 Task: Find connections with filter location Jūnāgadh with filter topic #Travellingwith filter profile language Spanish with filter current company Reliance Retail with filter school The Bhopal School of Social Sciences  with filter industry Digital Accessibility Services with filter service category Life Coaching with filter keywords title Music Producer
Action: Mouse moved to (215, 325)
Screenshot: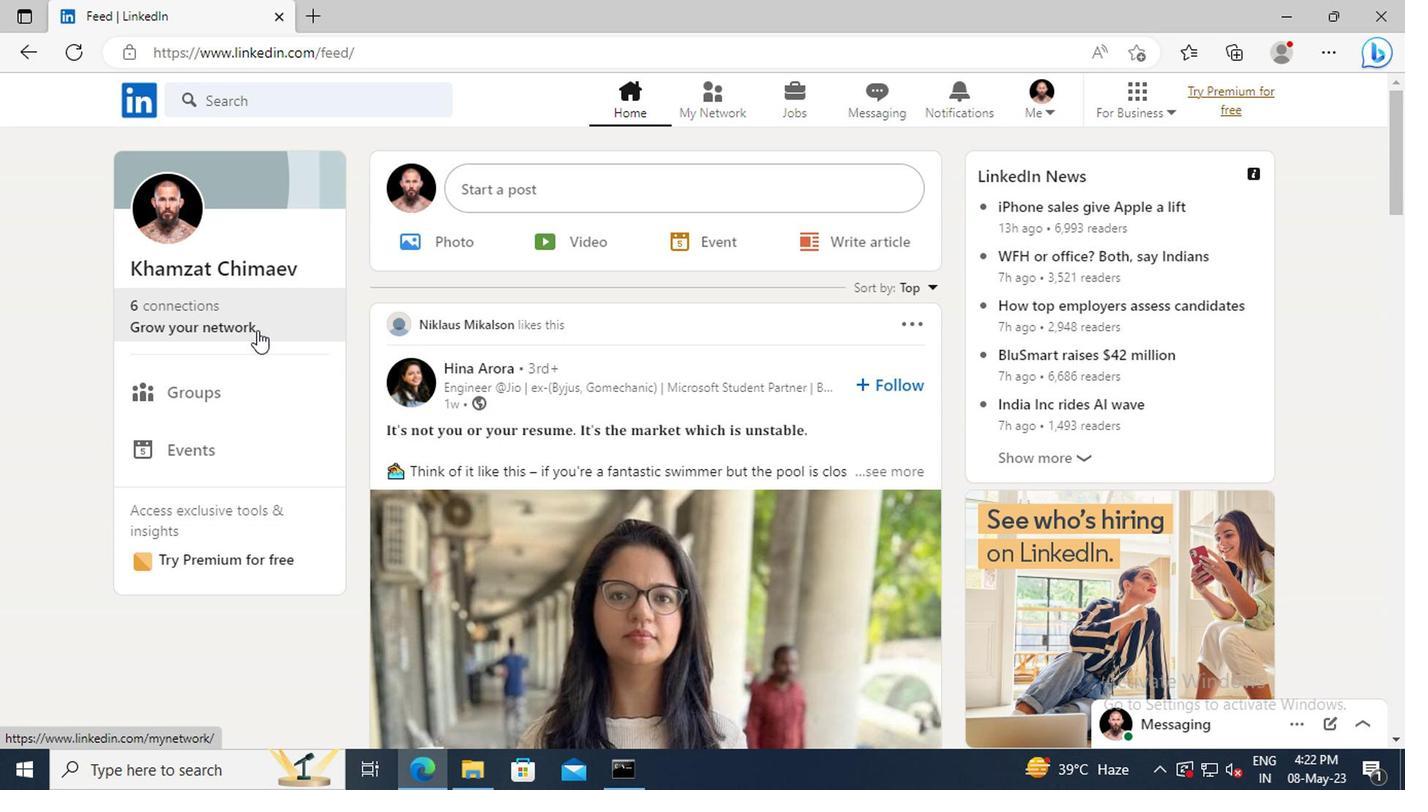 
Action: Mouse pressed left at (215, 325)
Screenshot: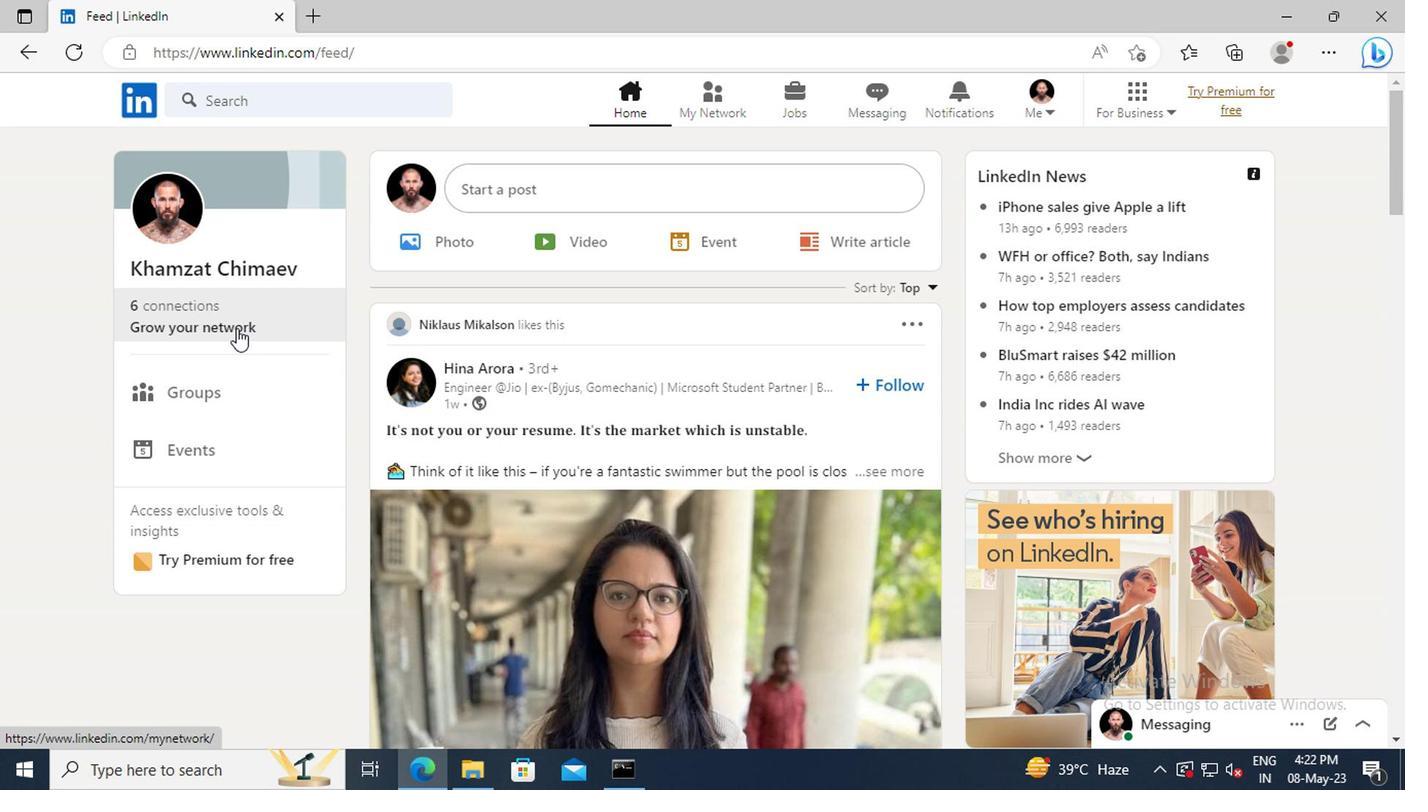 
Action: Mouse moved to (221, 219)
Screenshot: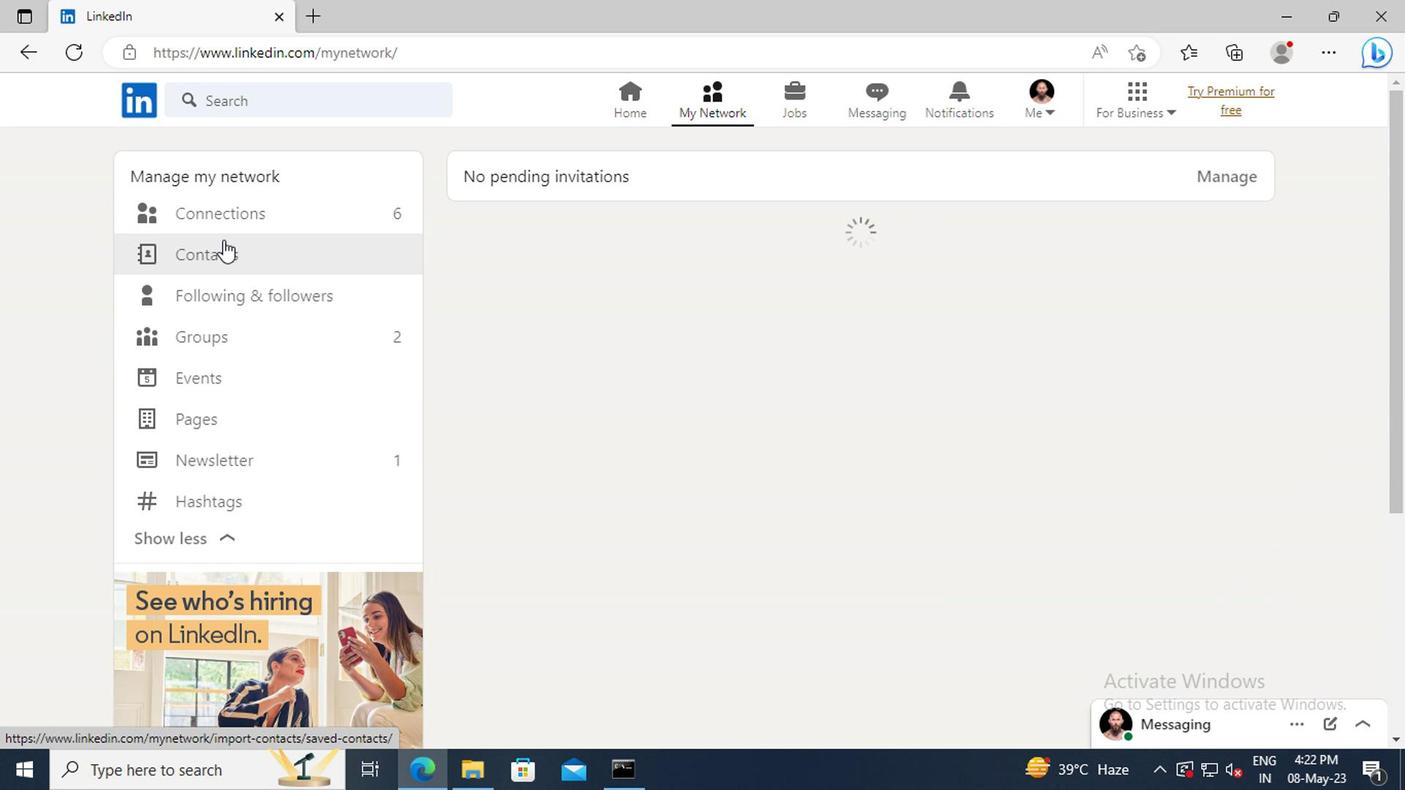 
Action: Mouse pressed left at (221, 219)
Screenshot: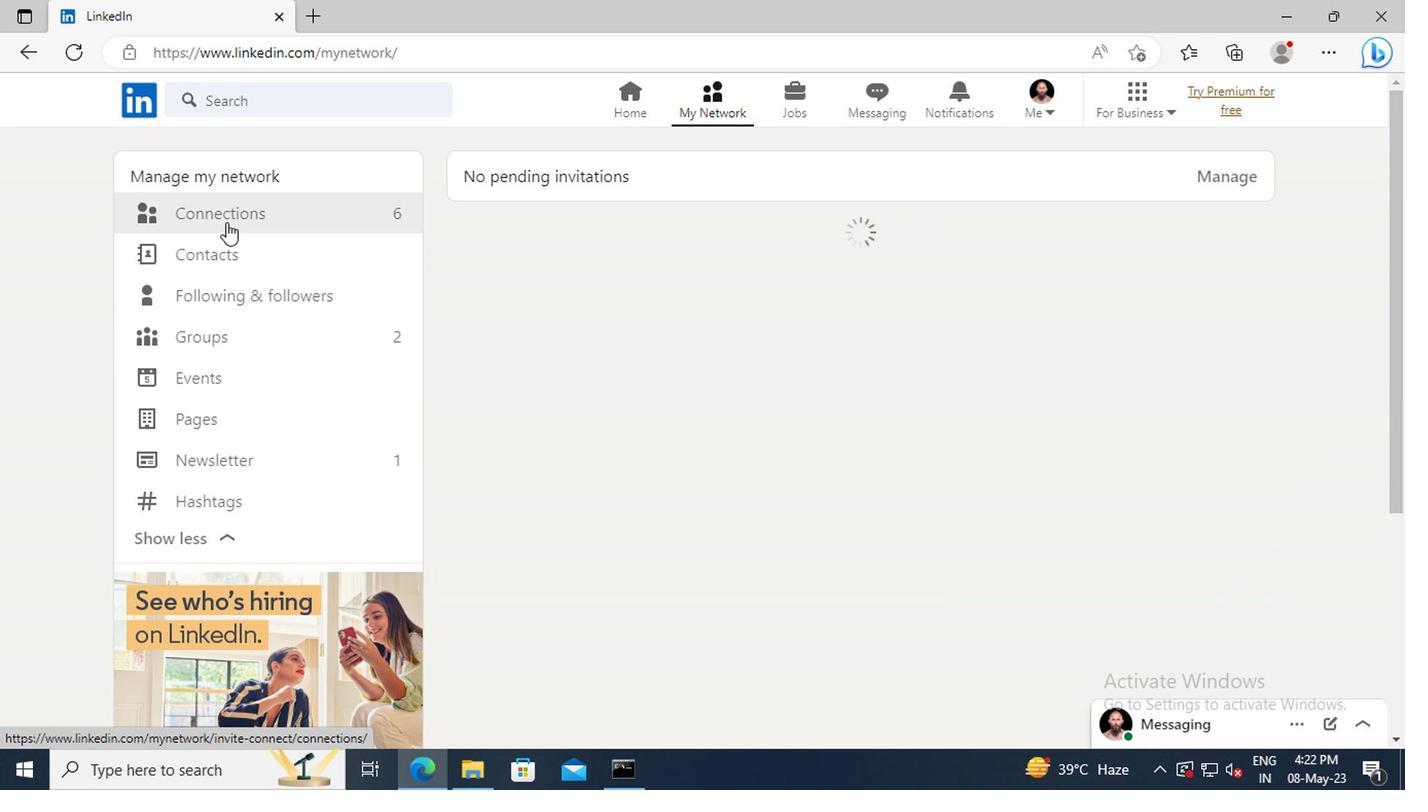 
Action: Mouse moved to (873, 220)
Screenshot: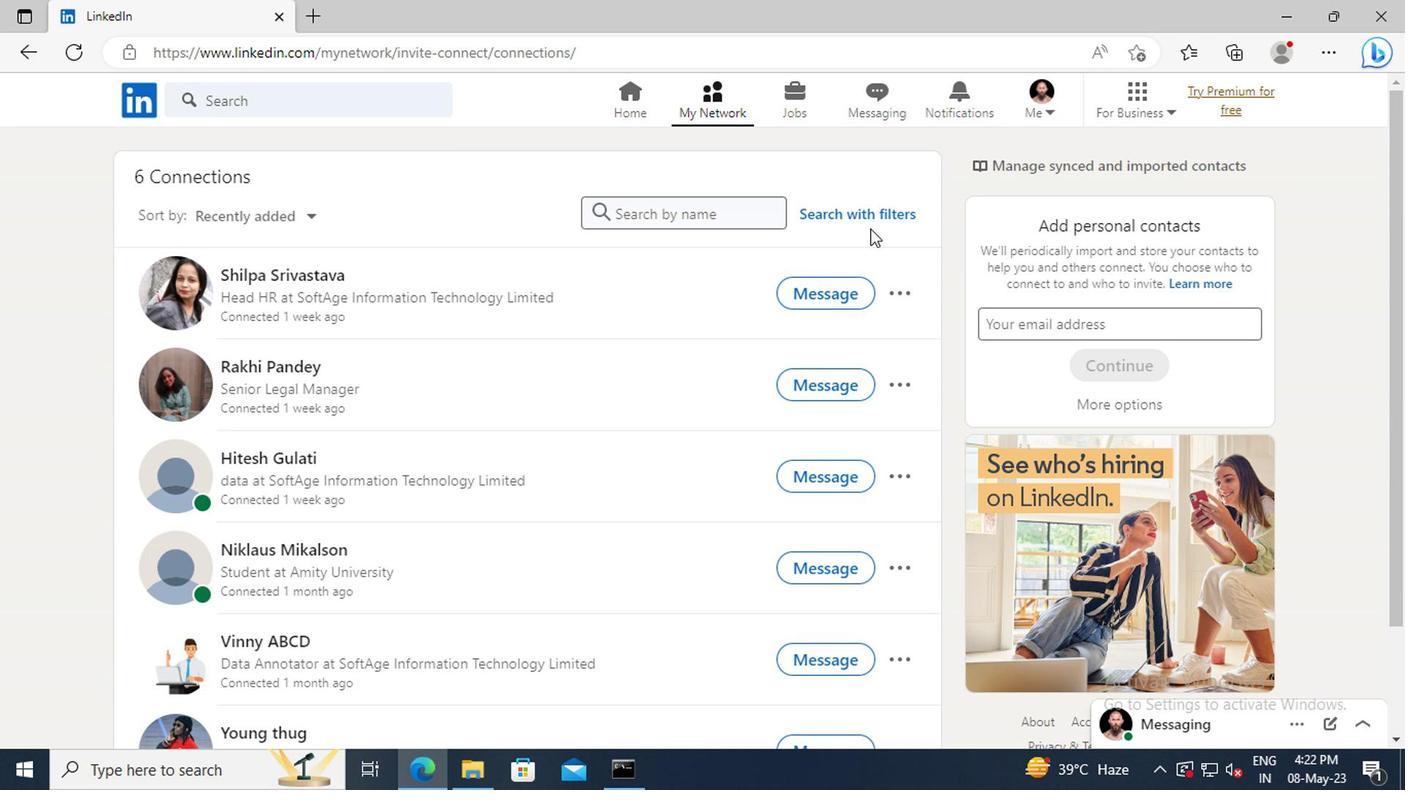 
Action: Mouse pressed left at (873, 220)
Screenshot: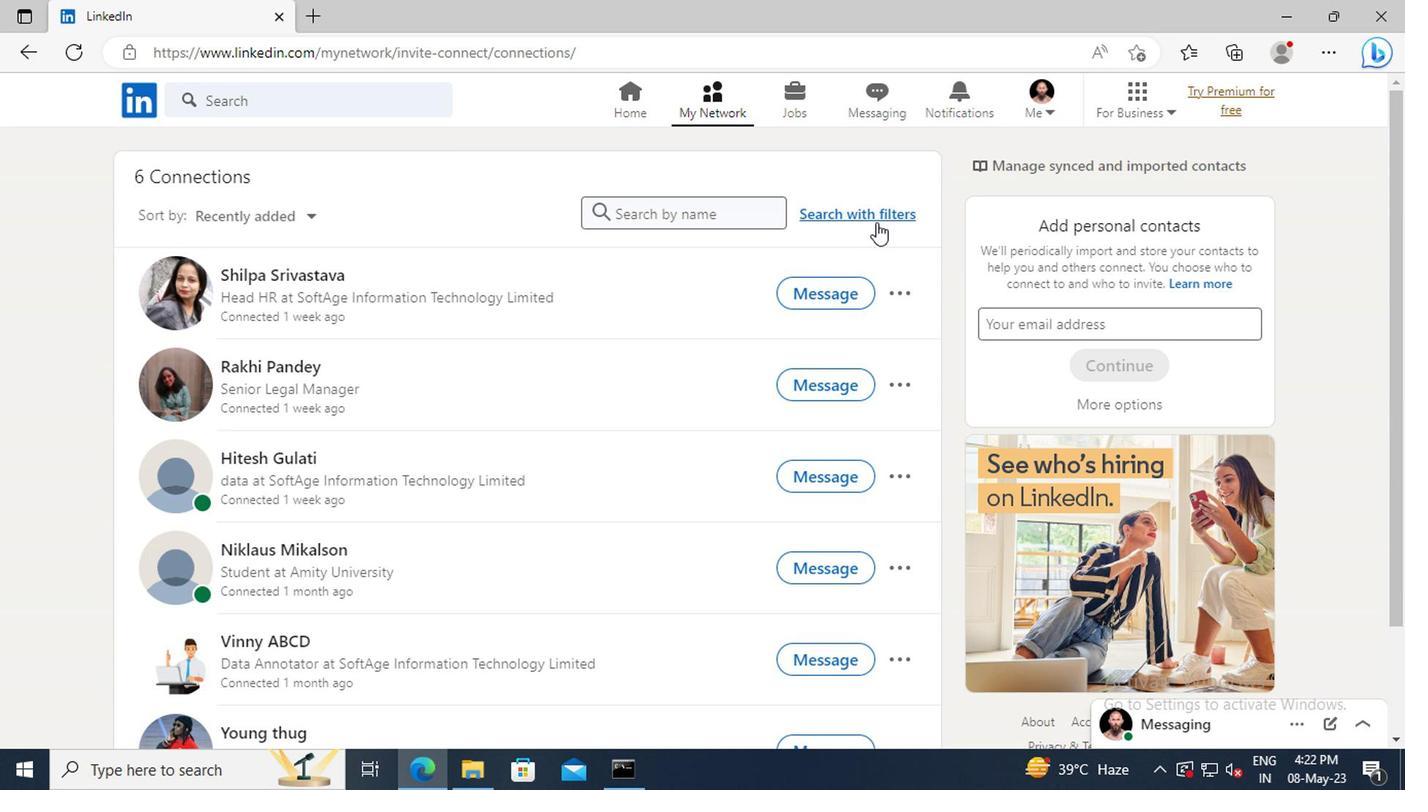
Action: Mouse moved to (773, 161)
Screenshot: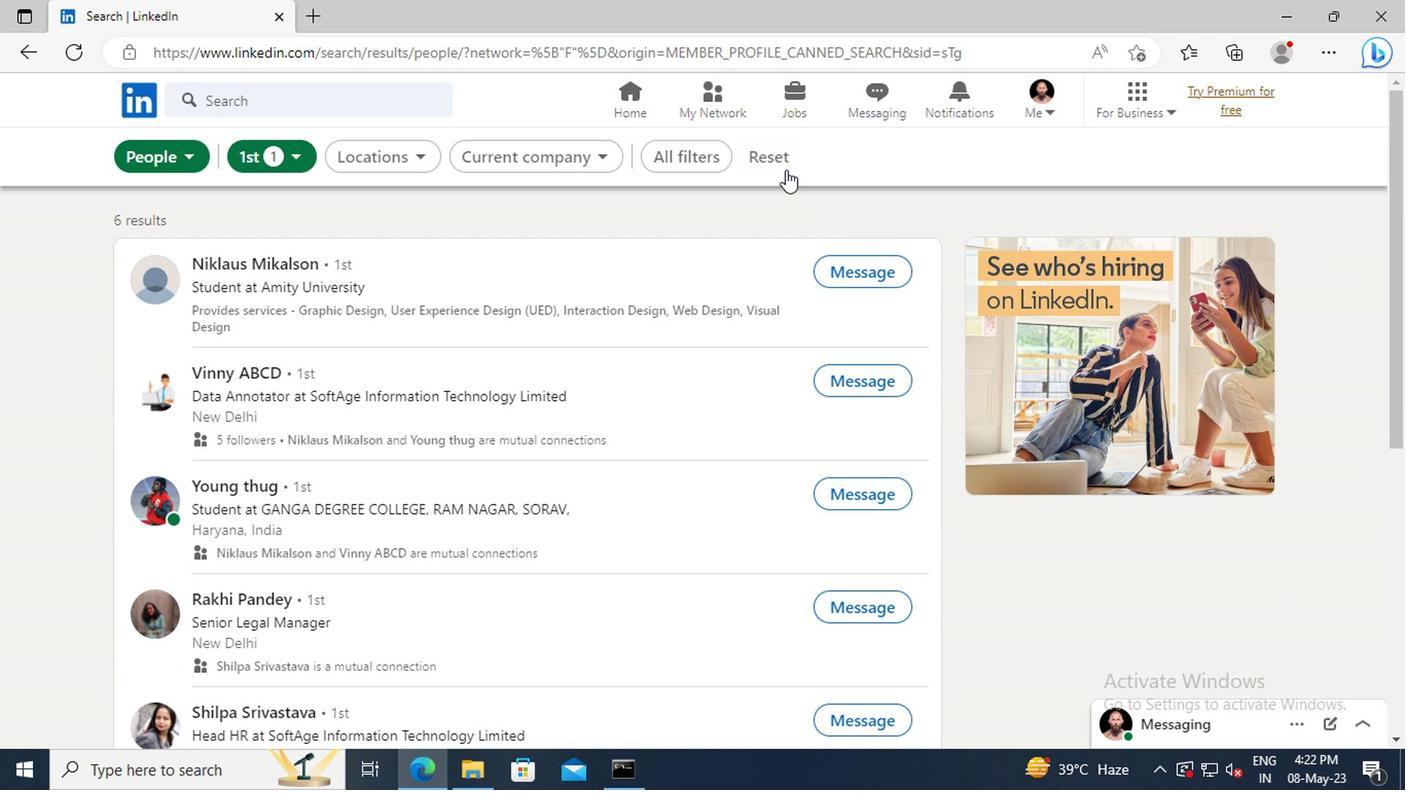 
Action: Mouse pressed left at (773, 161)
Screenshot: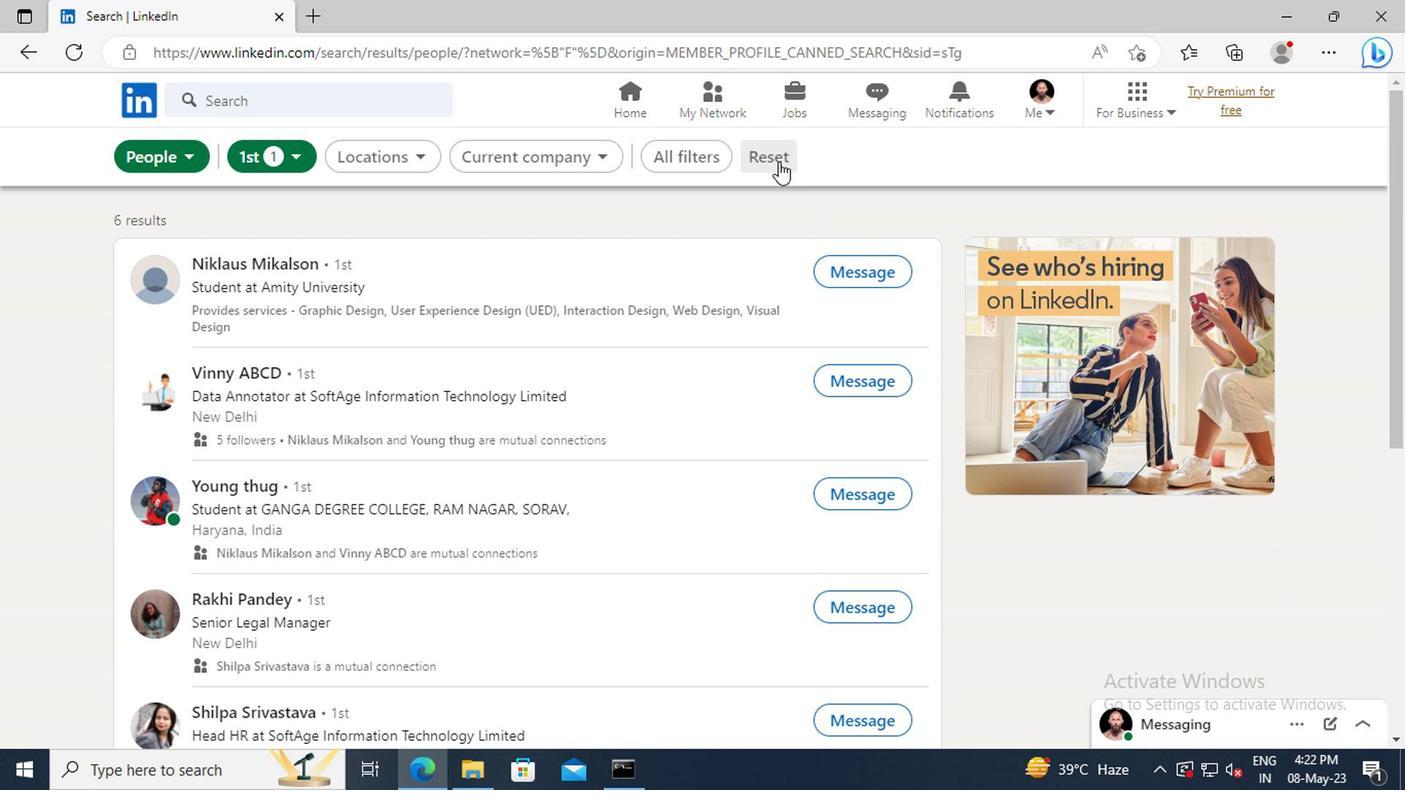 
Action: Mouse moved to (734, 161)
Screenshot: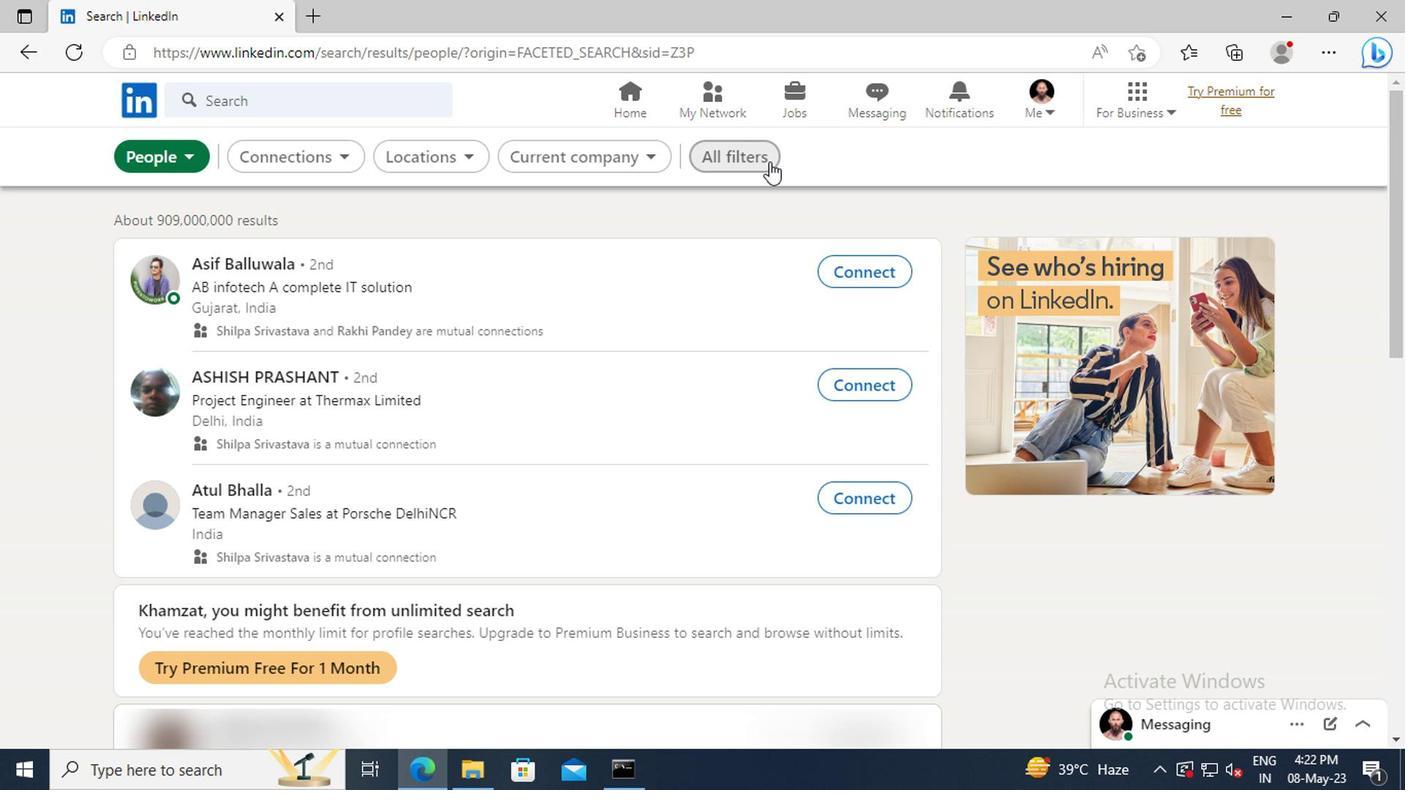 
Action: Mouse pressed left at (734, 161)
Screenshot: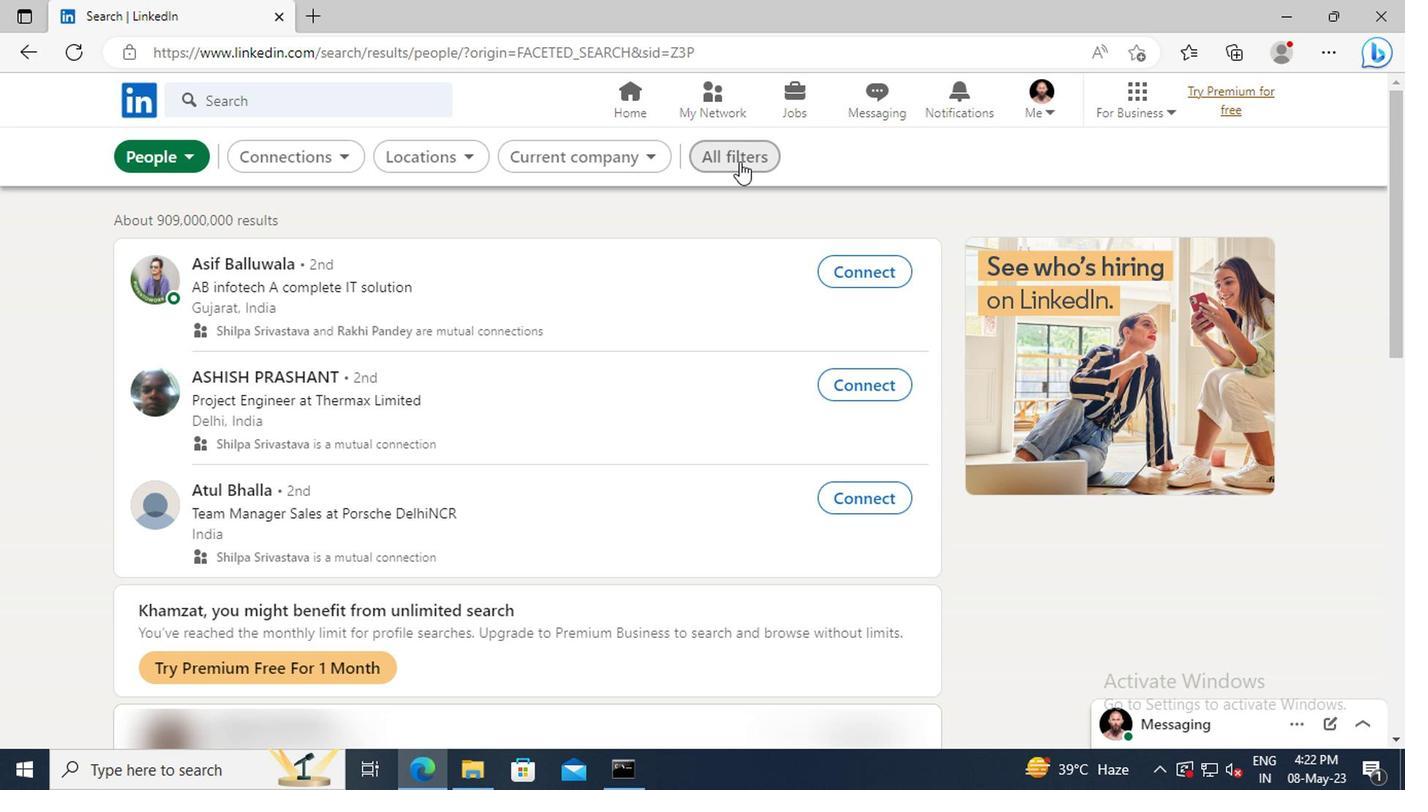 
Action: Mouse moved to (1189, 411)
Screenshot: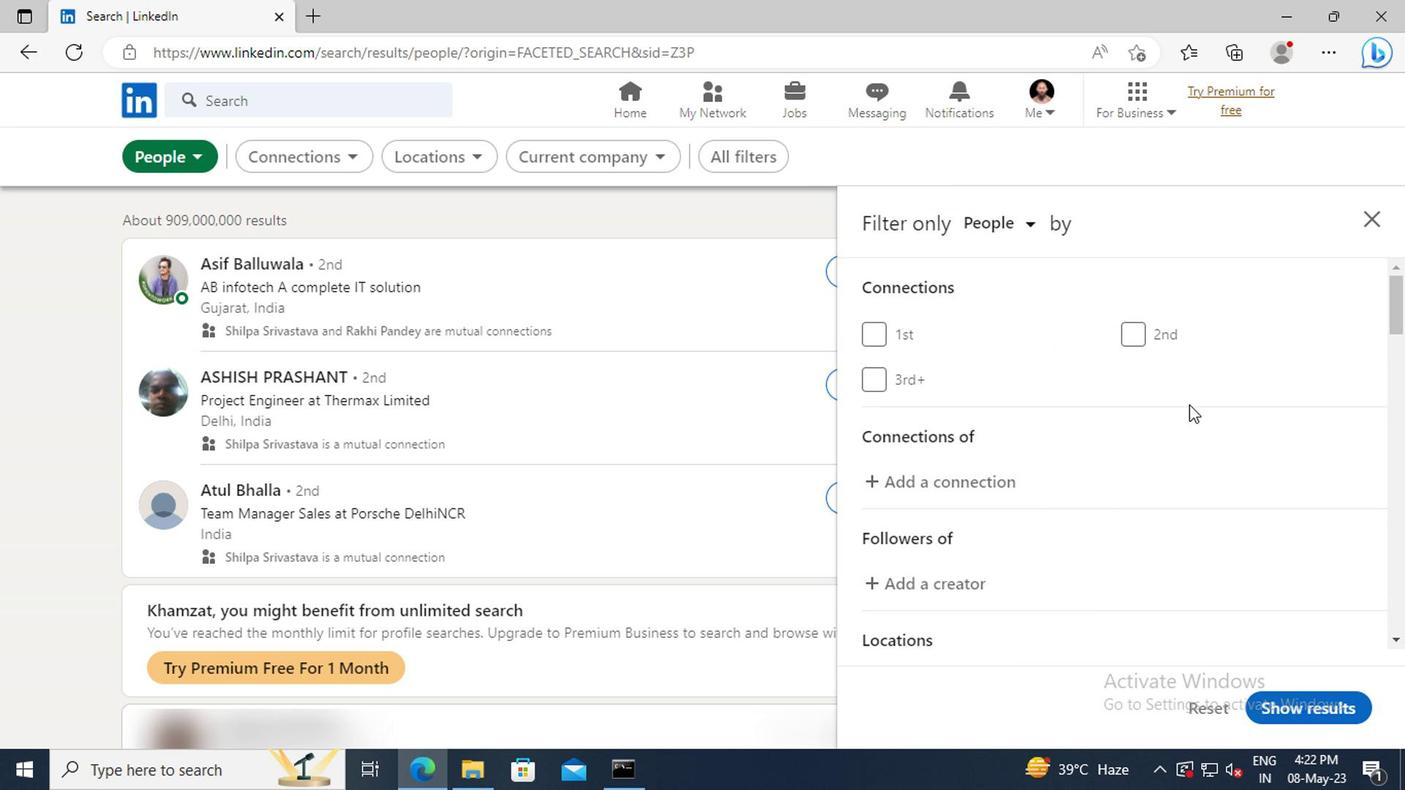 
Action: Mouse scrolled (1189, 409) with delta (0, -1)
Screenshot: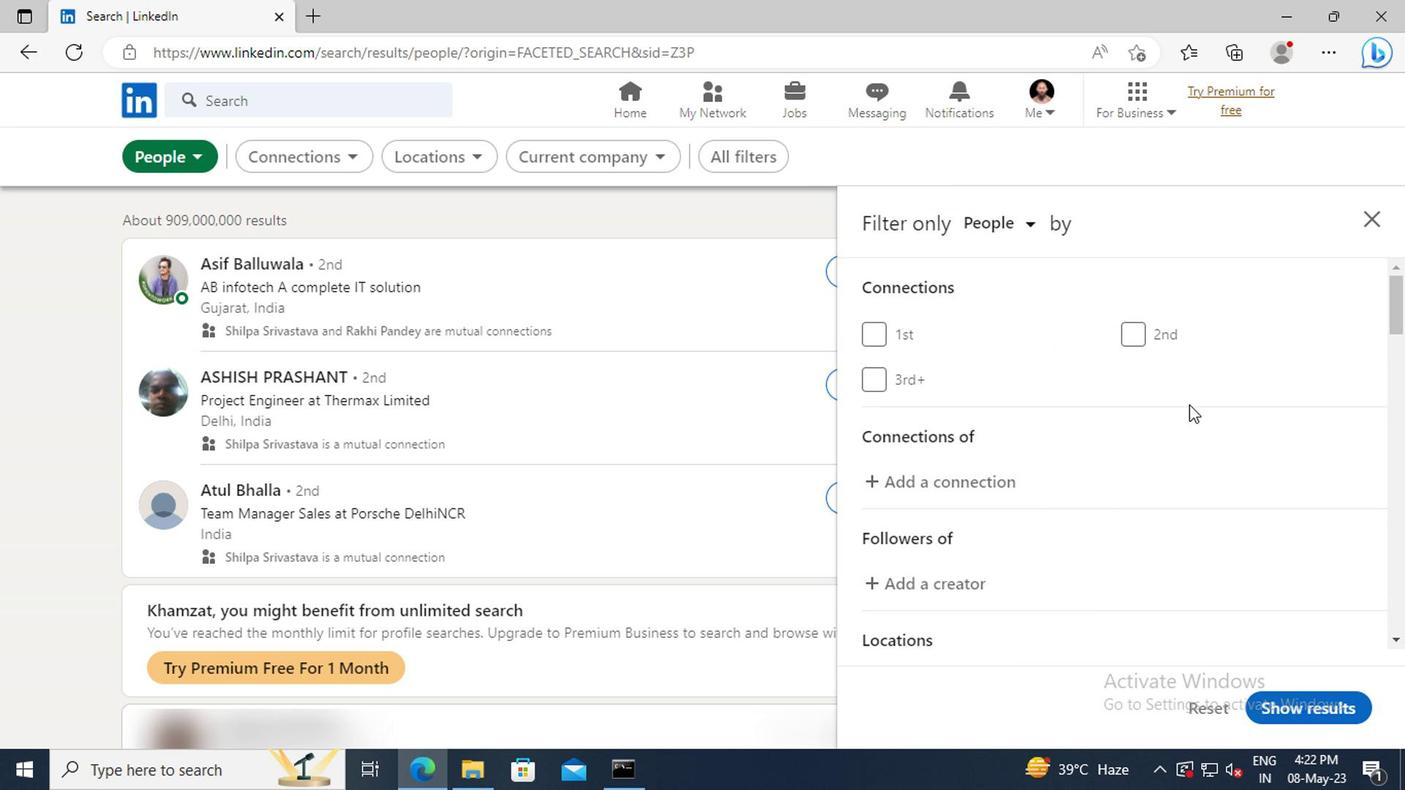 
Action: Mouse moved to (1190, 411)
Screenshot: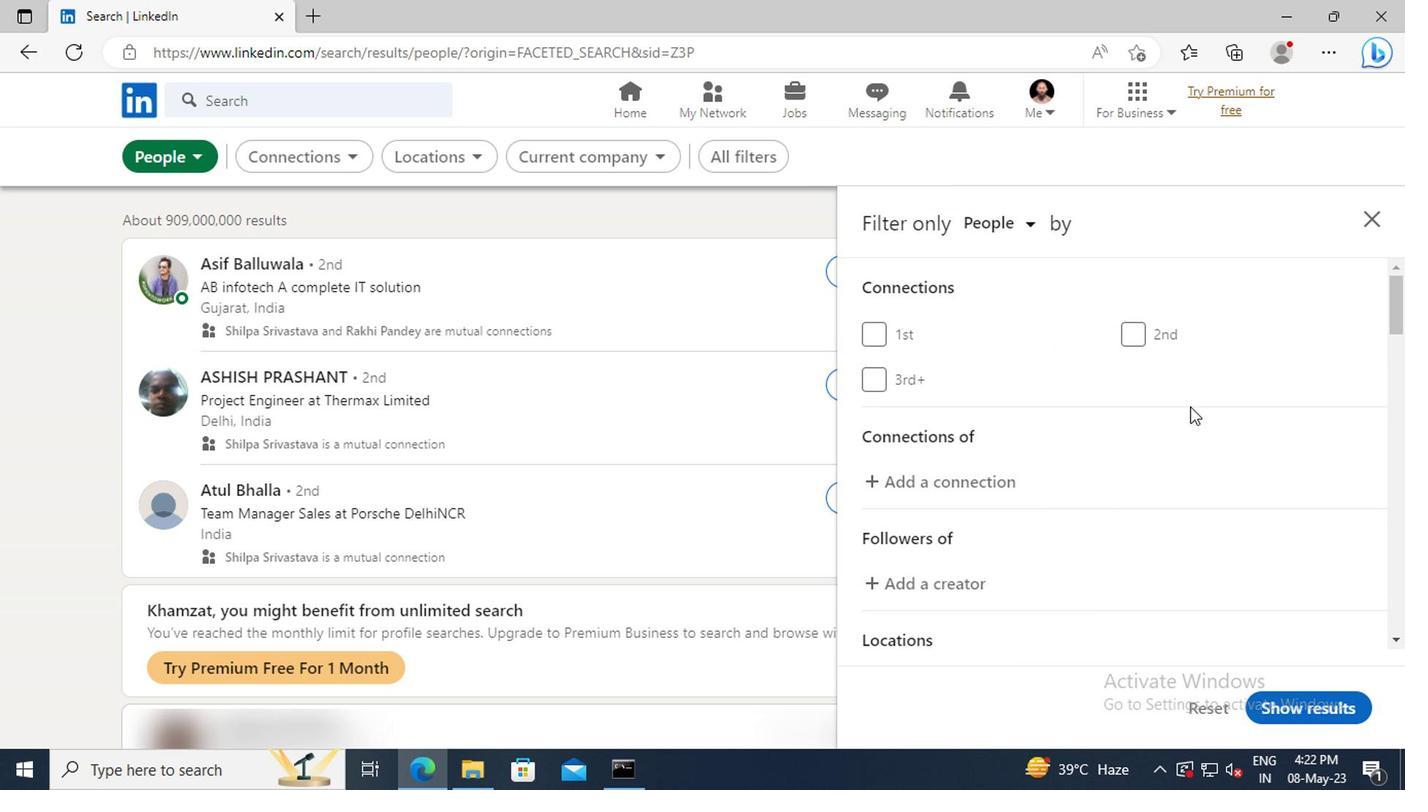 
Action: Mouse scrolled (1190, 409) with delta (0, -1)
Screenshot: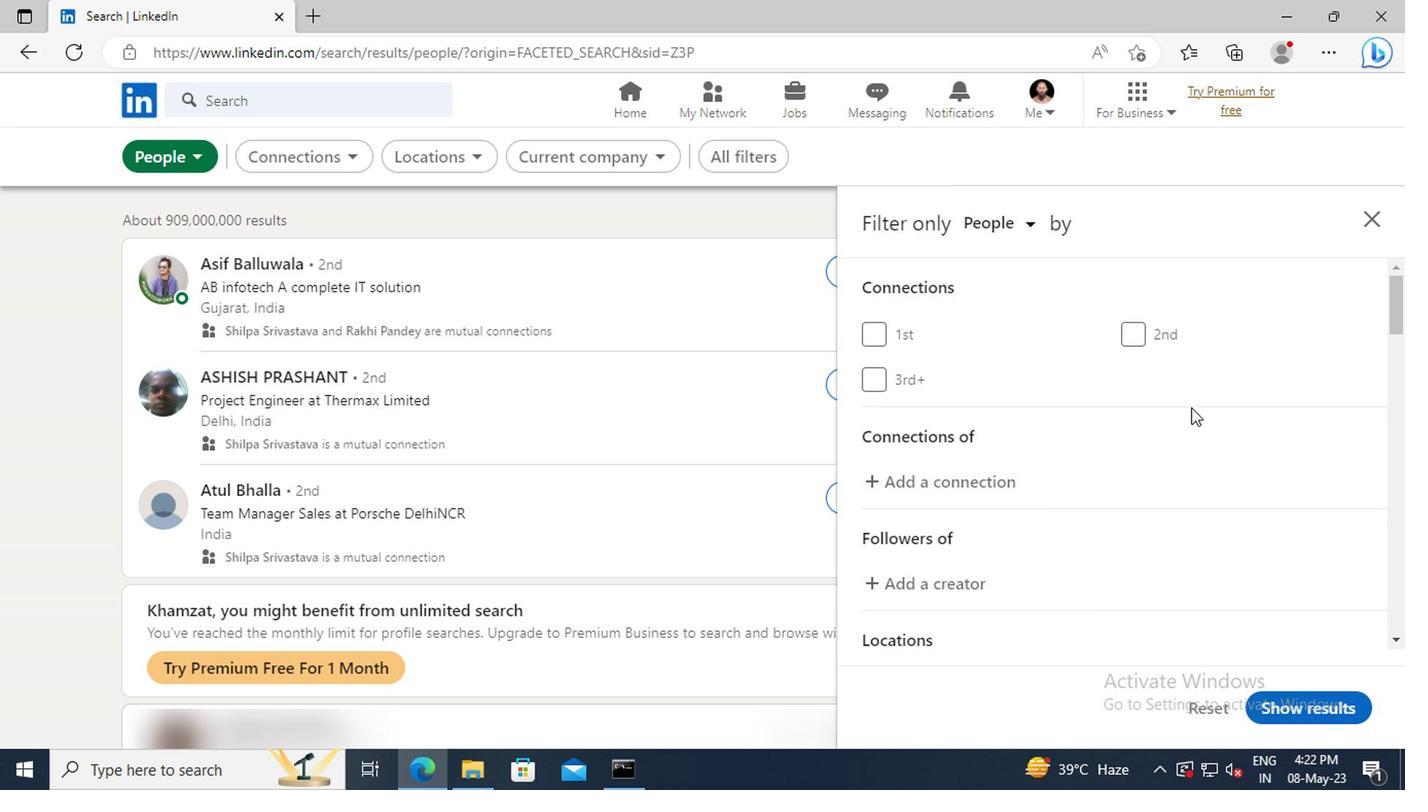 
Action: Mouse moved to (1191, 412)
Screenshot: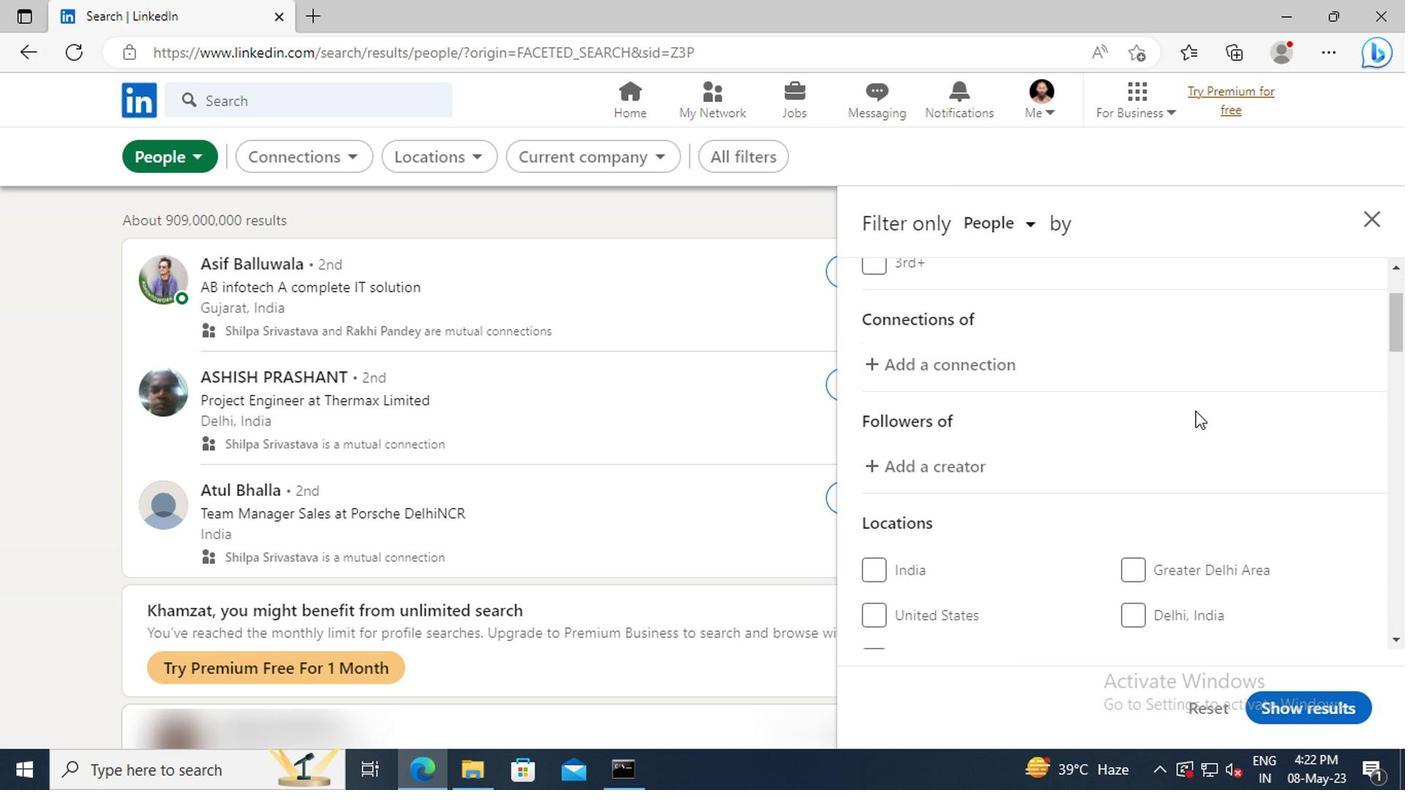 
Action: Mouse scrolled (1191, 411) with delta (0, 0)
Screenshot: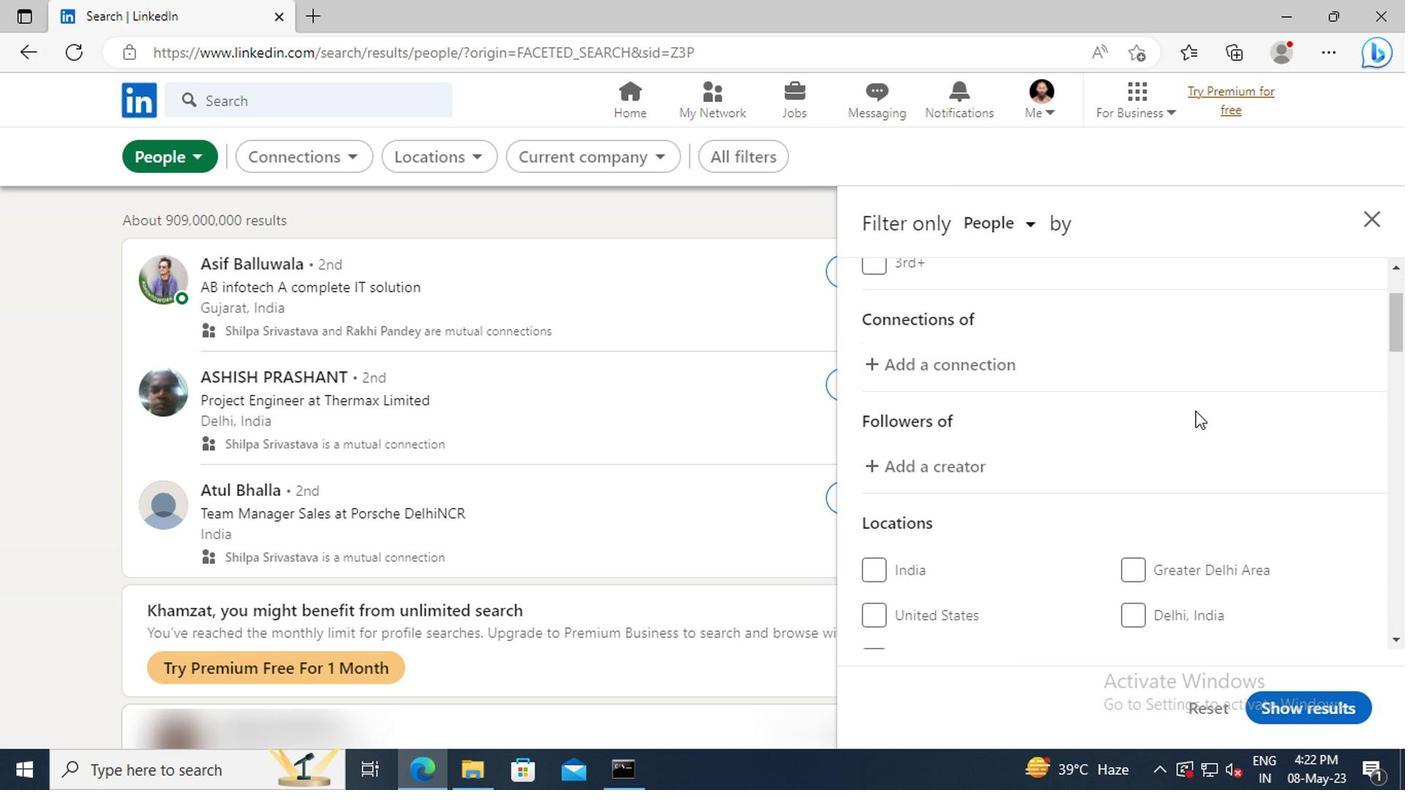 
Action: Mouse moved to (1192, 412)
Screenshot: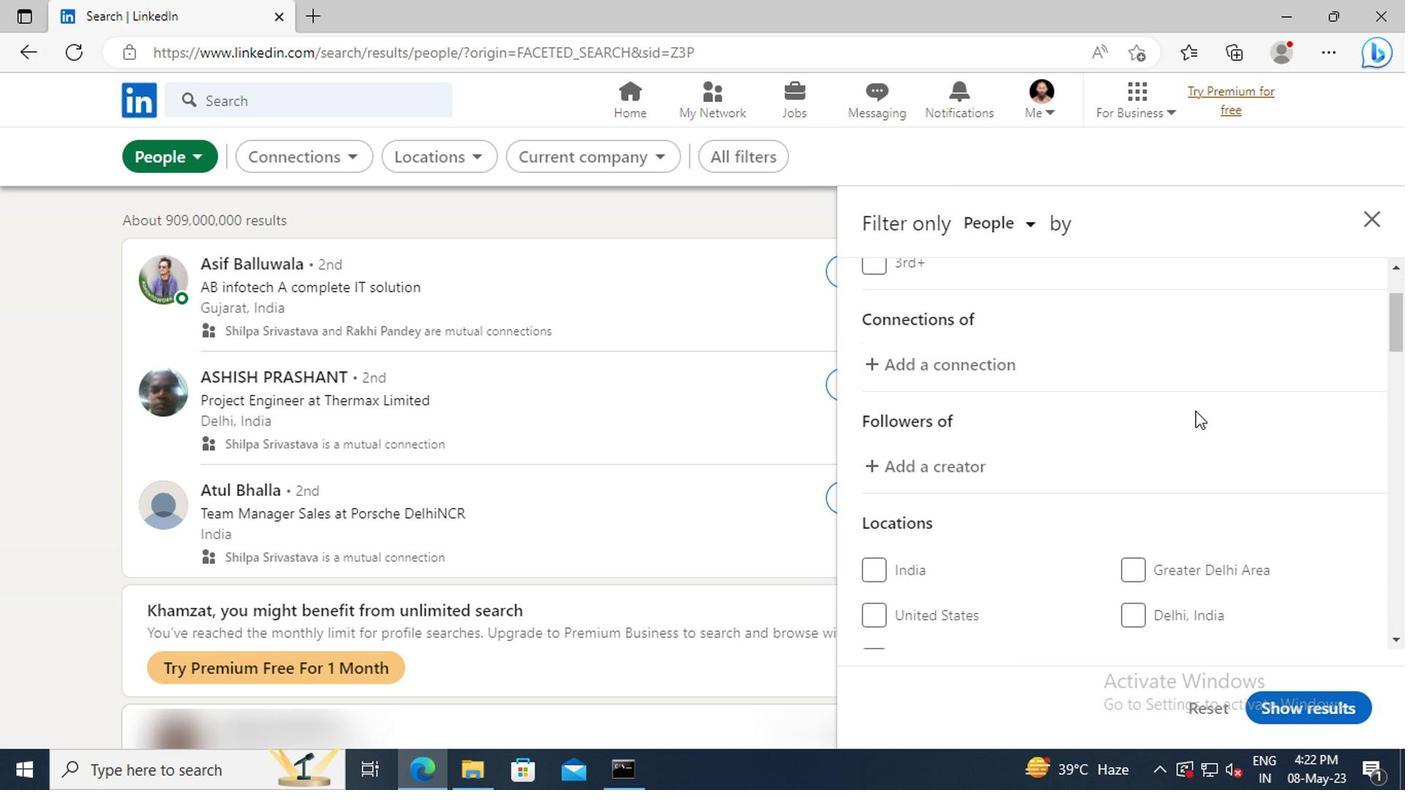 
Action: Mouse scrolled (1192, 411) with delta (0, 0)
Screenshot: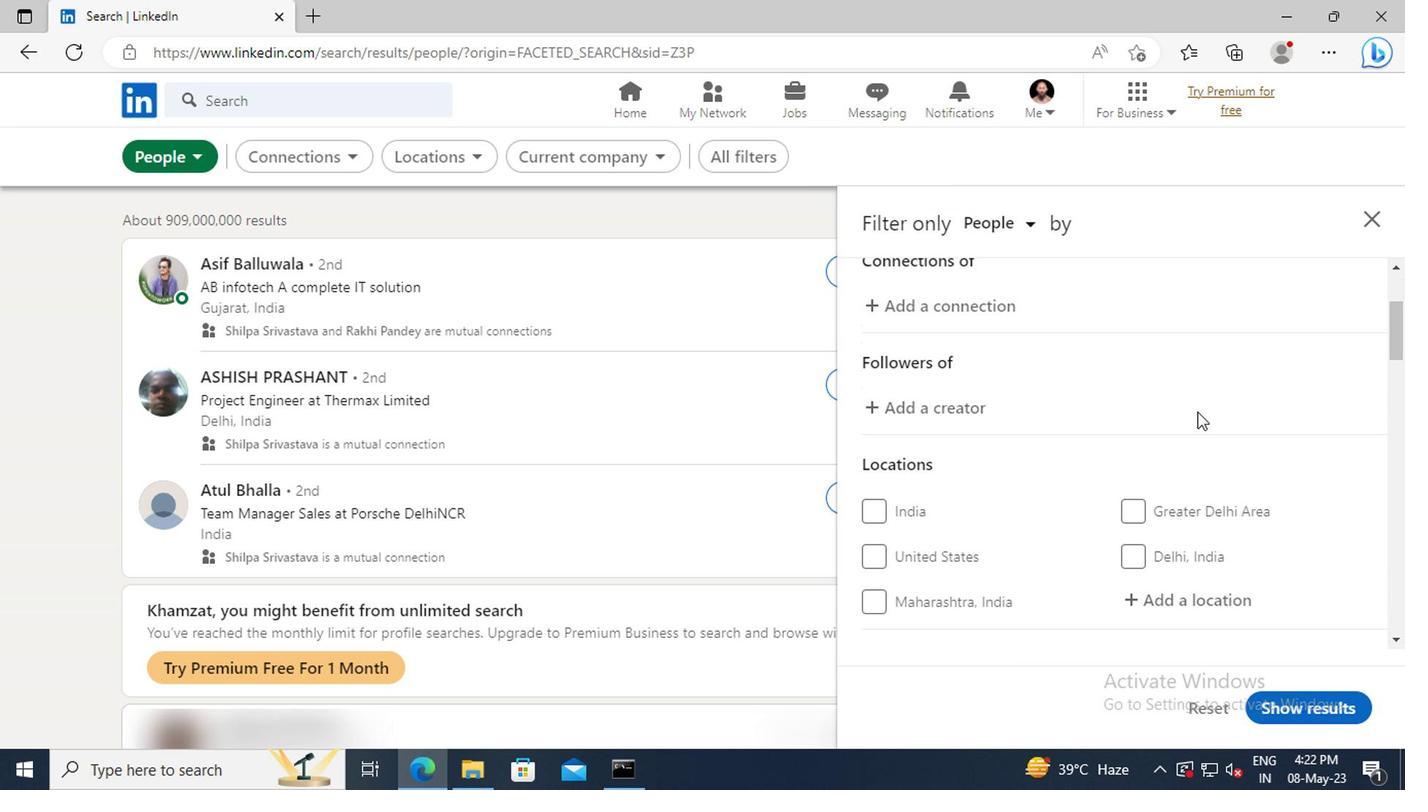 
Action: Mouse scrolled (1192, 411) with delta (0, 0)
Screenshot: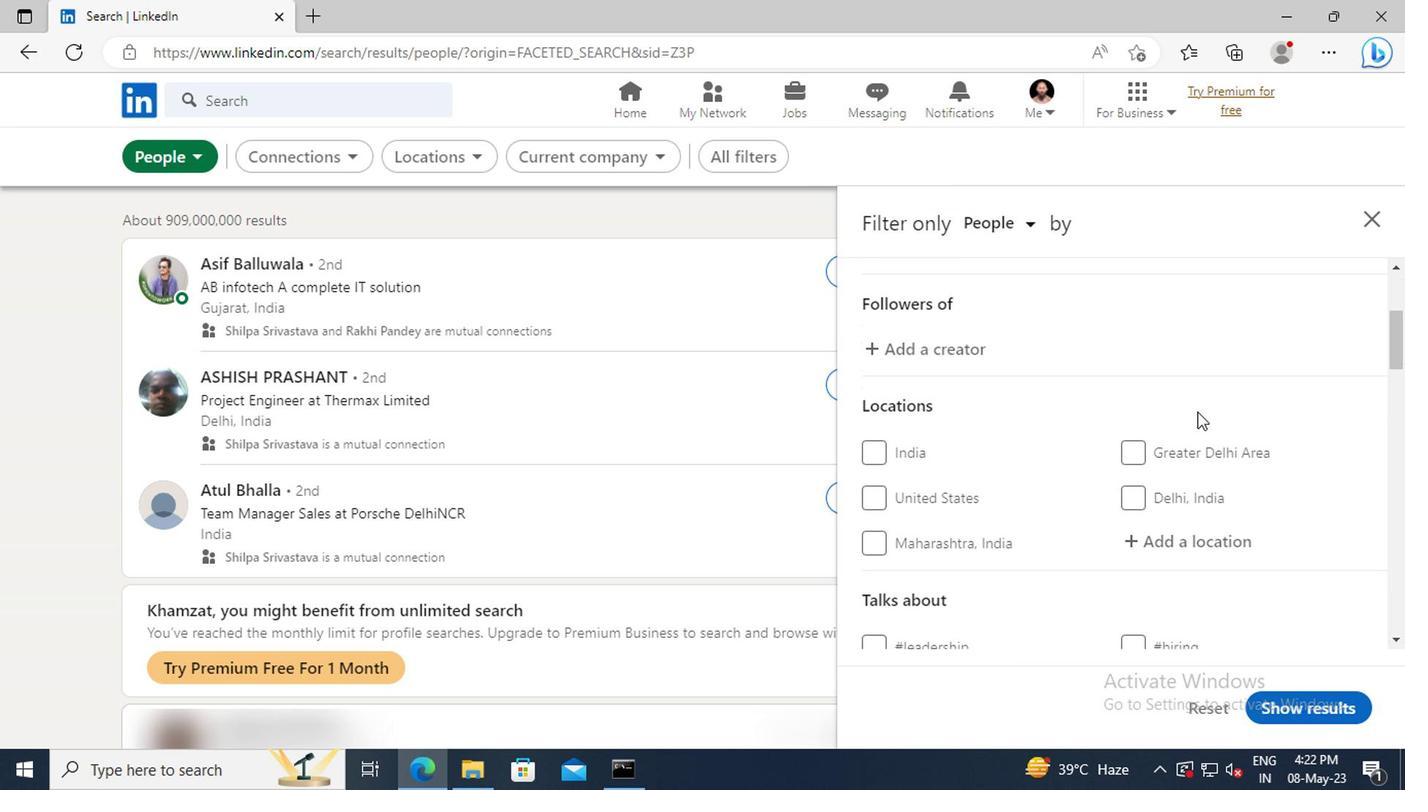 
Action: Mouse moved to (1193, 480)
Screenshot: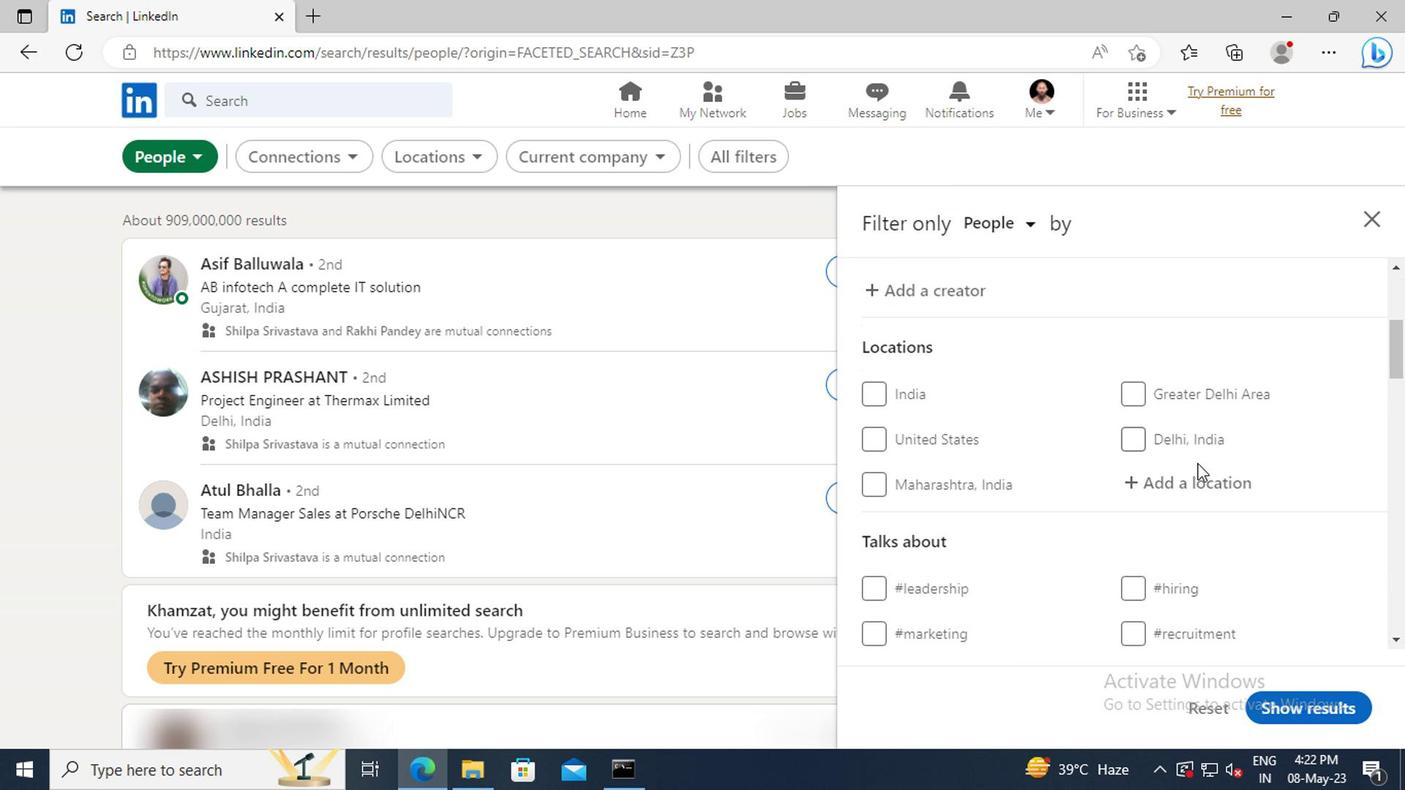
Action: Mouse pressed left at (1193, 480)
Screenshot: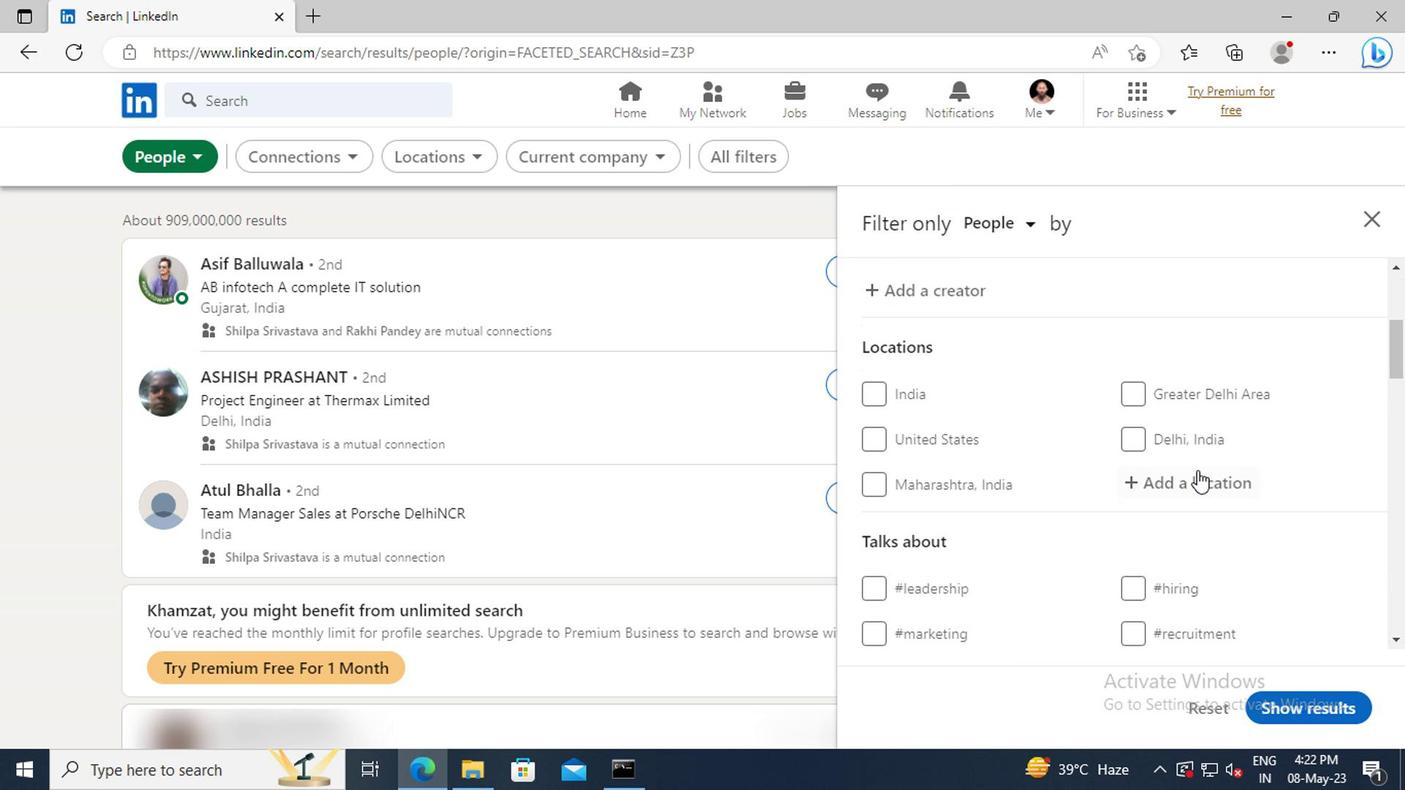 
Action: Mouse moved to (1115, 461)
Screenshot: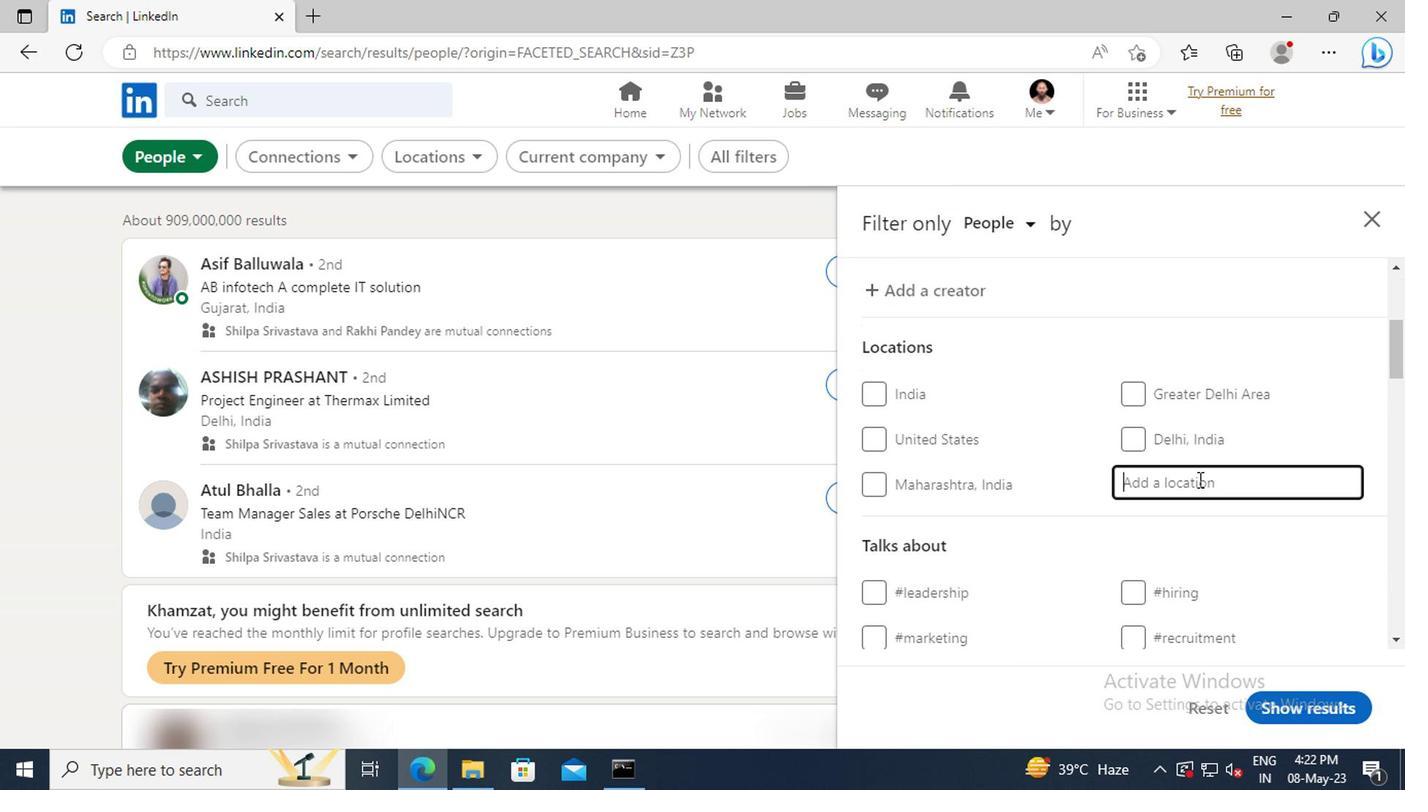 
Action: Key pressed <Key.shift>JUNAGADH
Screenshot: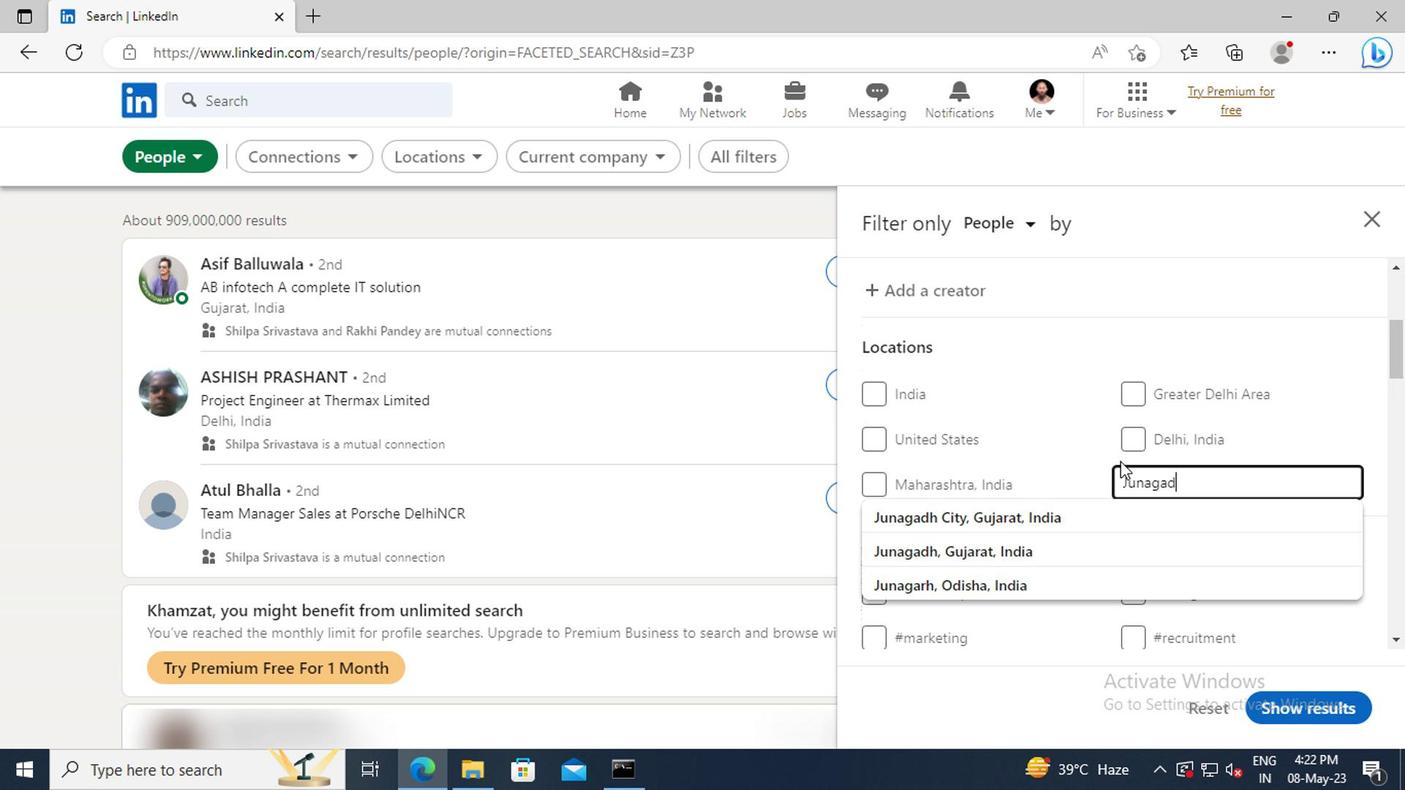 
Action: Mouse moved to (1114, 537)
Screenshot: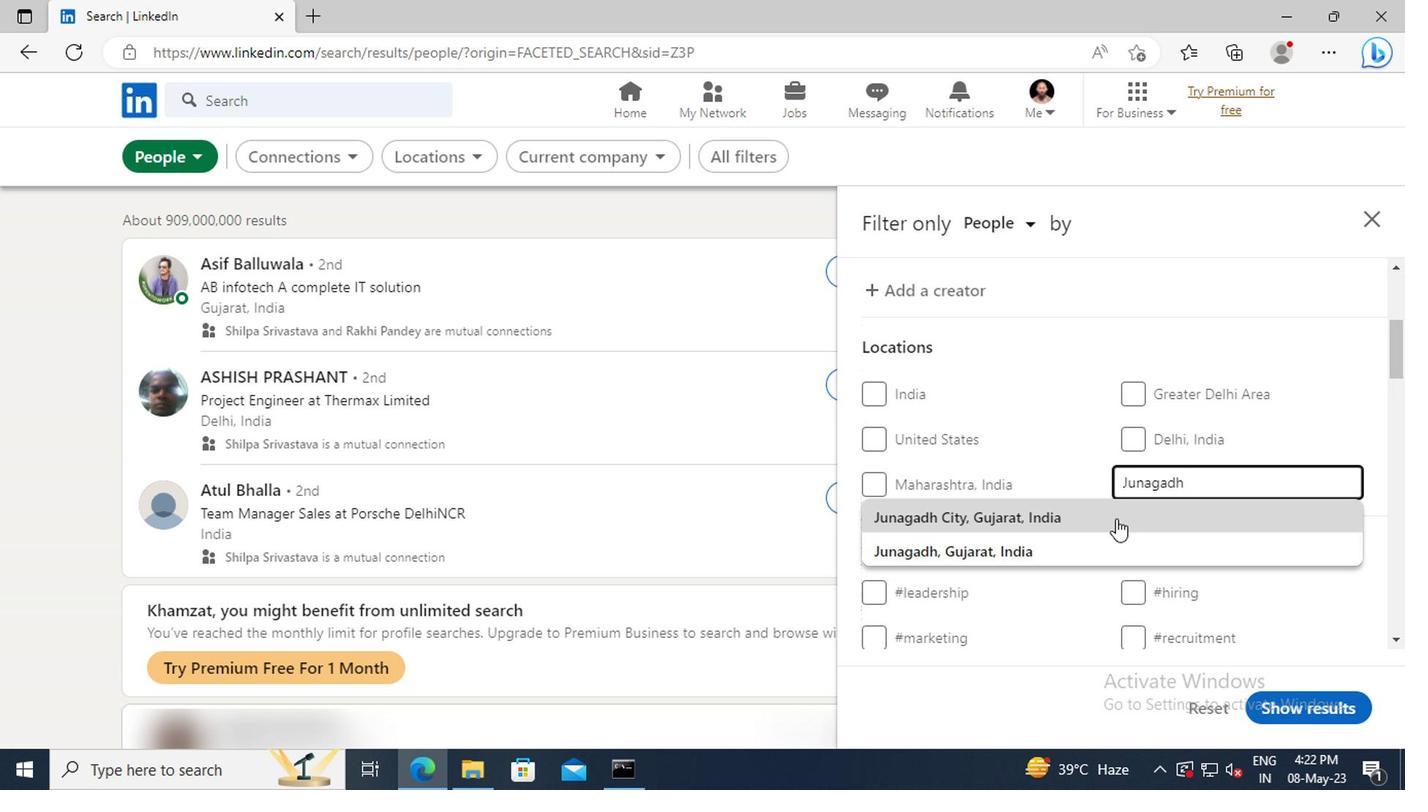
Action: Mouse pressed left at (1114, 537)
Screenshot: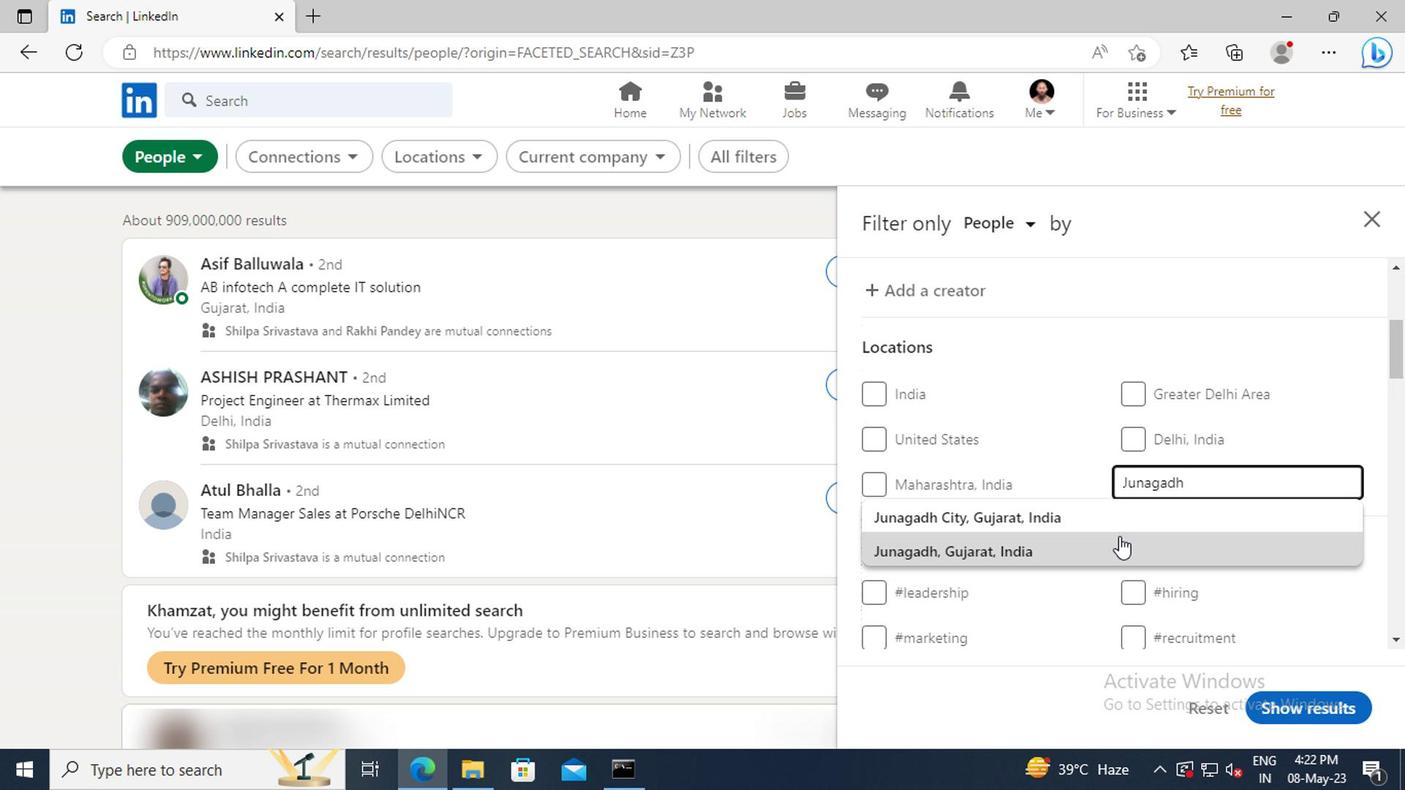 
Action: Mouse scrolled (1114, 535) with delta (0, -1)
Screenshot: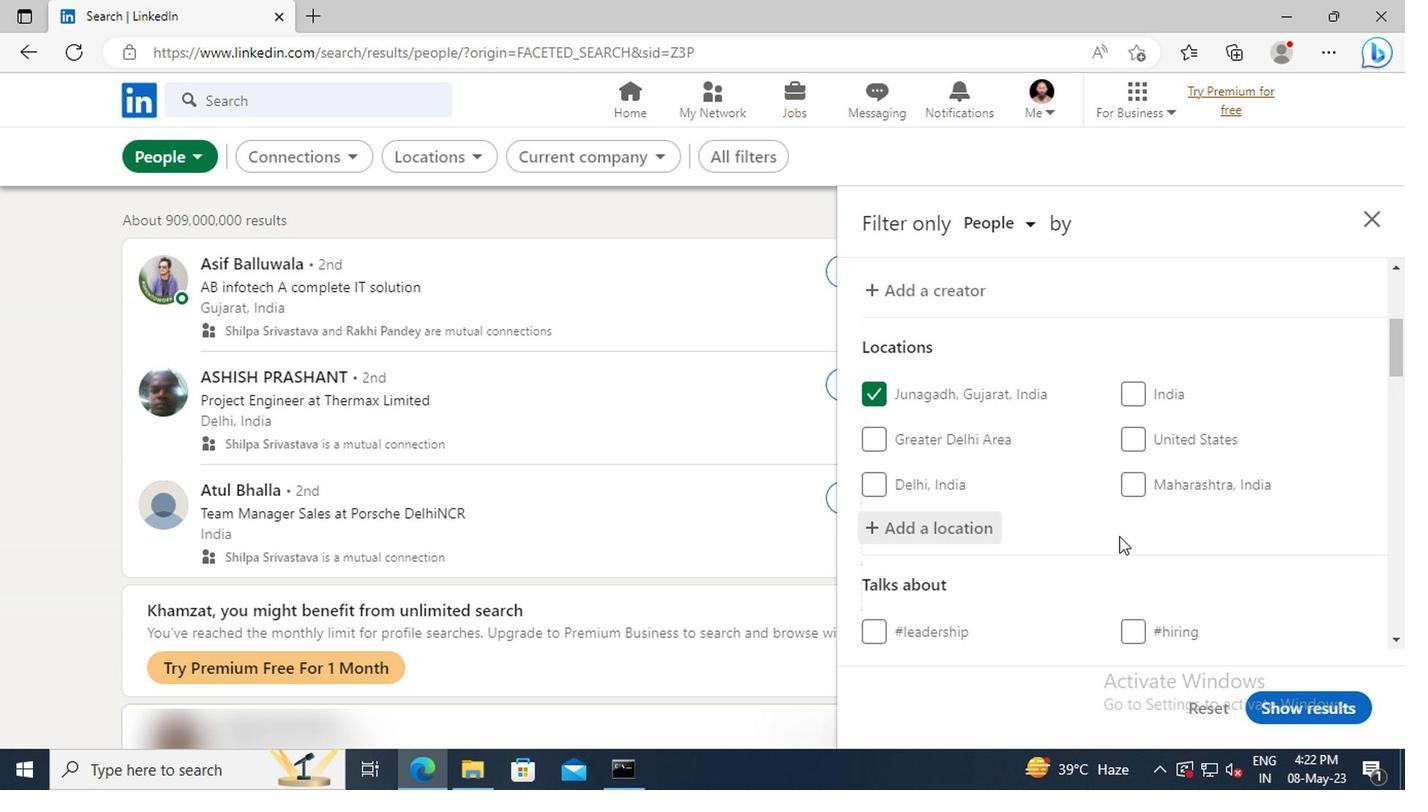 
Action: Mouse moved to (1114, 535)
Screenshot: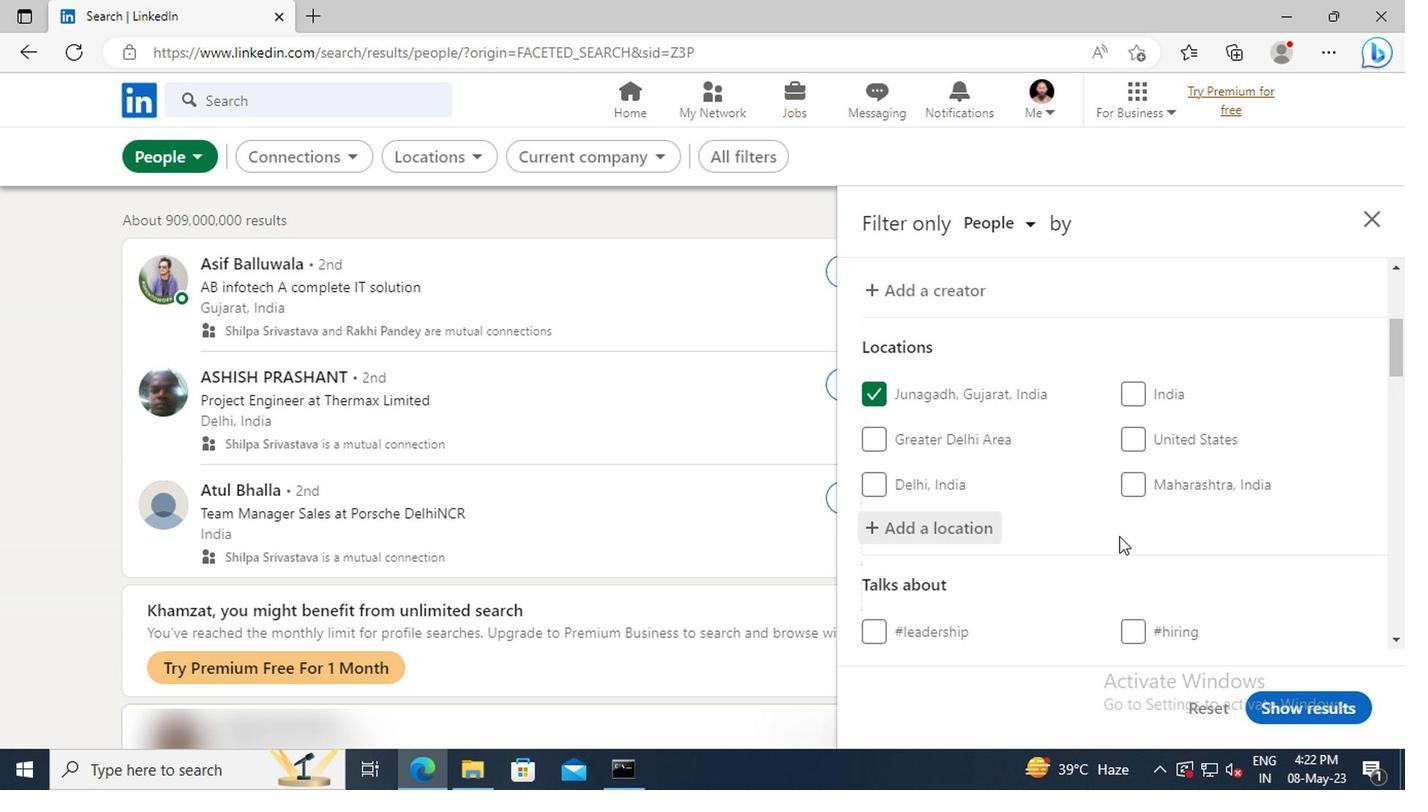 
Action: Mouse scrolled (1114, 535) with delta (0, 0)
Screenshot: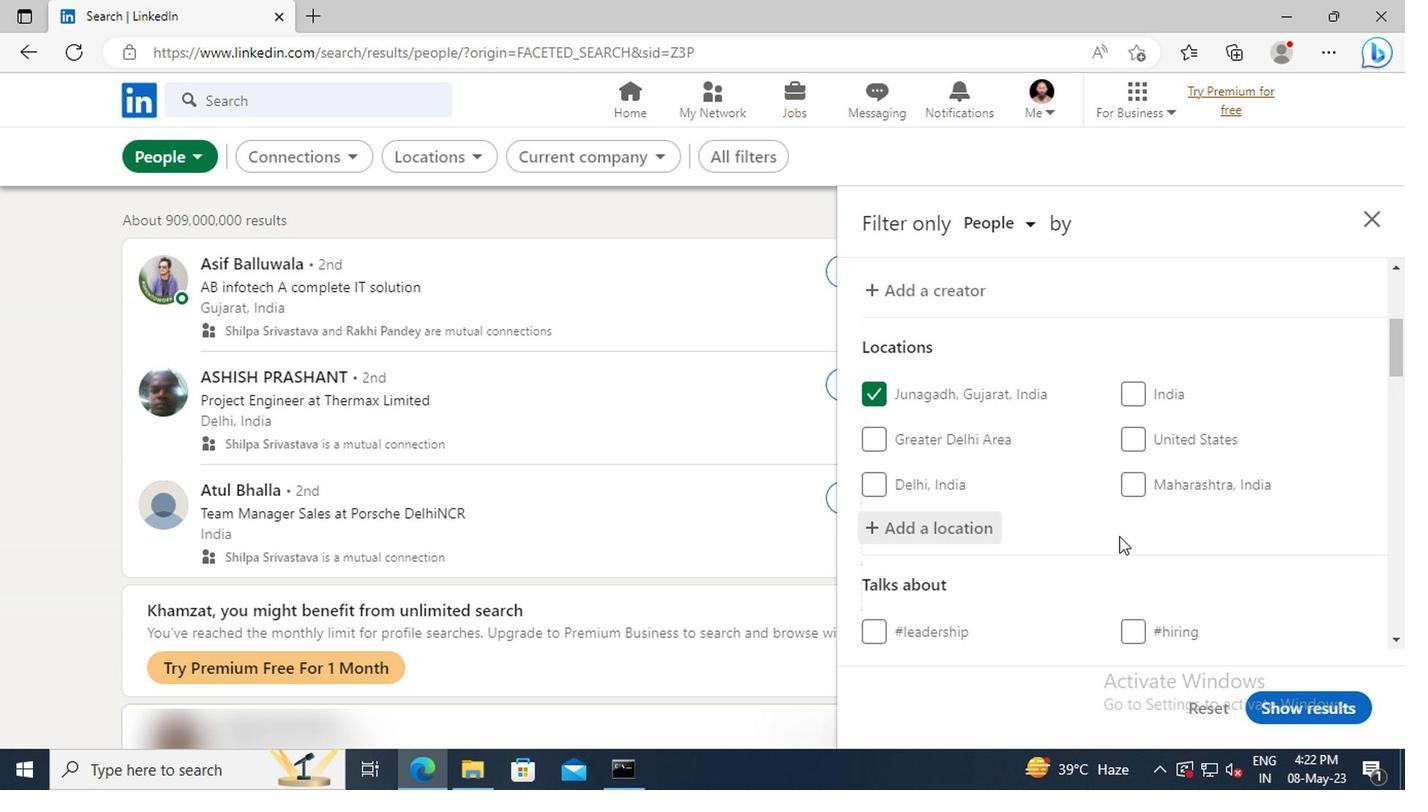 
Action: Mouse moved to (1114, 529)
Screenshot: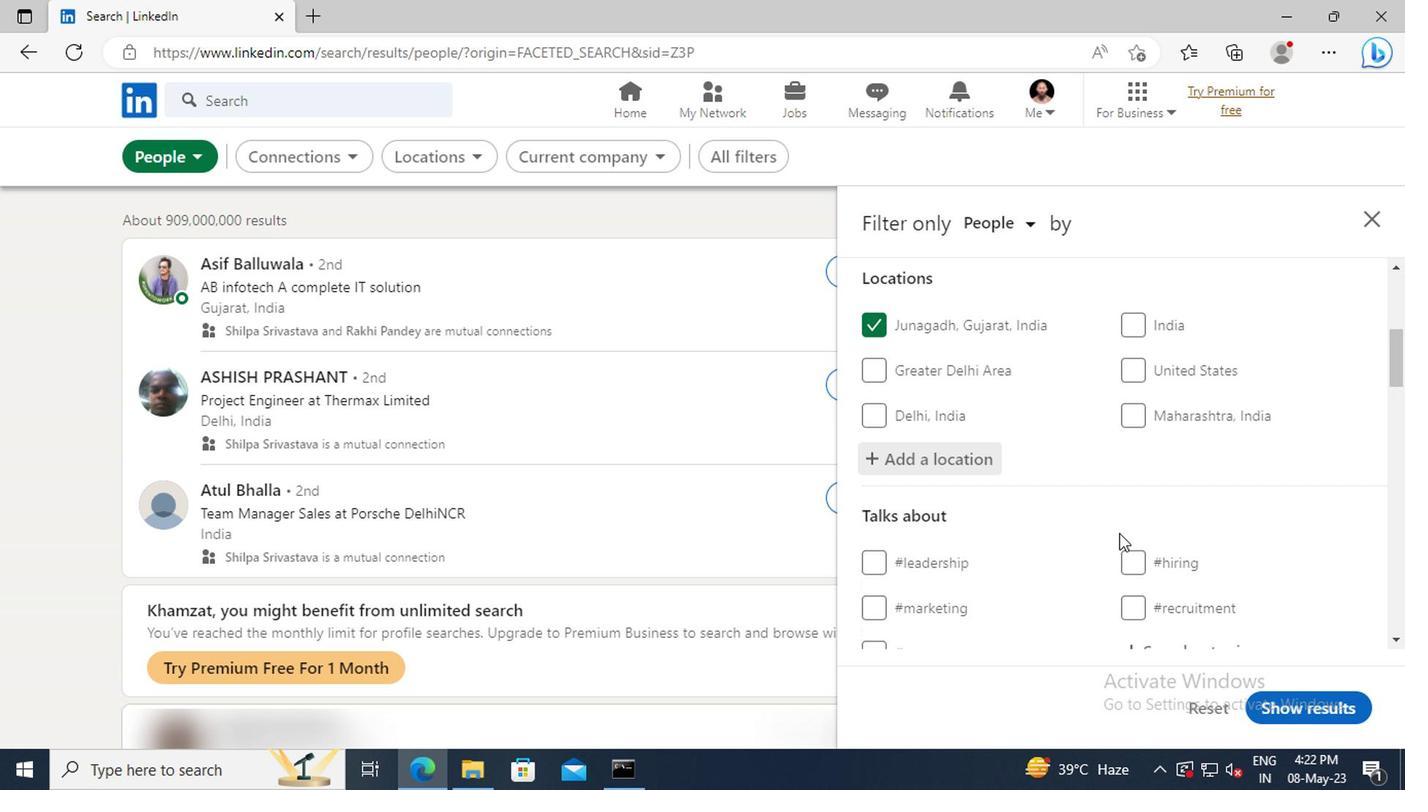 
Action: Mouse scrolled (1114, 528) with delta (0, -1)
Screenshot: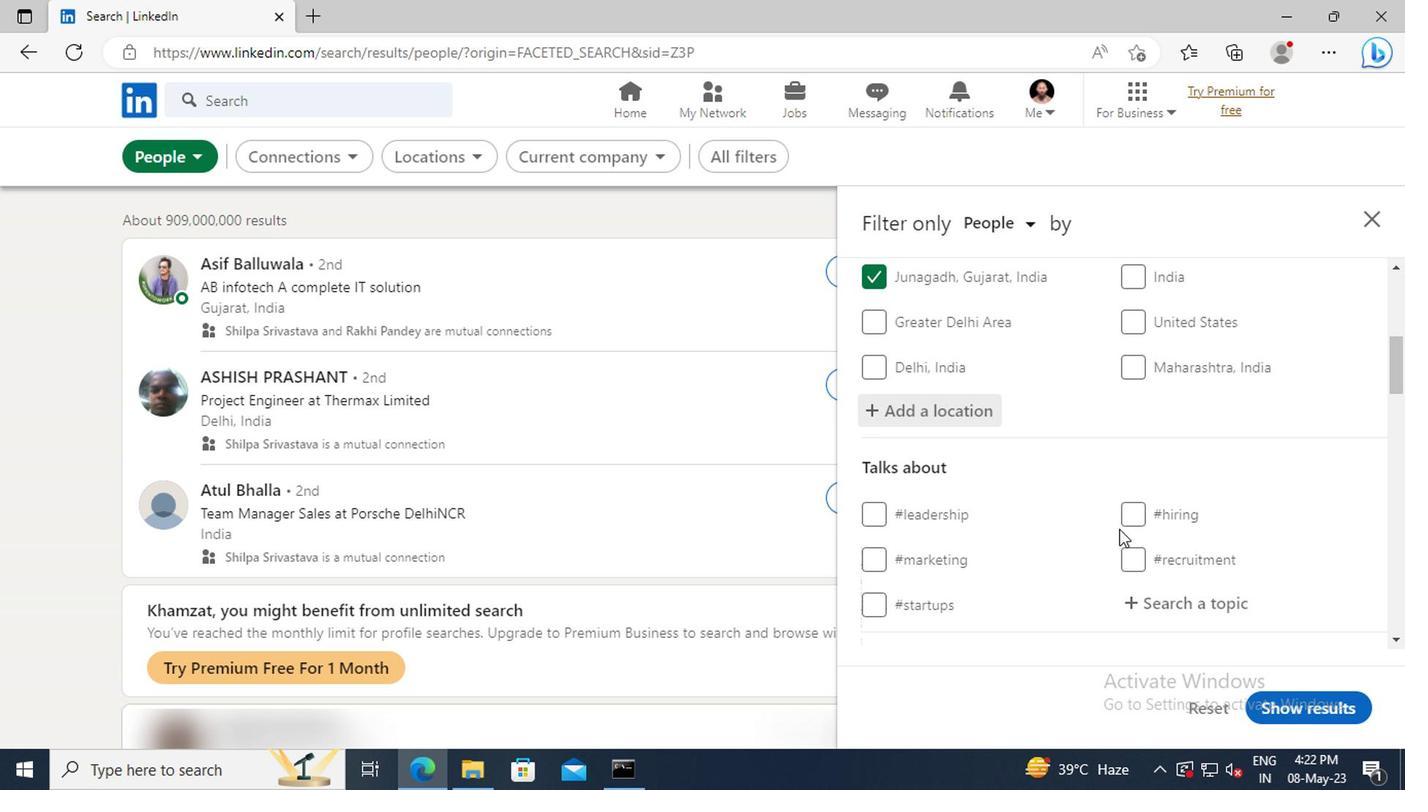
Action: Mouse moved to (1125, 535)
Screenshot: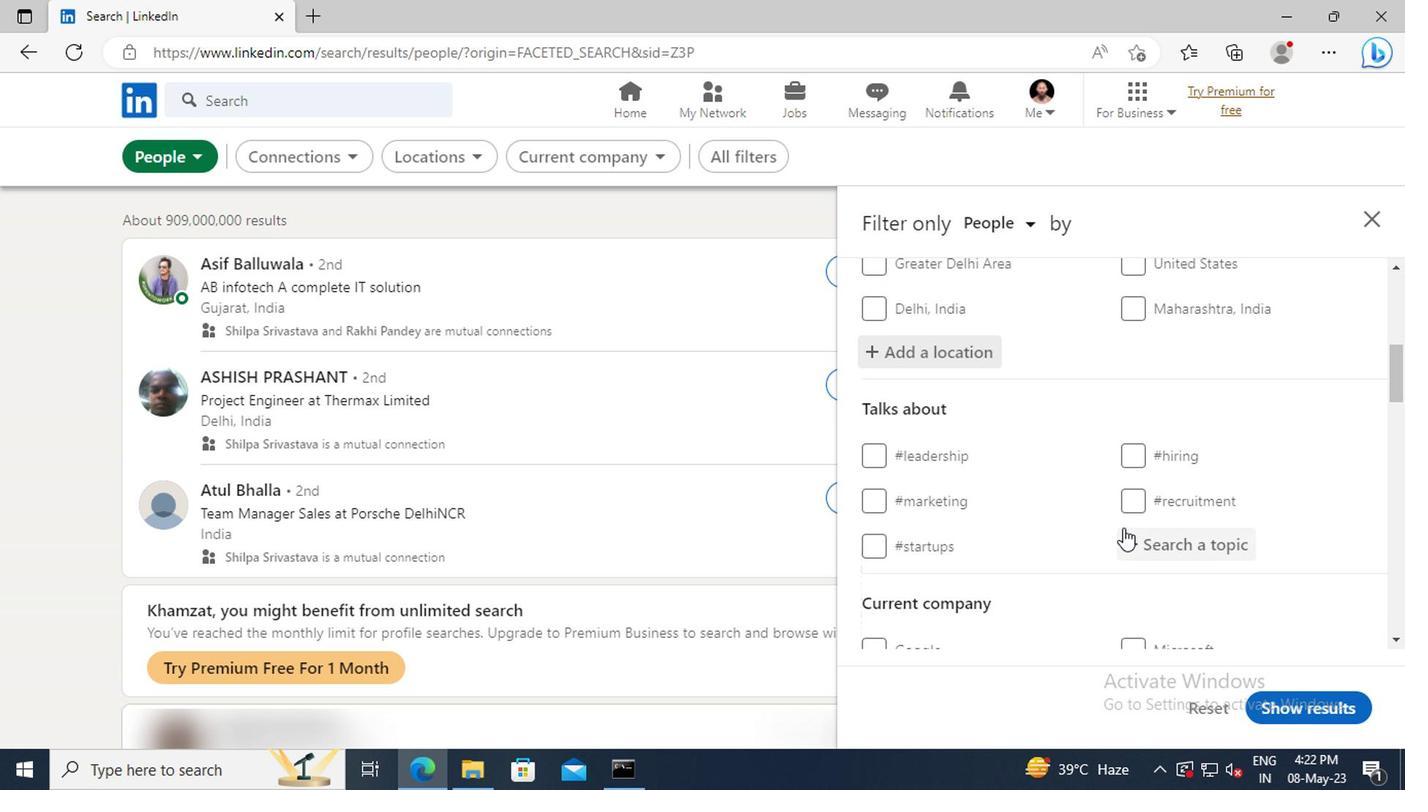 
Action: Mouse pressed left at (1125, 535)
Screenshot: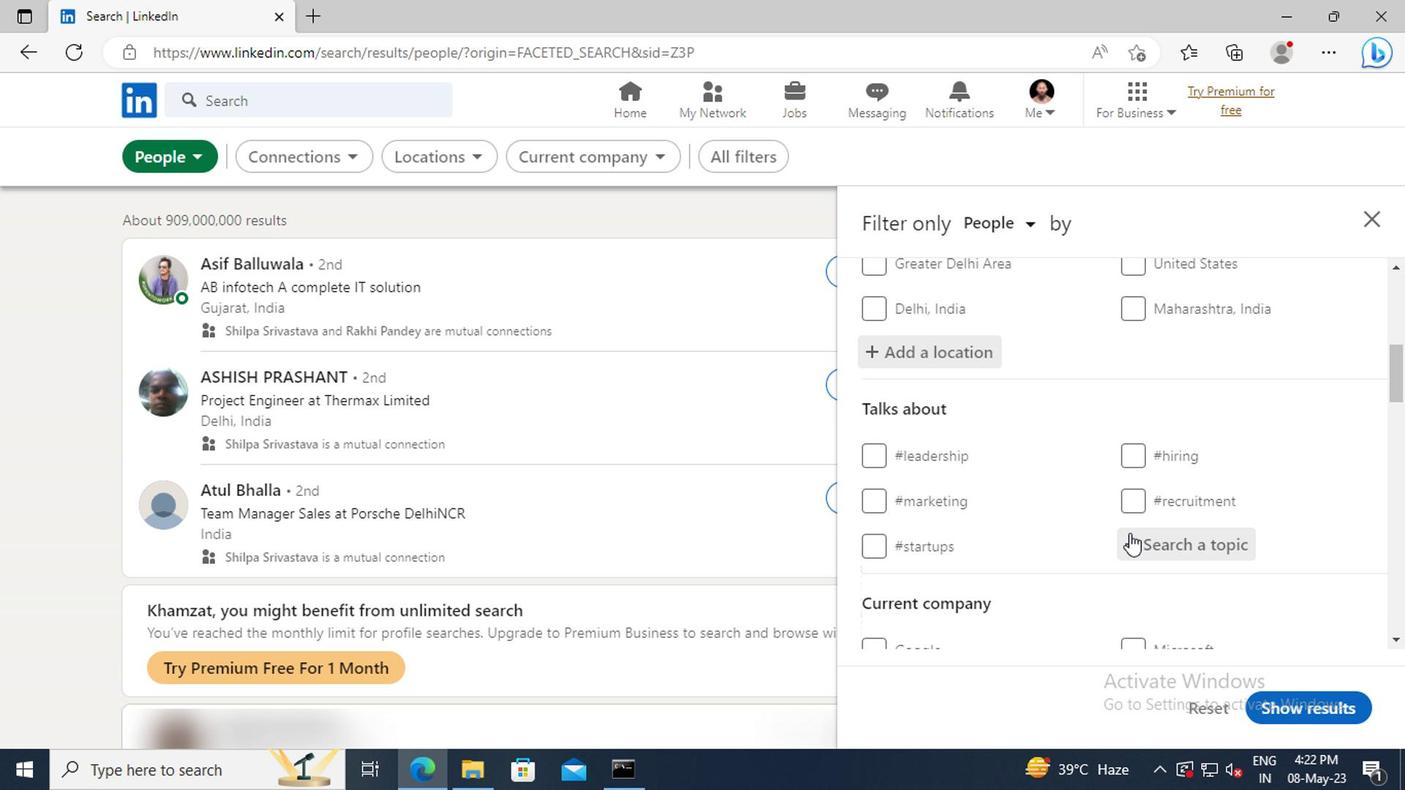 
Action: Key pressed <Key.shift>TRAVELL
Screenshot: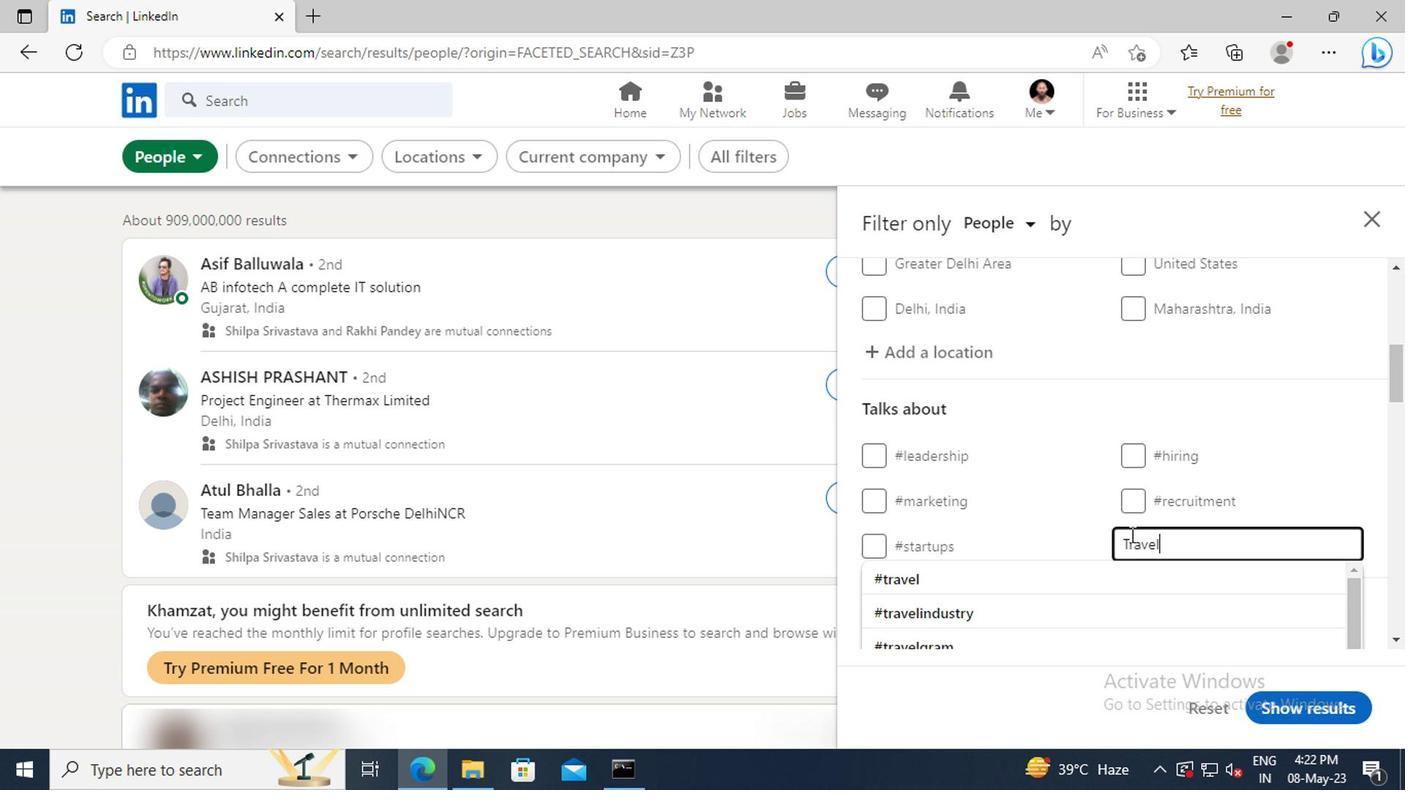 
Action: Mouse moved to (1135, 570)
Screenshot: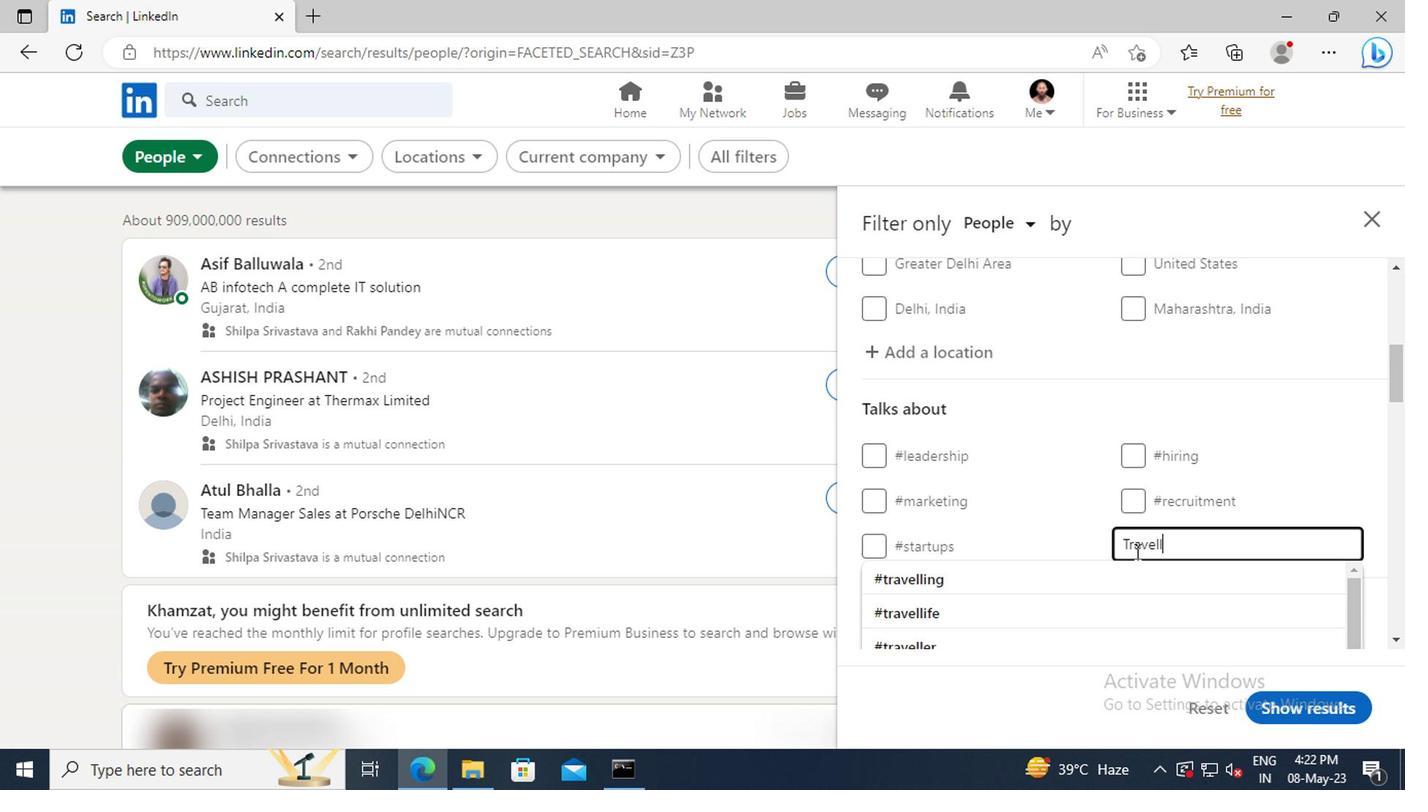 
Action: Mouse pressed left at (1135, 570)
Screenshot: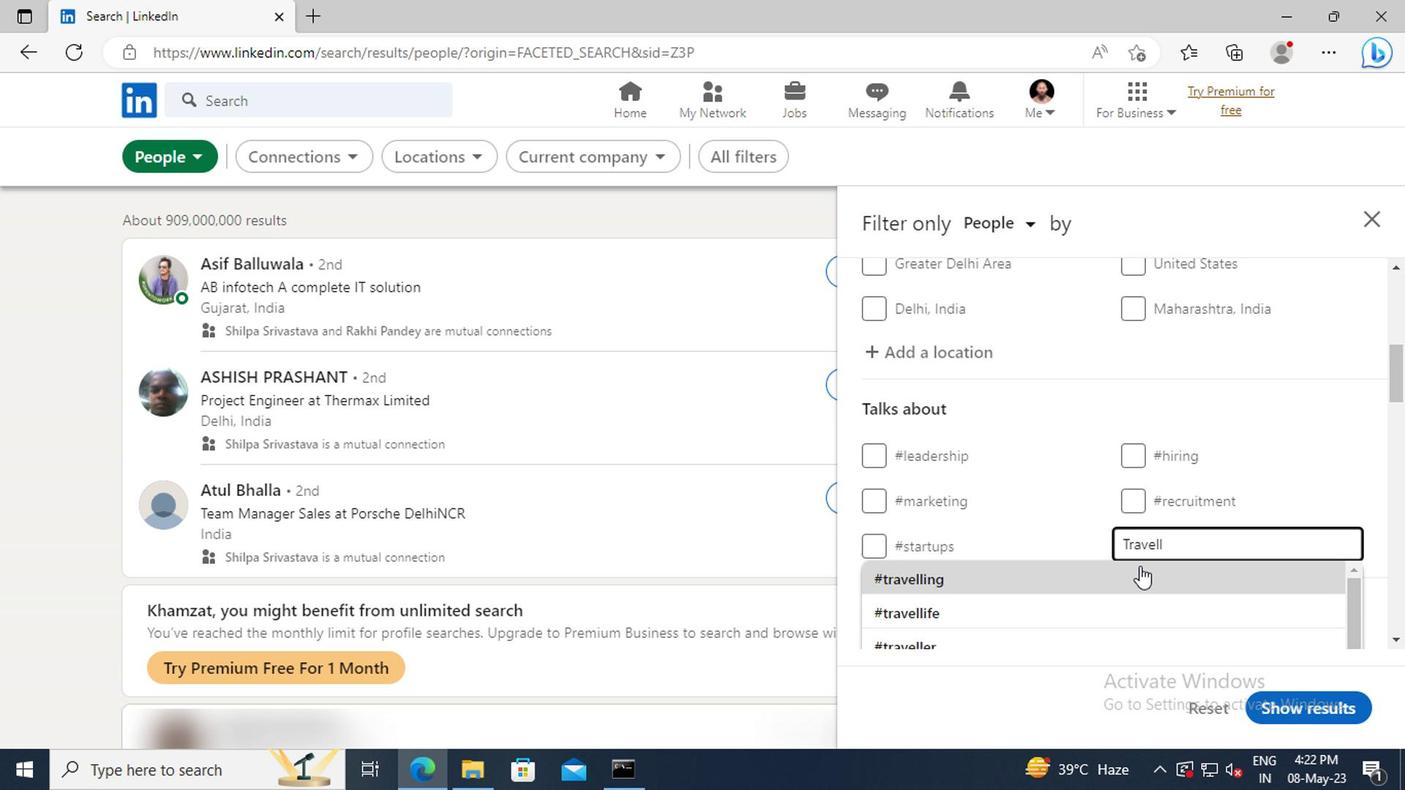 
Action: Mouse scrolled (1135, 568) with delta (0, -1)
Screenshot: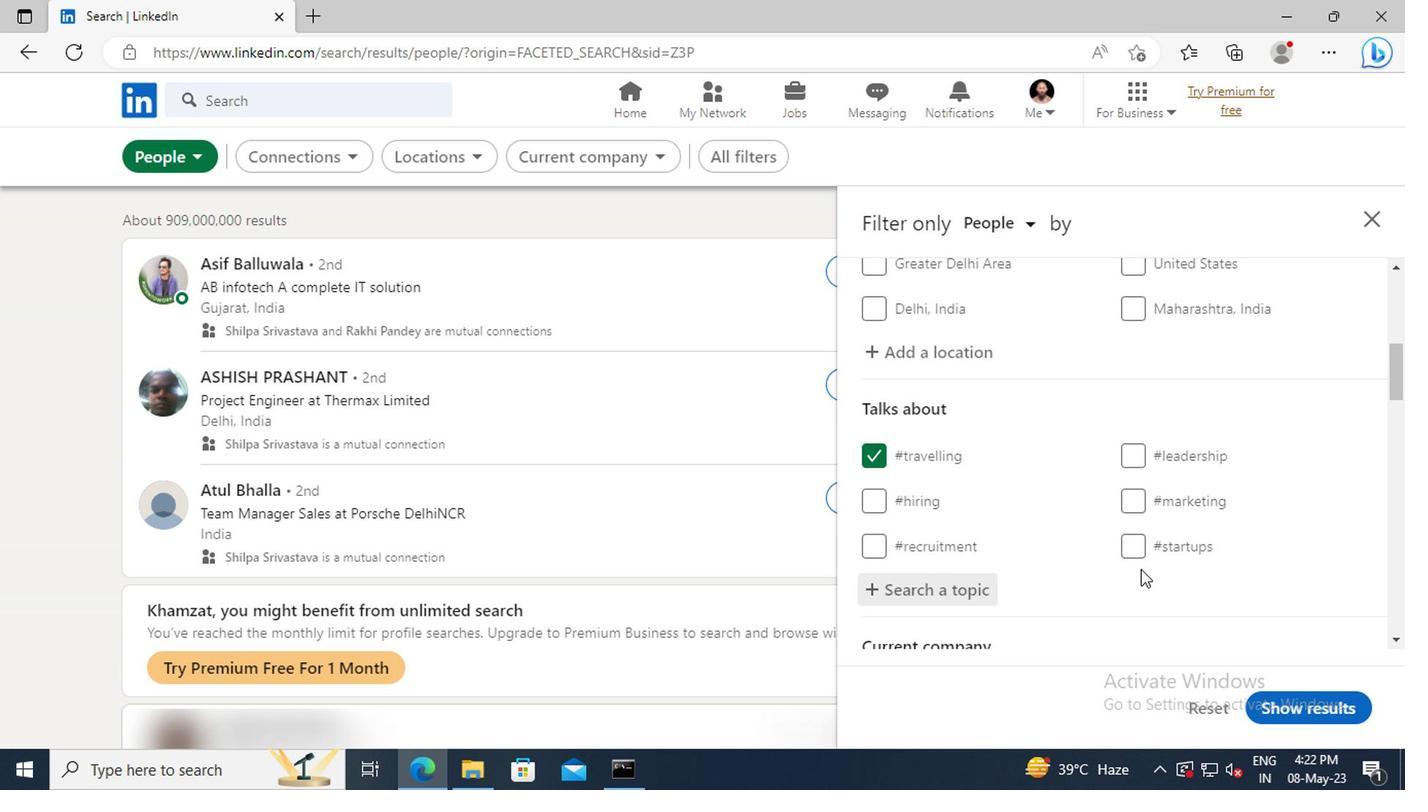 
Action: Mouse moved to (1136, 566)
Screenshot: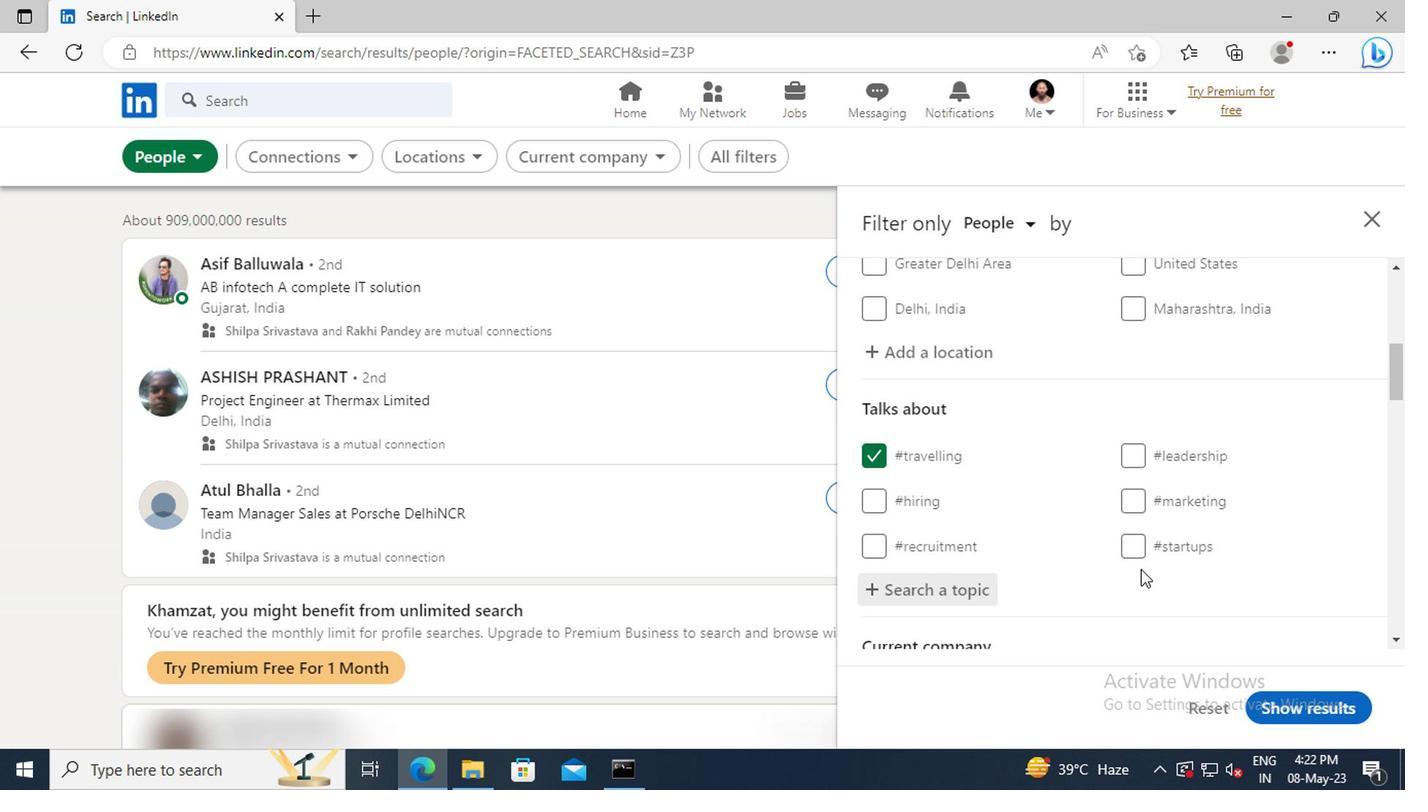 
Action: Mouse scrolled (1136, 565) with delta (0, 0)
Screenshot: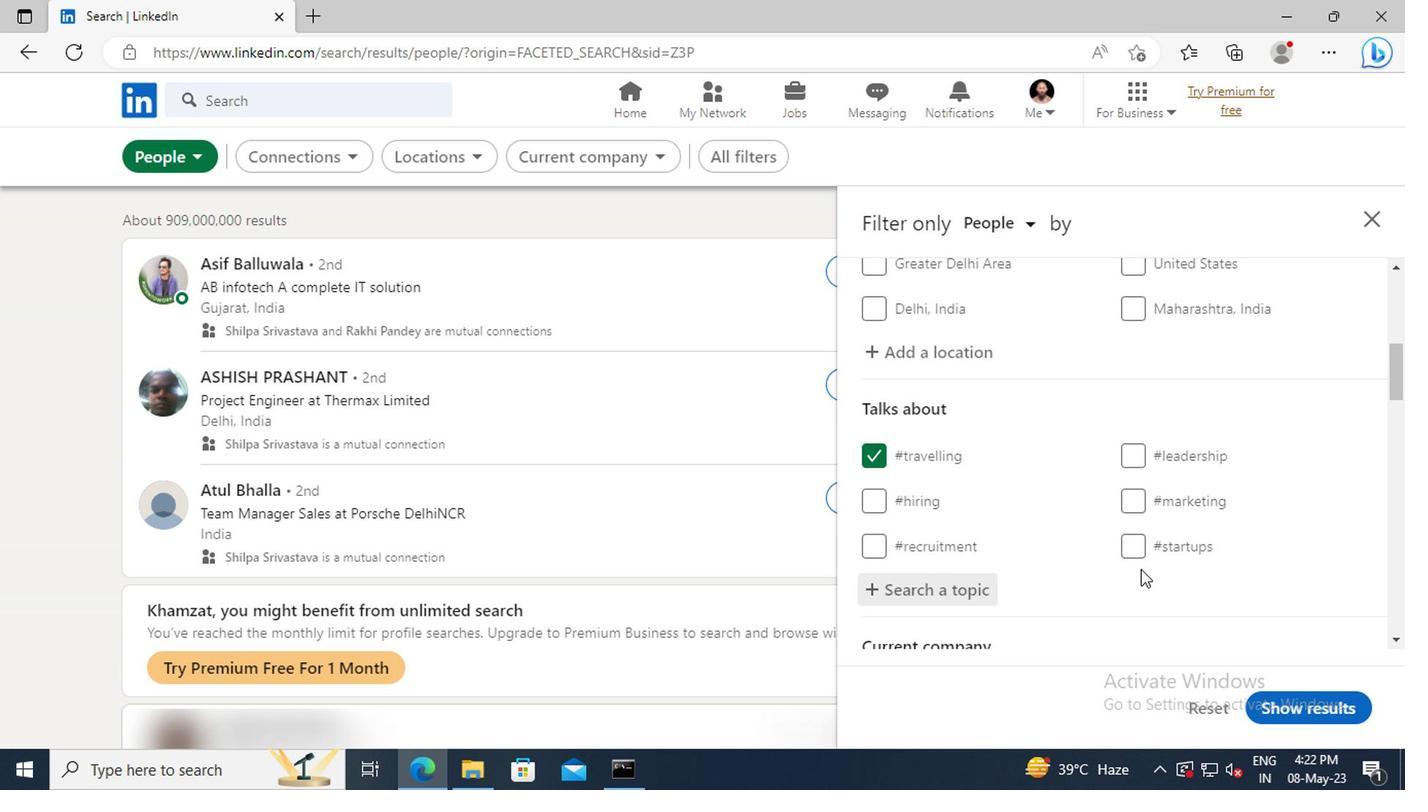 
Action: Mouse moved to (1136, 566)
Screenshot: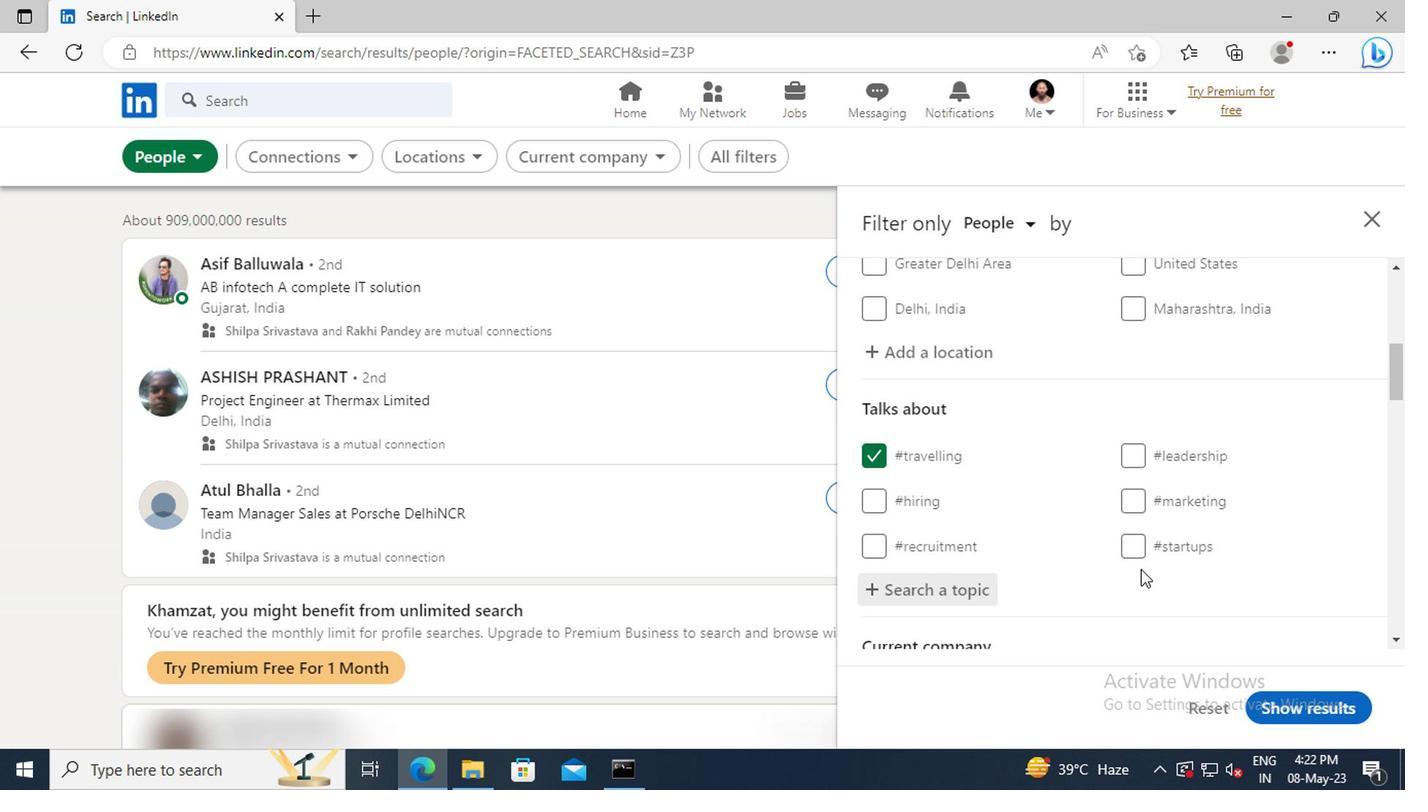 
Action: Mouse scrolled (1136, 565) with delta (0, 0)
Screenshot: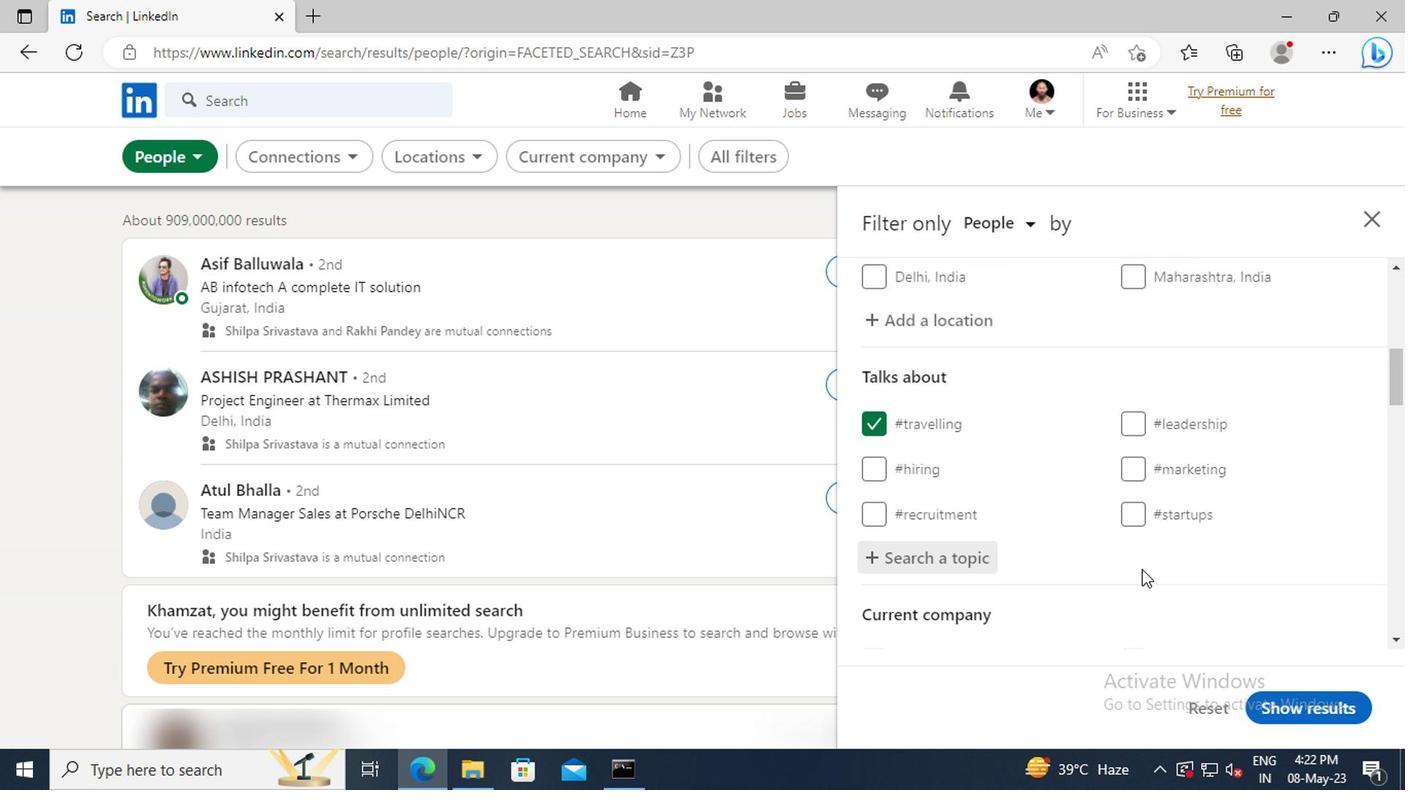 
Action: Mouse moved to (1134, 518)
Screenshot: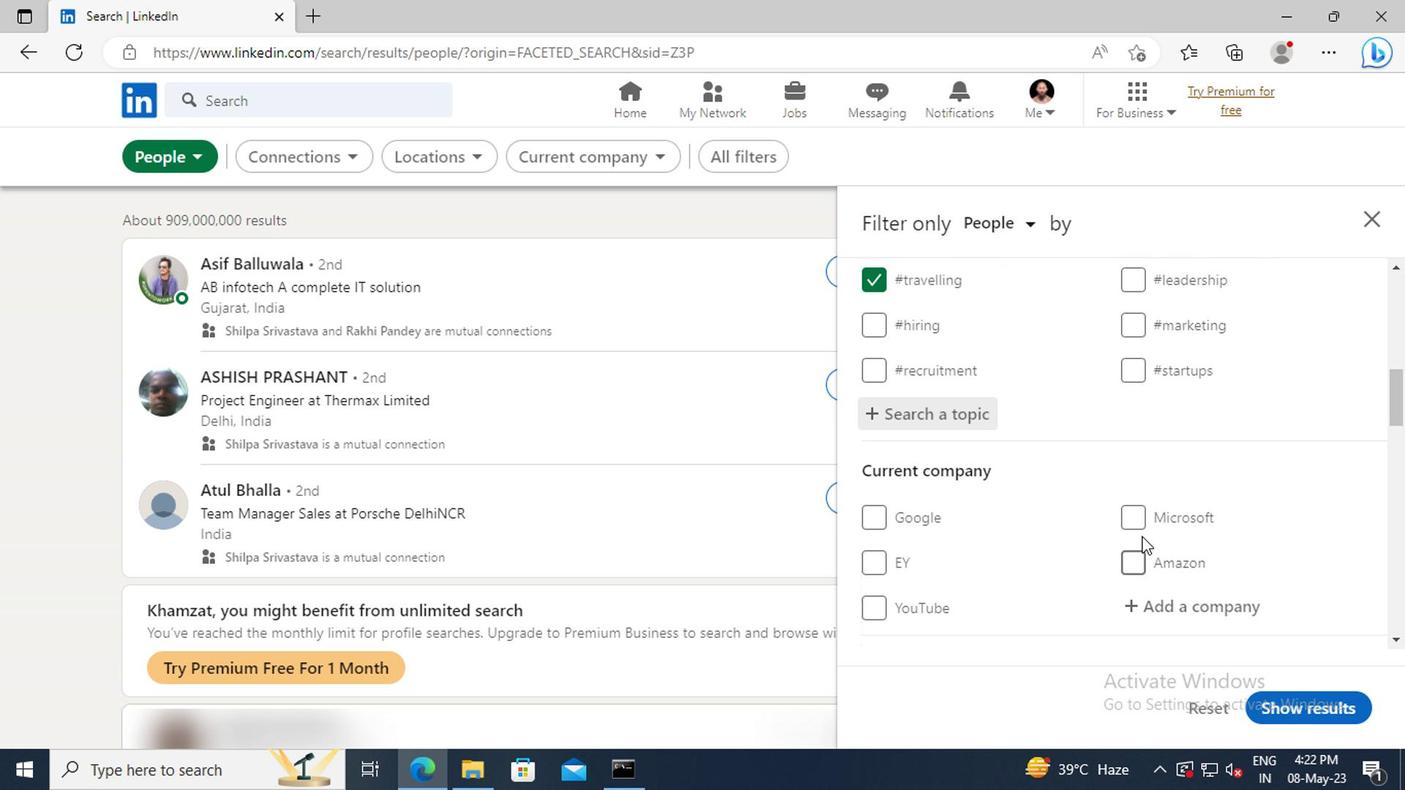 
Action: Mouse scrolled (1134, 517) with delta (0, 0)
Screenshot: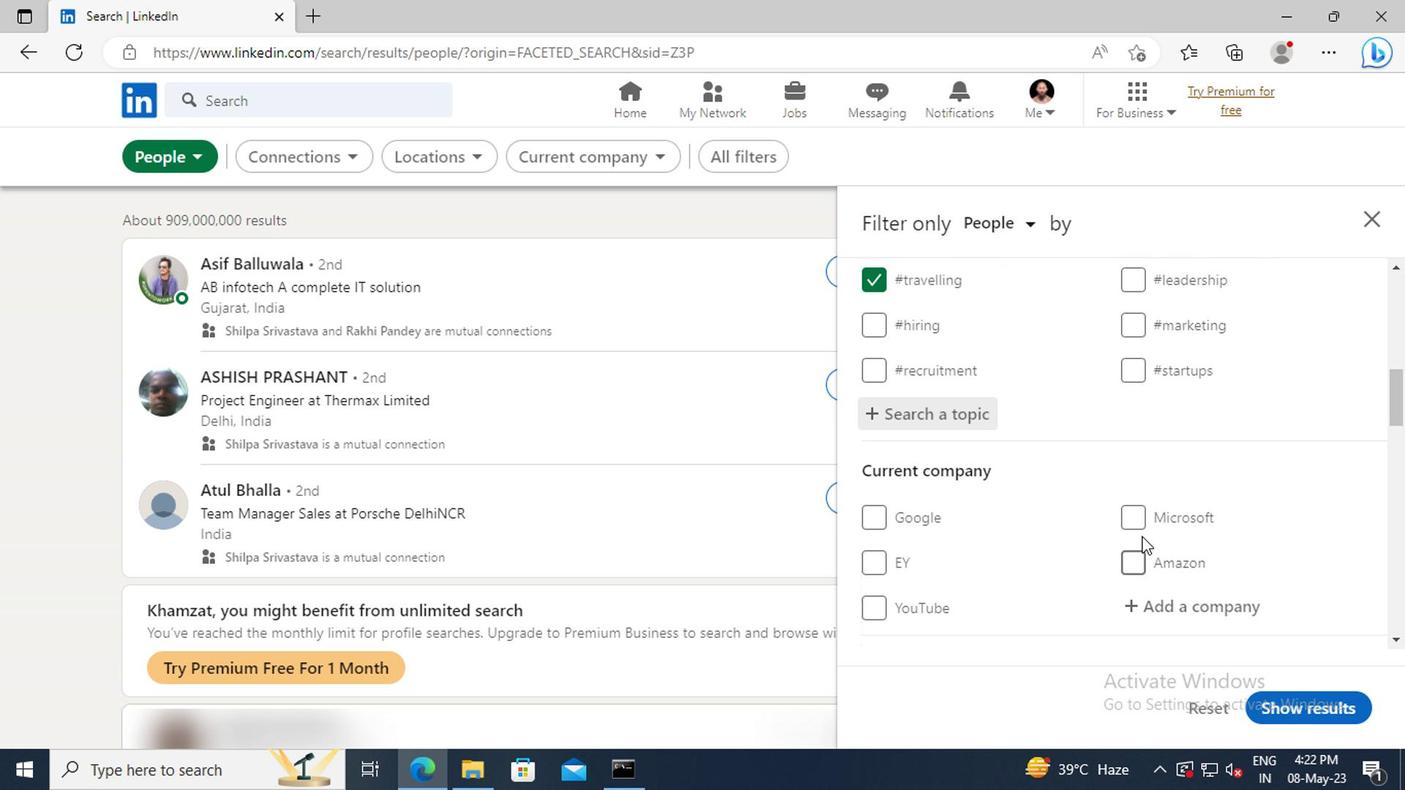 
Action: Mouse moved to (1133, 515)
Screenshot: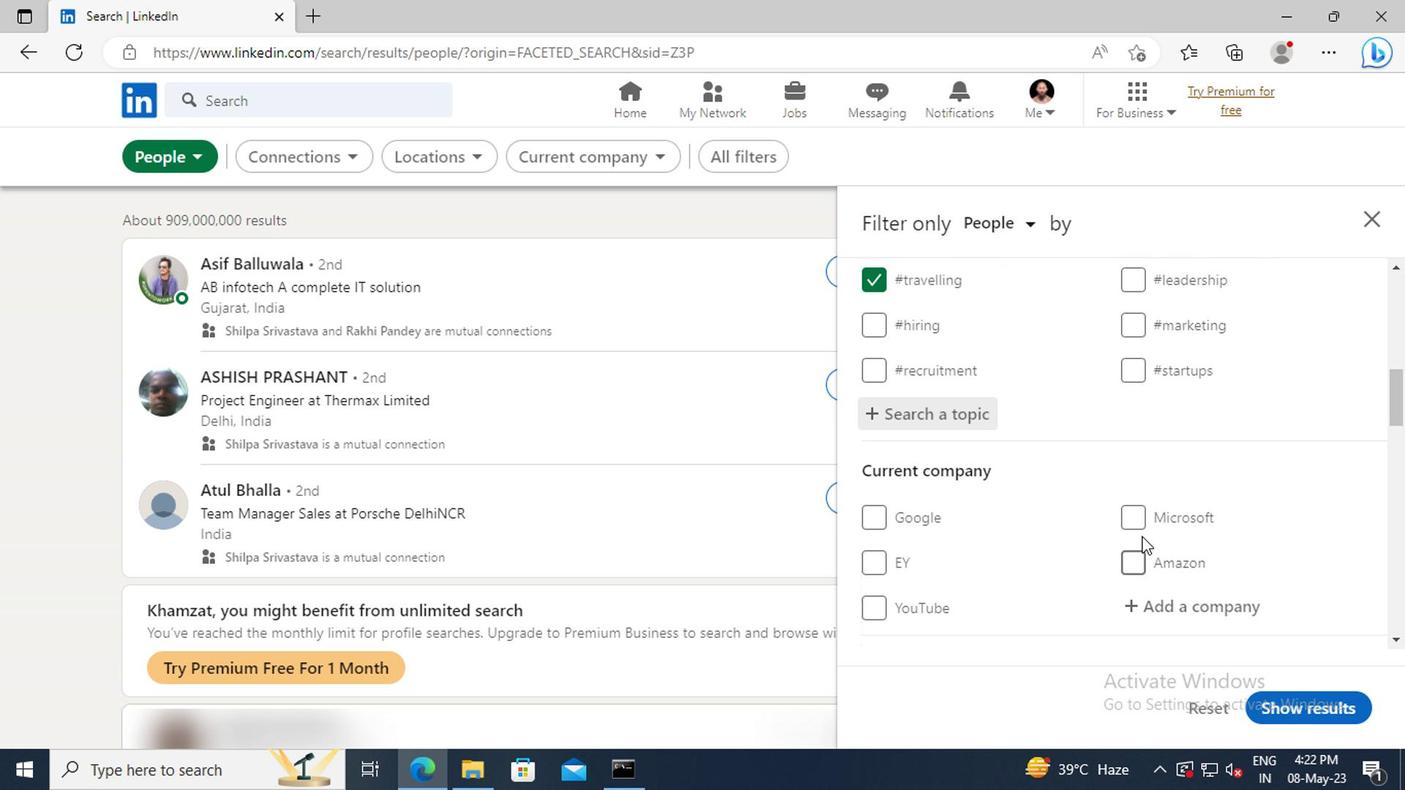 
Action: Mouse scrolled (1133, 514) with delta (0, 0)
Screenshot: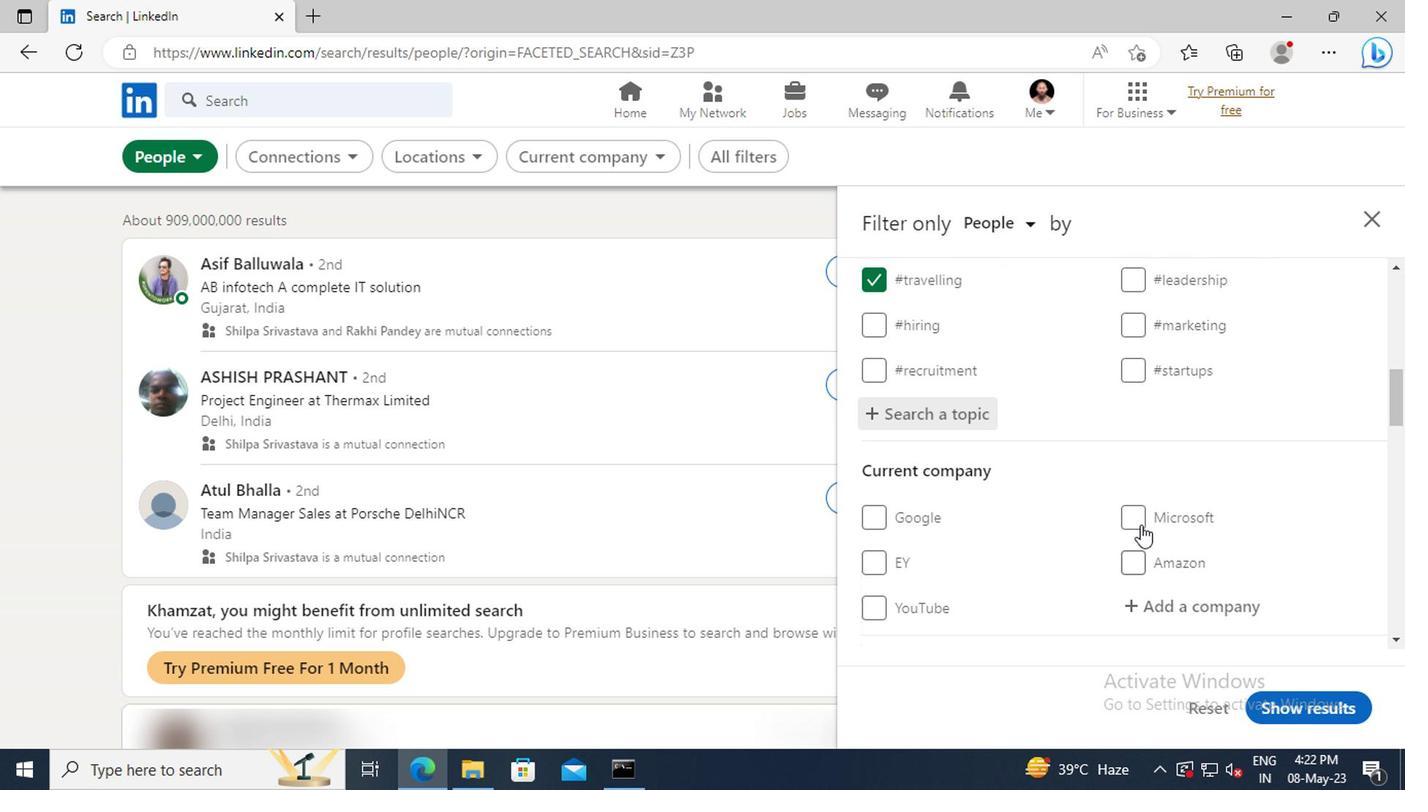 
Action: Mouse moved to (1133, 515)
Screenshot: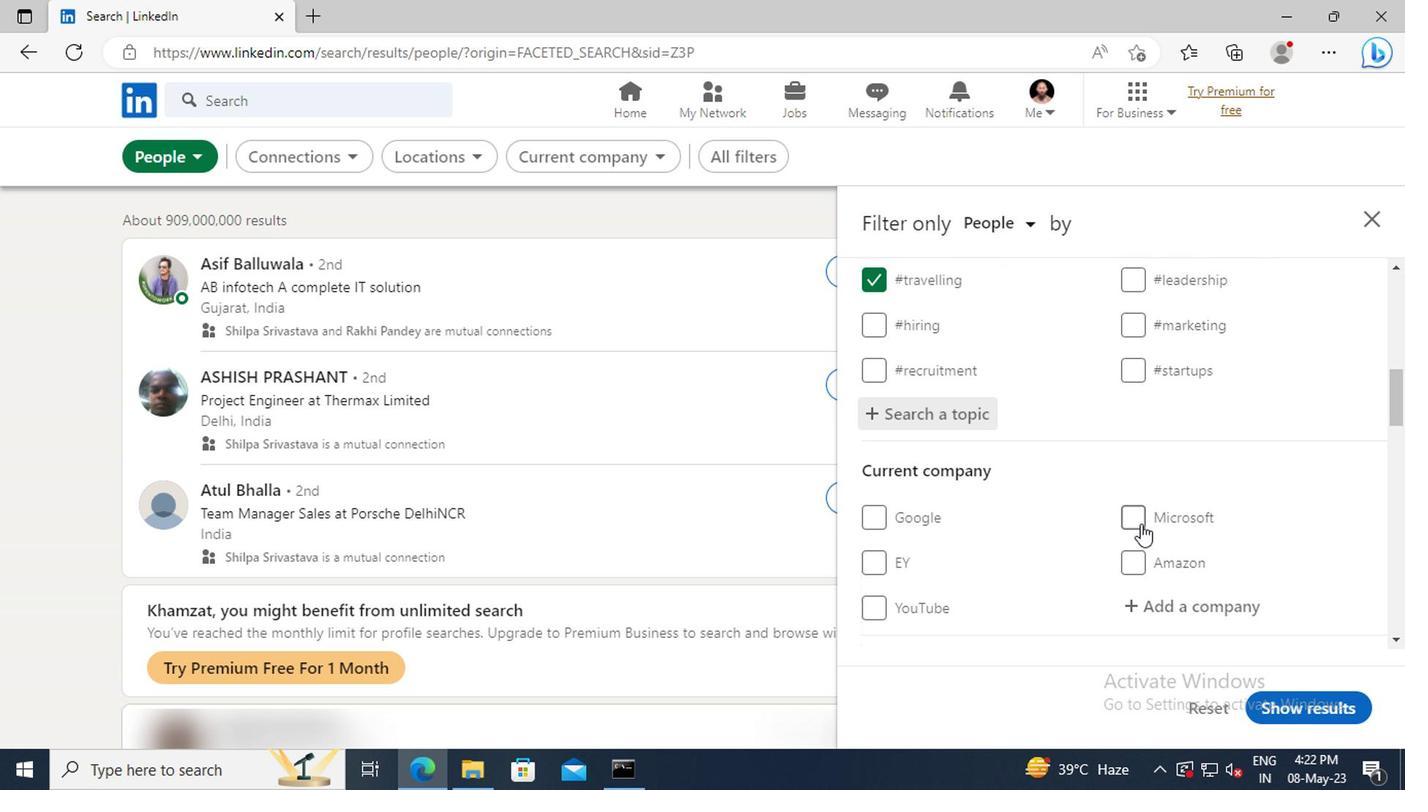 
Action: Mouse scrolled (1133, 514) with delta (0, 0)
Screenshot: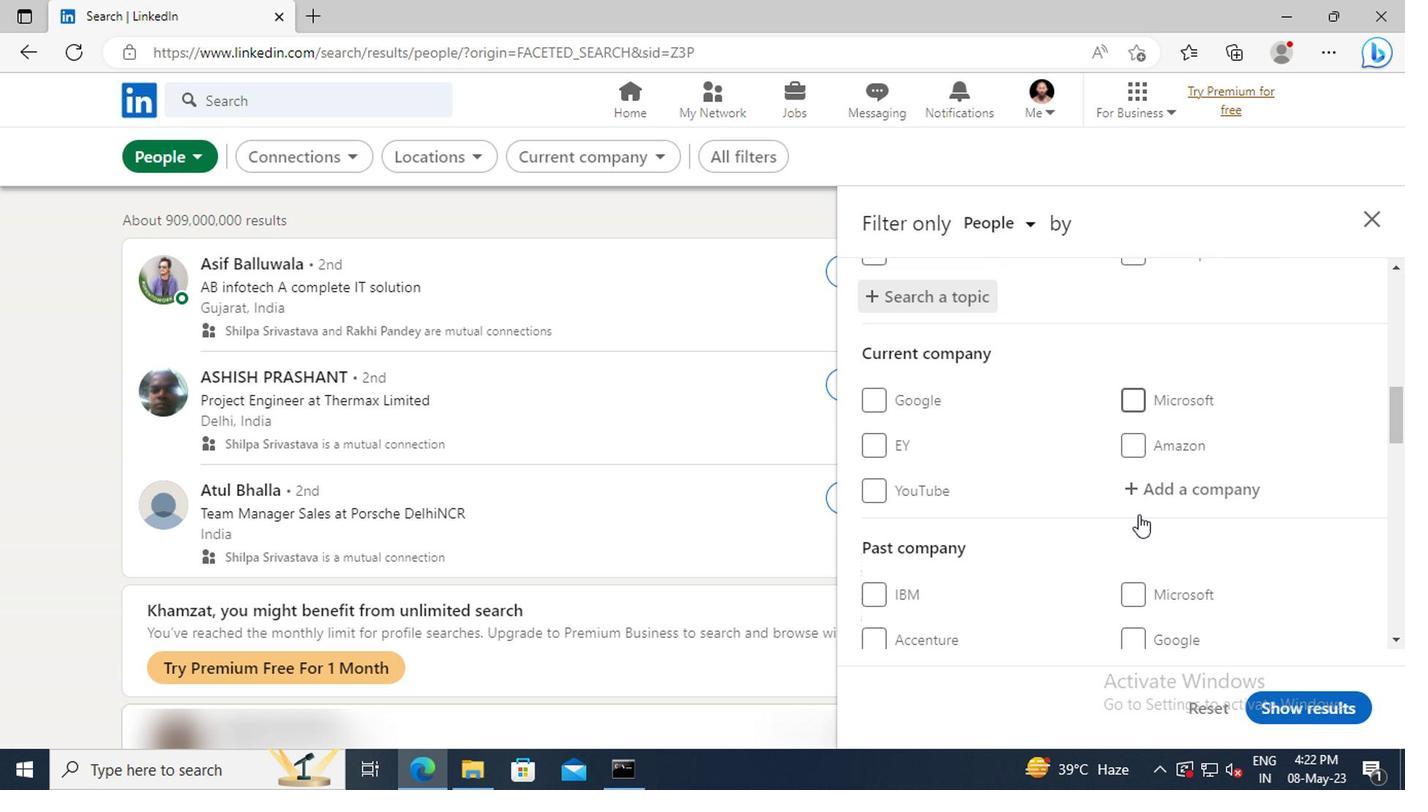 
Action: Mouse moved to (1133, 513)
Screenshot: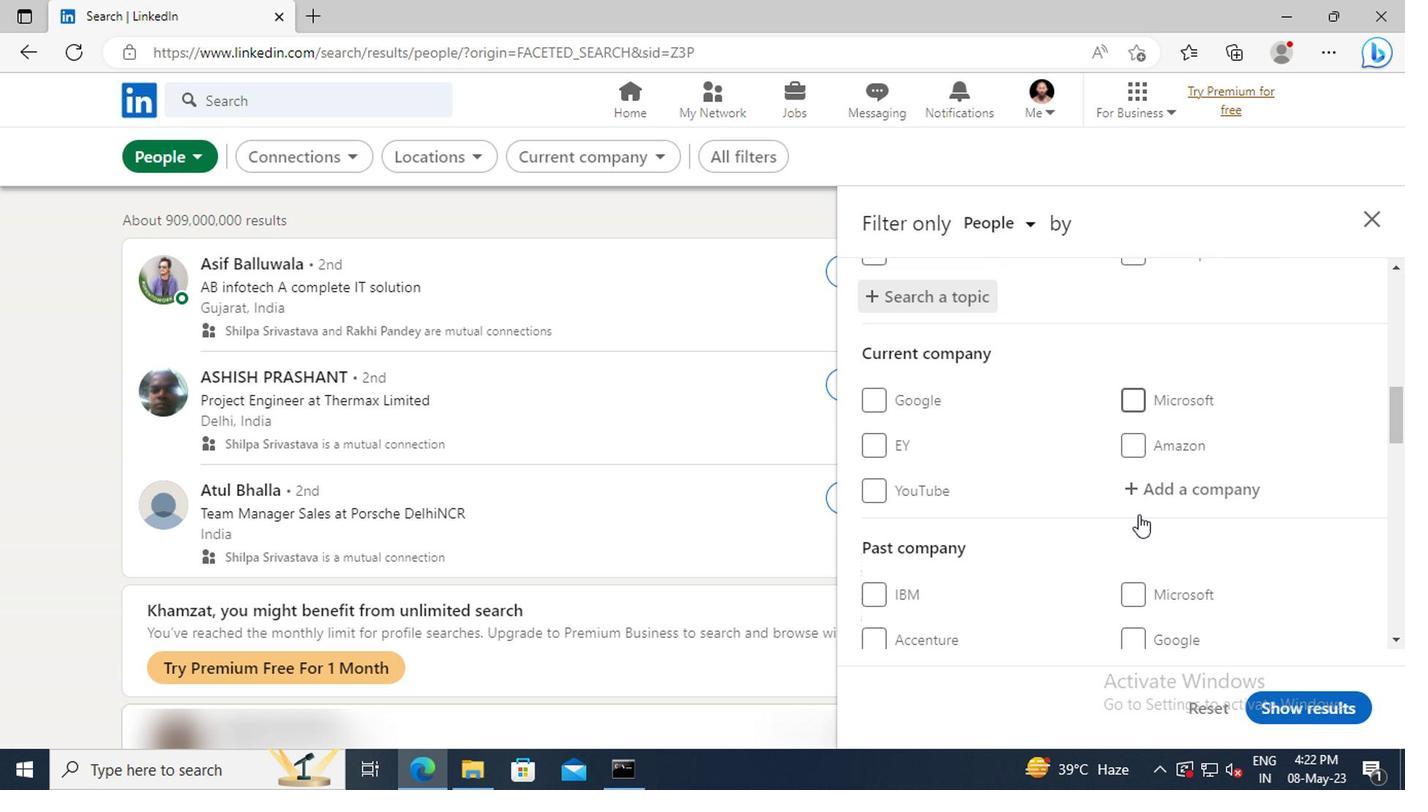 
Action: Mouse scrolled (1133, 512) with delta (0, 0)
Screenshot: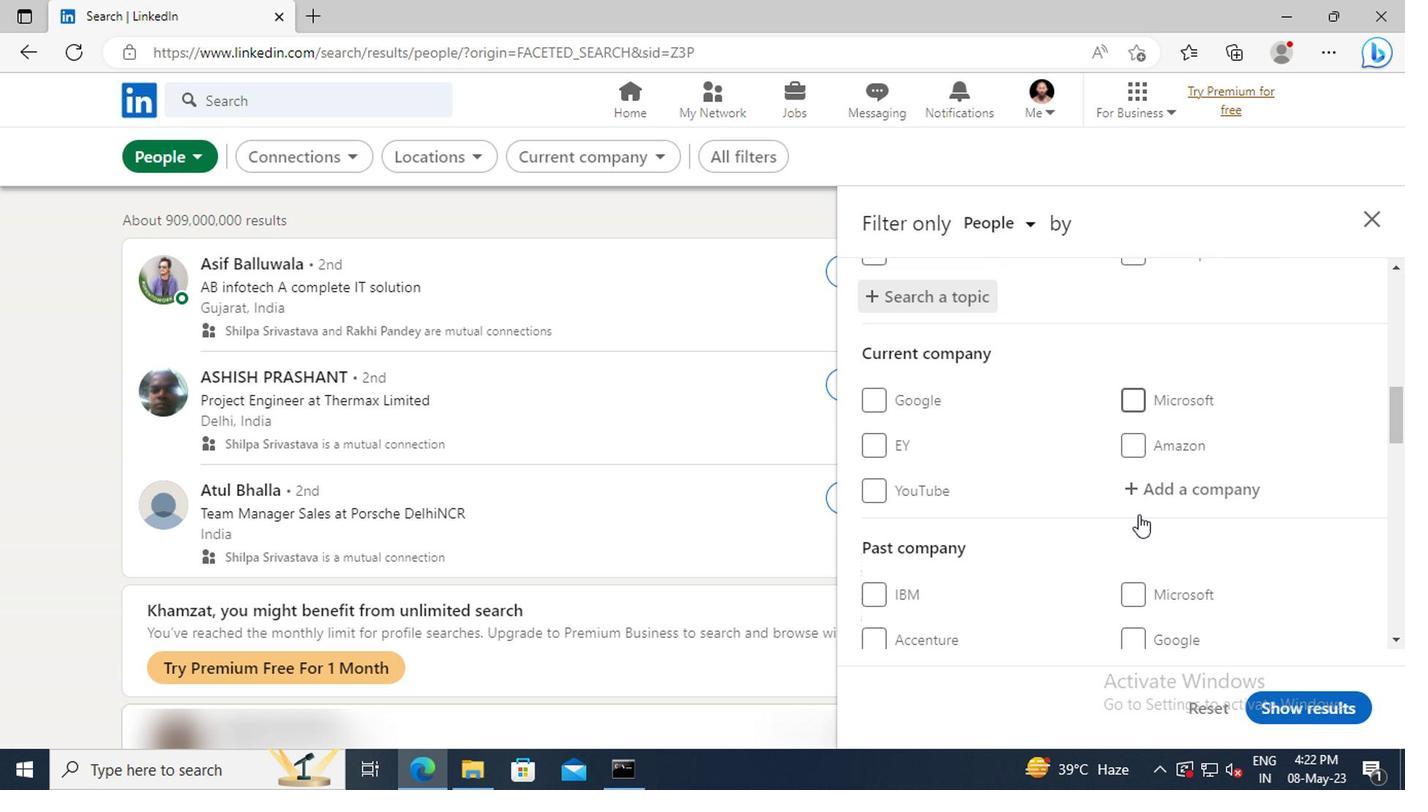 
Action: Mouse moved to (1135, 509)
Screenshot: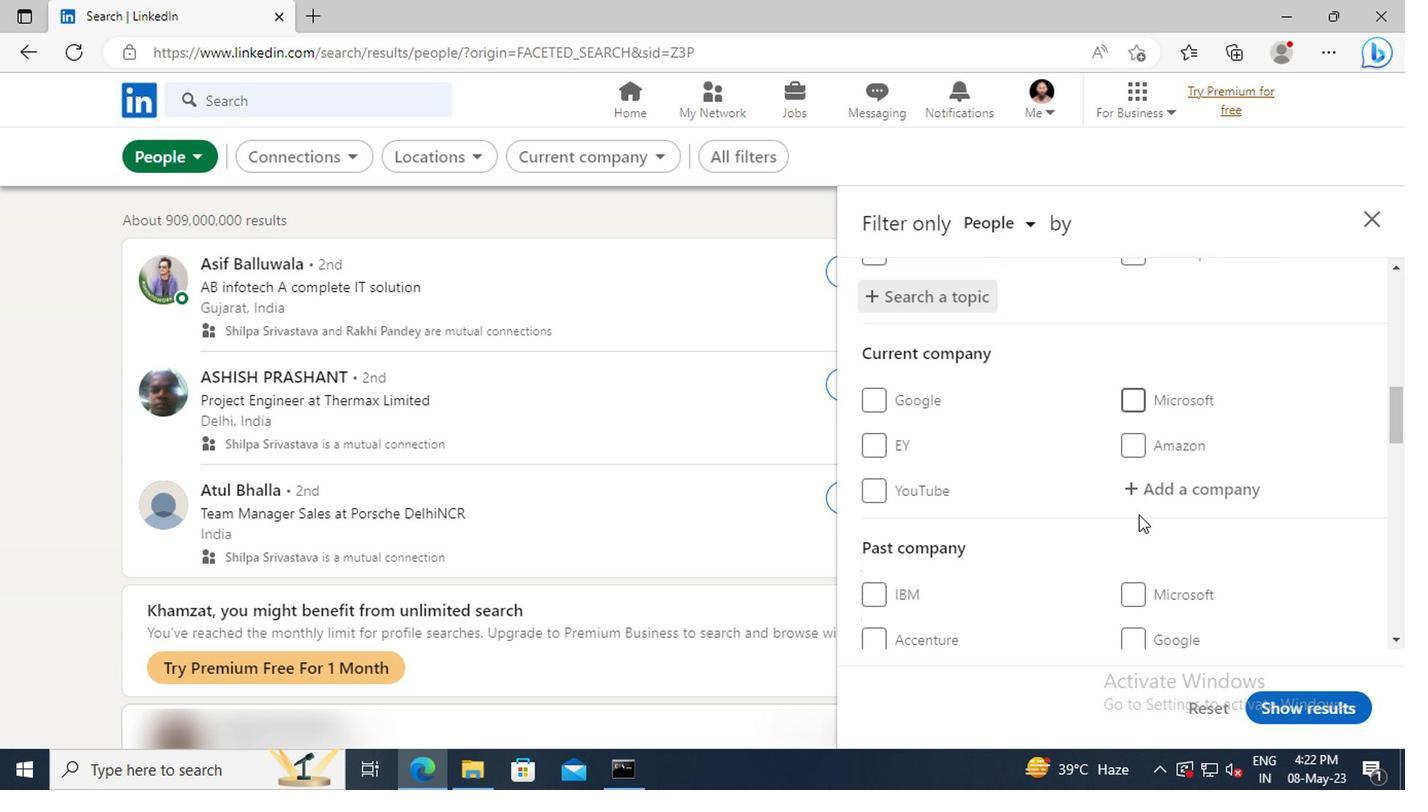 
Action: Mouse scrolled (1135, 507) with delta (0, -1)
Screenshot: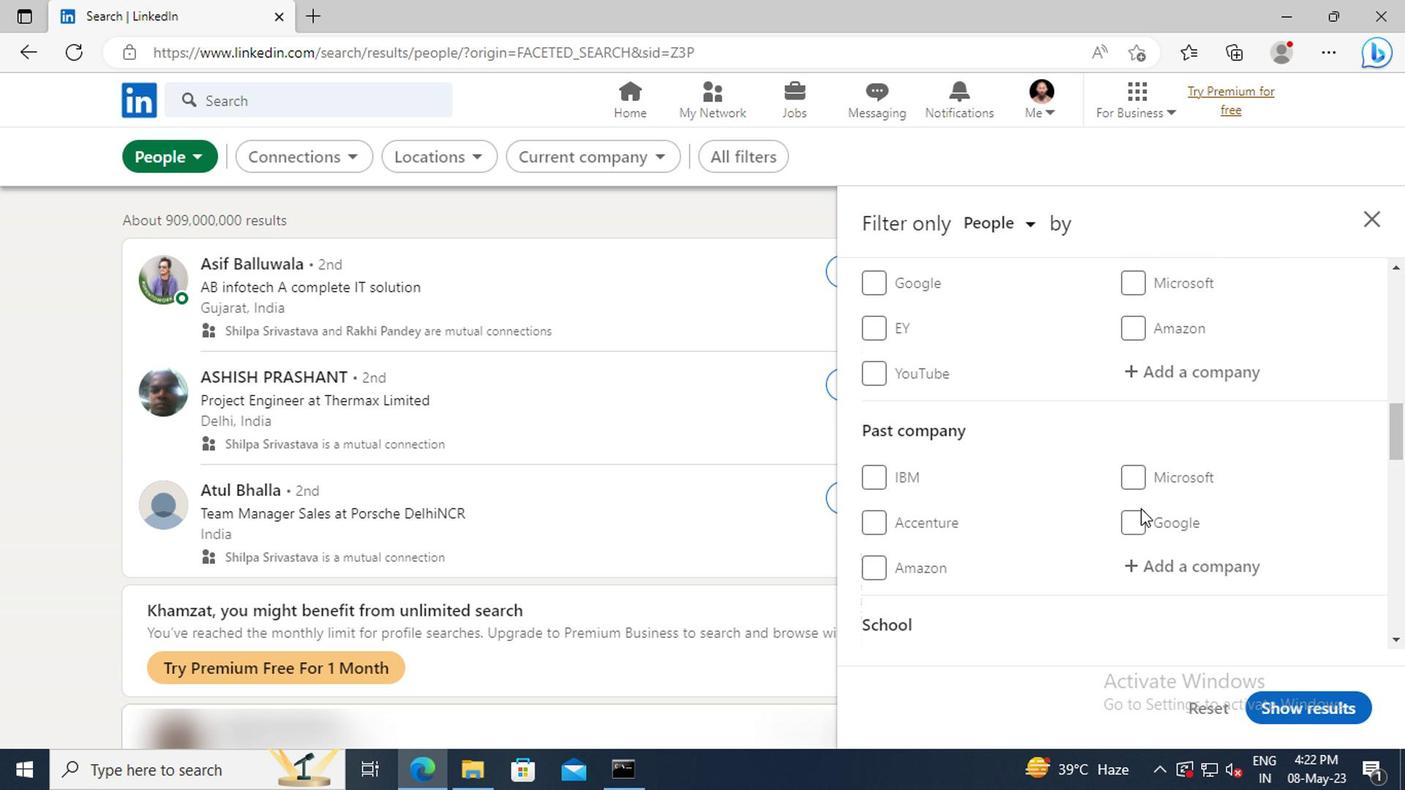 
Action: Mouse scrolled (1135, 507) with delta (0, -1)
Screenshot: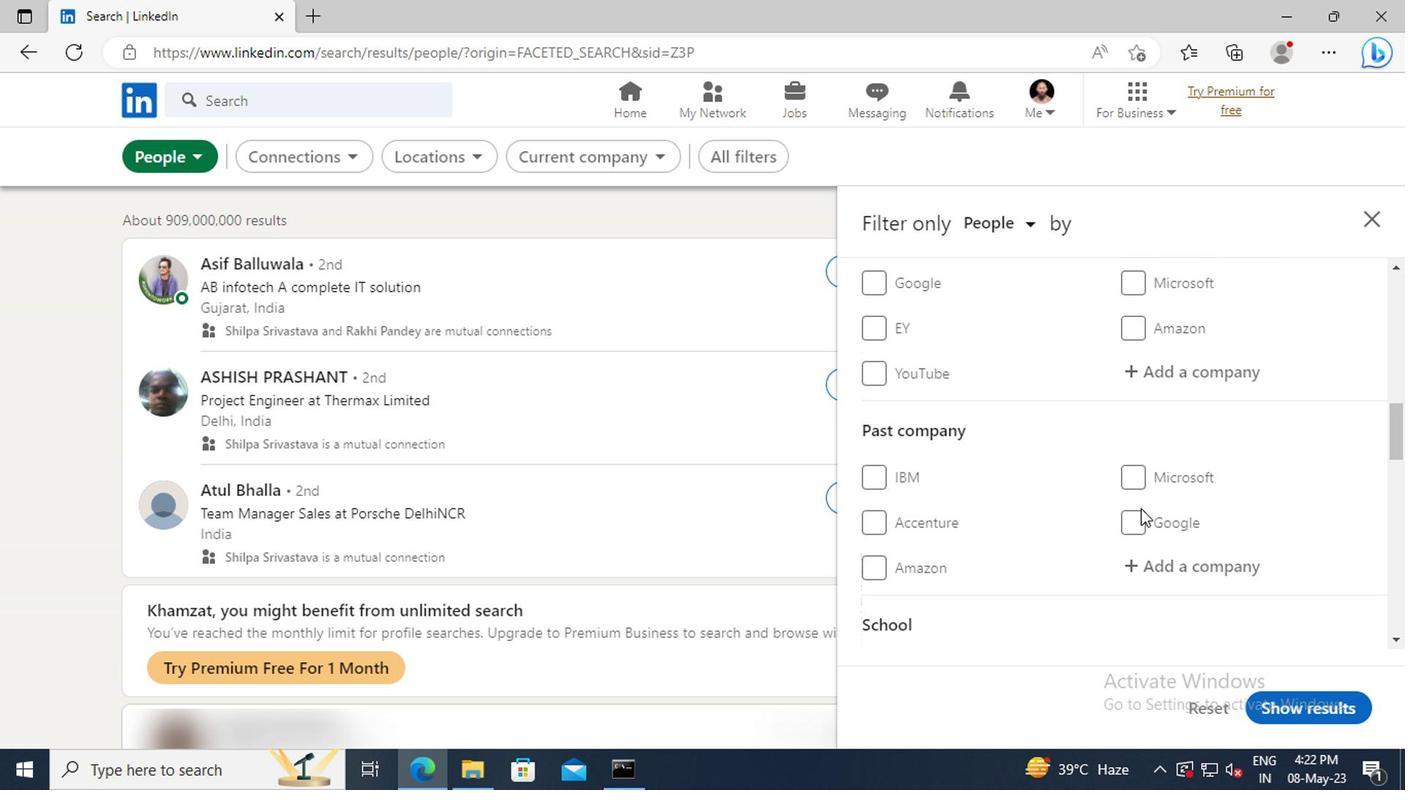 
Action: Mouse moved to (1136, 509)
Screenshot: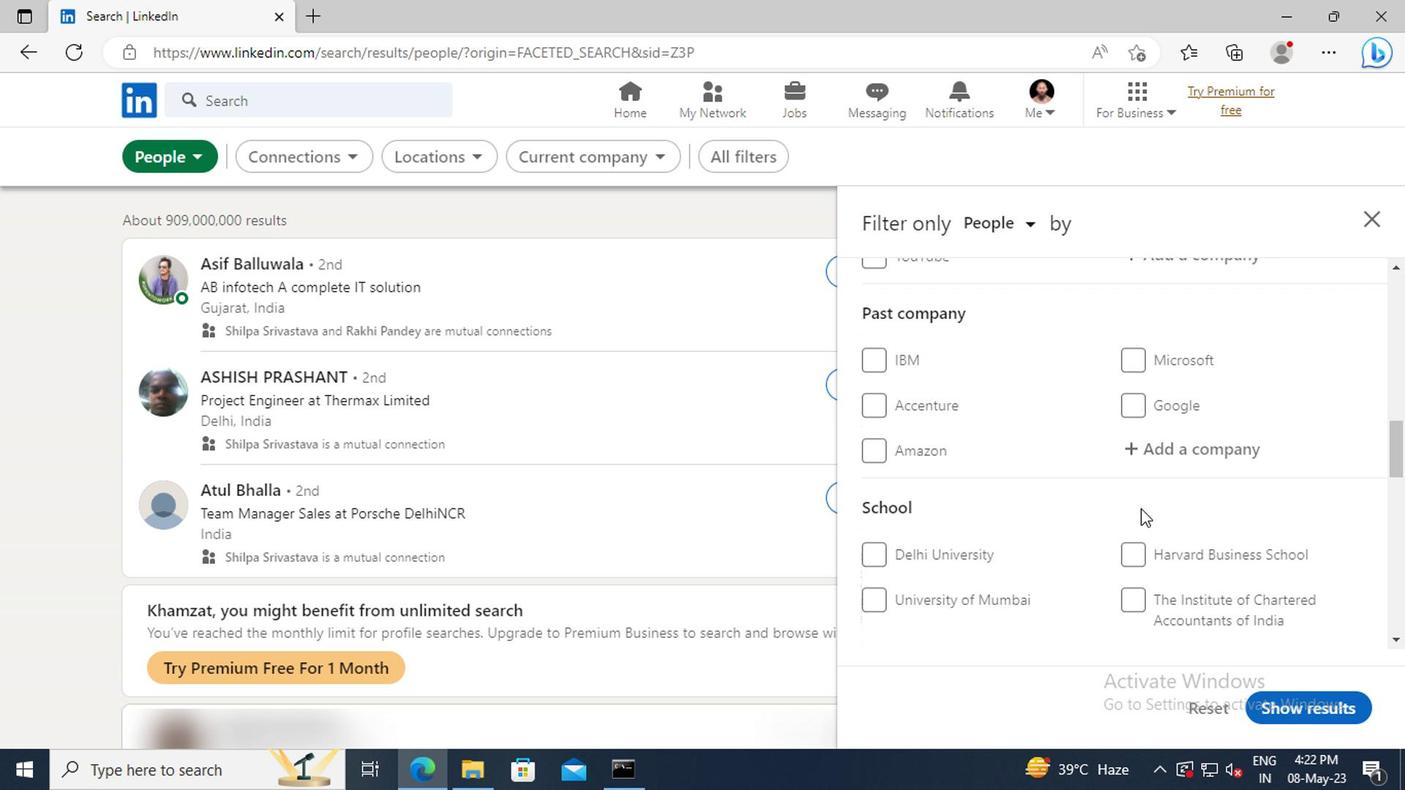 
Action: Mouse scrolled (1136, 507) with delta (0, -1)
Screenshot: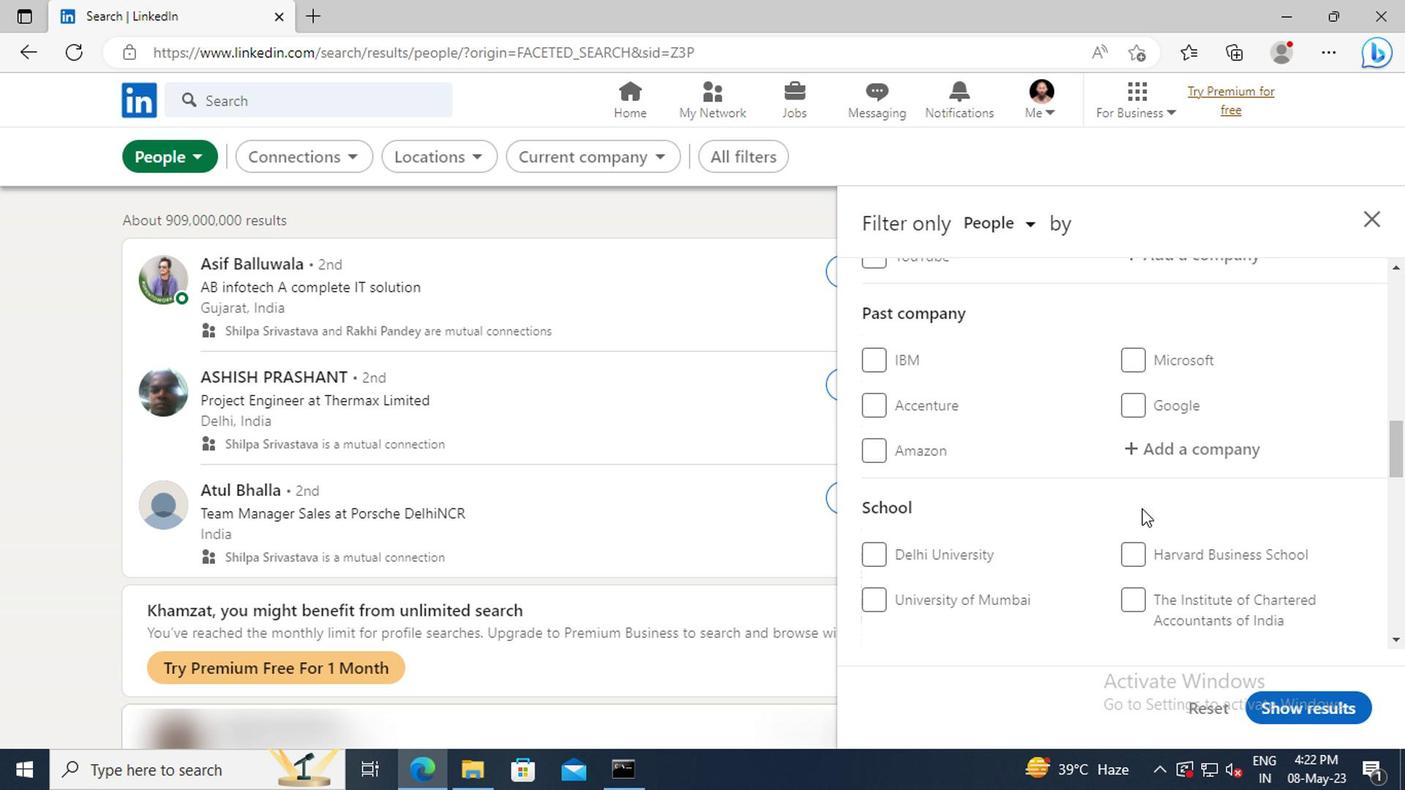 
Action: Mouse scrolled (1136, 507) with delta (0, -1)
Screenshot: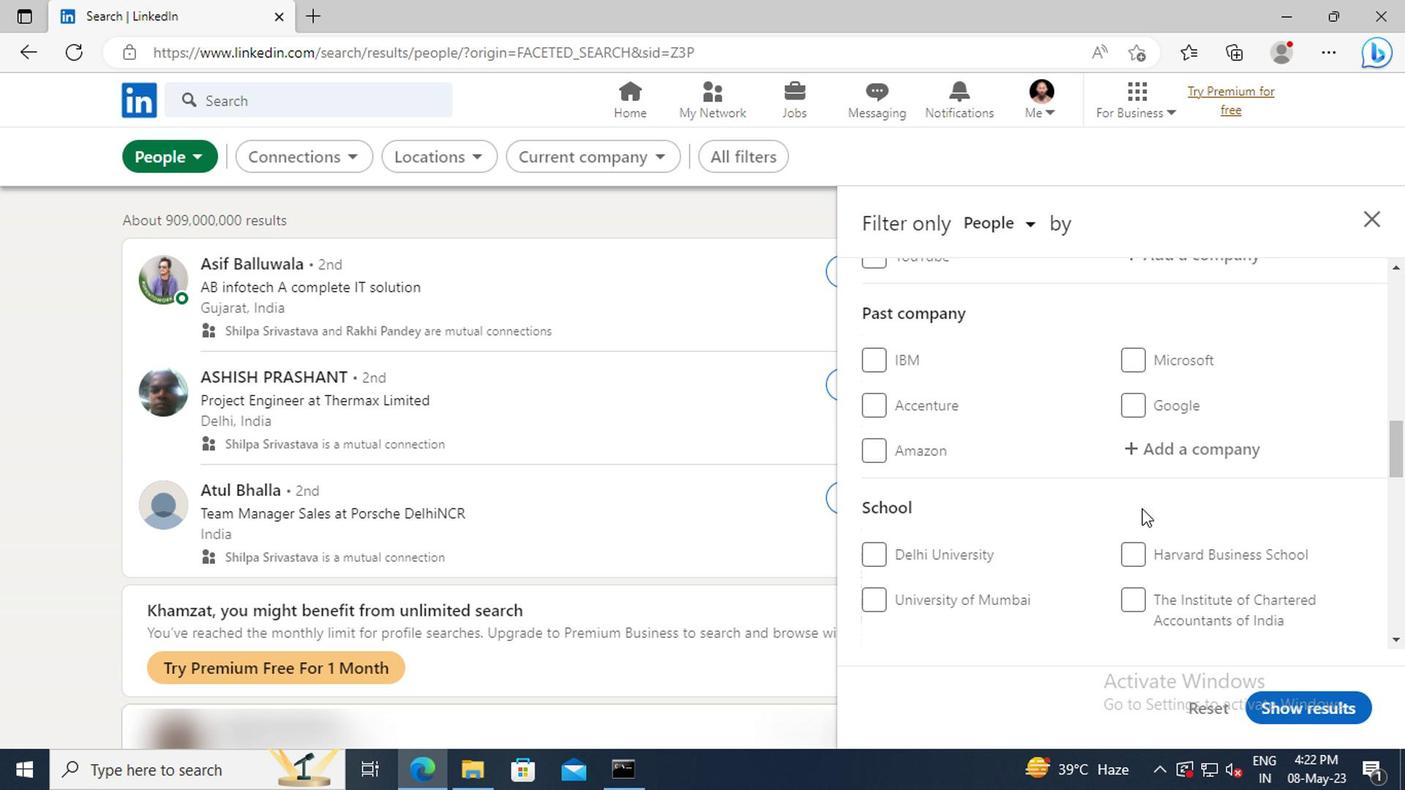 
Action: Mouse moved to (1138, 507)
Screenshot: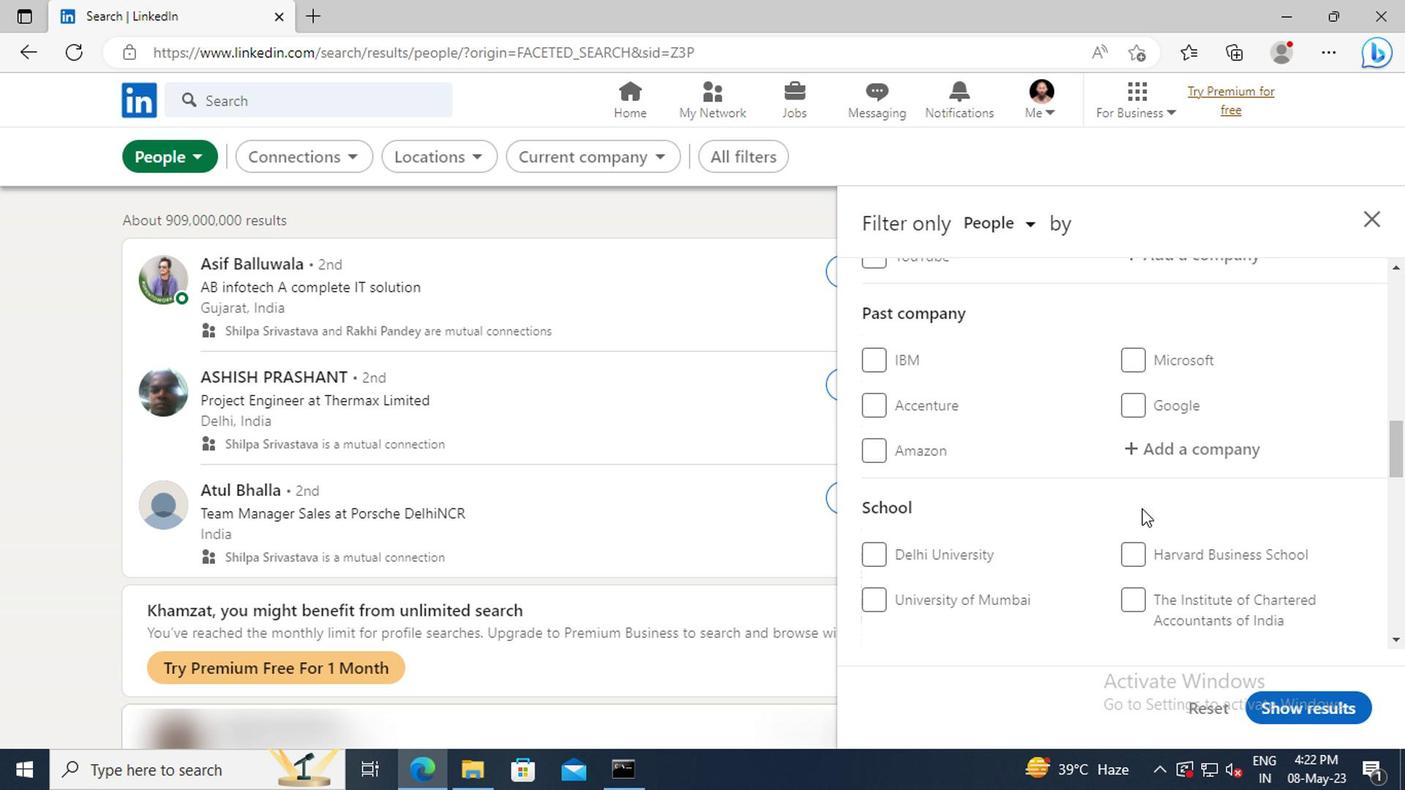 
Action: Mouse scrolled (1138, 507) with delta (0, 0)
Screenshot: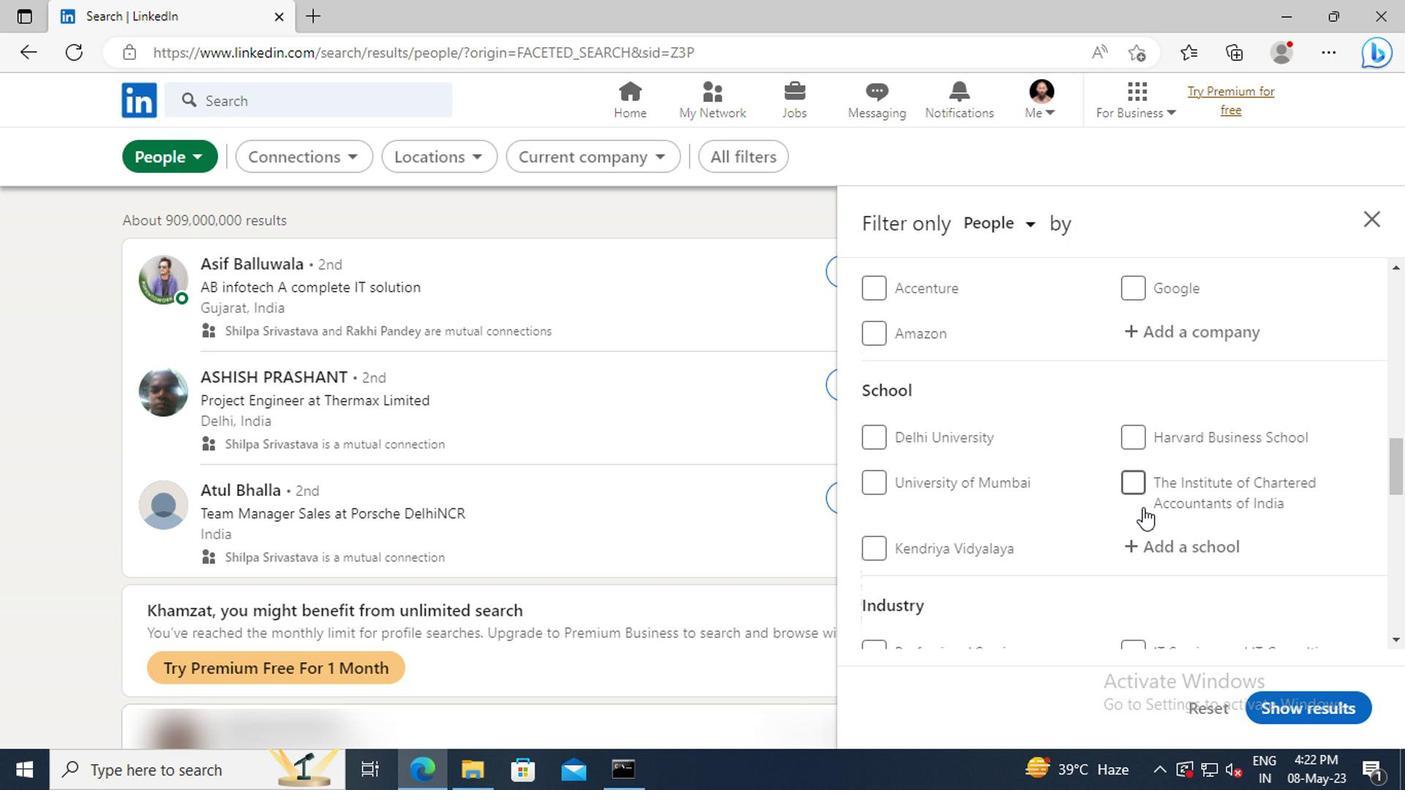 
Action: Mouse scrolled (1138, 507) with delta (0, 0)
Screenshot: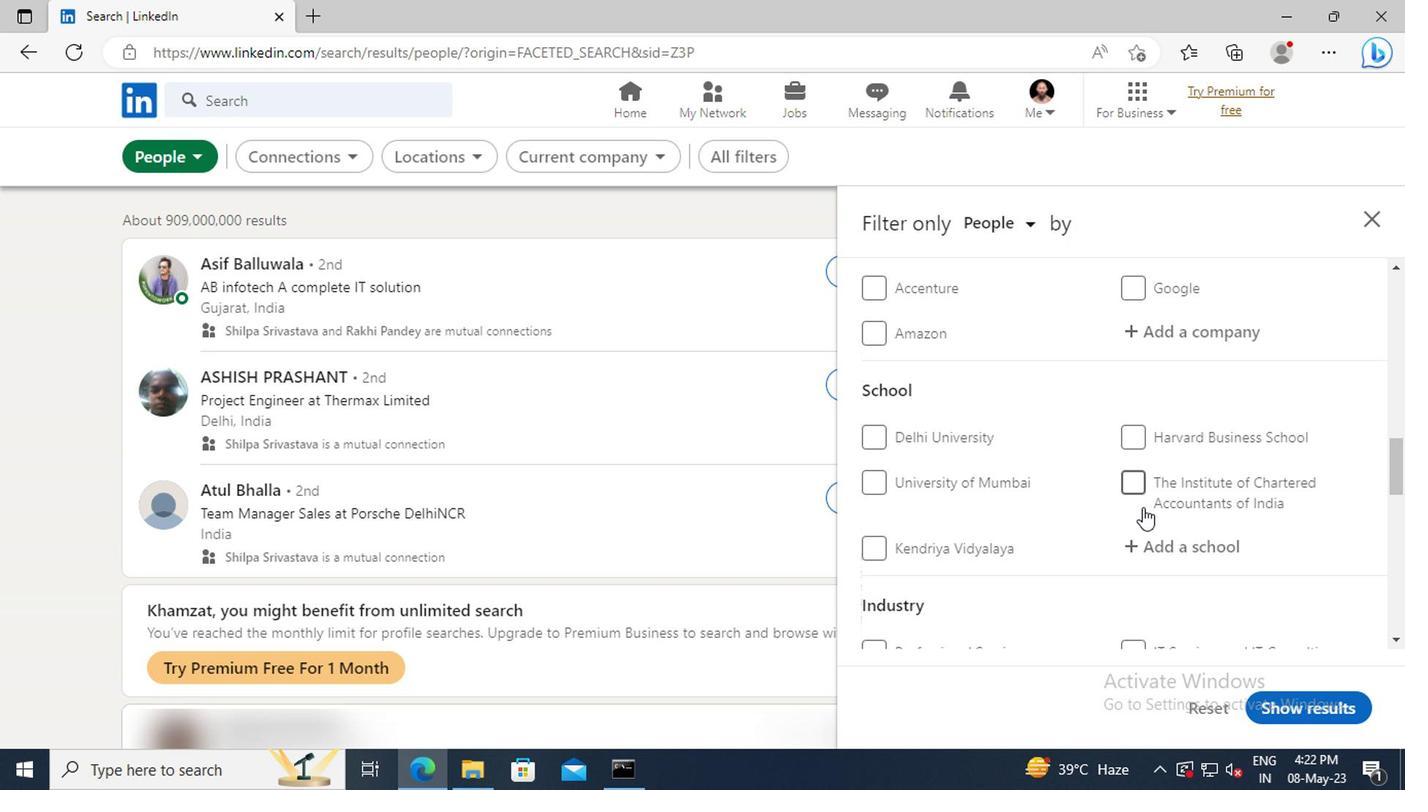 
Action: Mouse scrolled (1138, 507) with delta (0, 0)
Screenshot: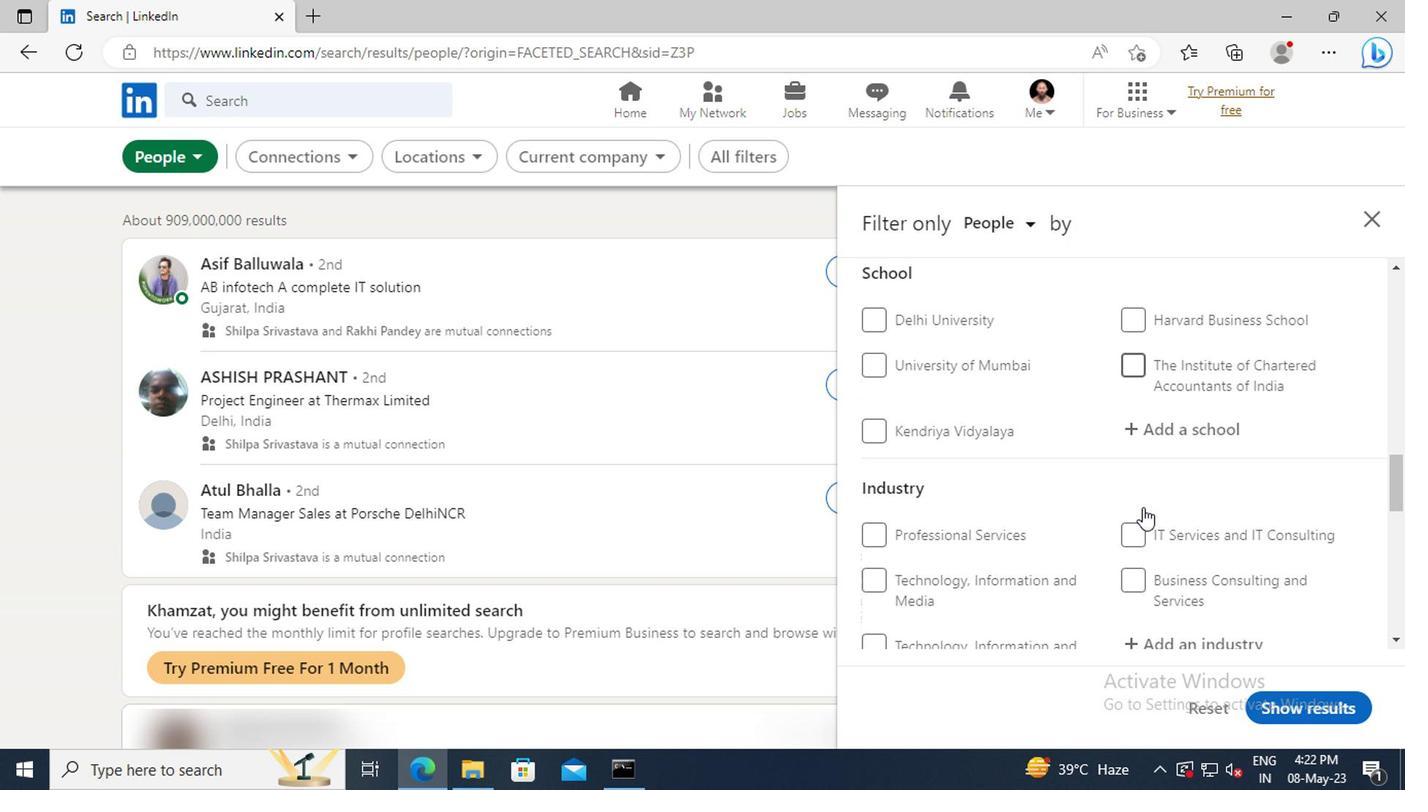 
Action: Mouse scrolled (1138, 507) with delta (0, 0)
Screenshot: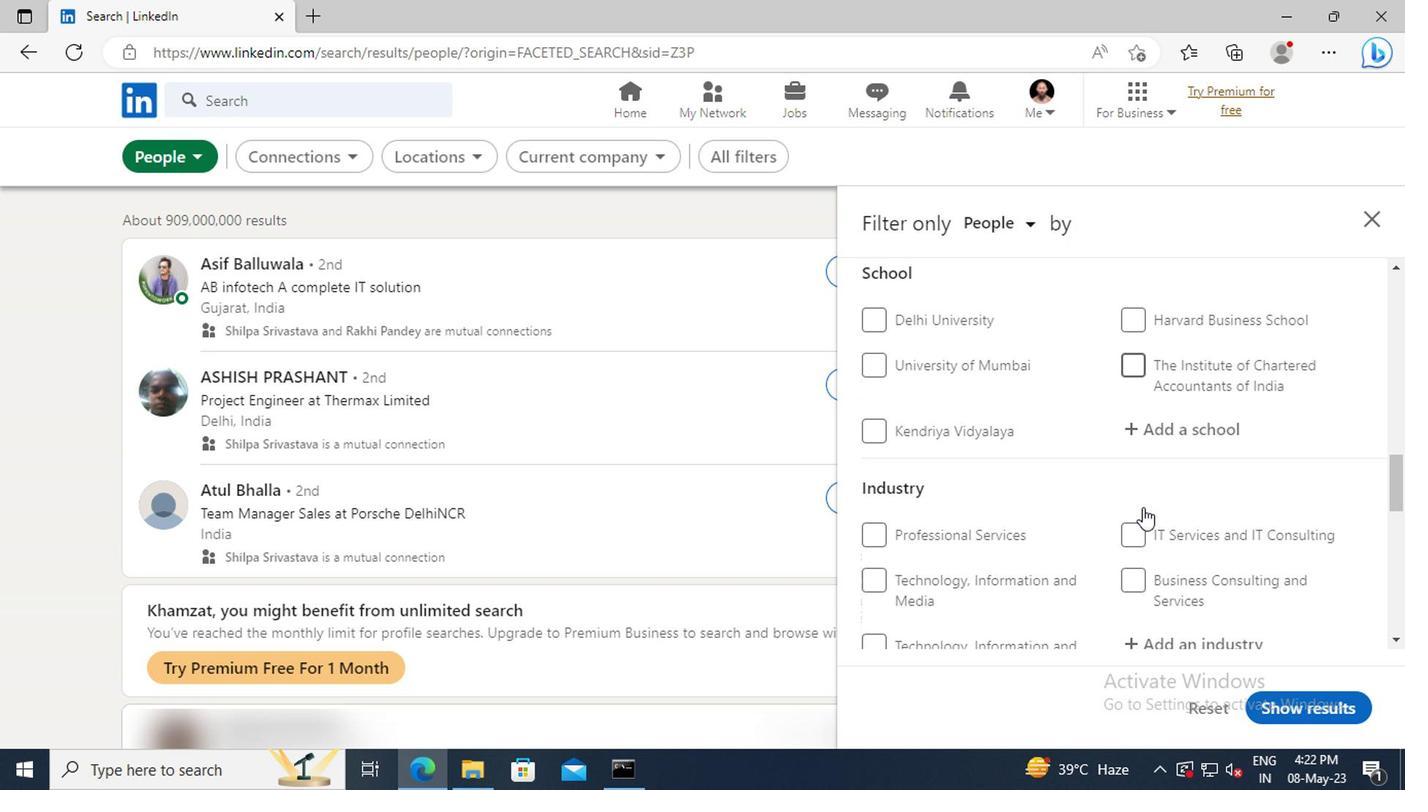 
Action: Mouse scrolled (1138, 507) with delta (0, 0)
Screenshot: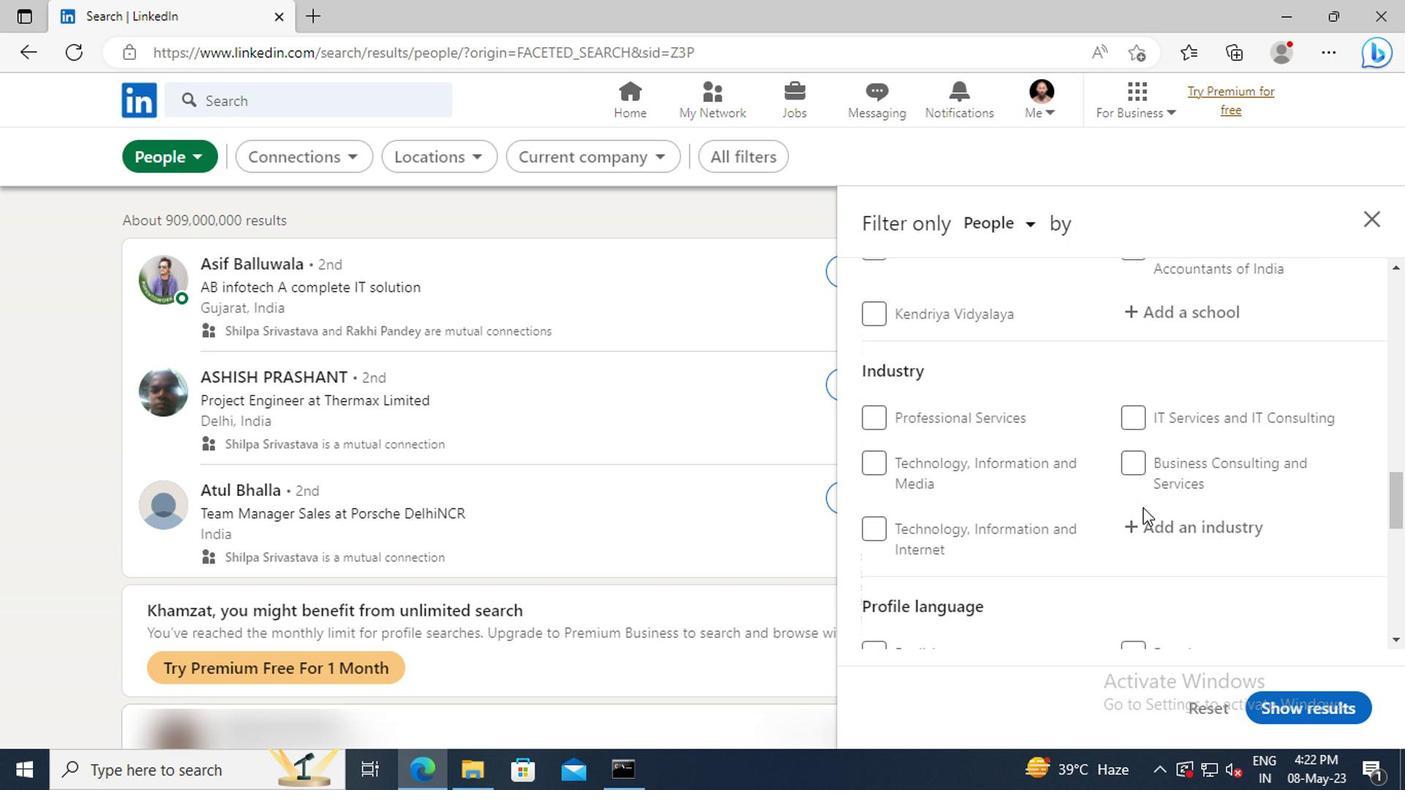 
Action: Mouse scrolled (1138, 507) with delta (0, 0)
Screenshot: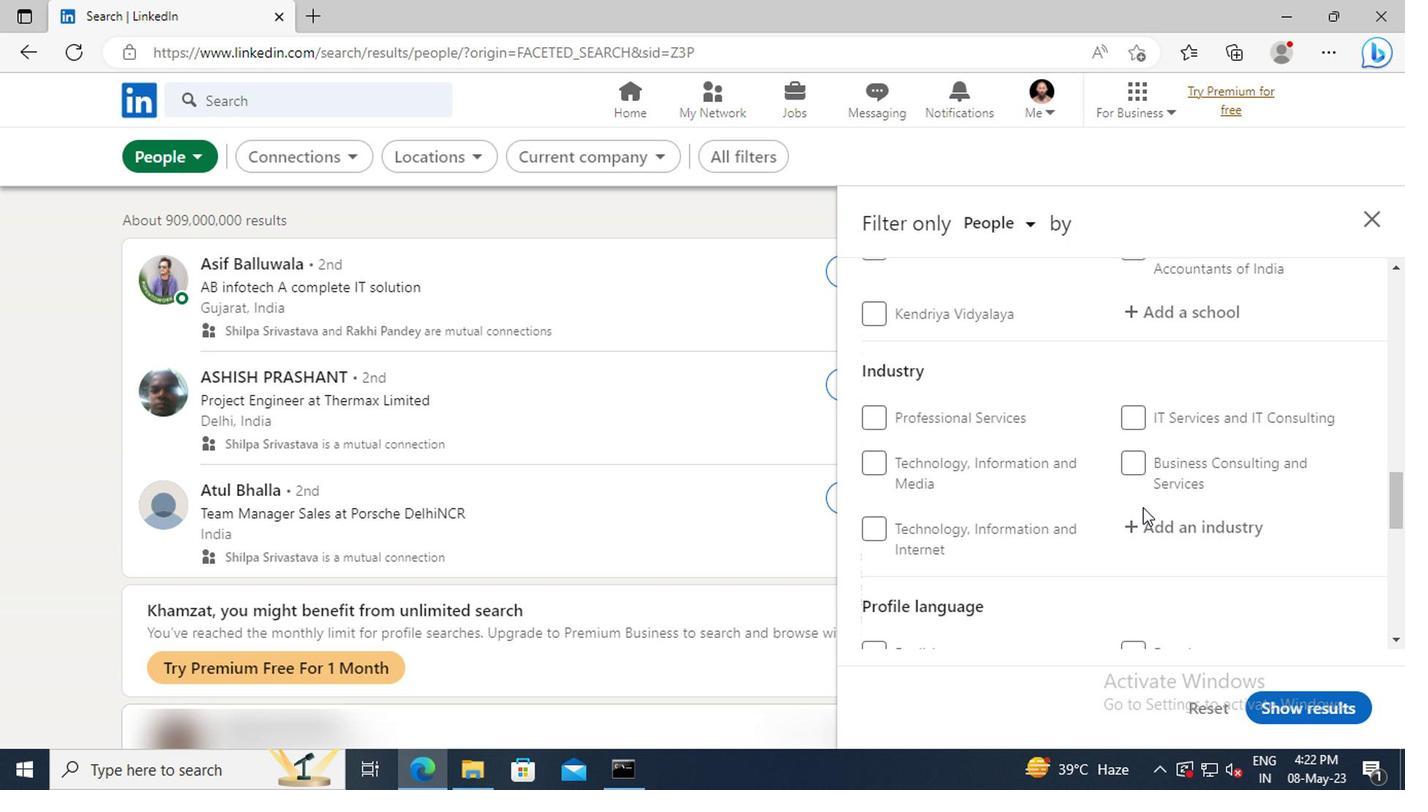 
Action: Mouse scrolled (1138, 507) with delta (0, 0)
Screenshot: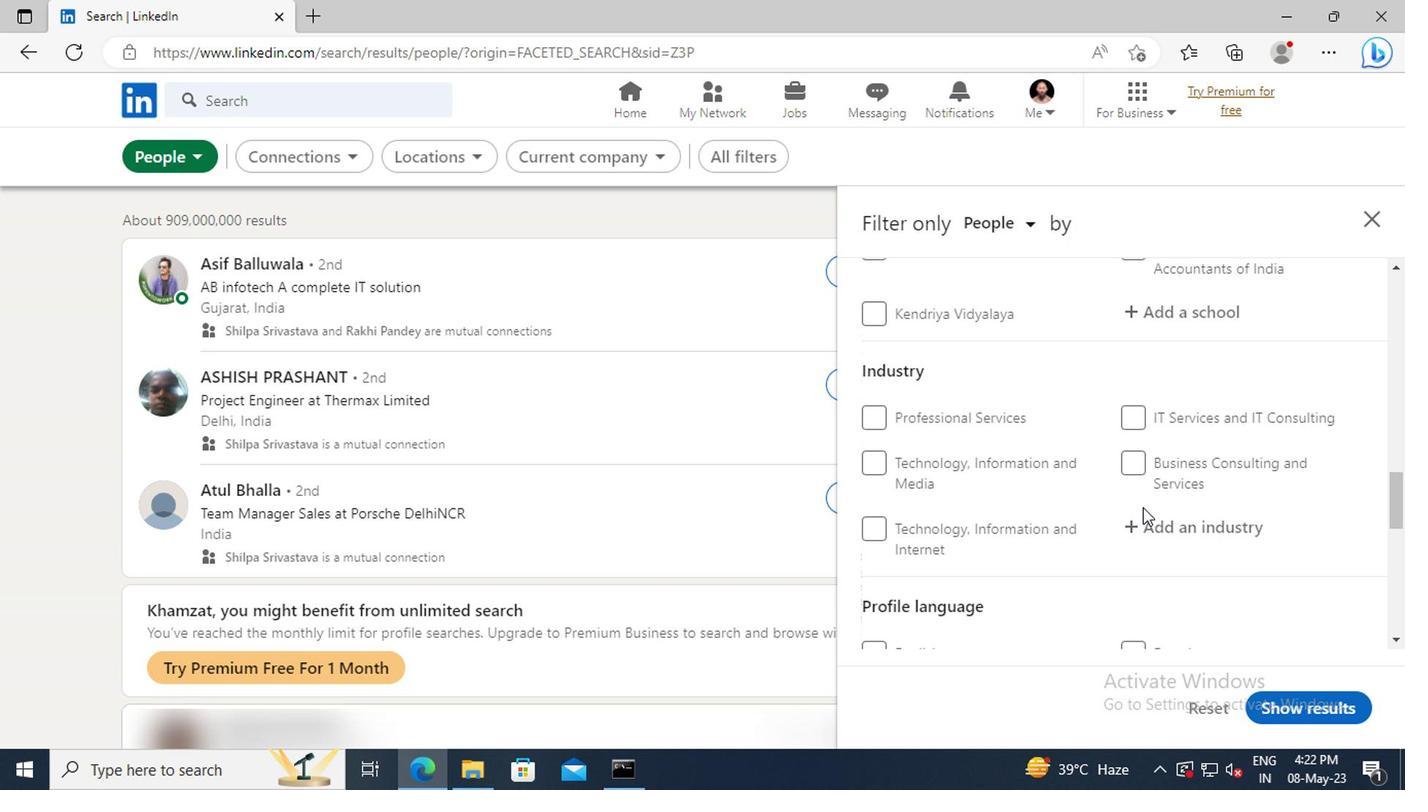 
Action: Mouse moved to (872, 525)
Screenshot: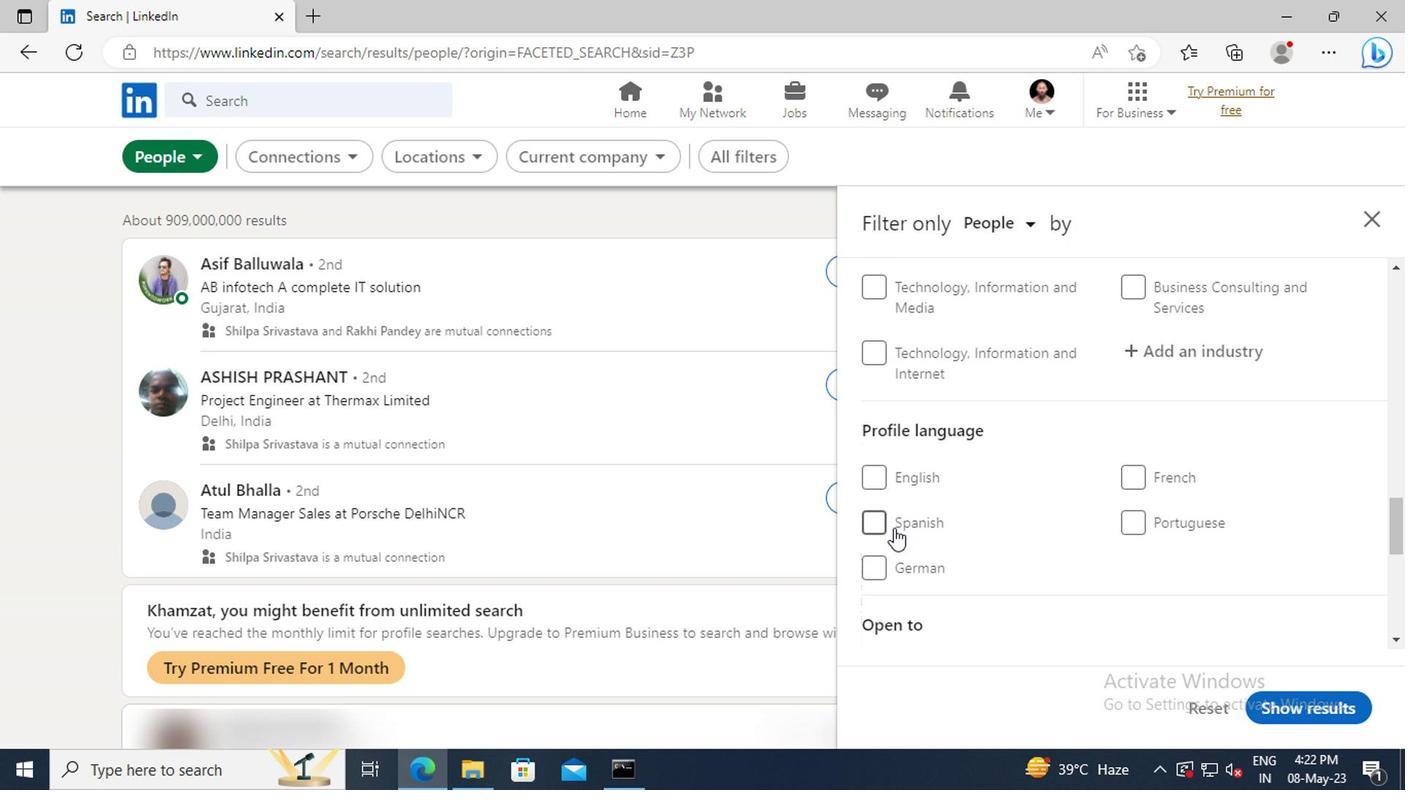 
Action: Mouse pressed left at (872, 525)
Screenshot: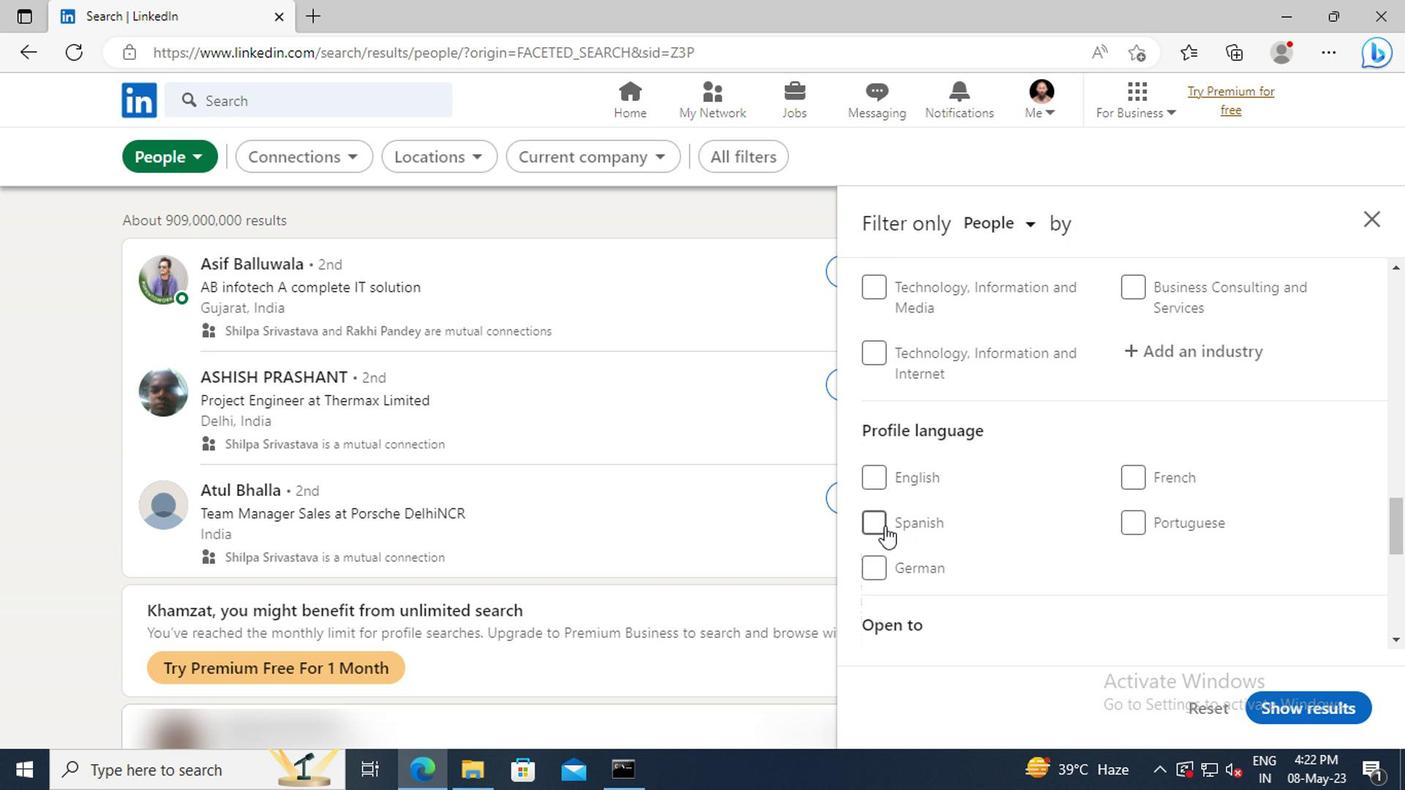 
Action: Mouse moved to (1149, 490)
Screenshot: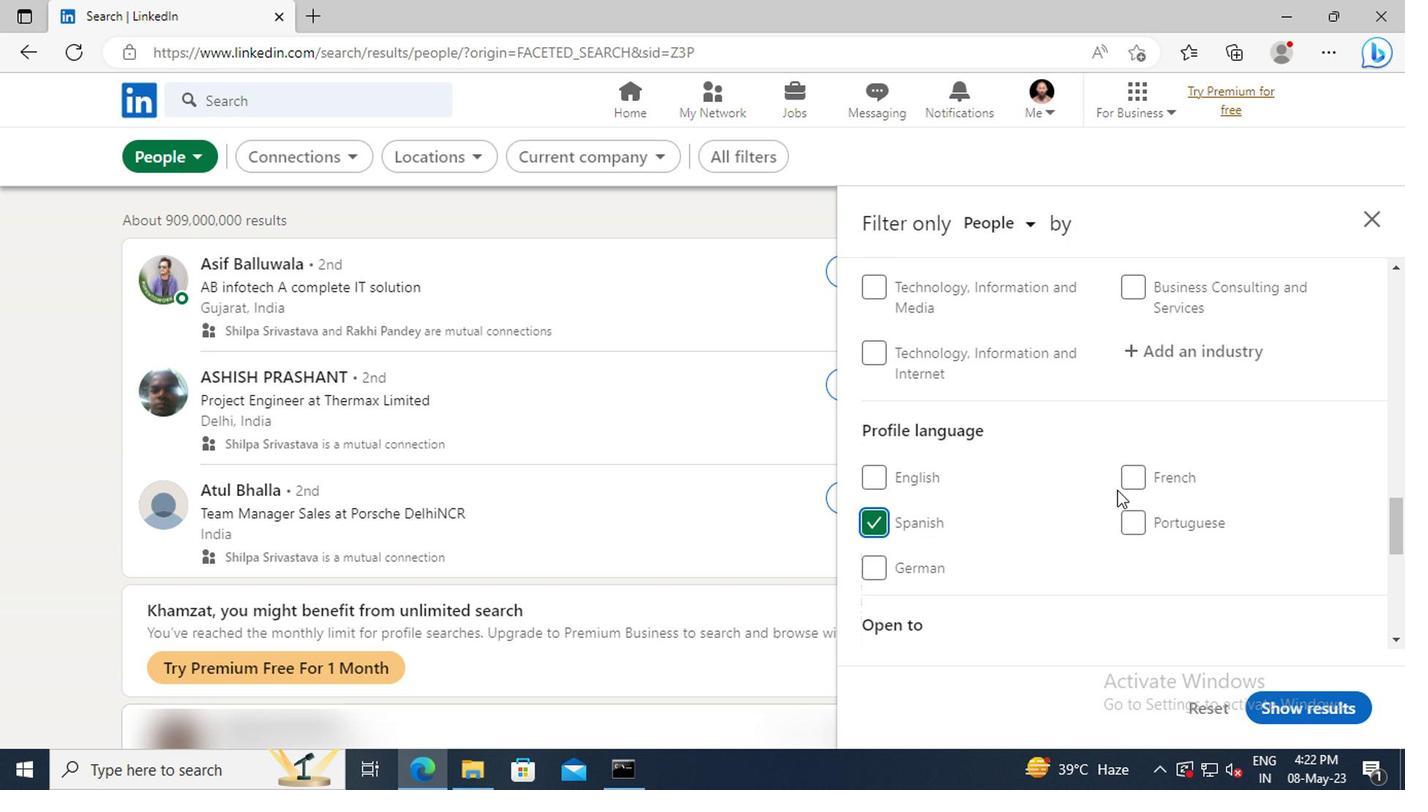 
Action: Mouse scrolled (1149, 491) with delta (0, 1)
Screenshot: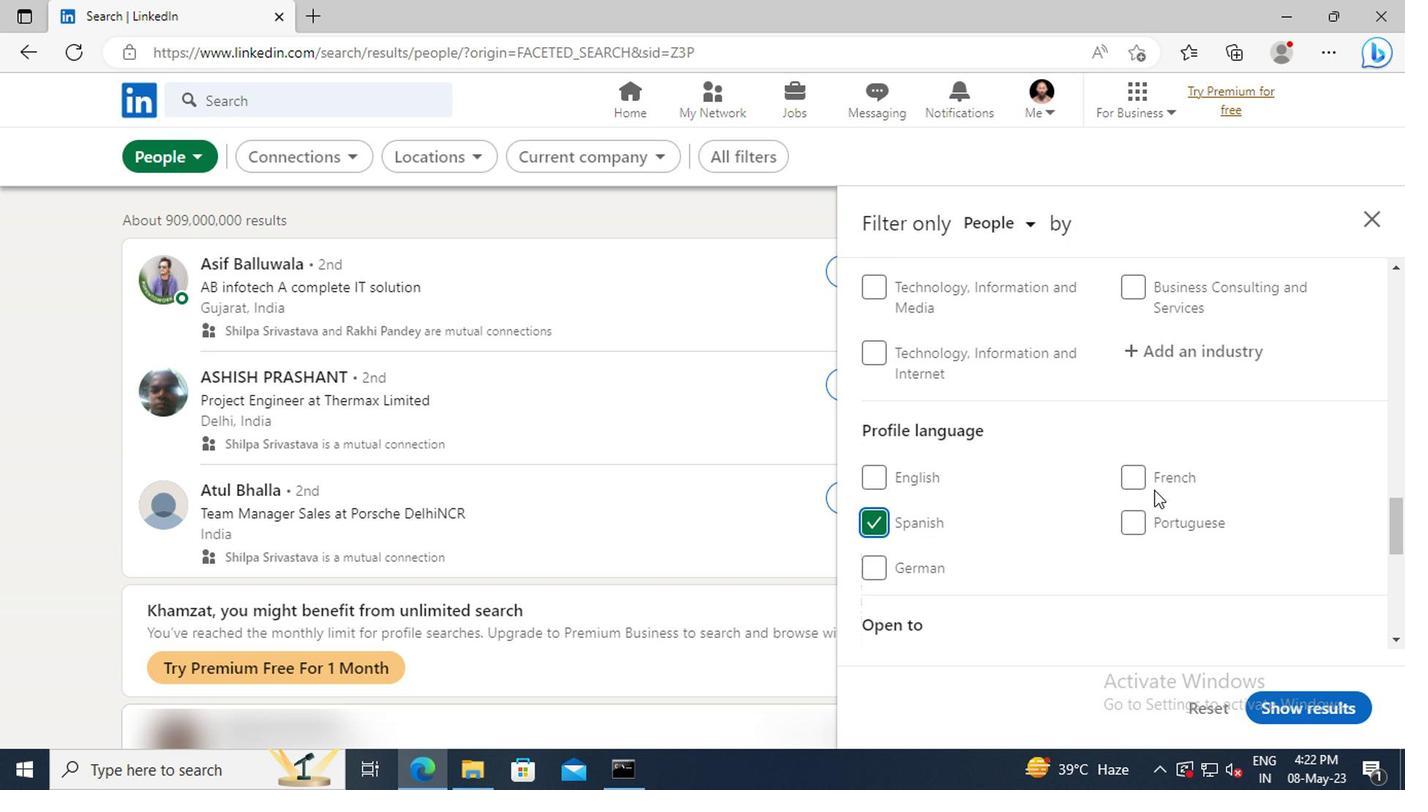 
Action: Mouse scrolled (1149, 491) with delta (0, 1)
Screenshot: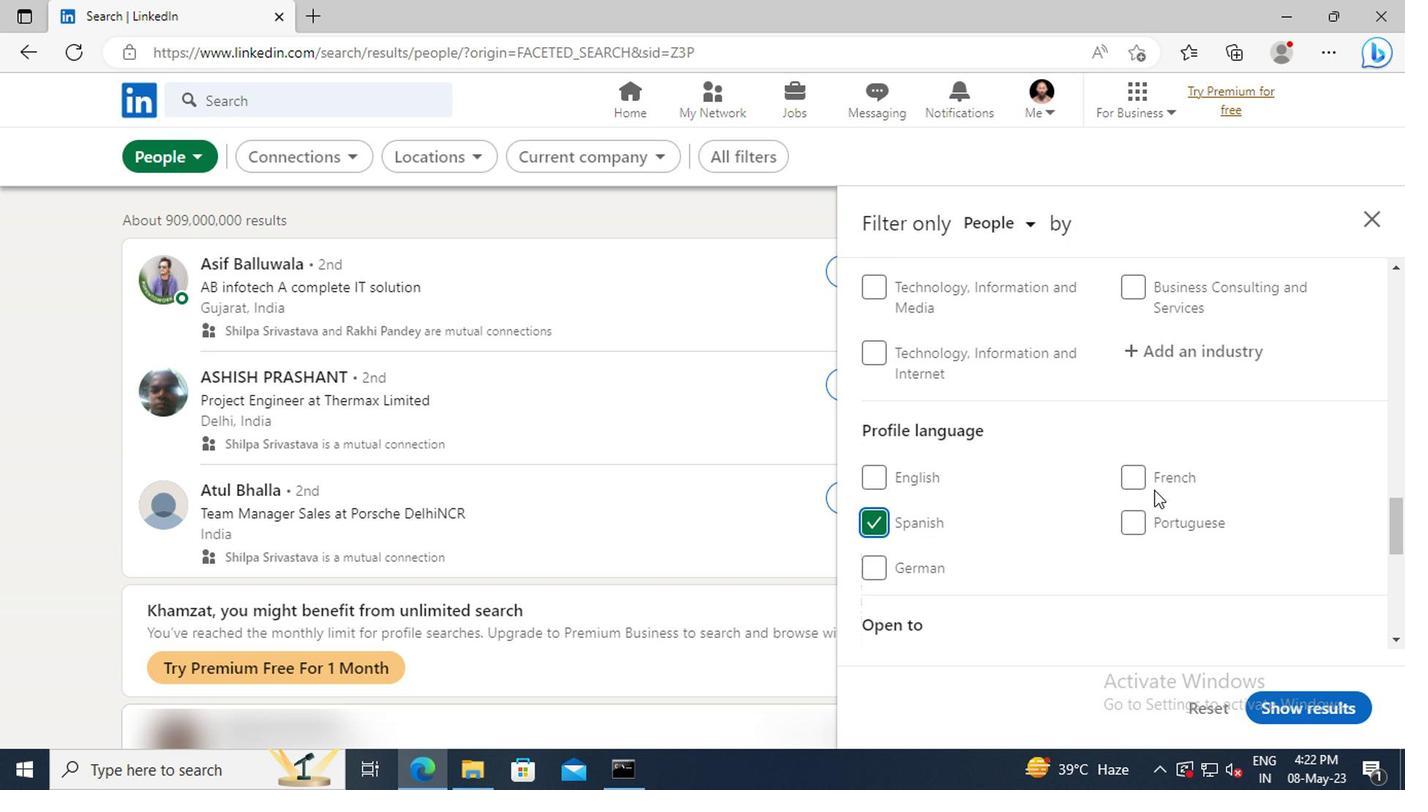
Action: Mouse scrolled (1149, 491) with delta (0, 1)
Screenshot: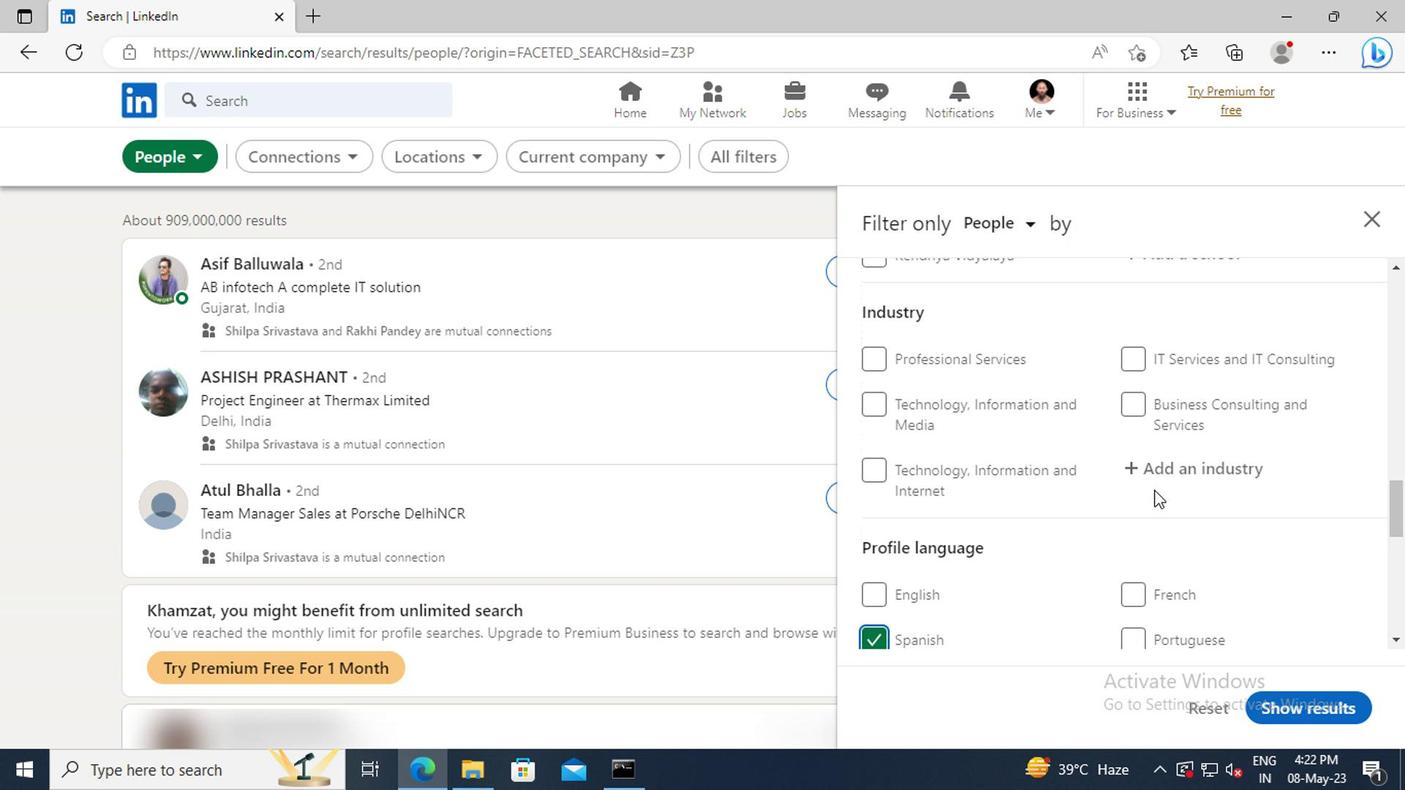 
Action: Mouse scrolled (1149, 491) with delta (0, 1)
Screenshot: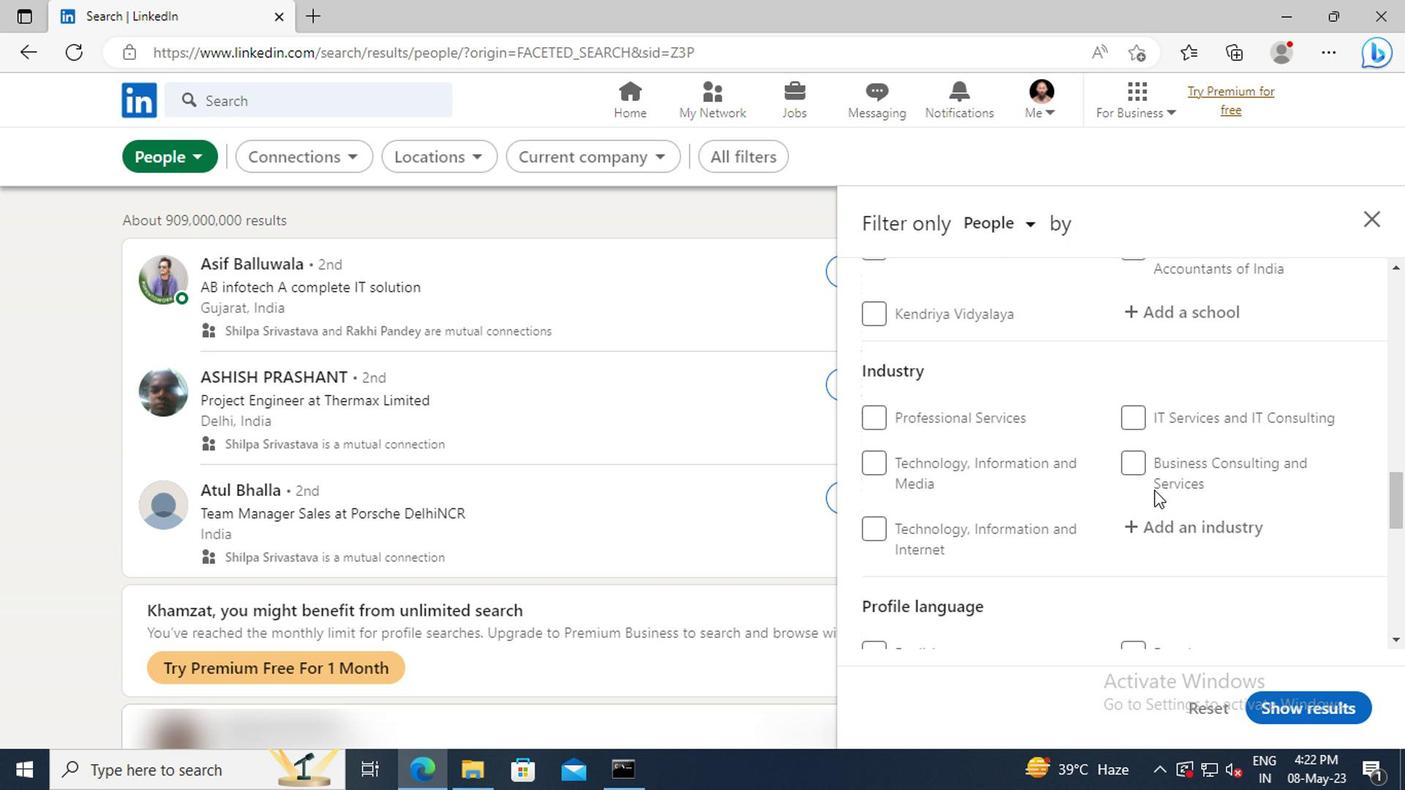 
Action: Mouse scrolled (1149, 491) with delta (0, 1)
Screenshot: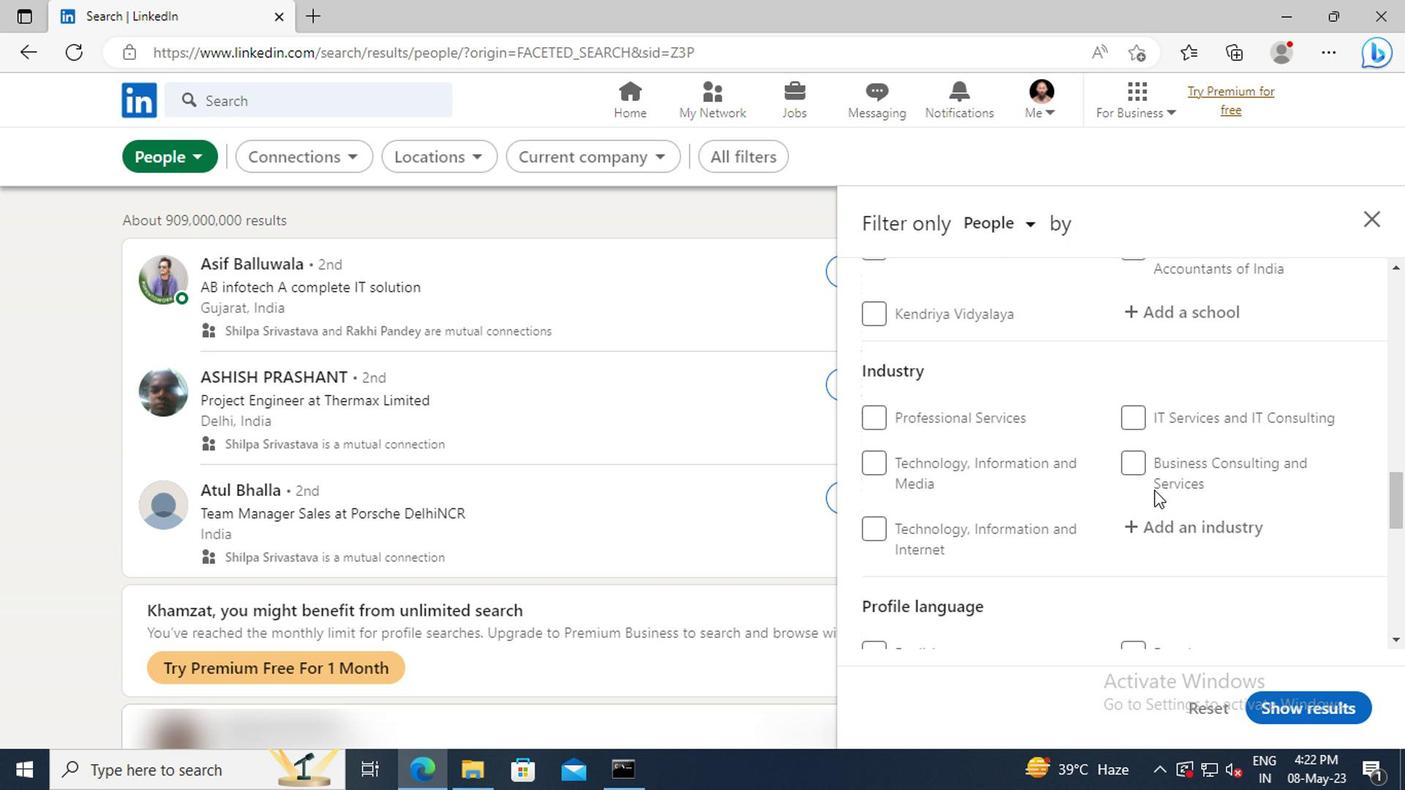 
Action: Mouse scrolled (1149, 491) with delta (0, 1)
Screenshot: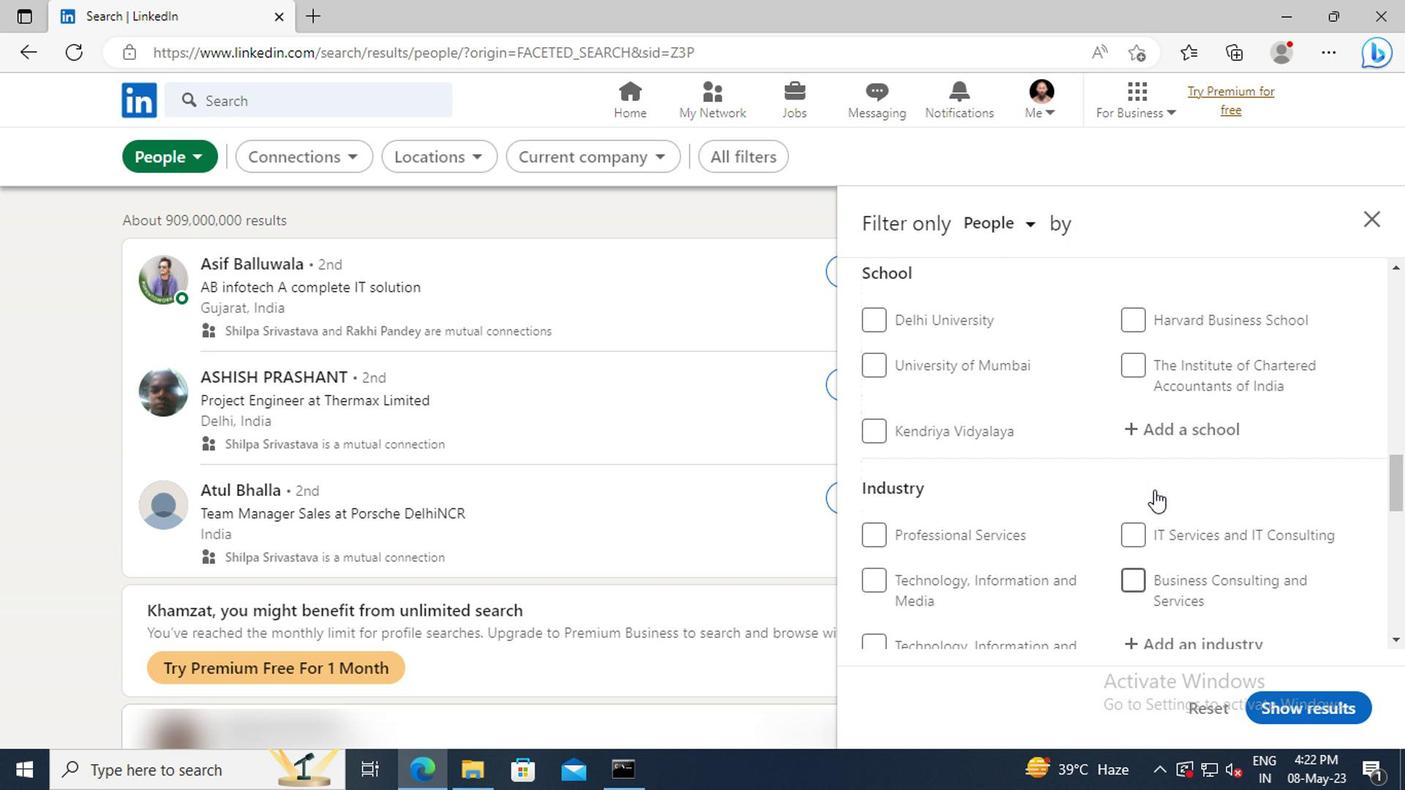 
Action: Mouse scrolled (1149, 491) with delta (0, 1)
Screenshot: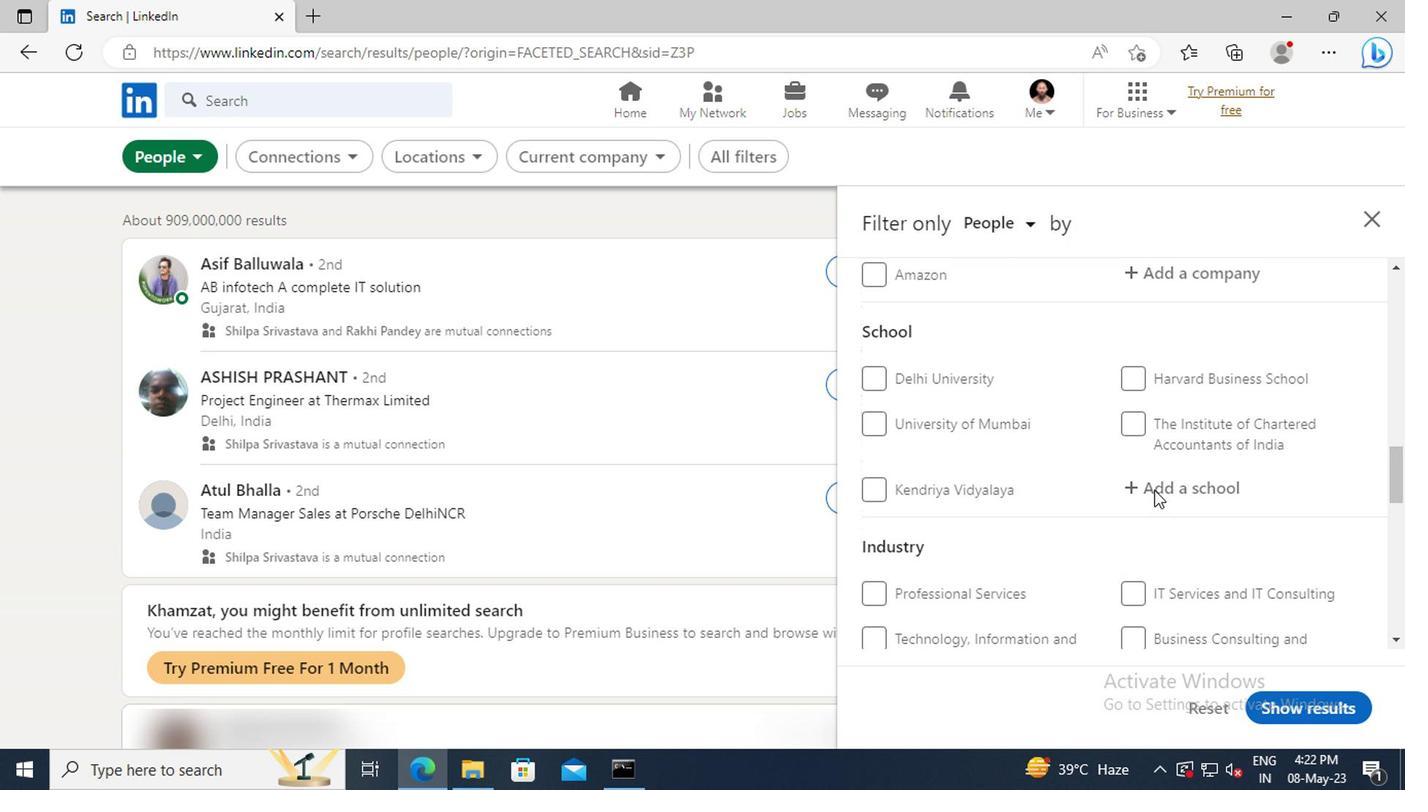 
Action: Mouse scrolled (1149, 491) with delta (0, 1)
Screenshot: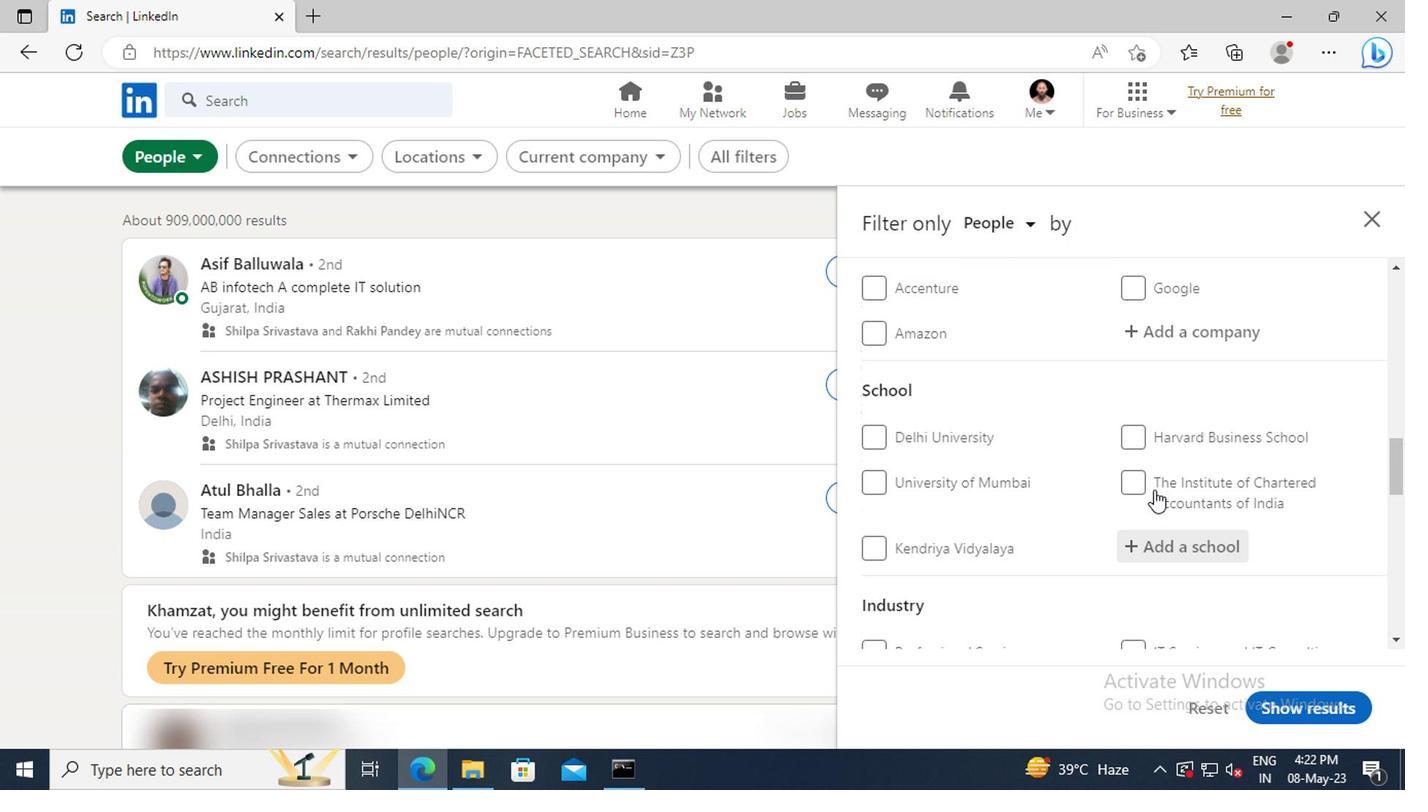 
Action: Mouse scrolled (1149, 491) with delta (0, 1)
Screenshot: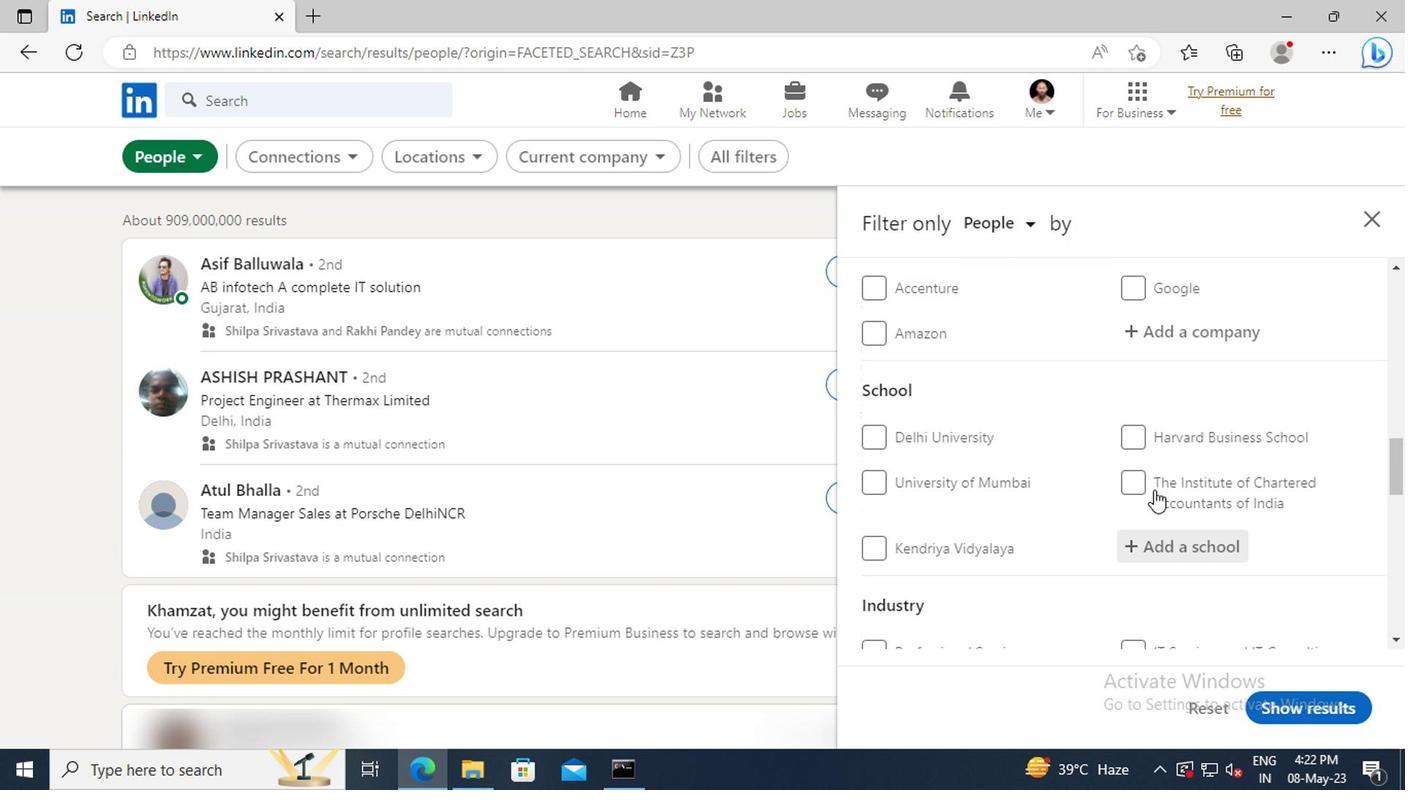 
Action: Mouse scrolled (1149, 491) with delta (0, 1)
Screenshot: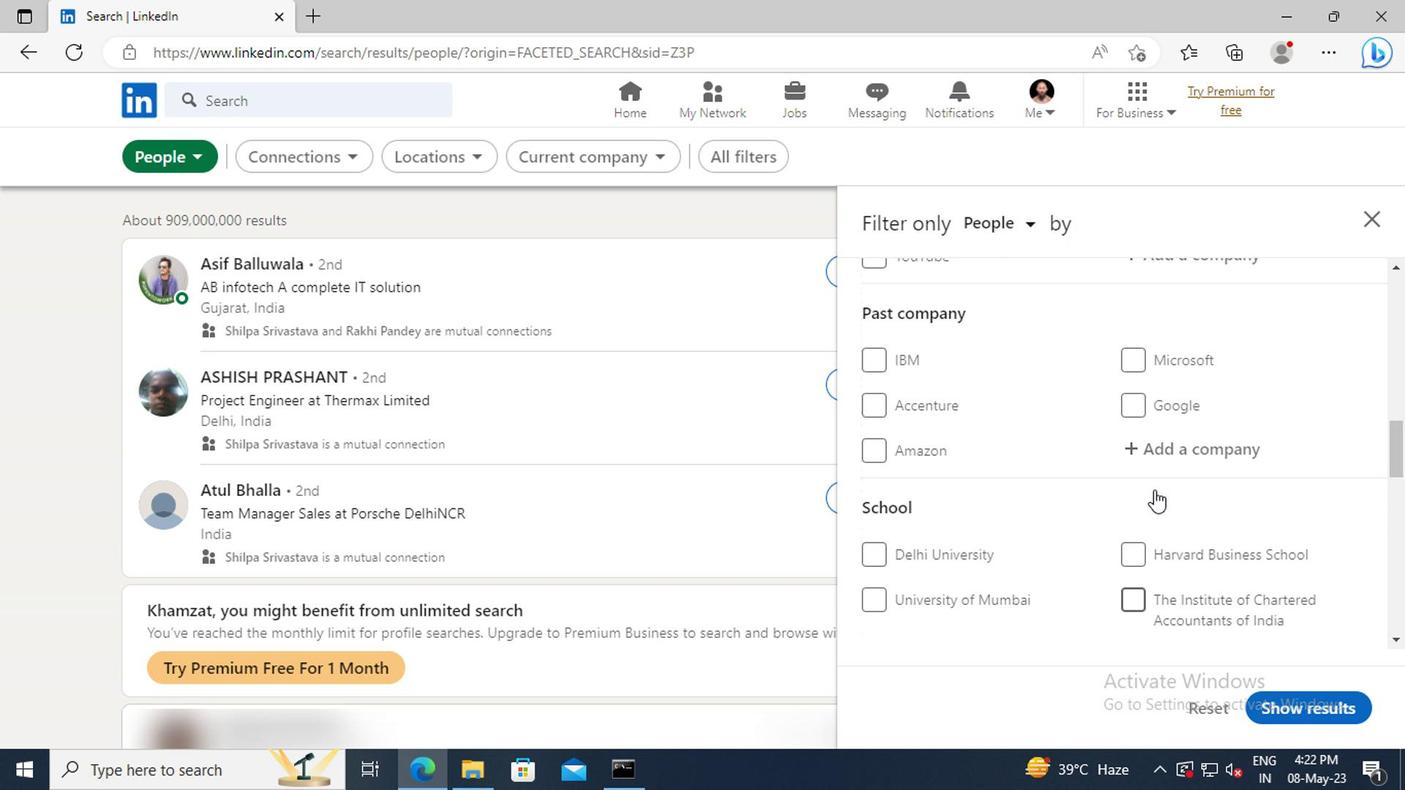 
Action: Mouse scrolled (1149, 491) with delta (0, 1)
Screenshot: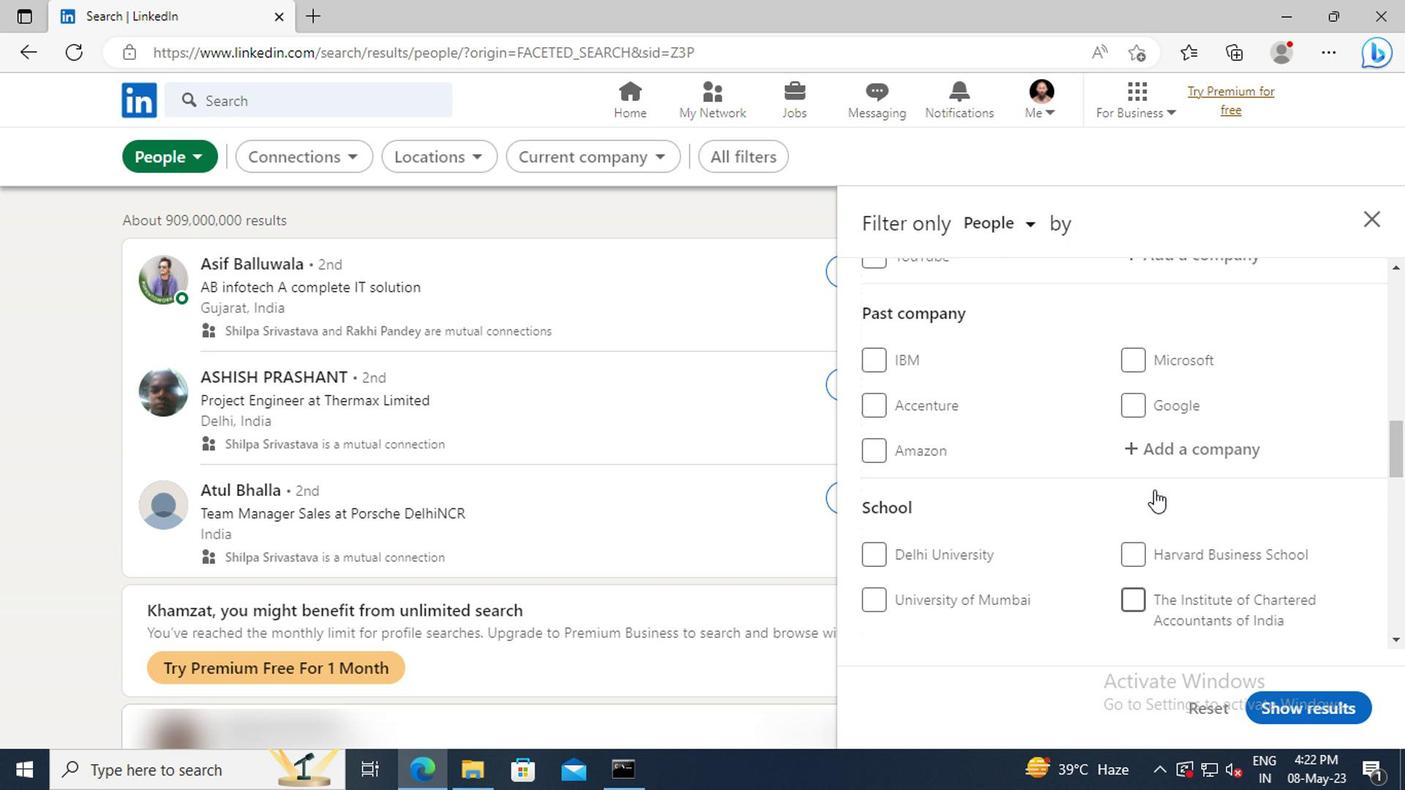 
Action: Mouse scrolled (1149, 491) with delta (0, 1)
Screenshot: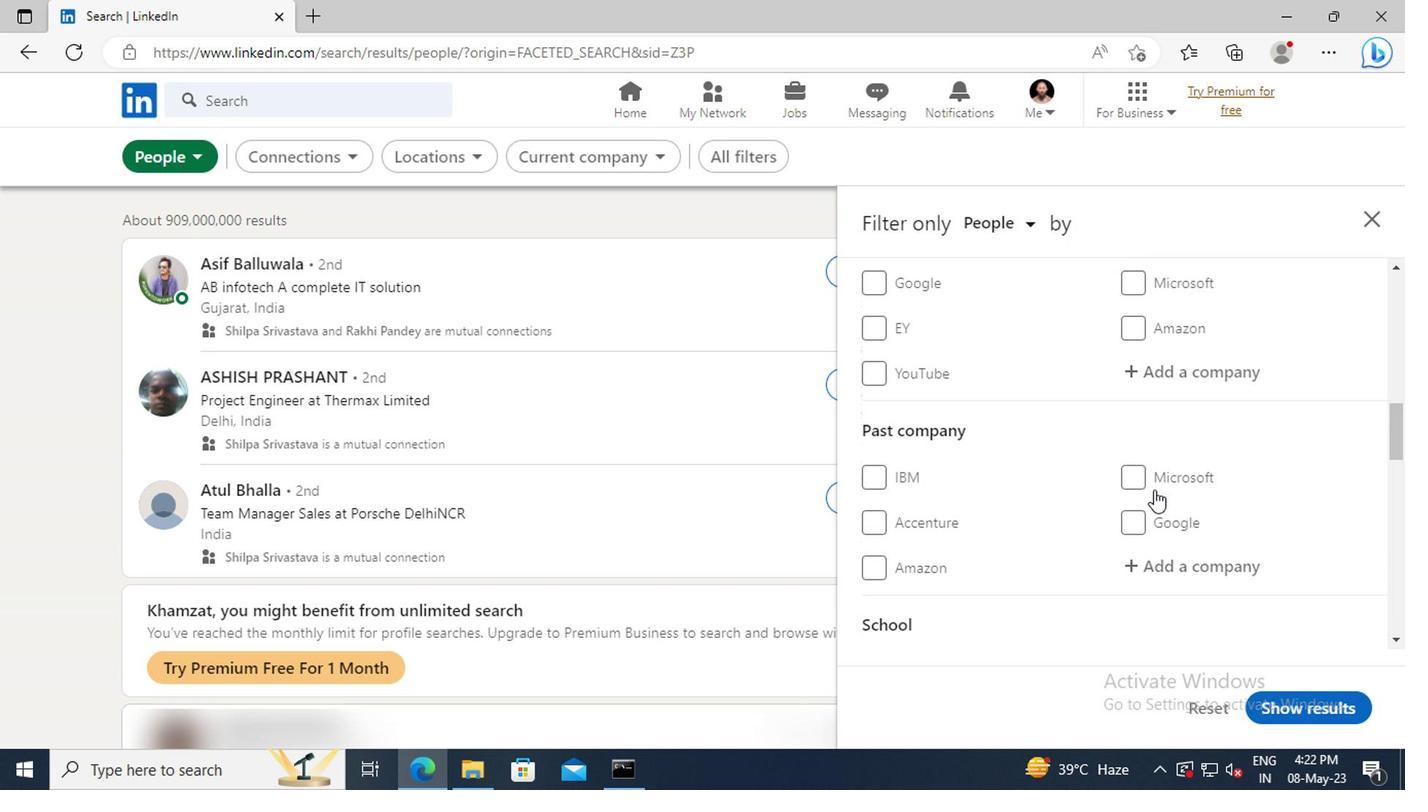 
Action: Mouse moved to (1138, 439)
Screenshot: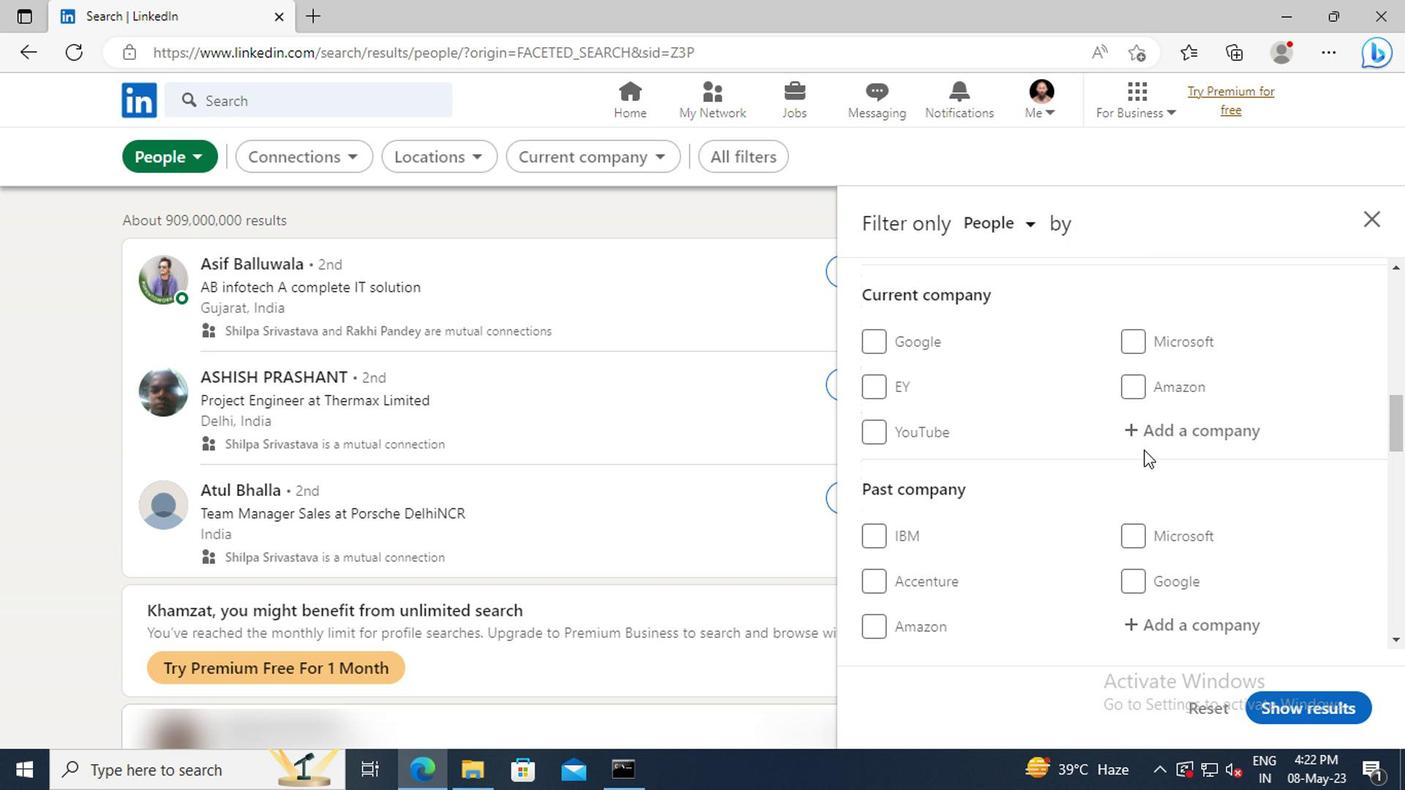 
Action: Mouse pressed left at (1138, 439)
Screenshot: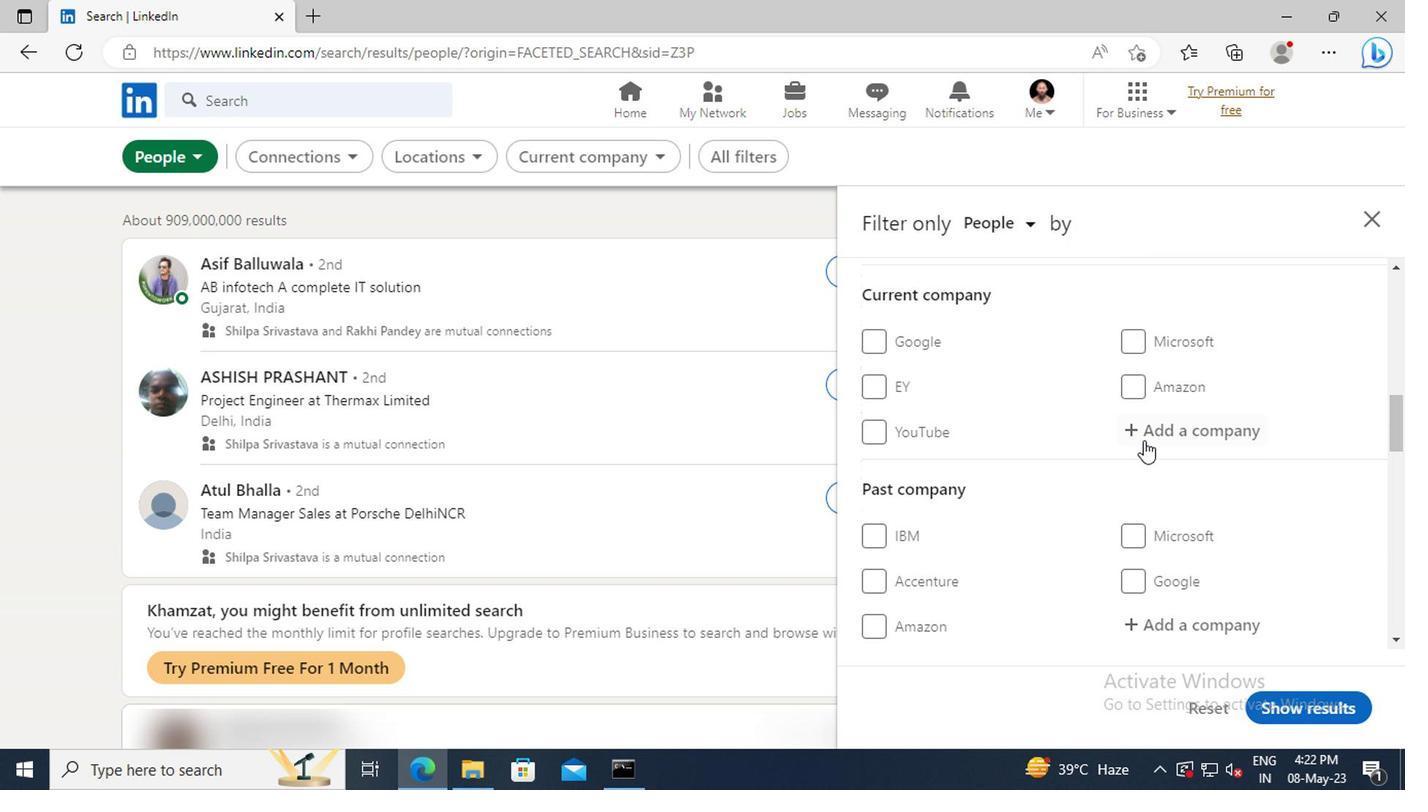
Action: Key pressed <Key.shift>
Screenshot: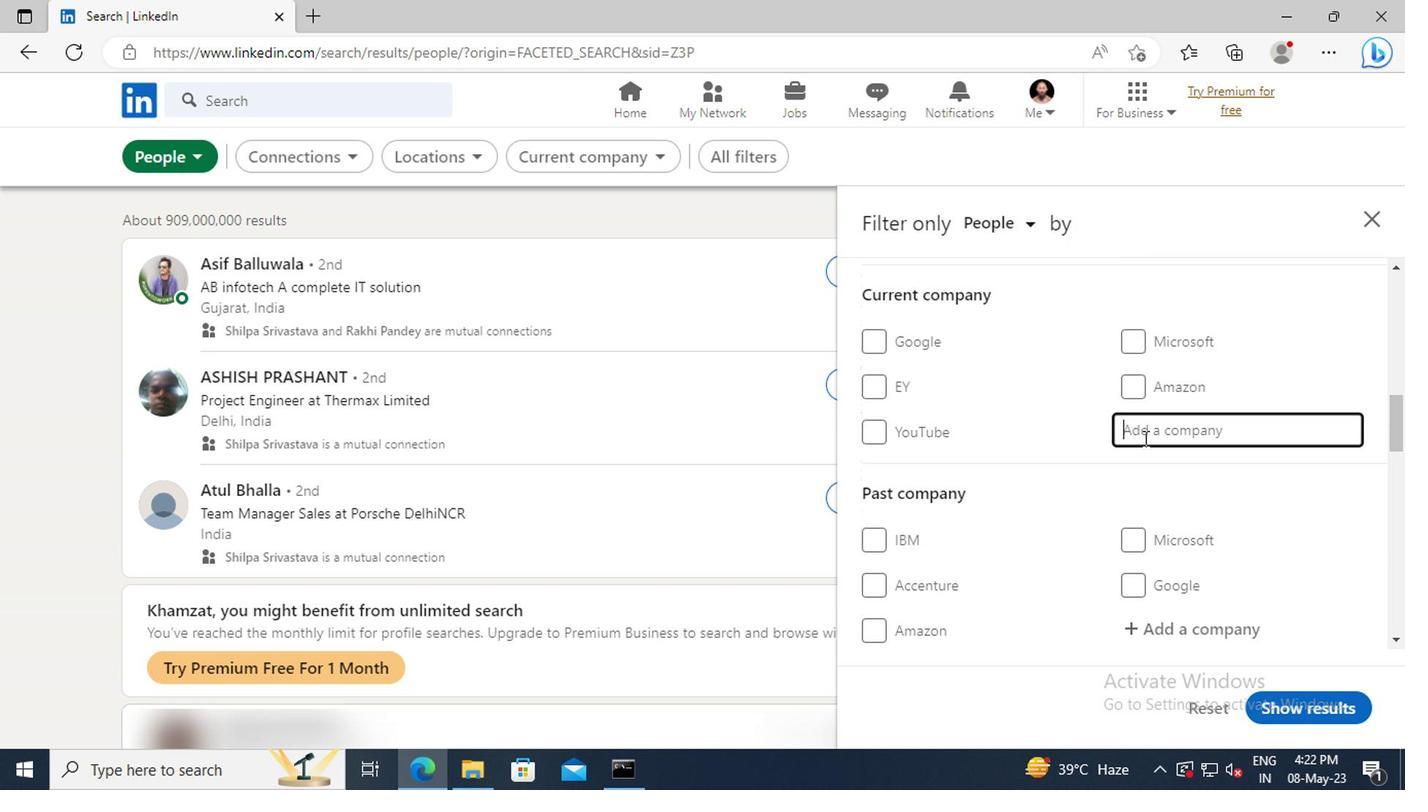 
Action: Mouse moved to (1138, 437)
Screenshot: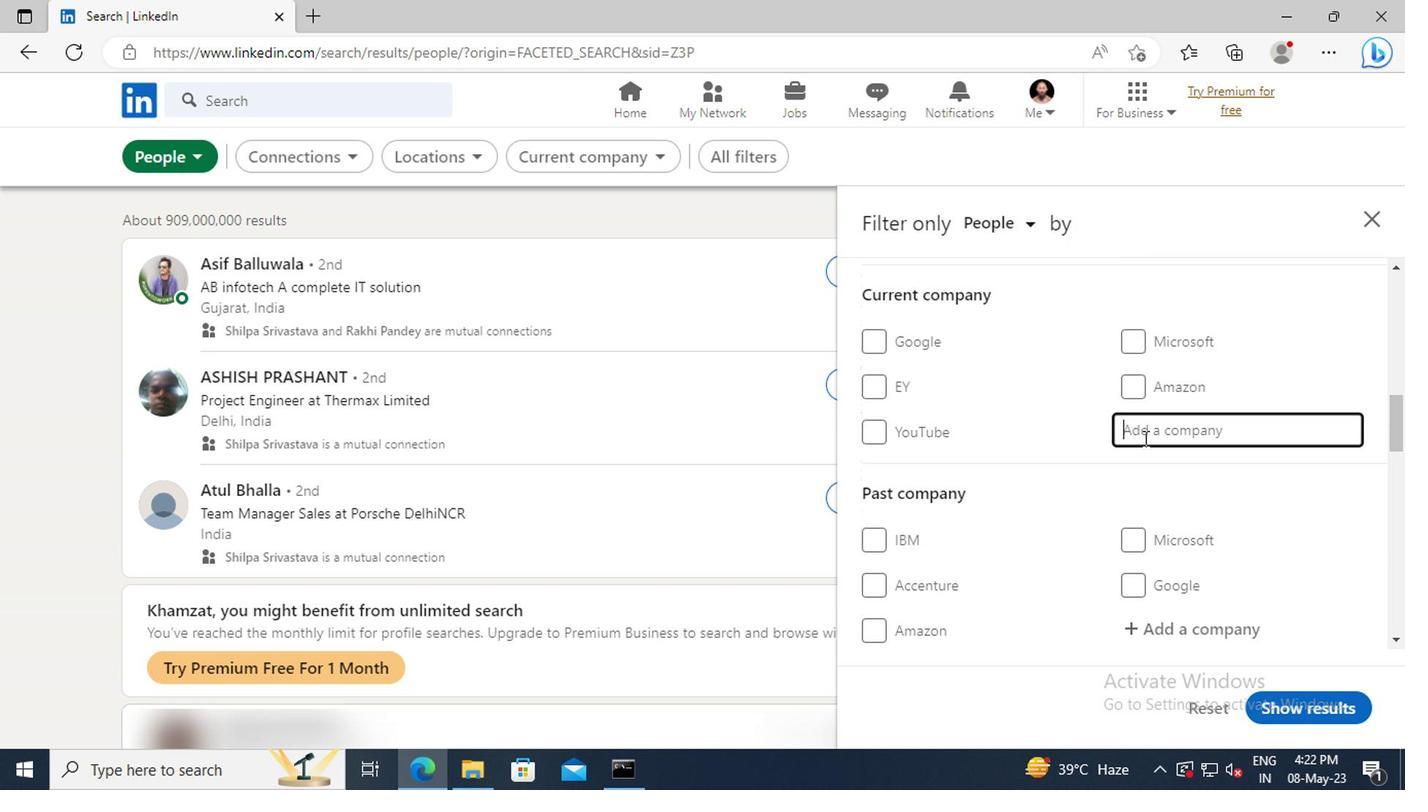 
Action: Key pressed RELIANCE<Key.space><Key.shift>RE
Screenshot: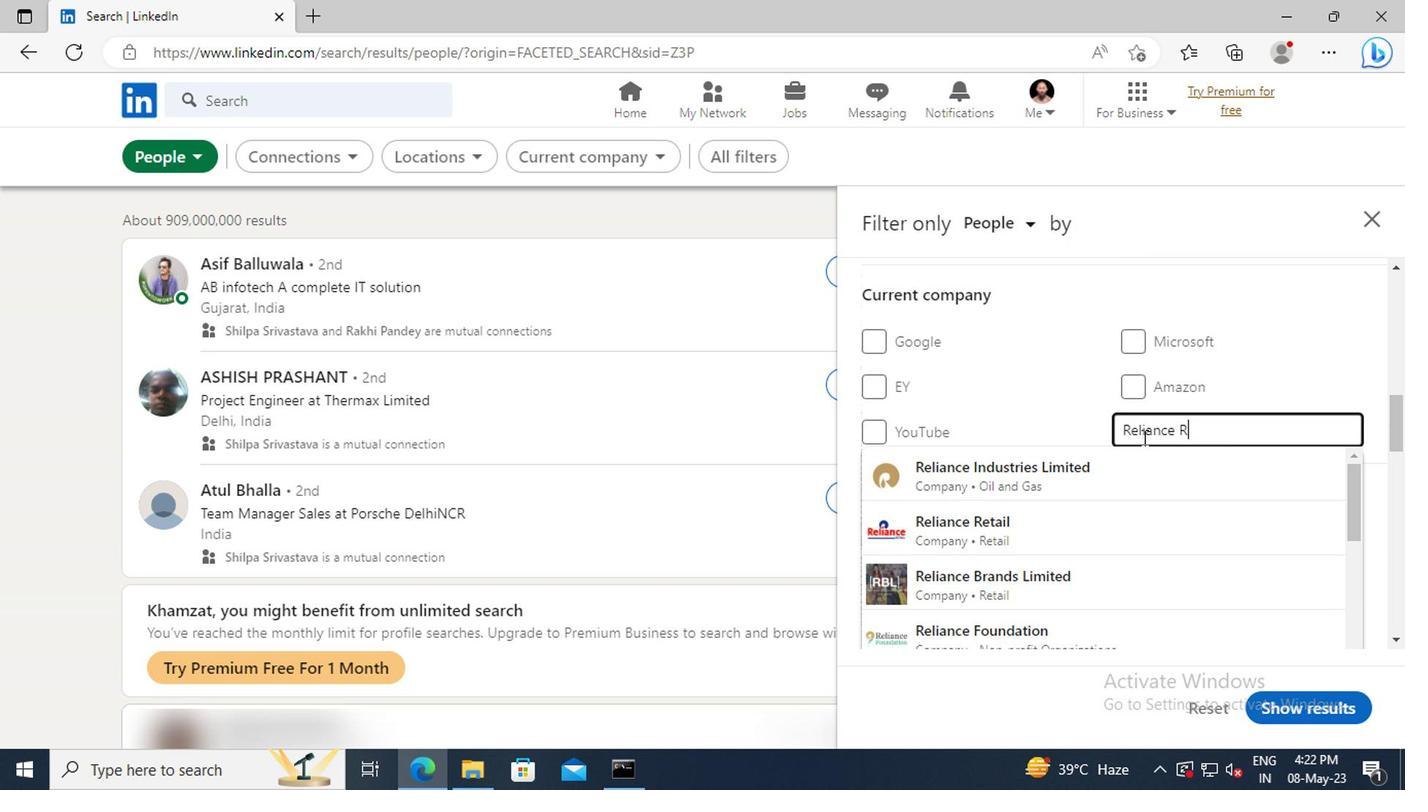 
Action: Mouse moved to (1162, 512)
Screenshot: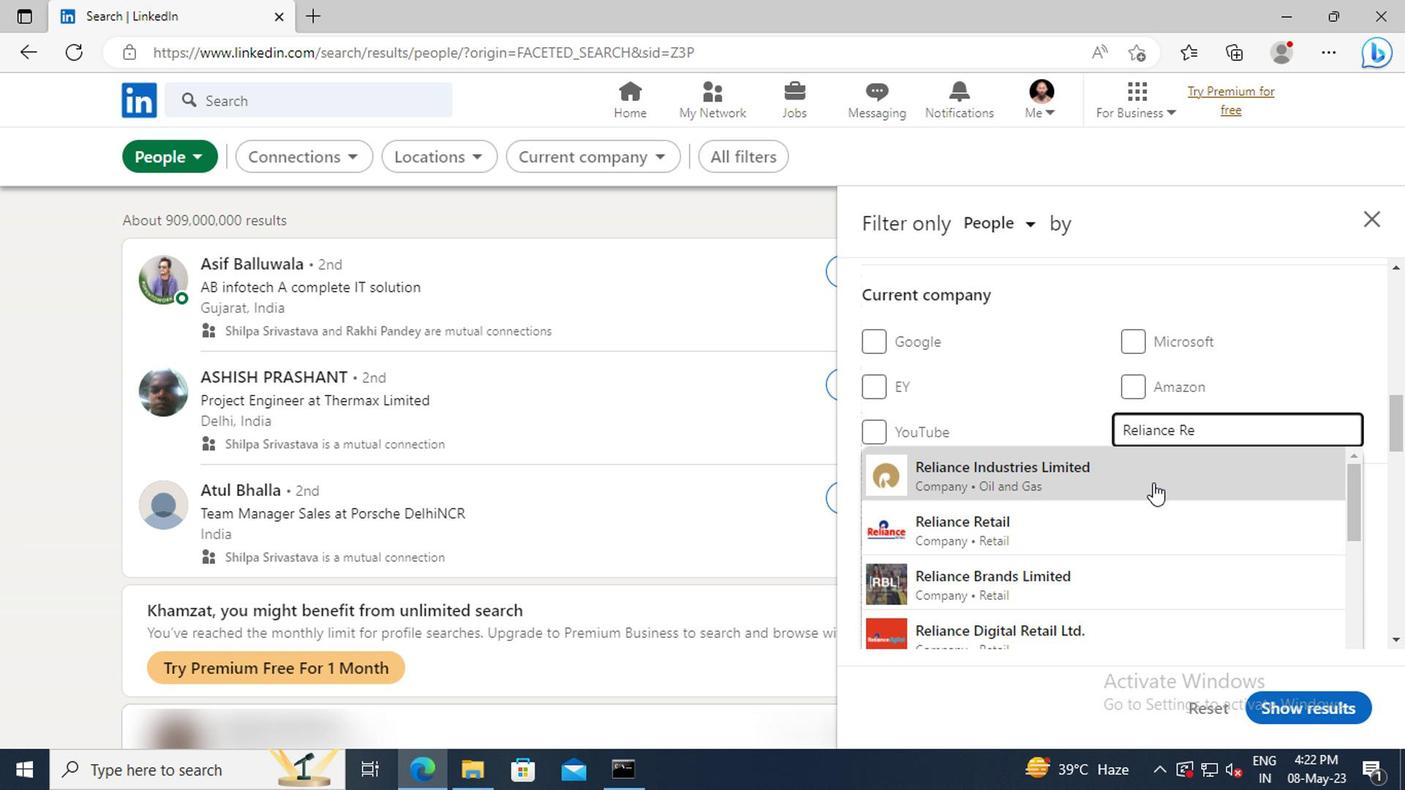 
Action: Mouse pressed left at (1162, 512)
Screenshot: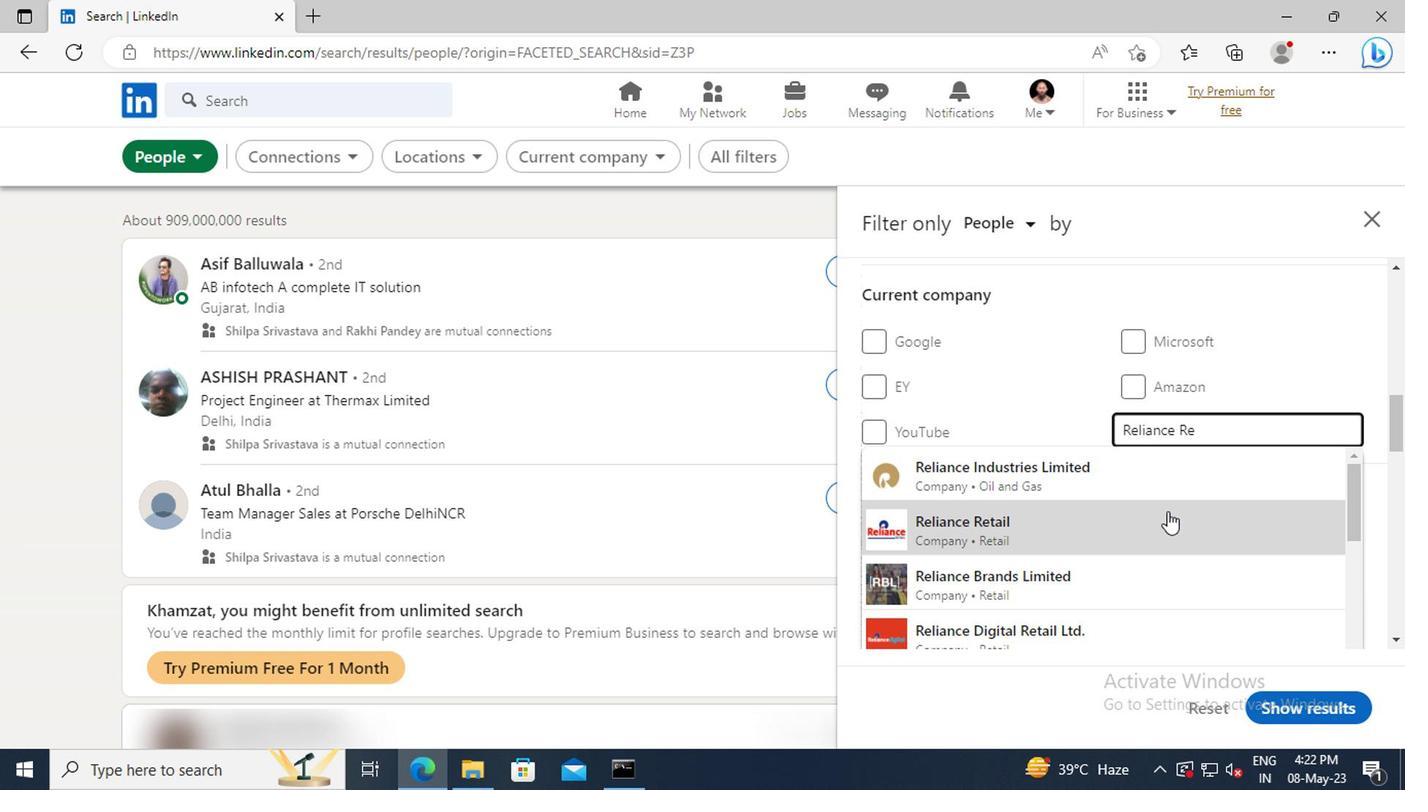 
Action: Mouse moved to (1159, 510)
Screenshot: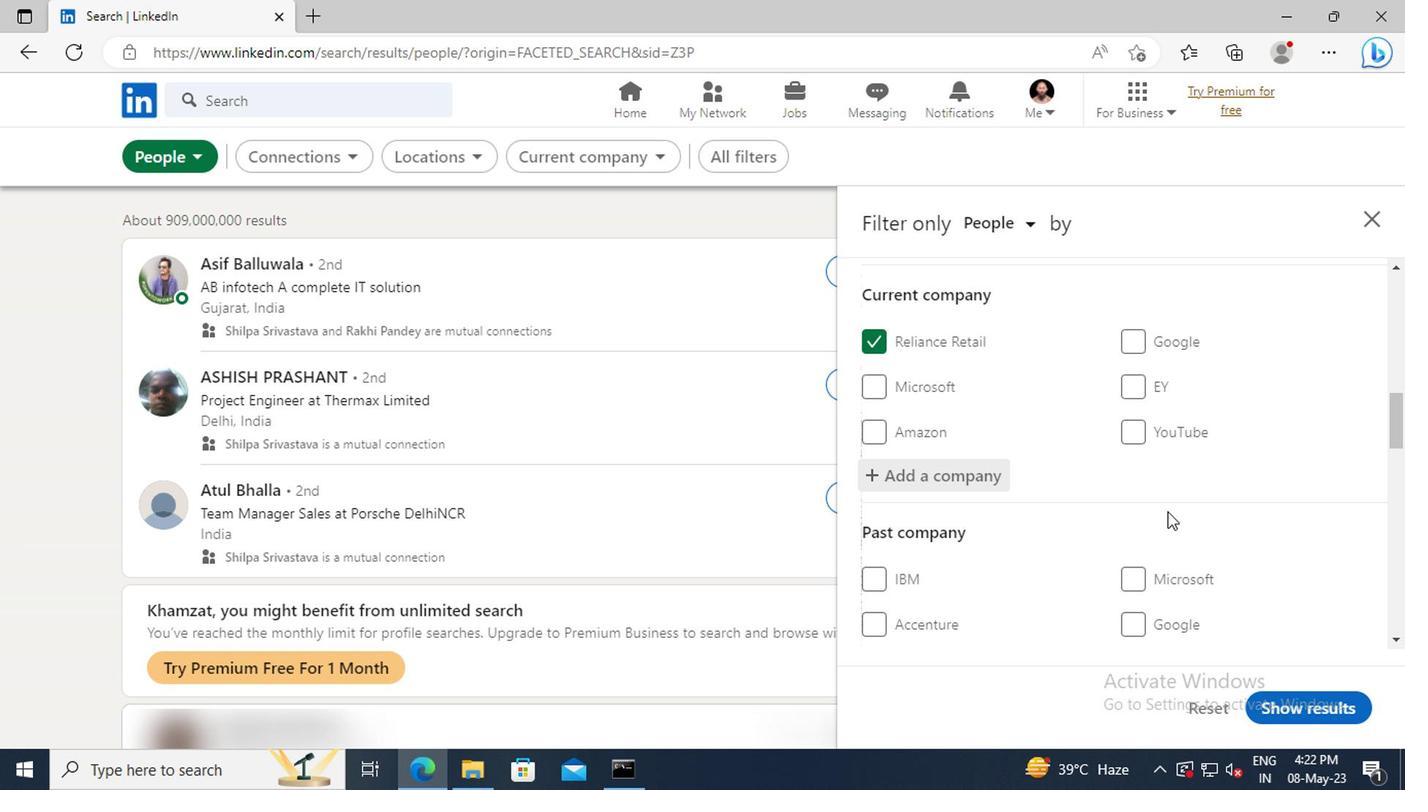 
Action: Mouse scrolled (1159, 510) with delta (0, 0)
Screenshot: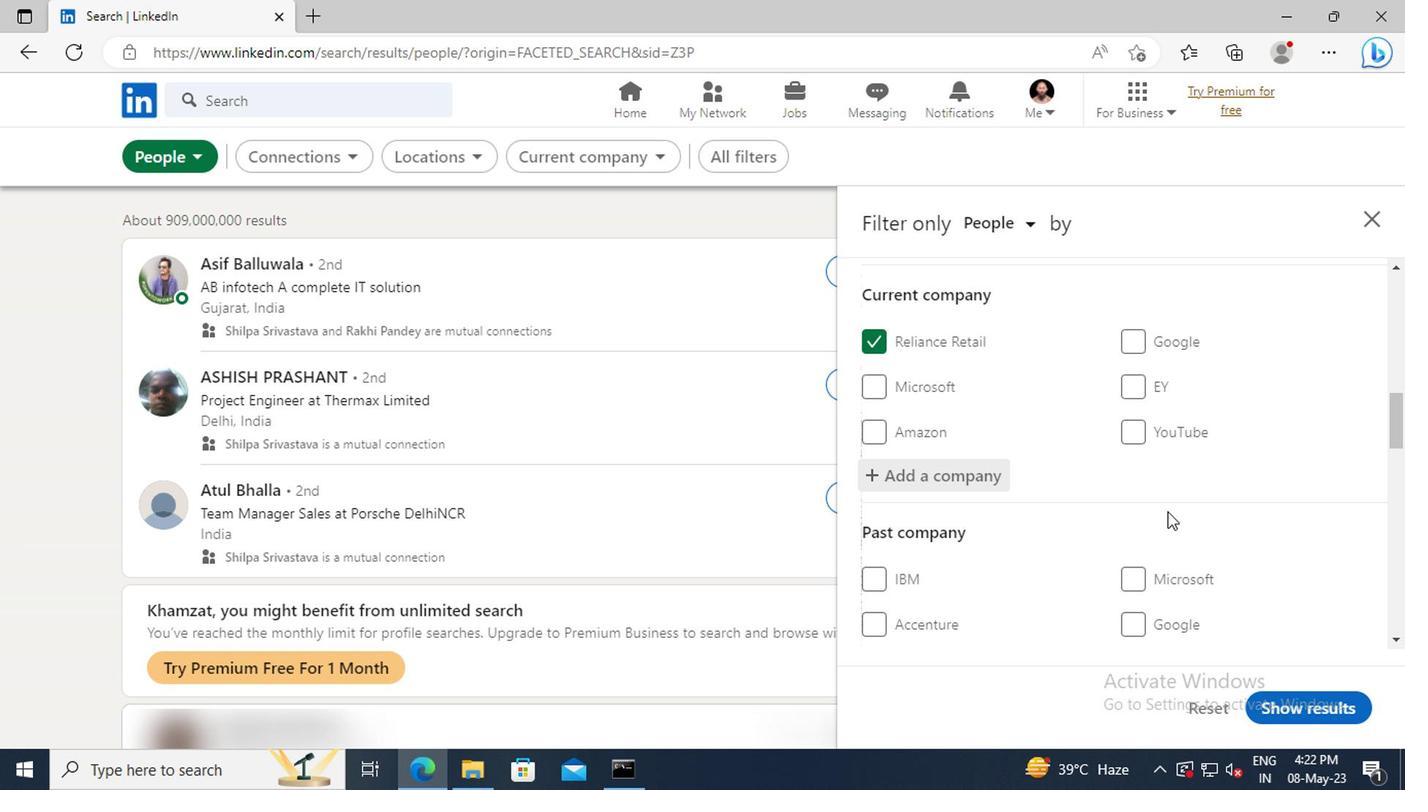 
Action: Mouse moved to (1156, 502)
Screenshot: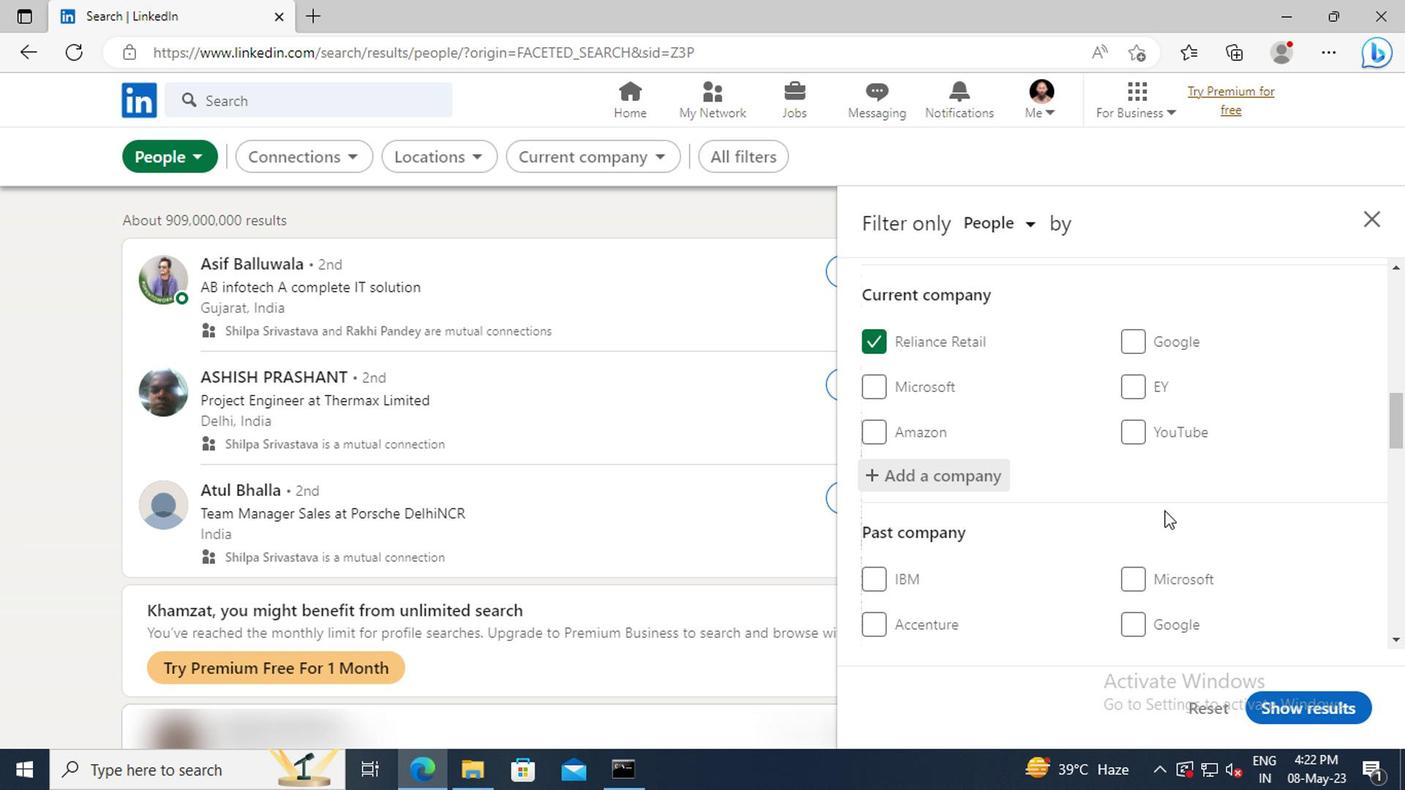 
Action: Mouse scrolled (1156, 502) with delta (0, 0)
Screenshot: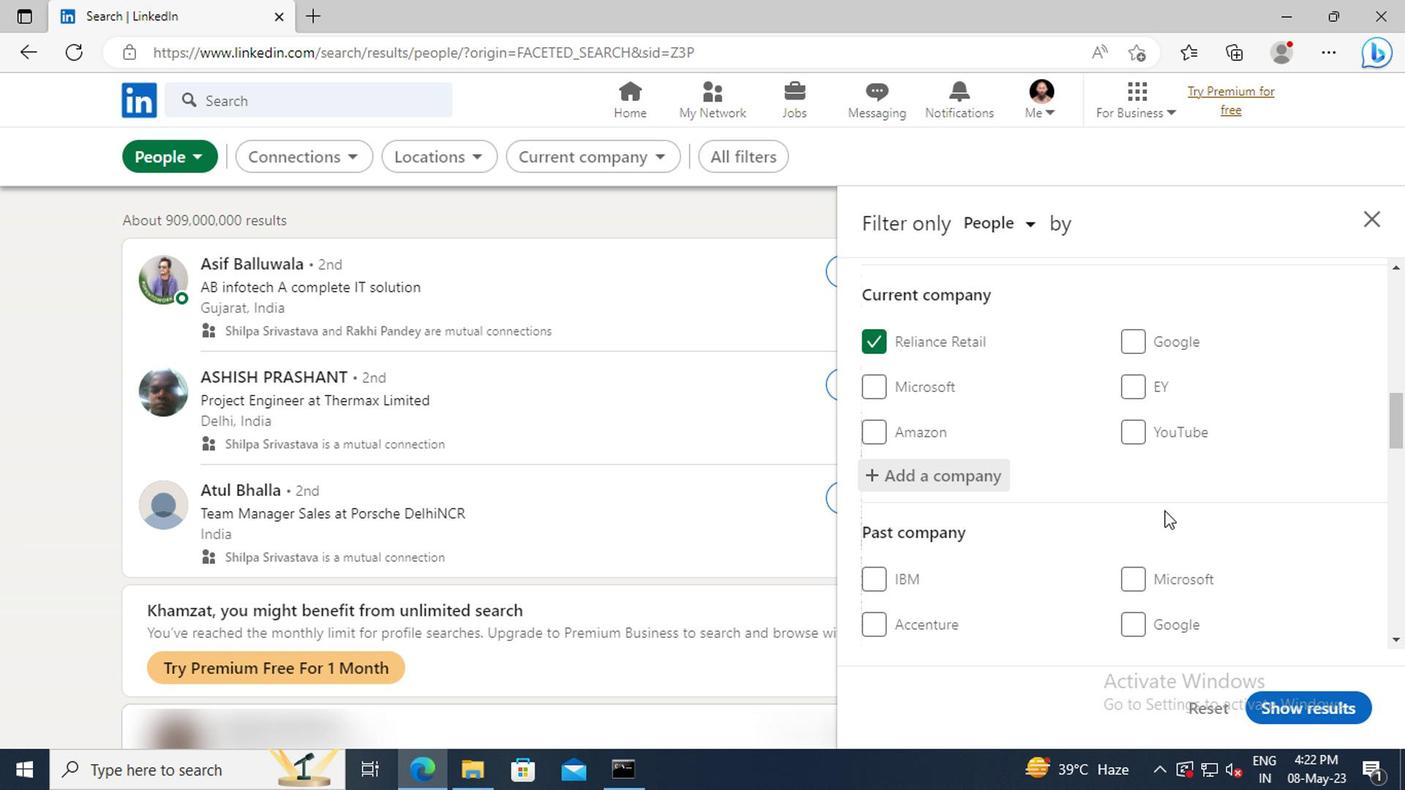 
Action: Mouse moved to (1152, 480)
Screenshot: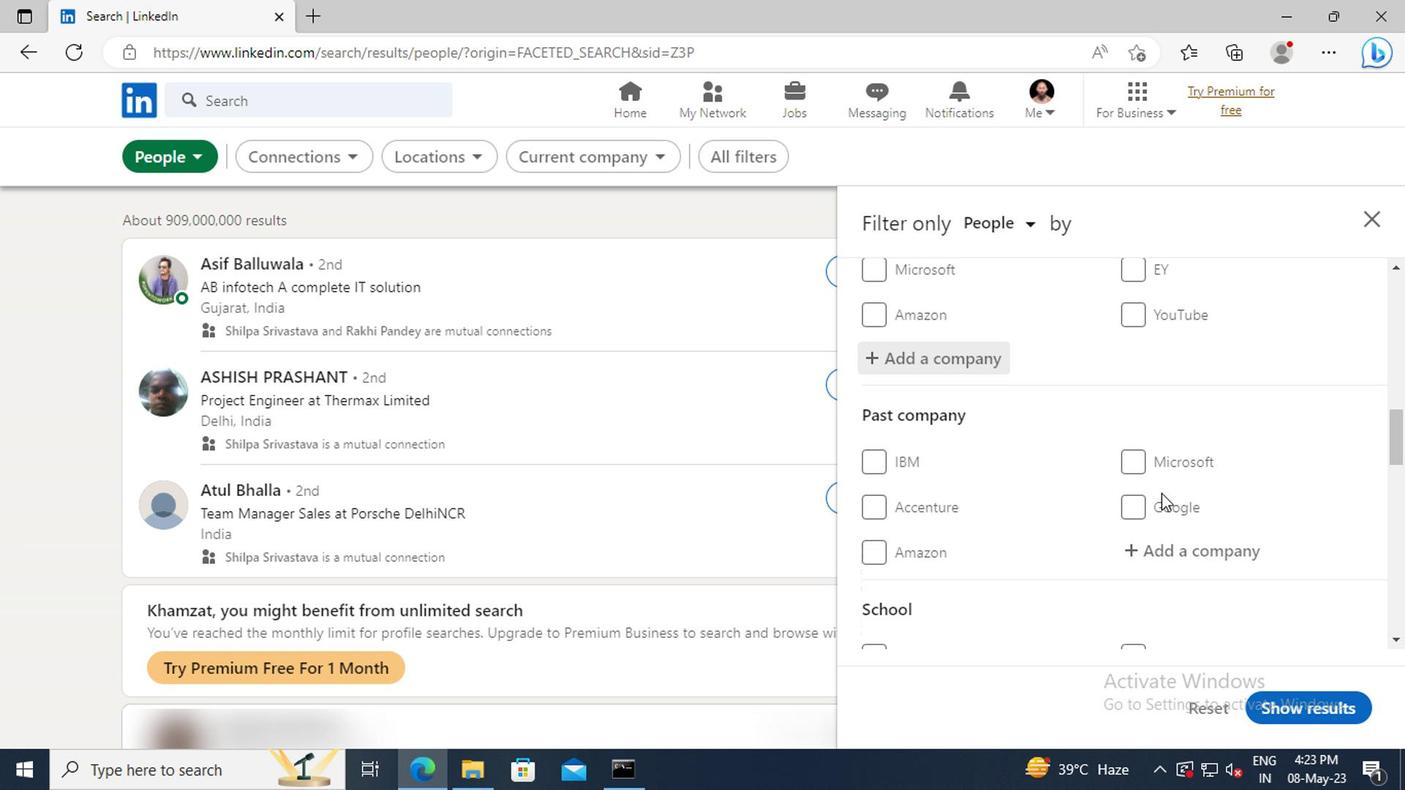 
Action: Mouse scrolled (1152, 480) with delta (0, 0)
Screenshot: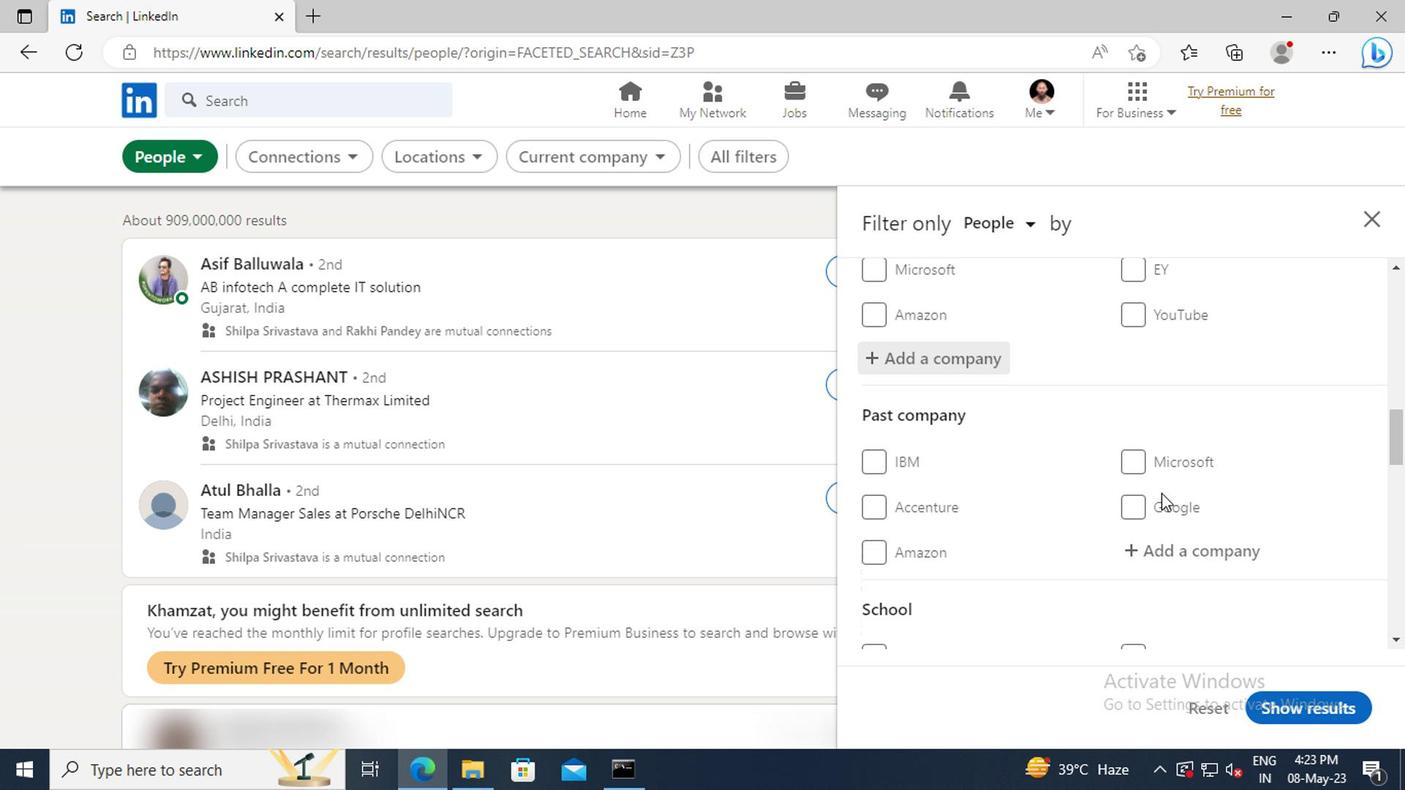 
Action: Mouse moved to (1149, 475)
Screenshot: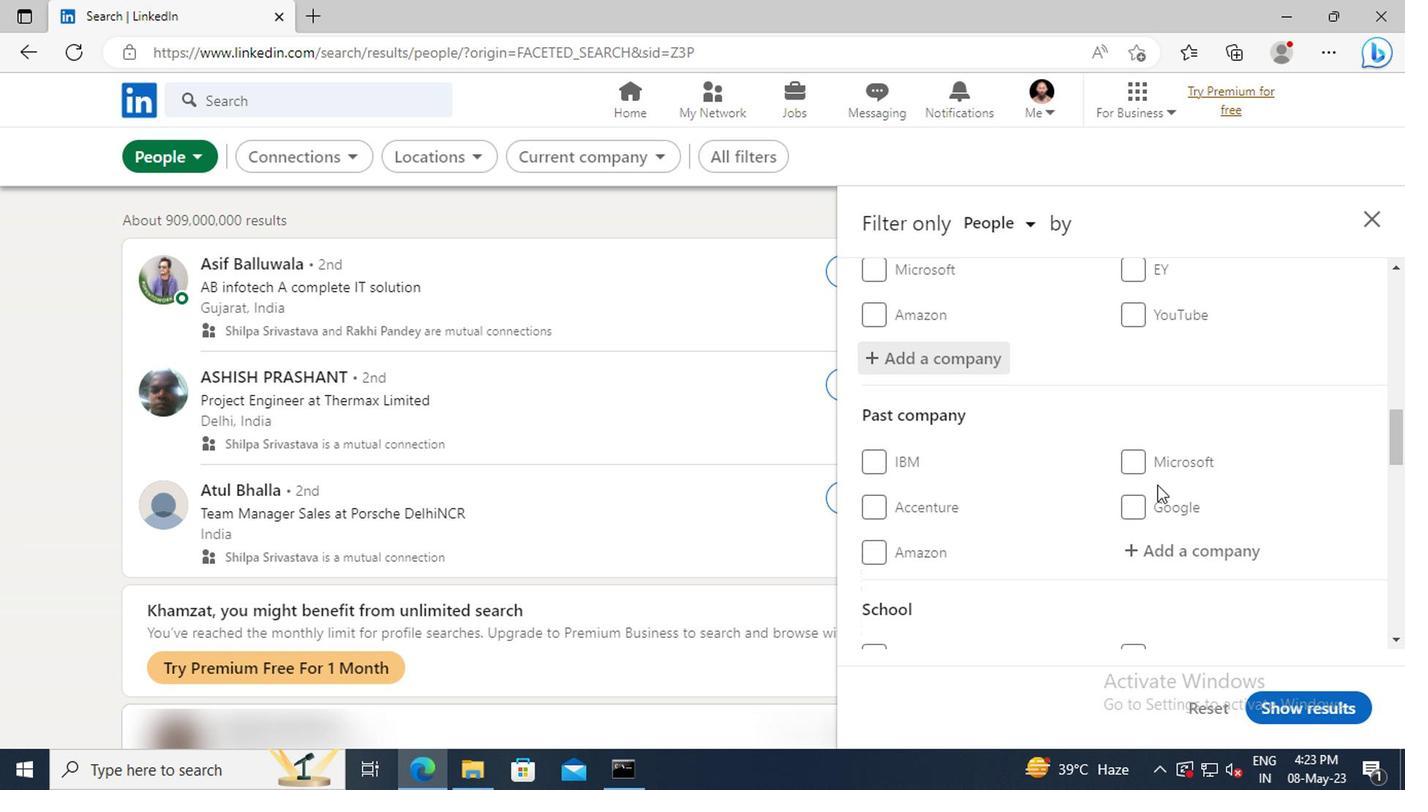 
Action: Mouse scrolled (1149, 474) with delta (0, 0)
Screenshot: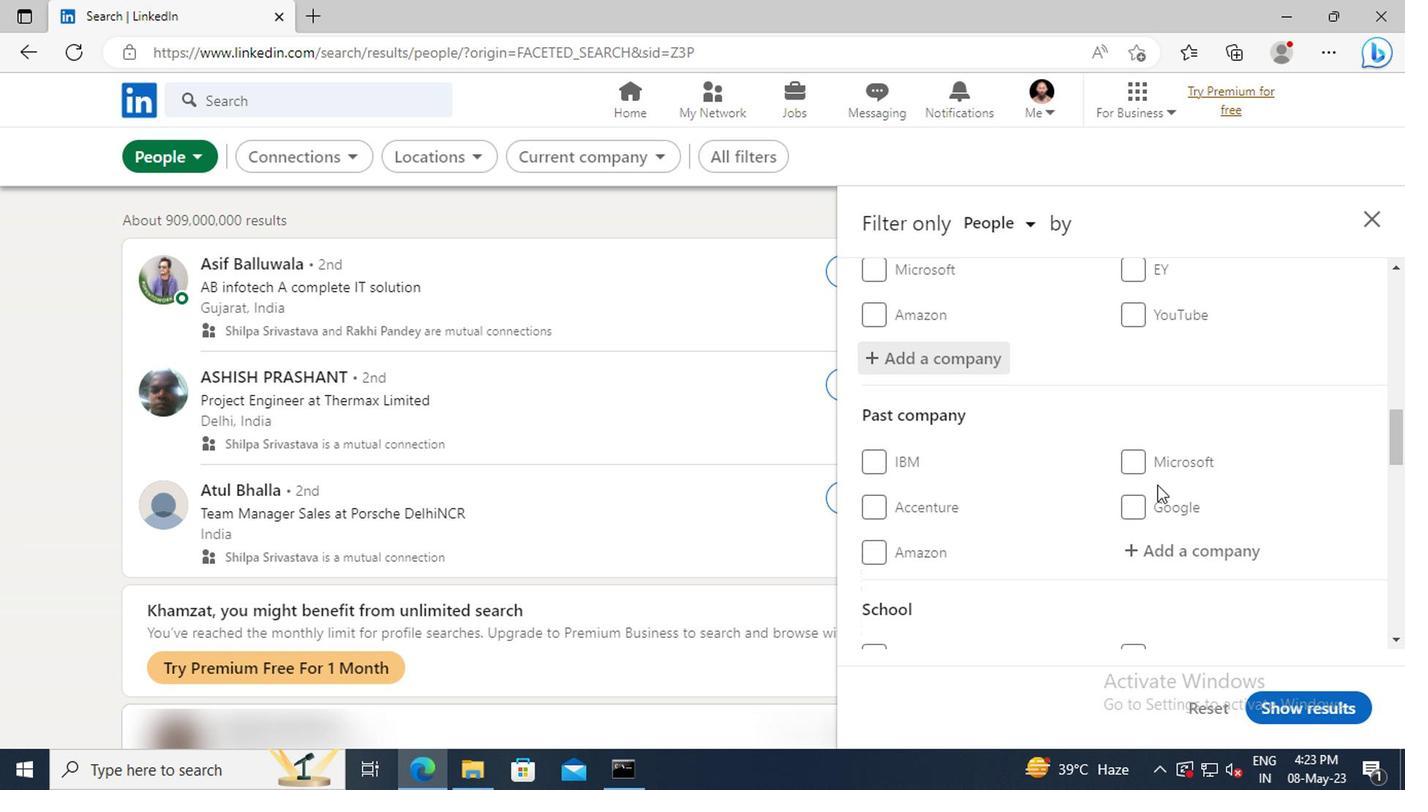 
Action: Mouse moved to (1149, 470)
Screenshot: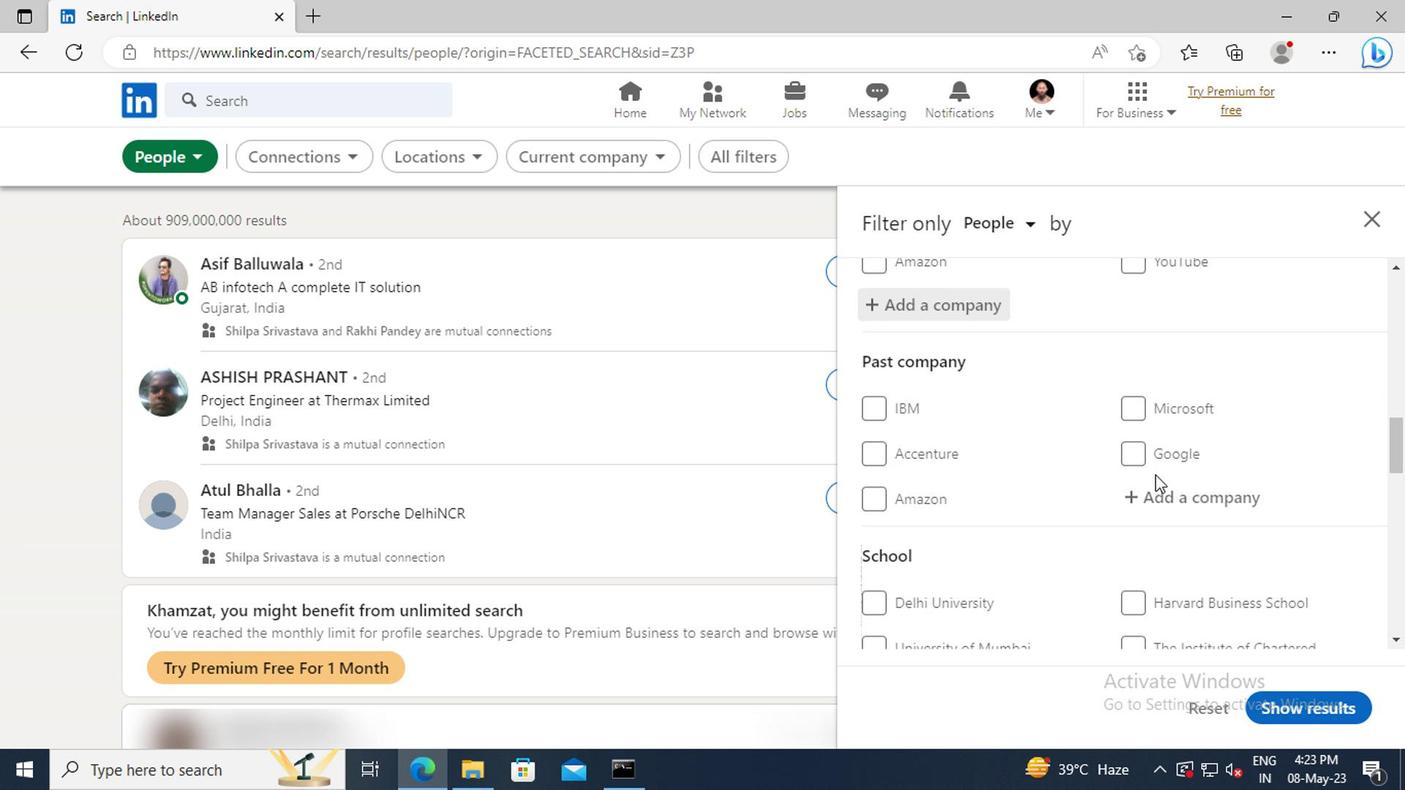
Action: Mouse scrolled (1149, 469) with delta (0, 0)
Screenshot: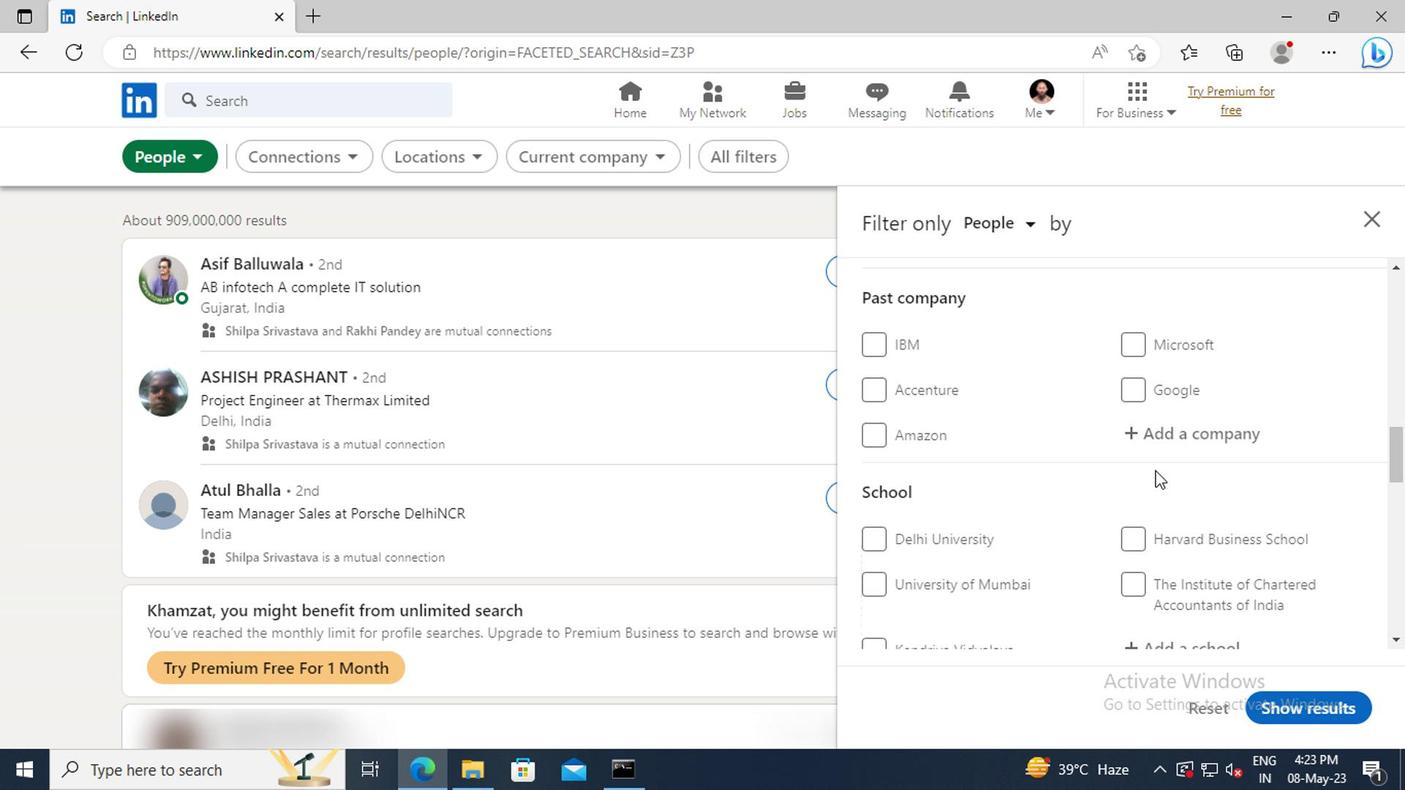 
Action: Mouse scrolled (1149, 469) with delta (0, 0)
Screenshot: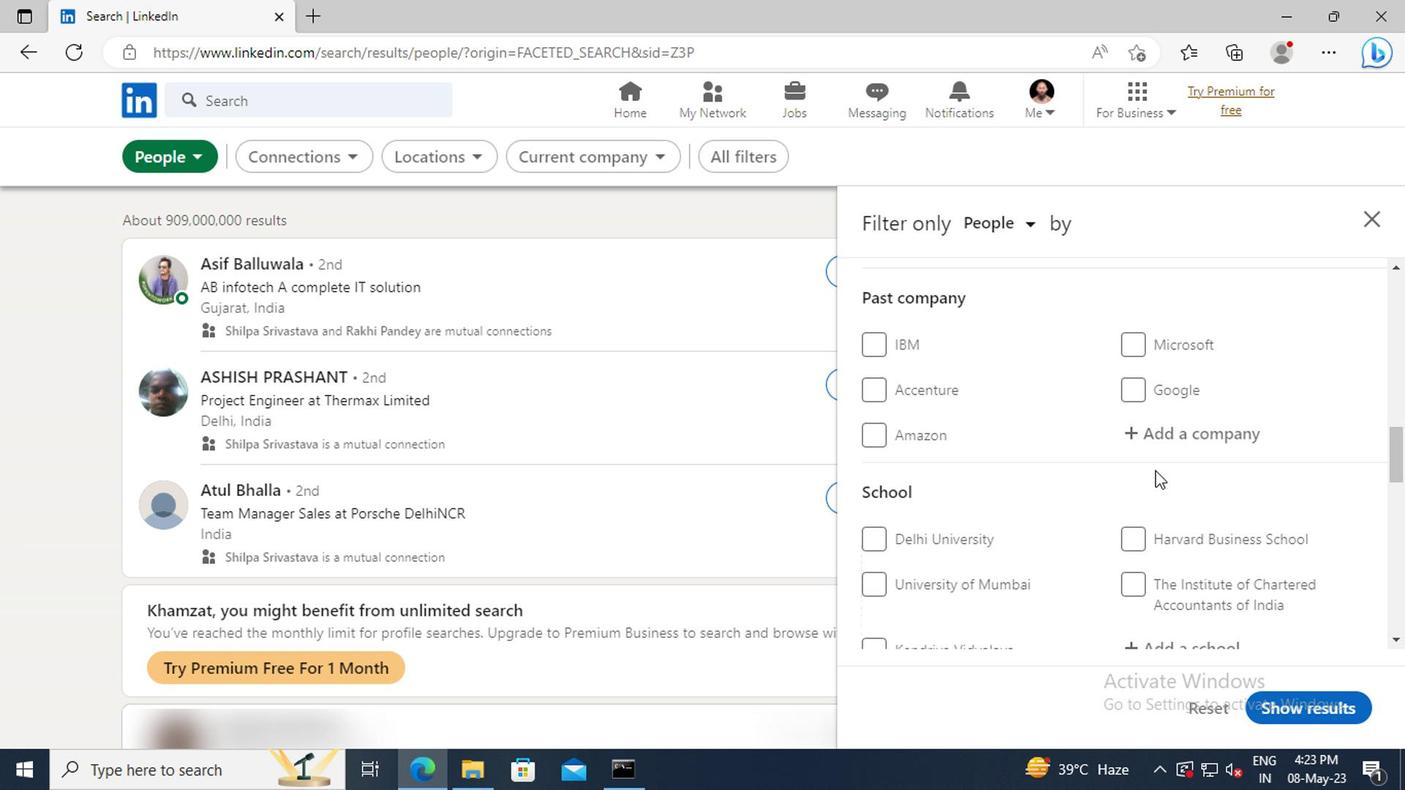 
Action: Mouse scrolled (1149, 469) with delta (0, 0)
Screenshot: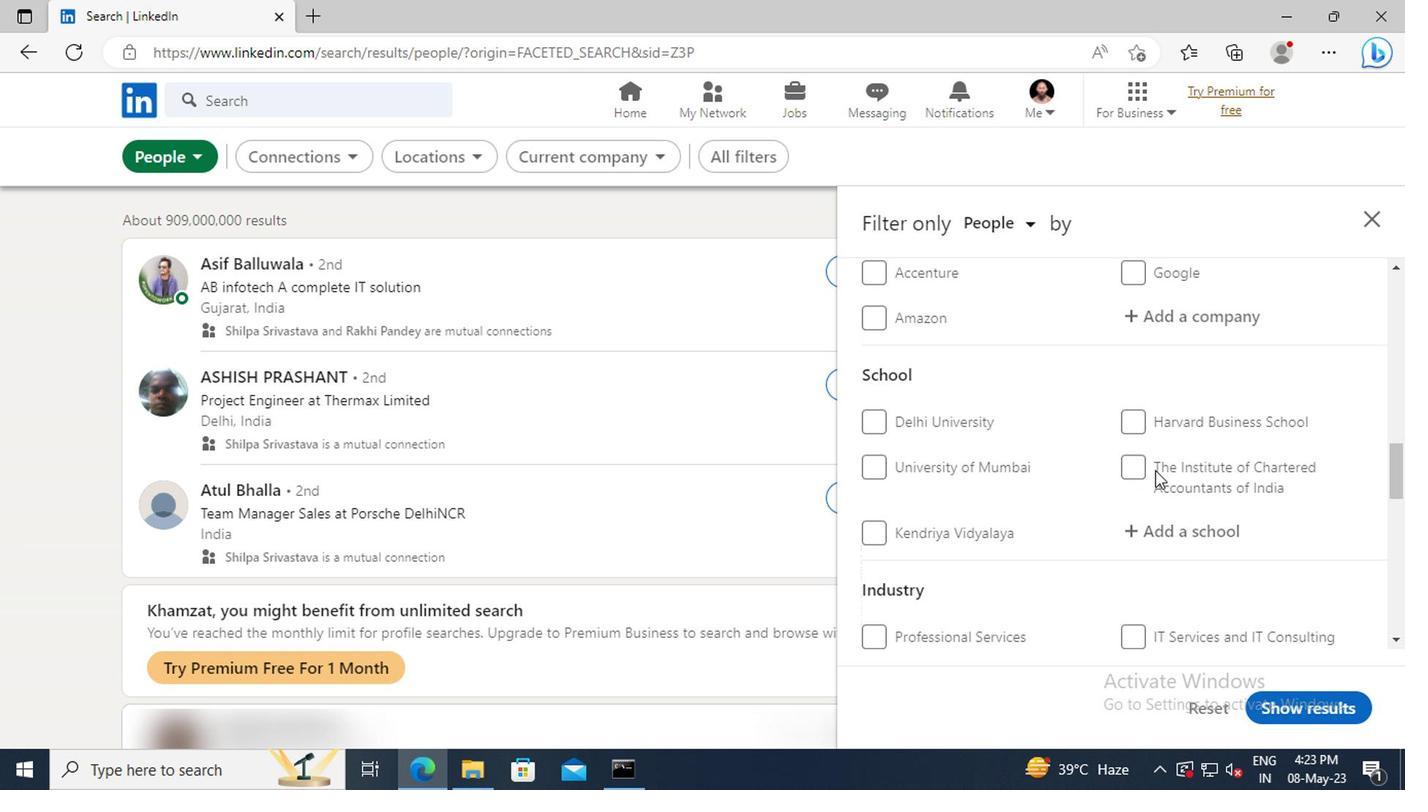 
Action: Mouse moved to (1149, 477)
Screenshot: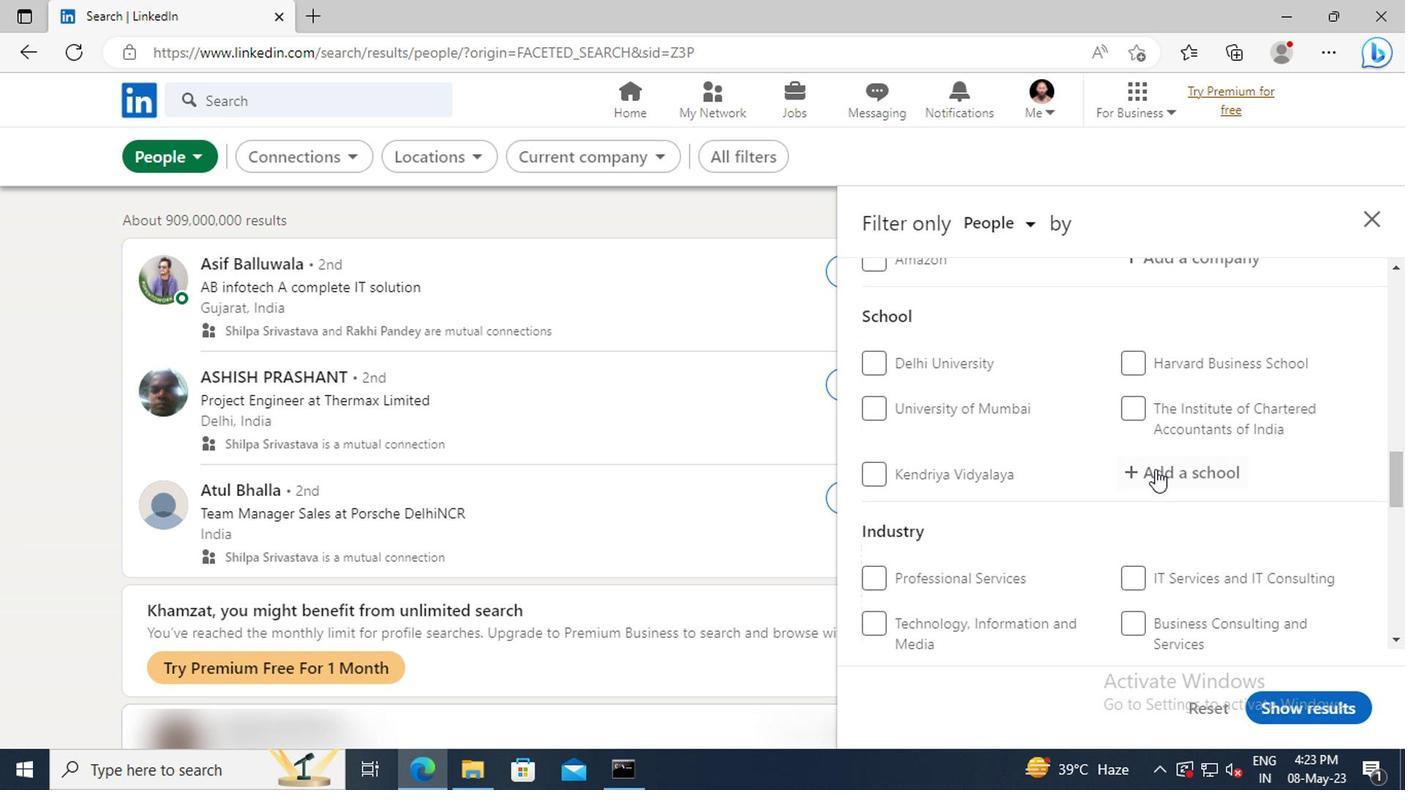 
Action: Mouse pressed left at (1149, 477)
Screenshot: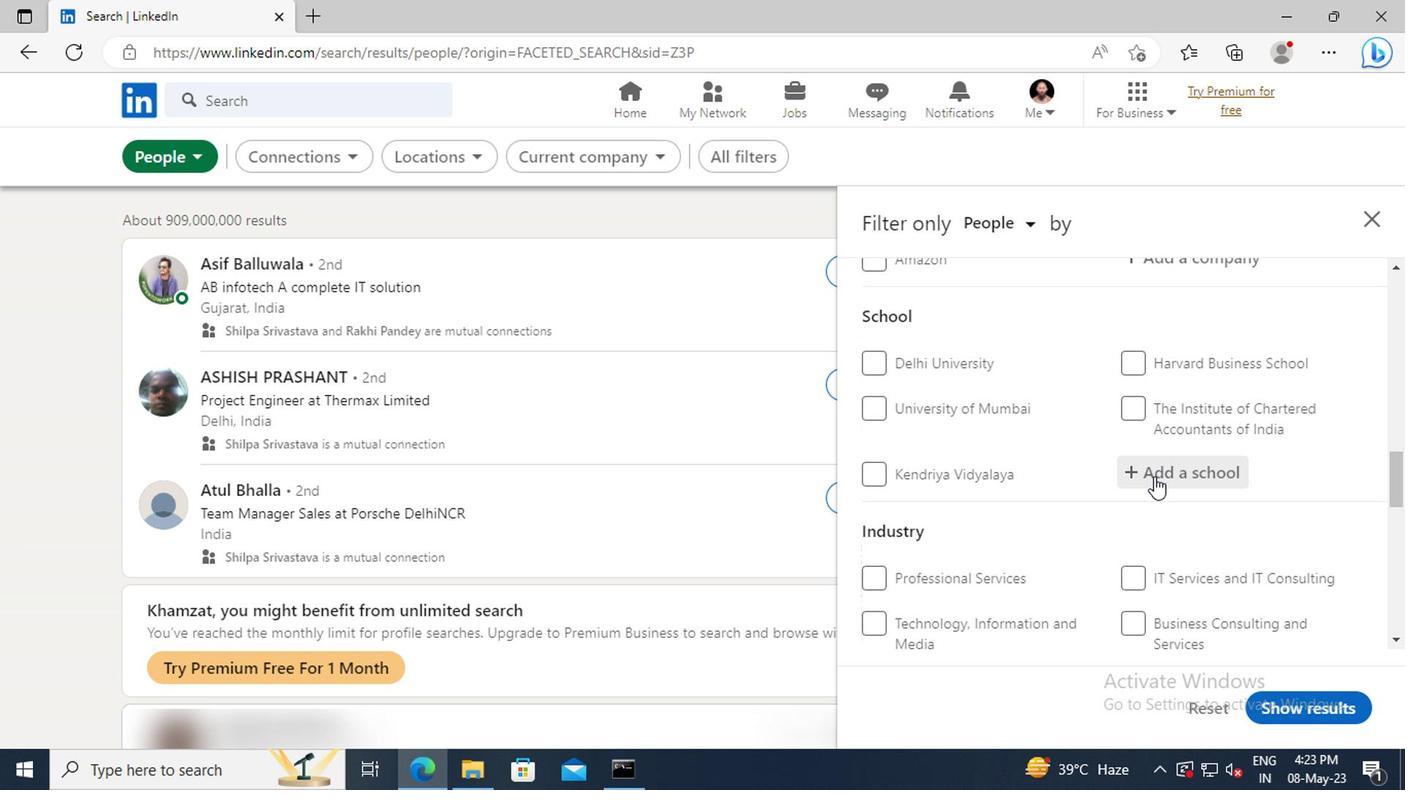 
Action: Mouse moved to (1157, 480)
Screenshot: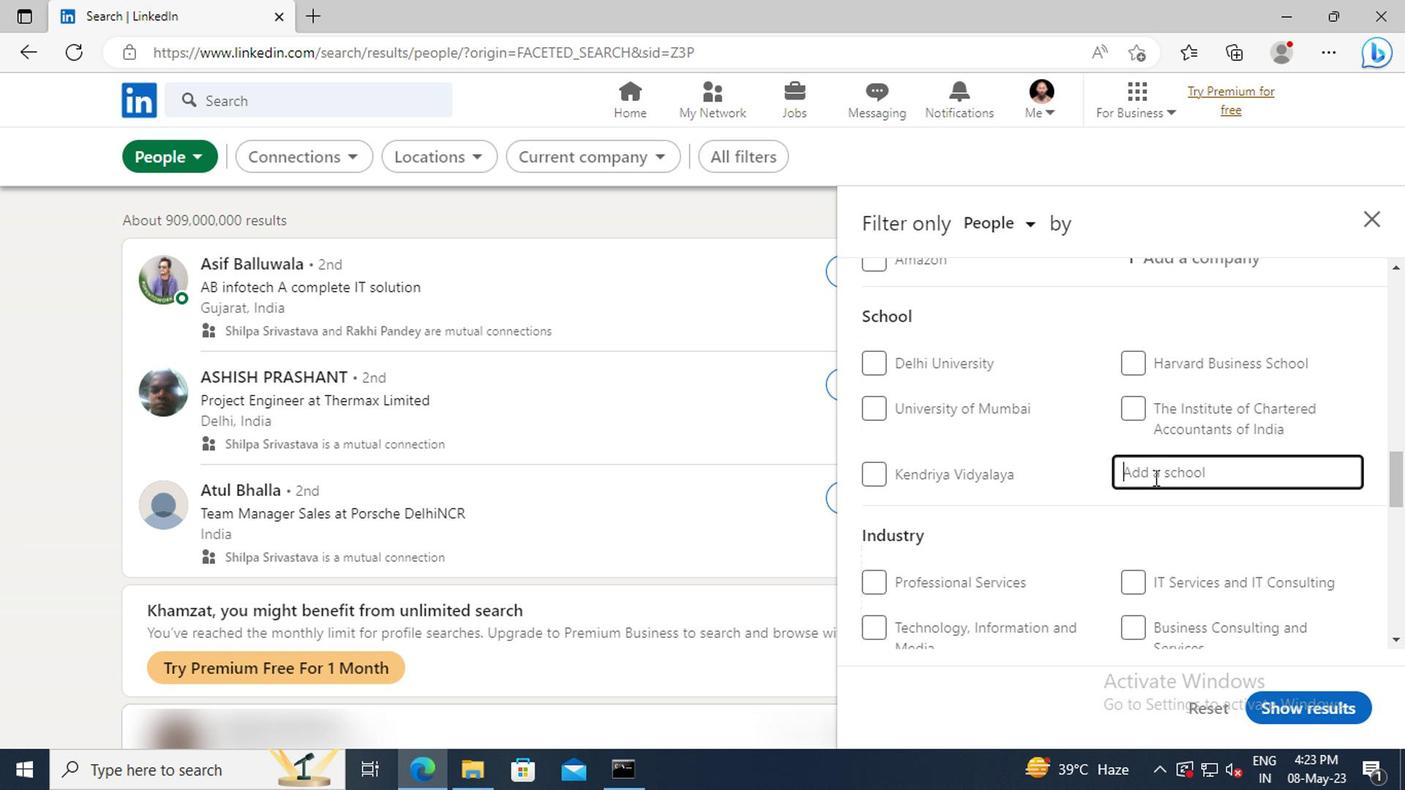 
Action: Key pressed <Key.shift>TE<Key.backspace>HE<Key.space><Key.shift>BHOPAL<Key.space>
Screenshot: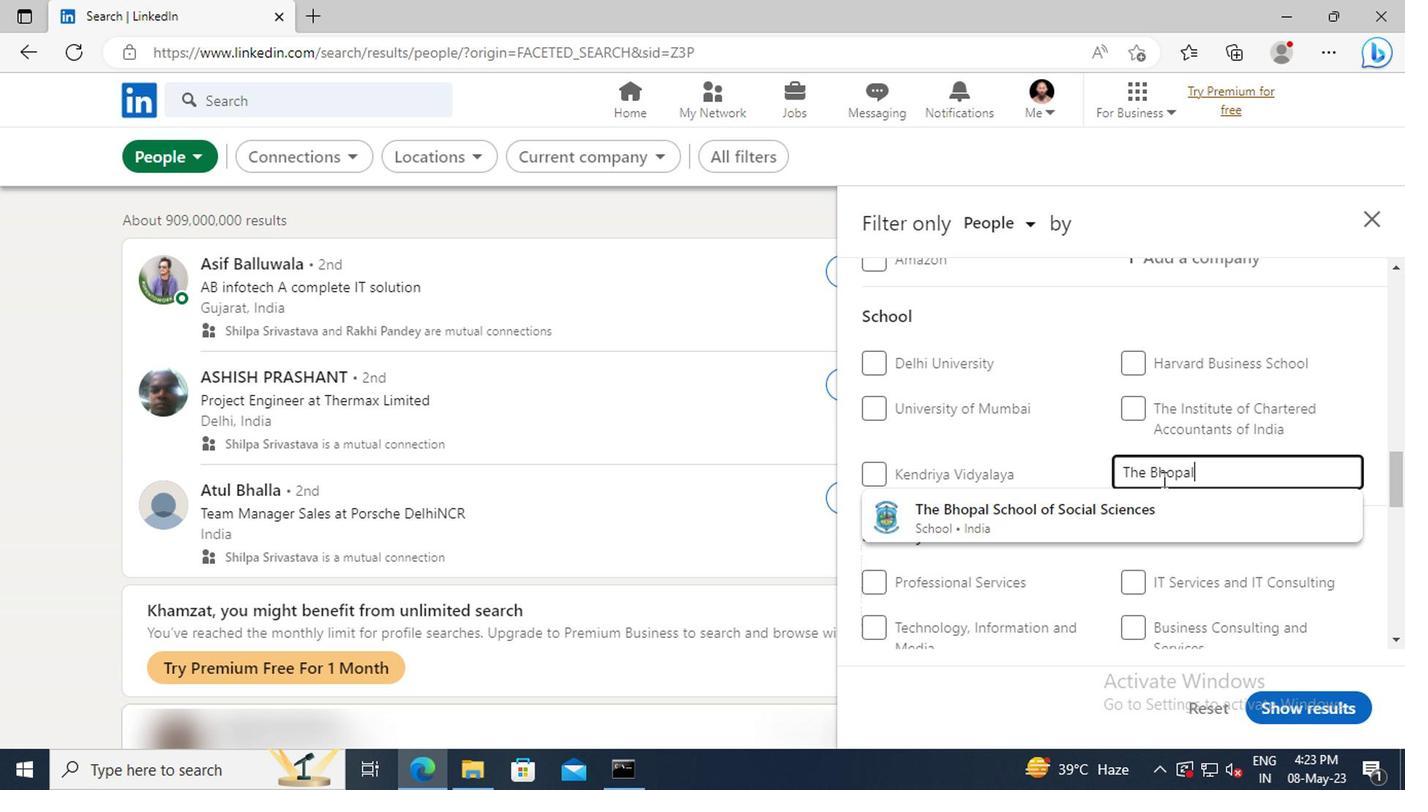 
Action: Mouse moved to (1159, 505)
Screenshot: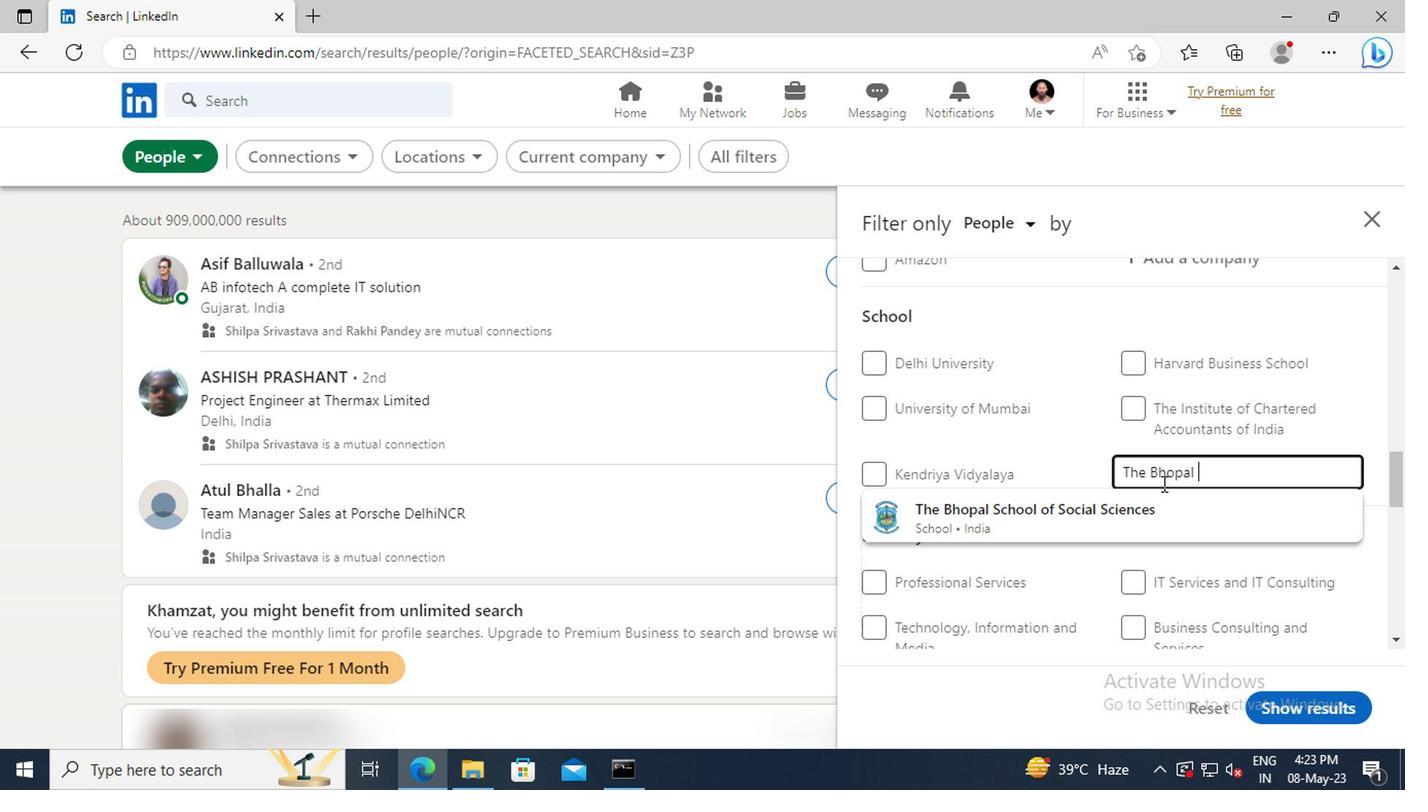 
Action: Mouse pressed left at (1159, 505)
Screenshot: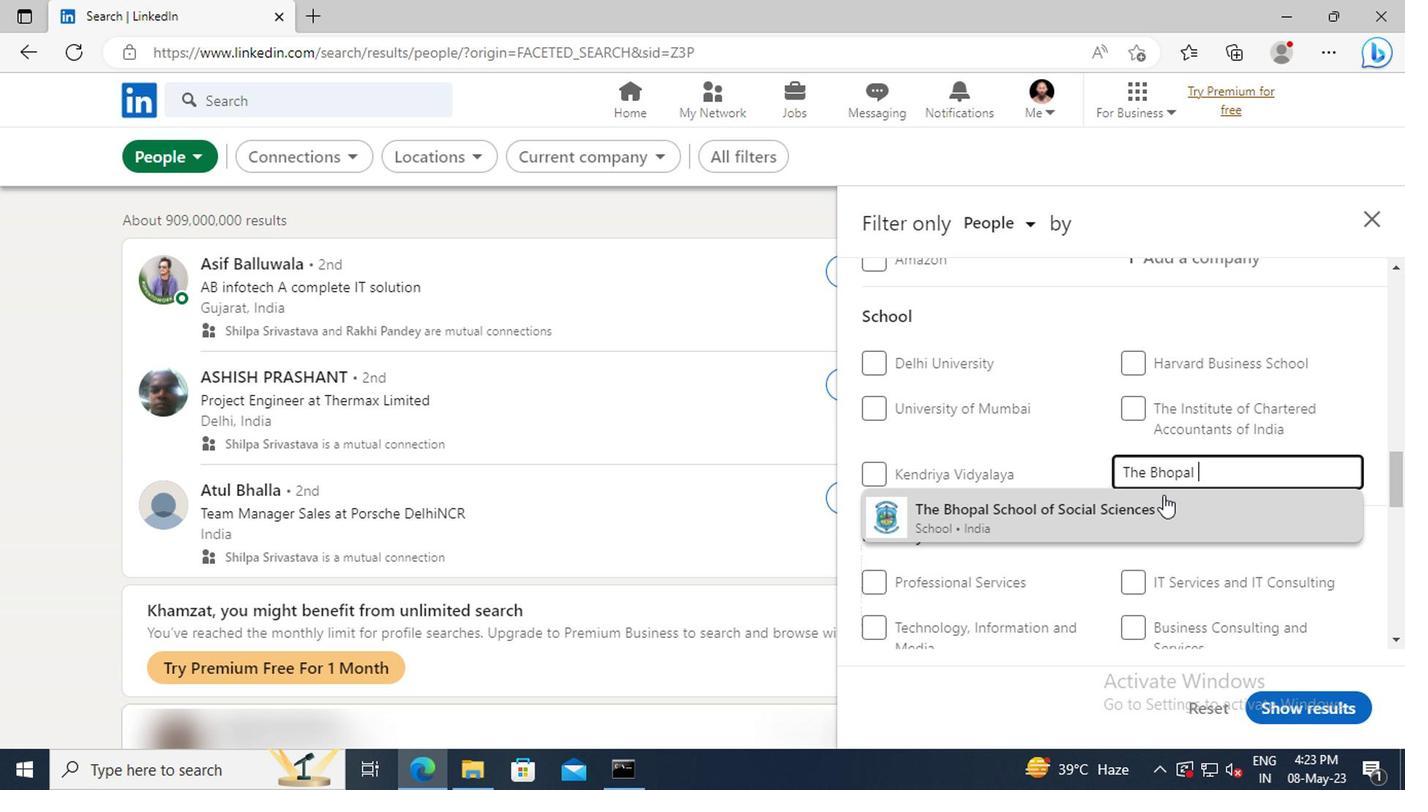 
Action: Mouse moved to (1160, 505)
Screenshot: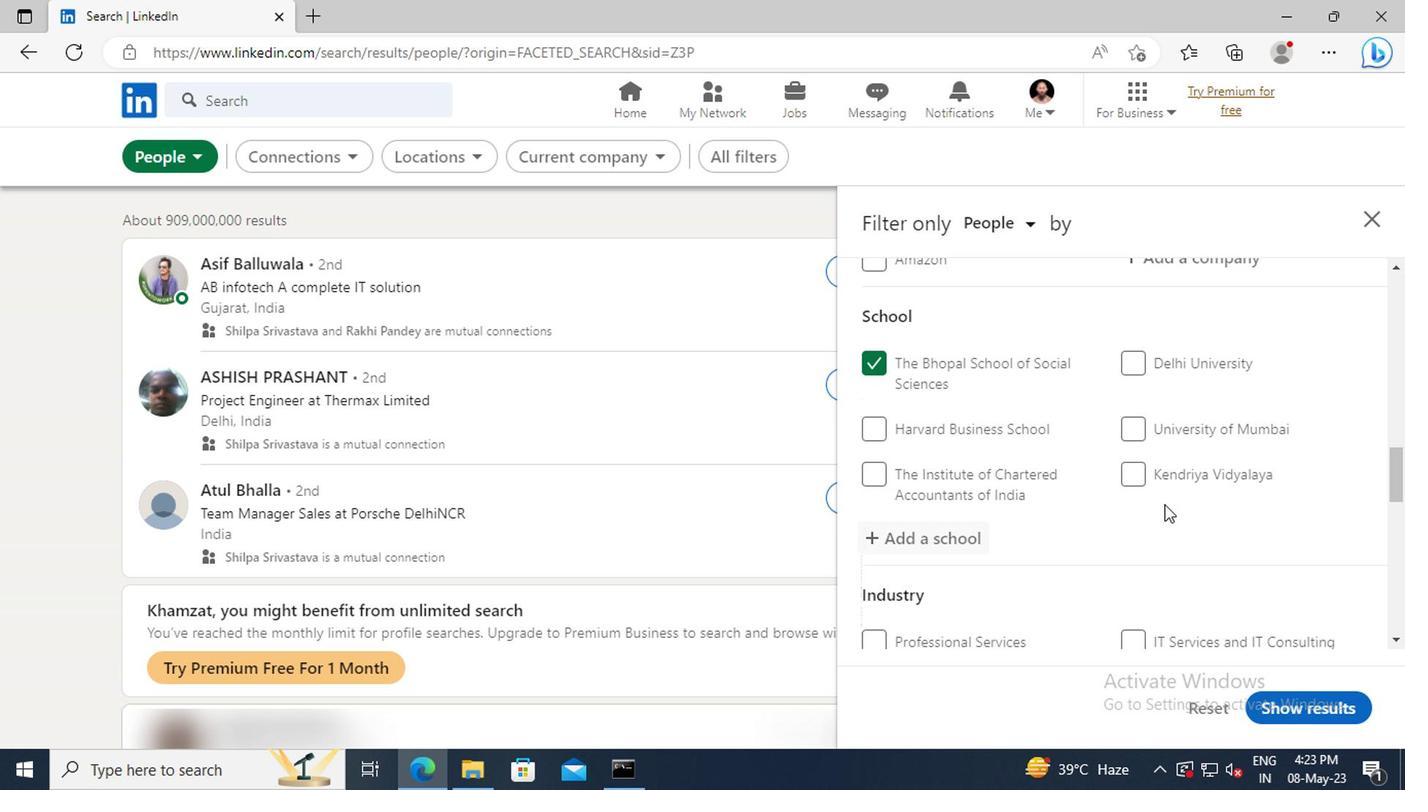 
Action: Mouse scrolled (1160, 505) with delta (0, 0)
Screenshot: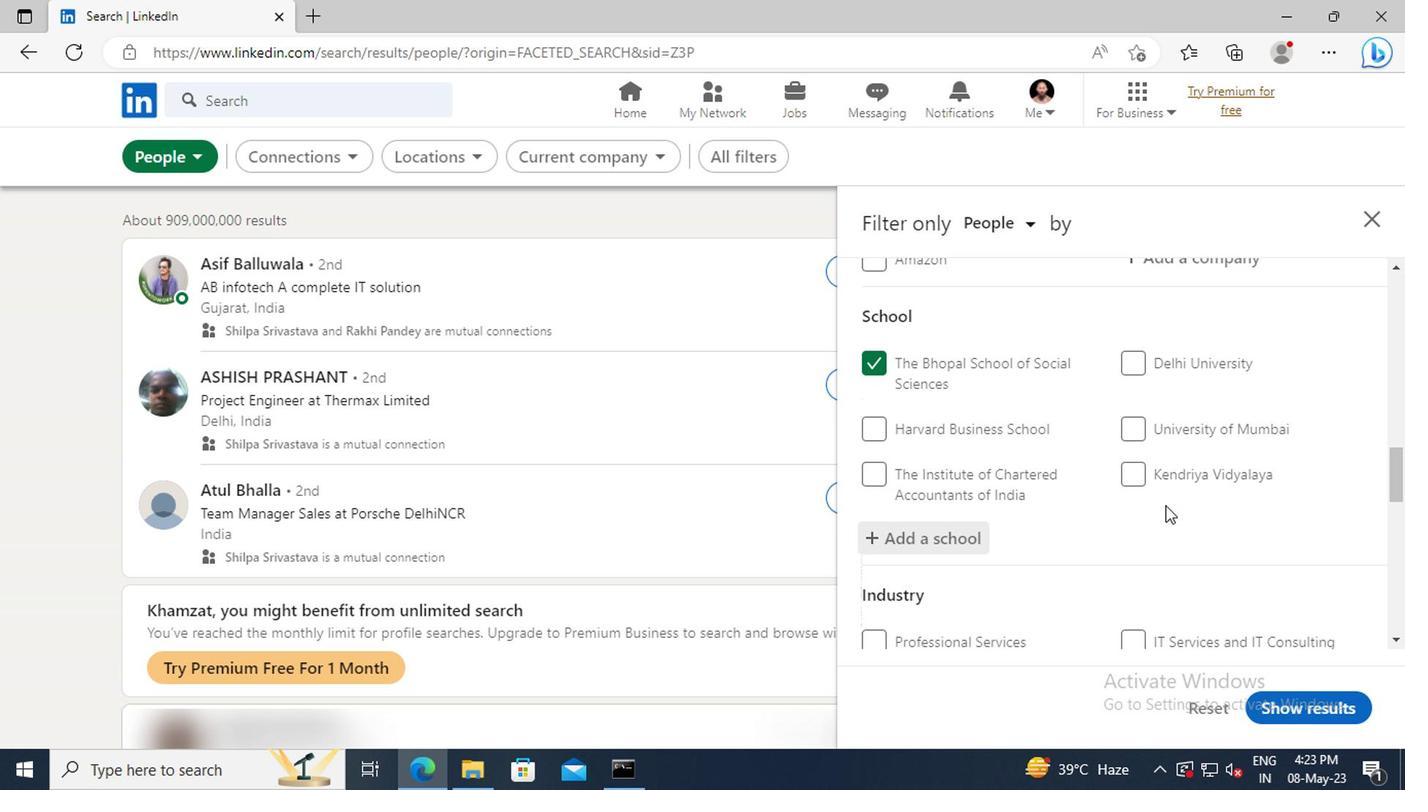 
Action: Mouse moved to (1160, 503)
Screenshot: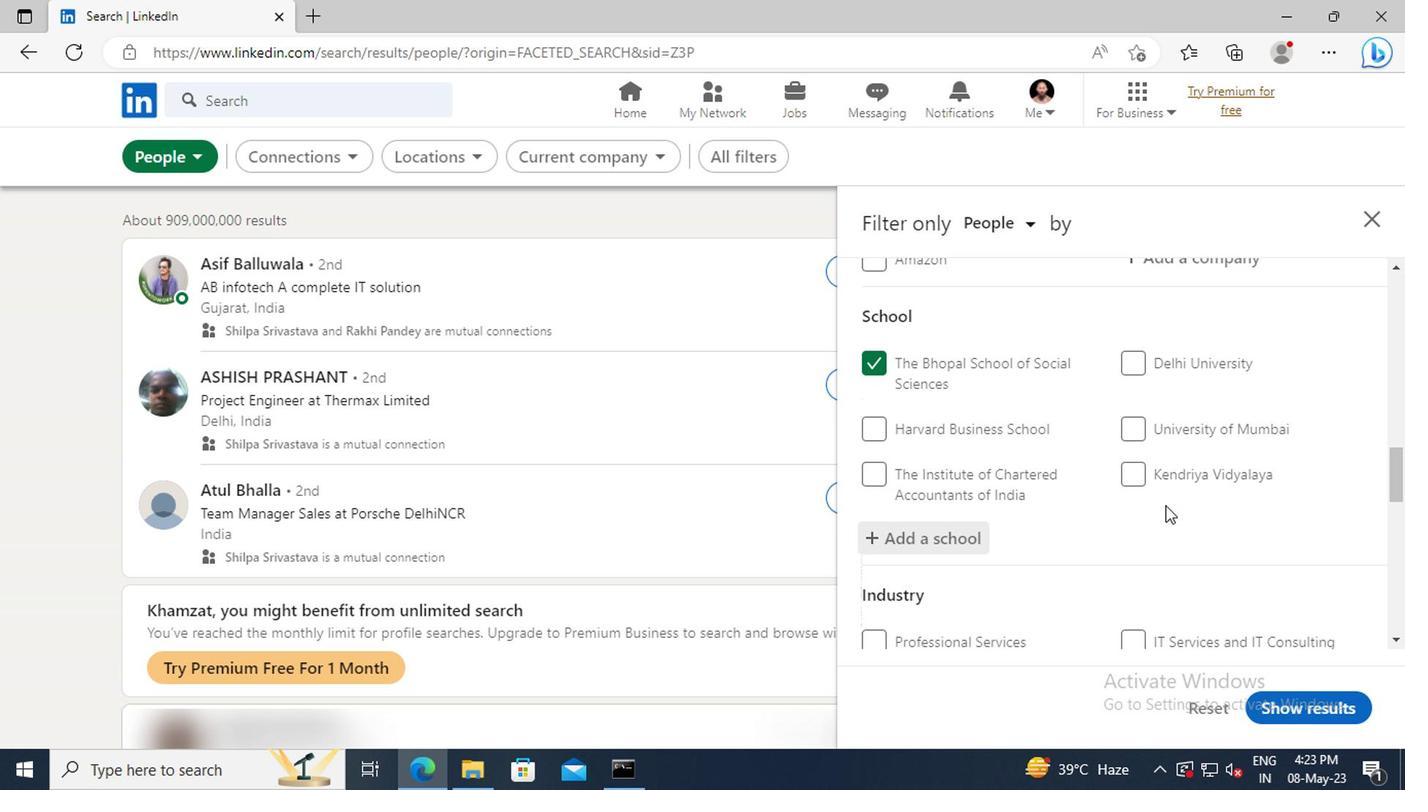 
Action: Mouse scrolled (1160, 502) with delta (0, 0)
Screenshot: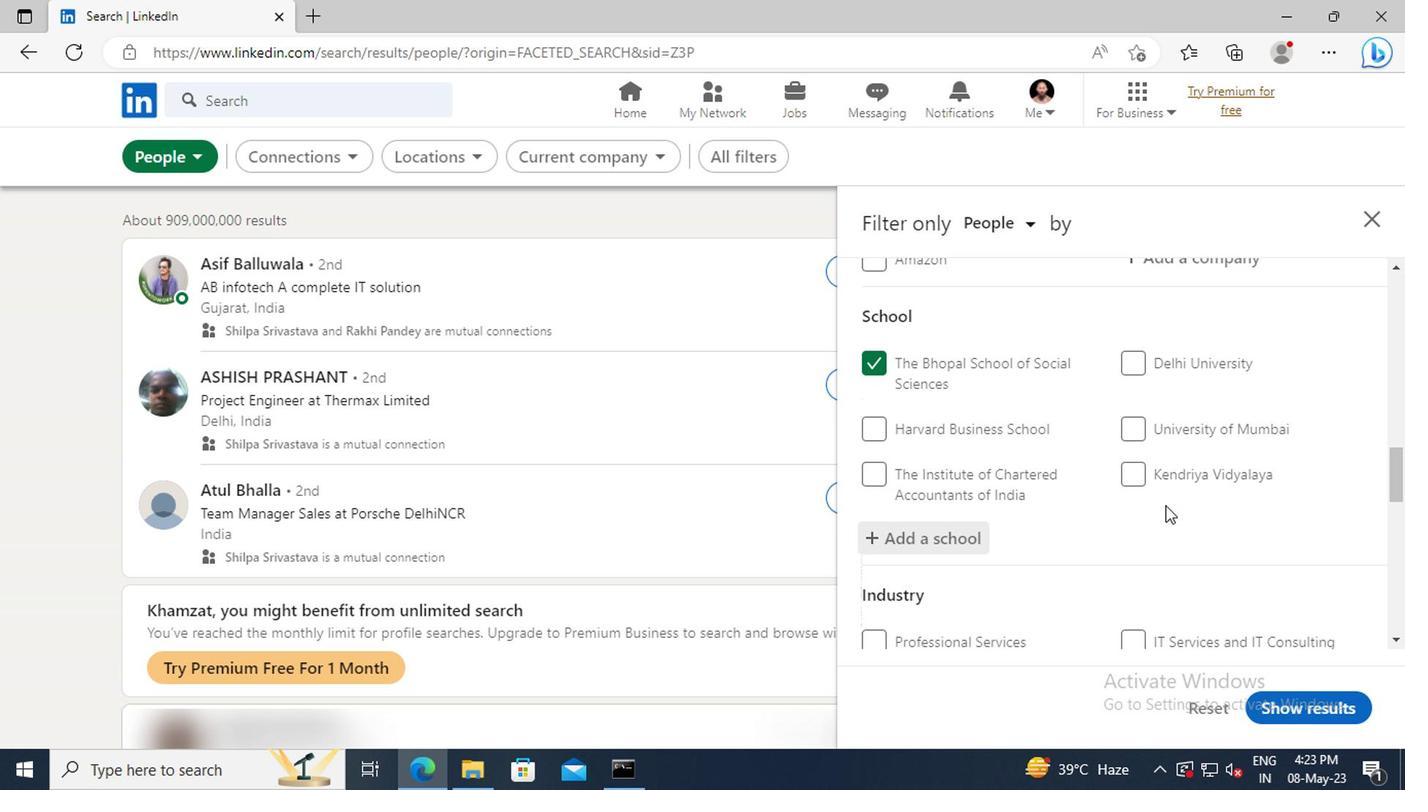 
Action: Mouse moved to (1148, 466)
Screenshot: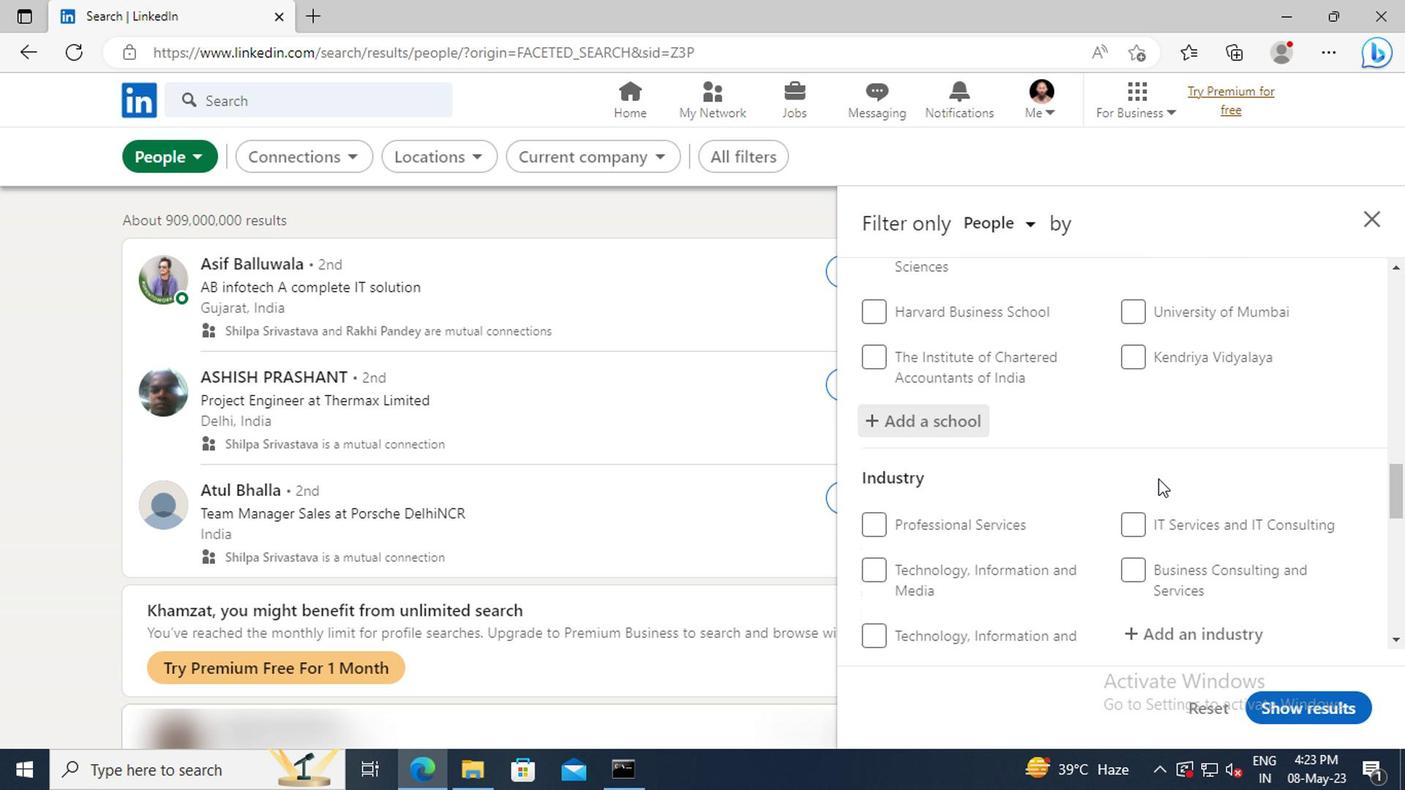 
Action: Mouse scrolled (1148, 465) with delta (0, -1)
Screenshot: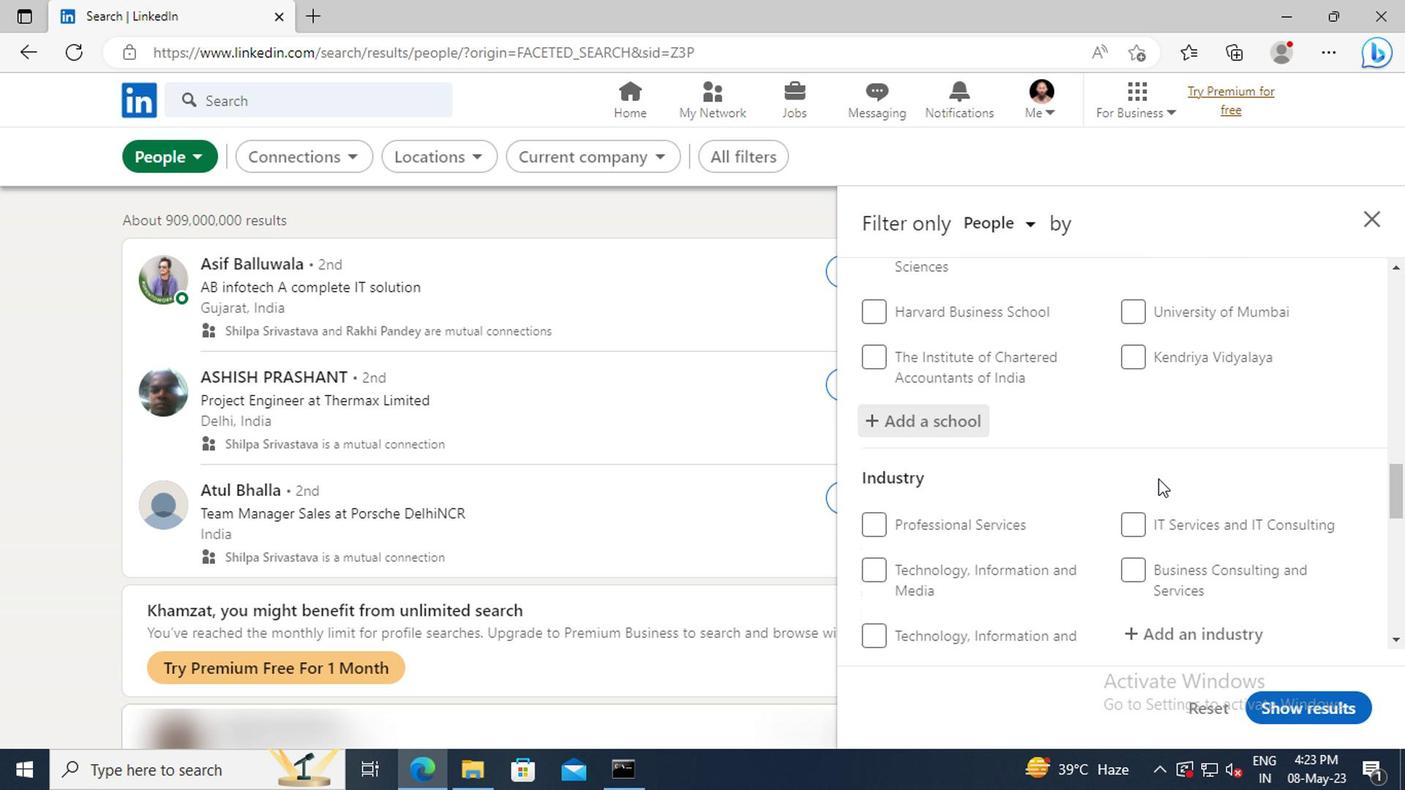 
Action: Mouse scrolled (1148, 465) with delta (0, -1)
Screenshot: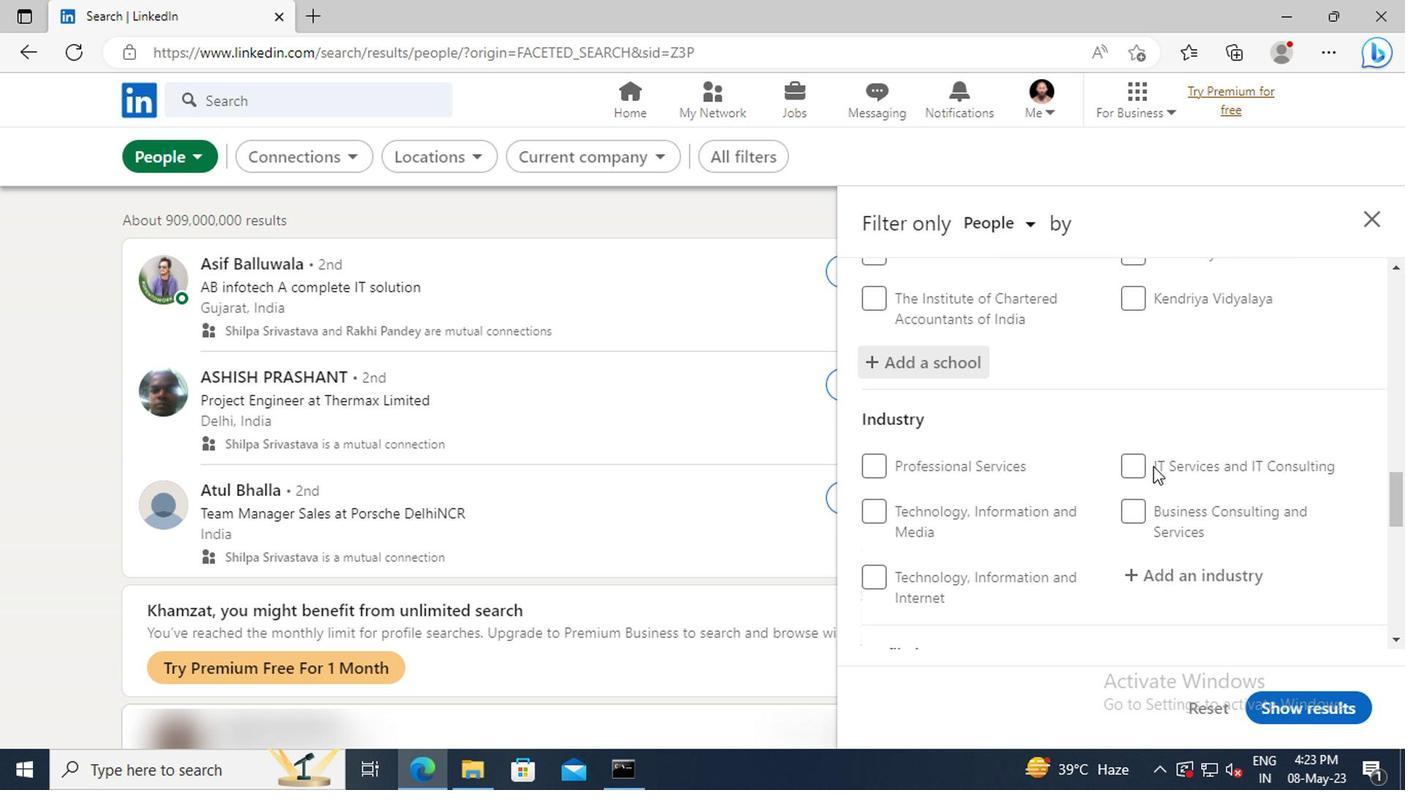 
Action: Mouse scrolled (1148, 465) with delta (0, -1)
Screenshot: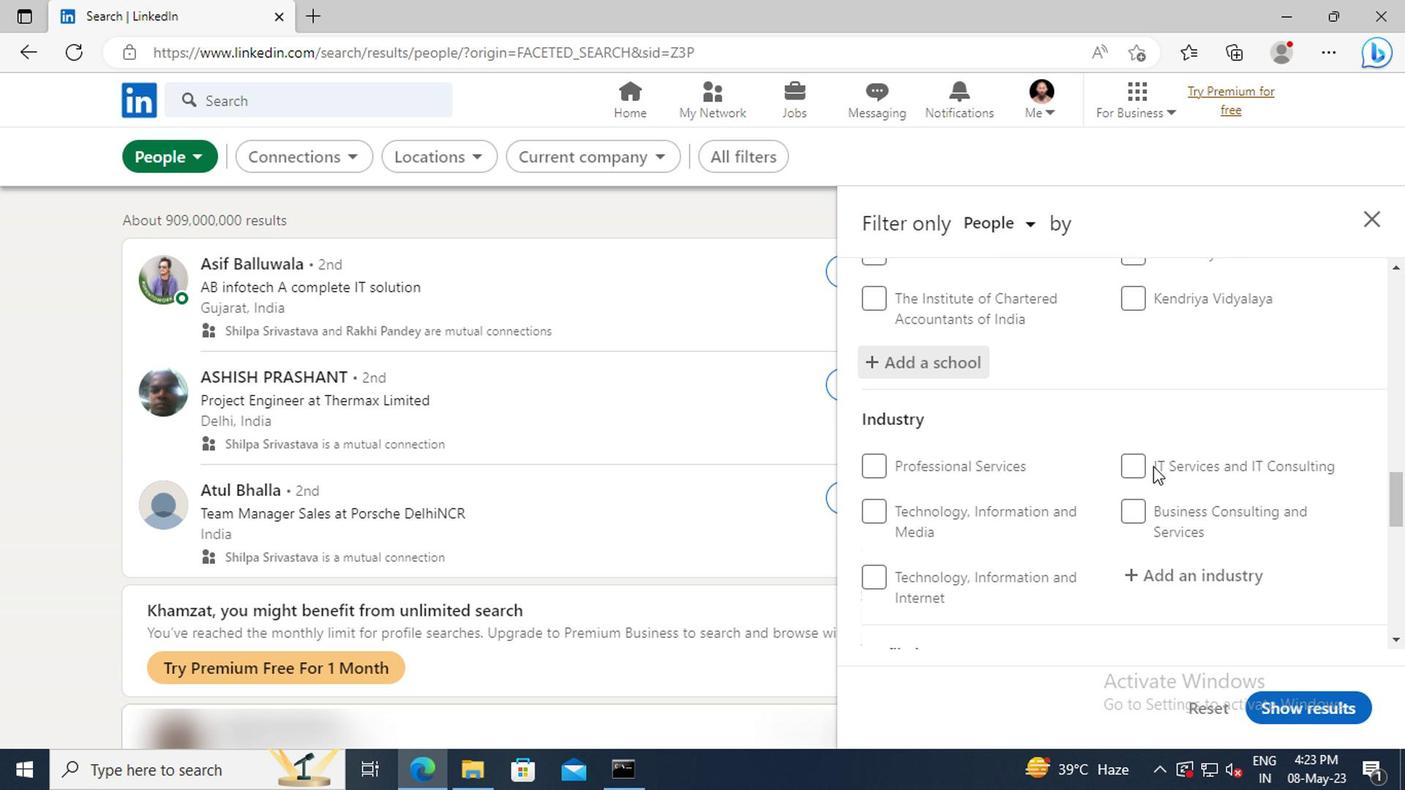 
Action: Mouse moved to (1151, 467)
Screenshot: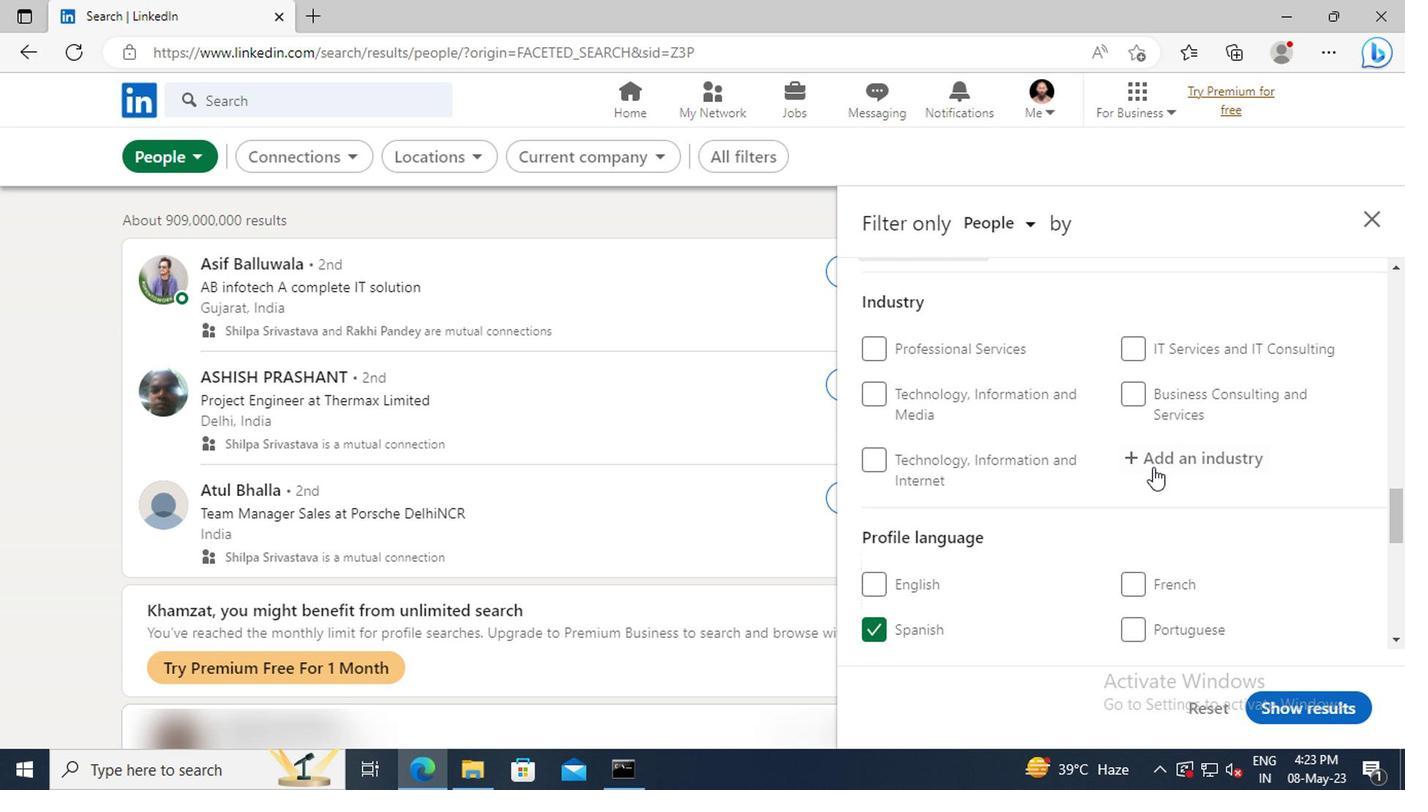 
Action: Mouse pressed left at (1151, 467)
Screenshot: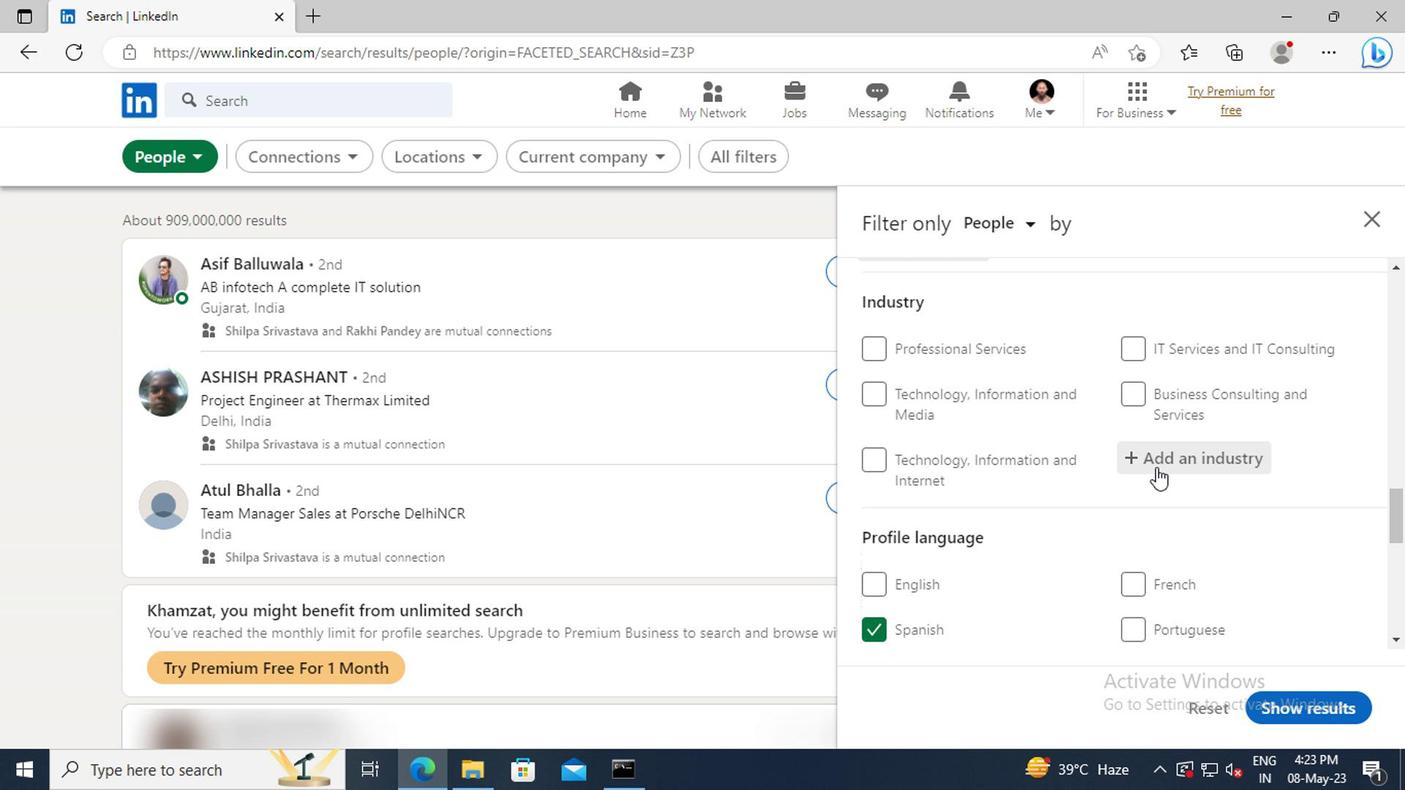 
Action: Key pressed <Key.shift>D
Screenshot: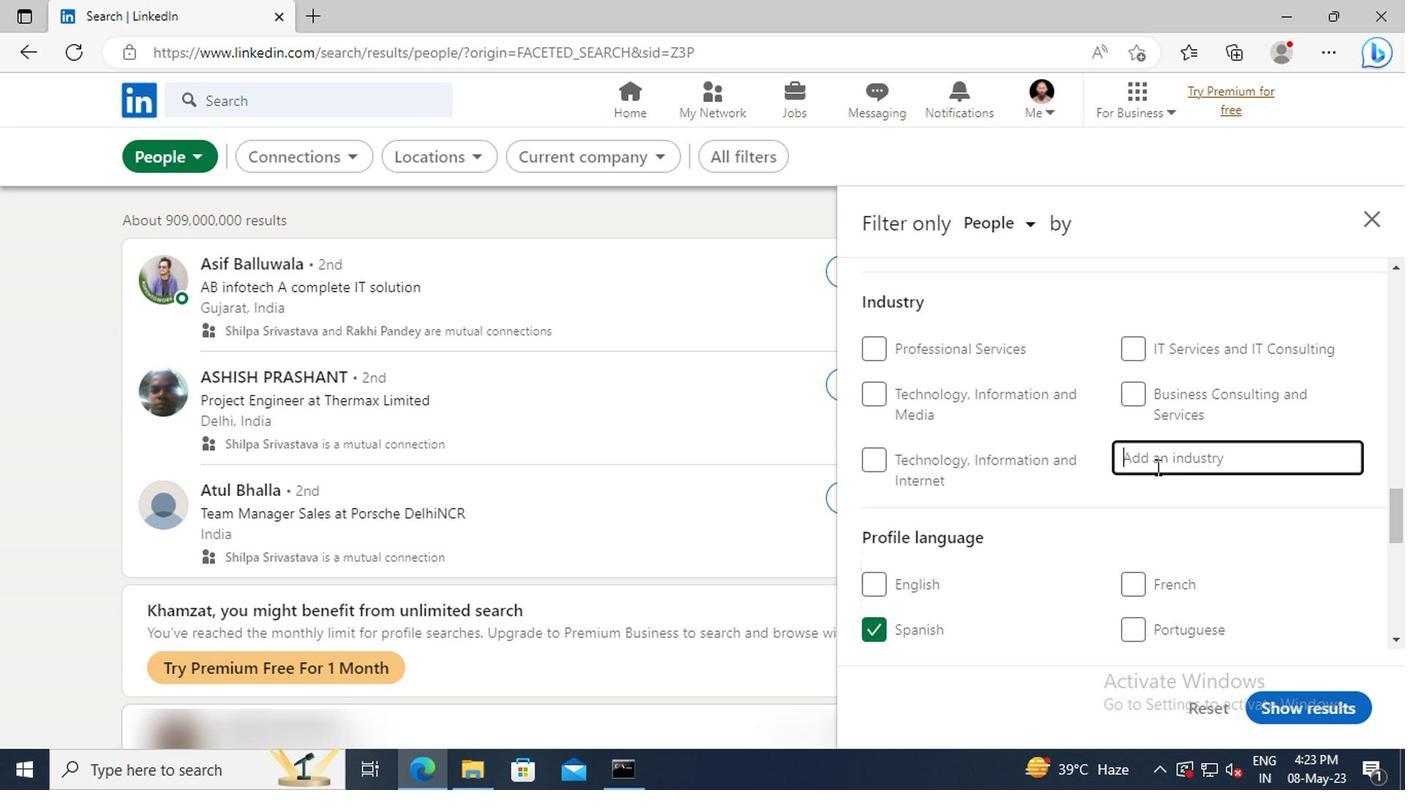 
Action: Mouse moved to (1151, 467)
Screenshot: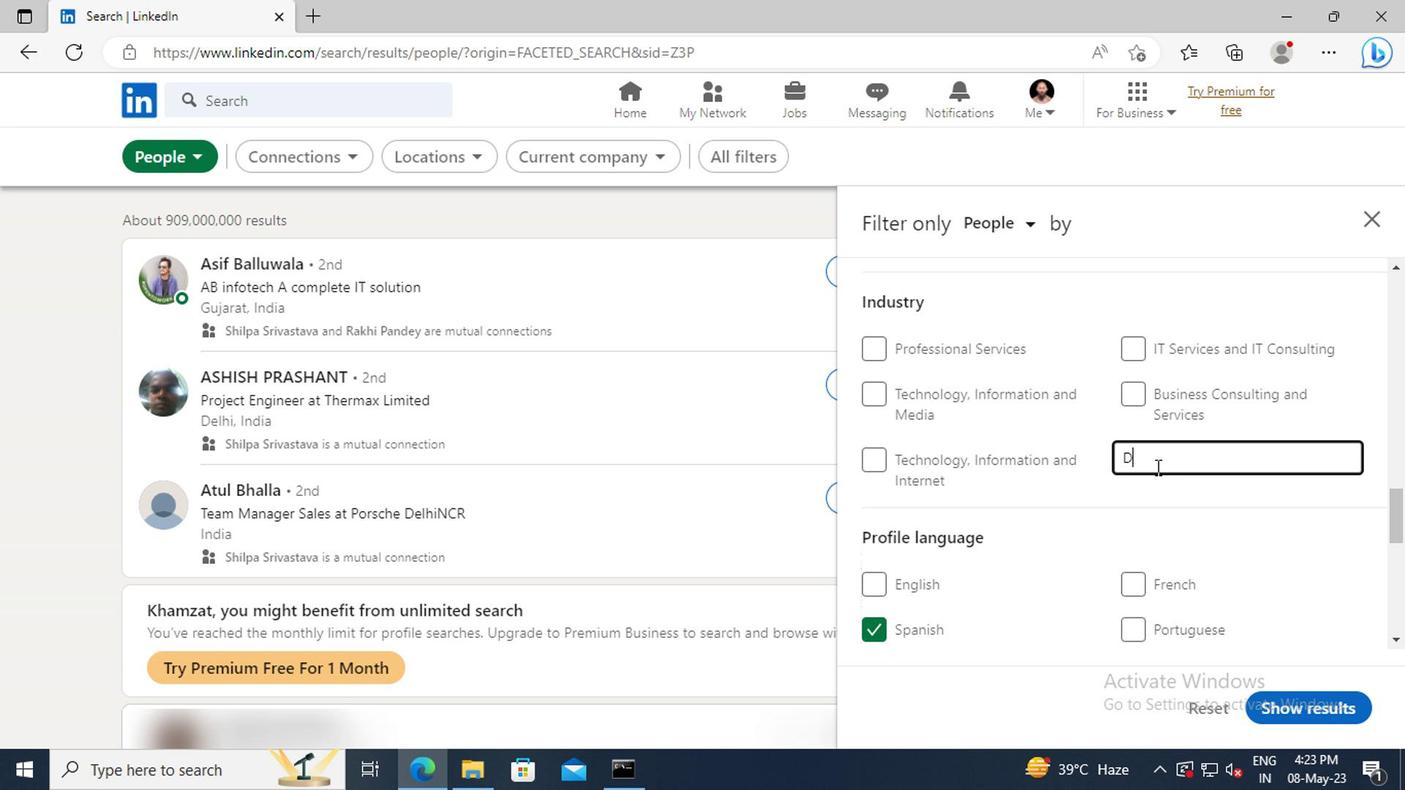 
Action: Key pressed IGIT
Screenshot: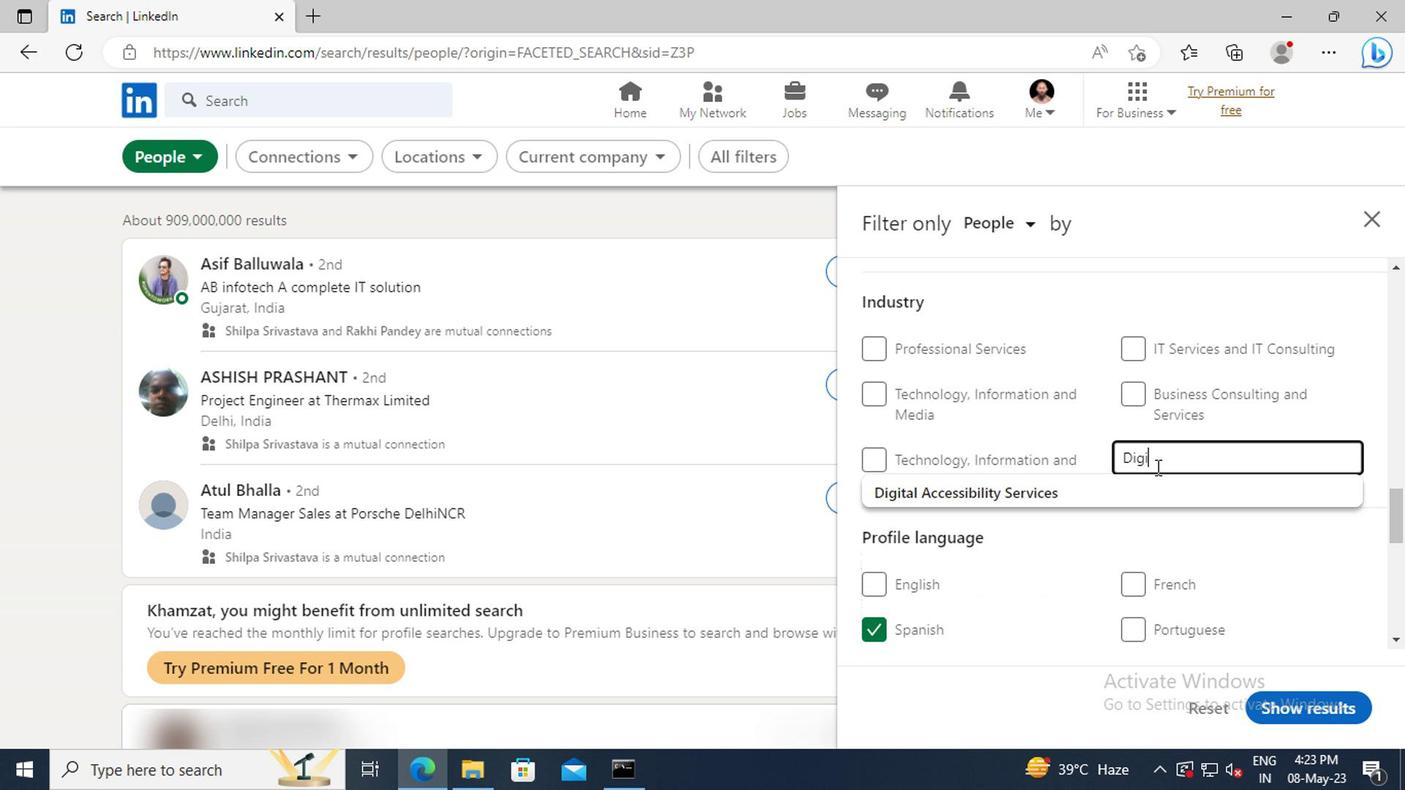
Action: Mouse moved to (1146, 487)
Screenshot: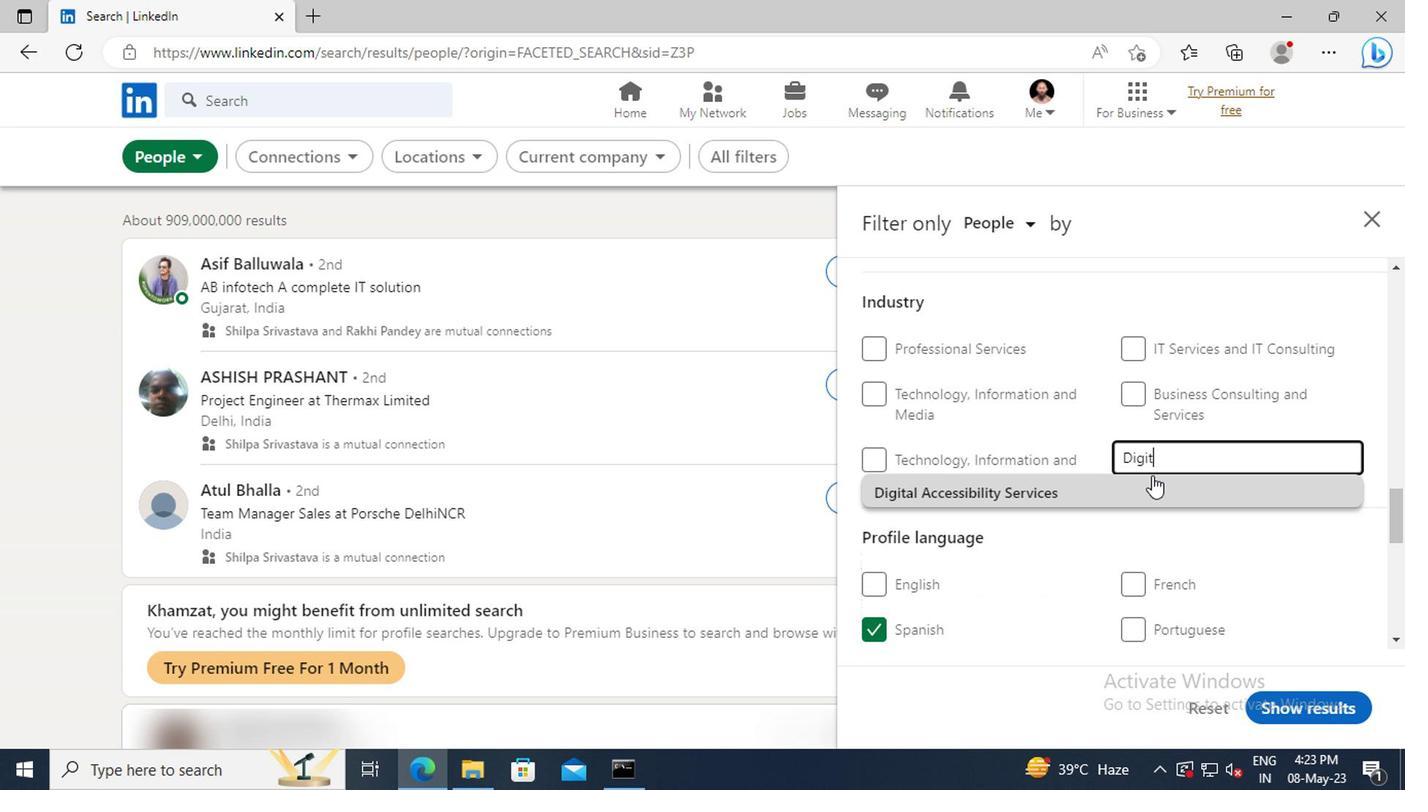 
Action: Mouse pressed left at (1146, 487)
Screenshot: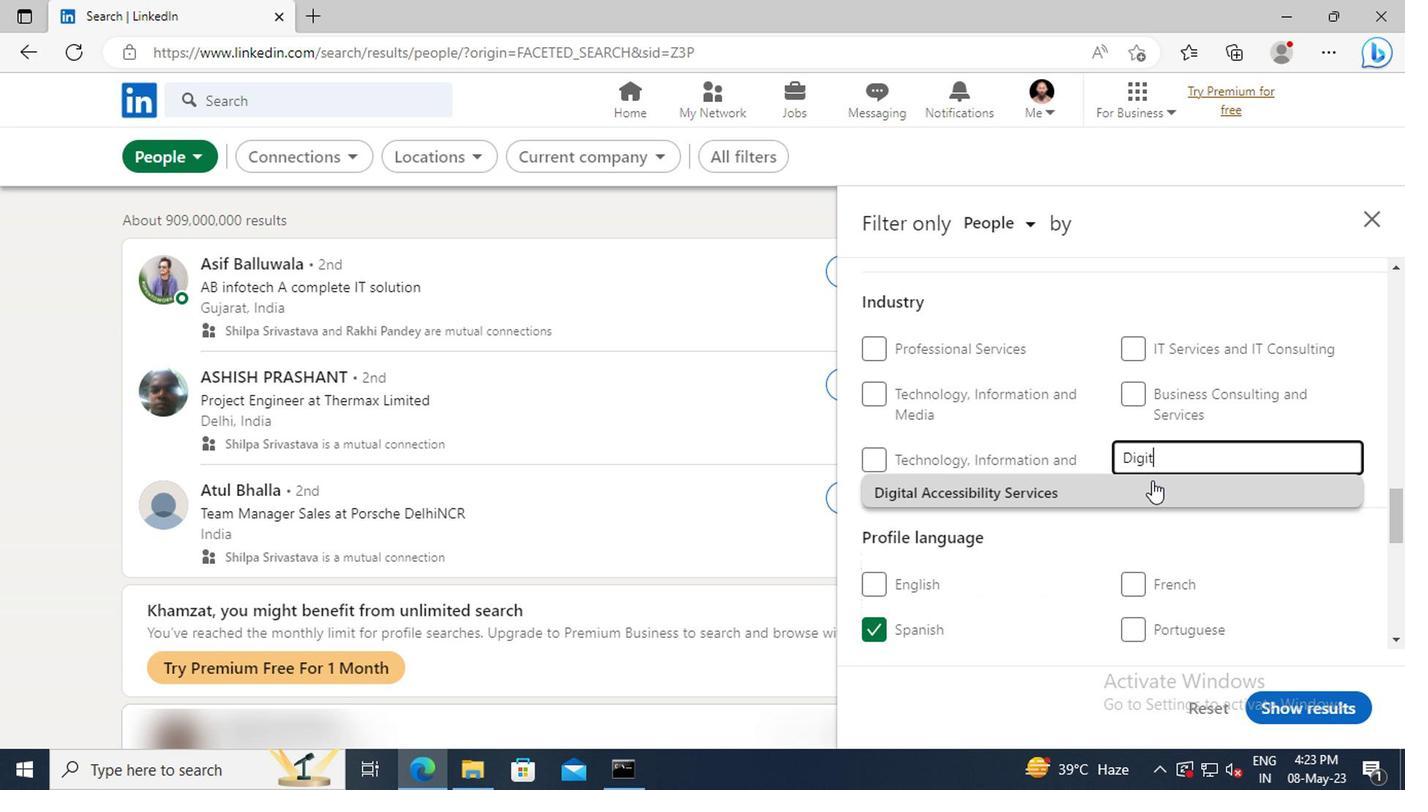 
Action: Mouse scrolled (1146, 486) with delta (0, 0)
Screenshot: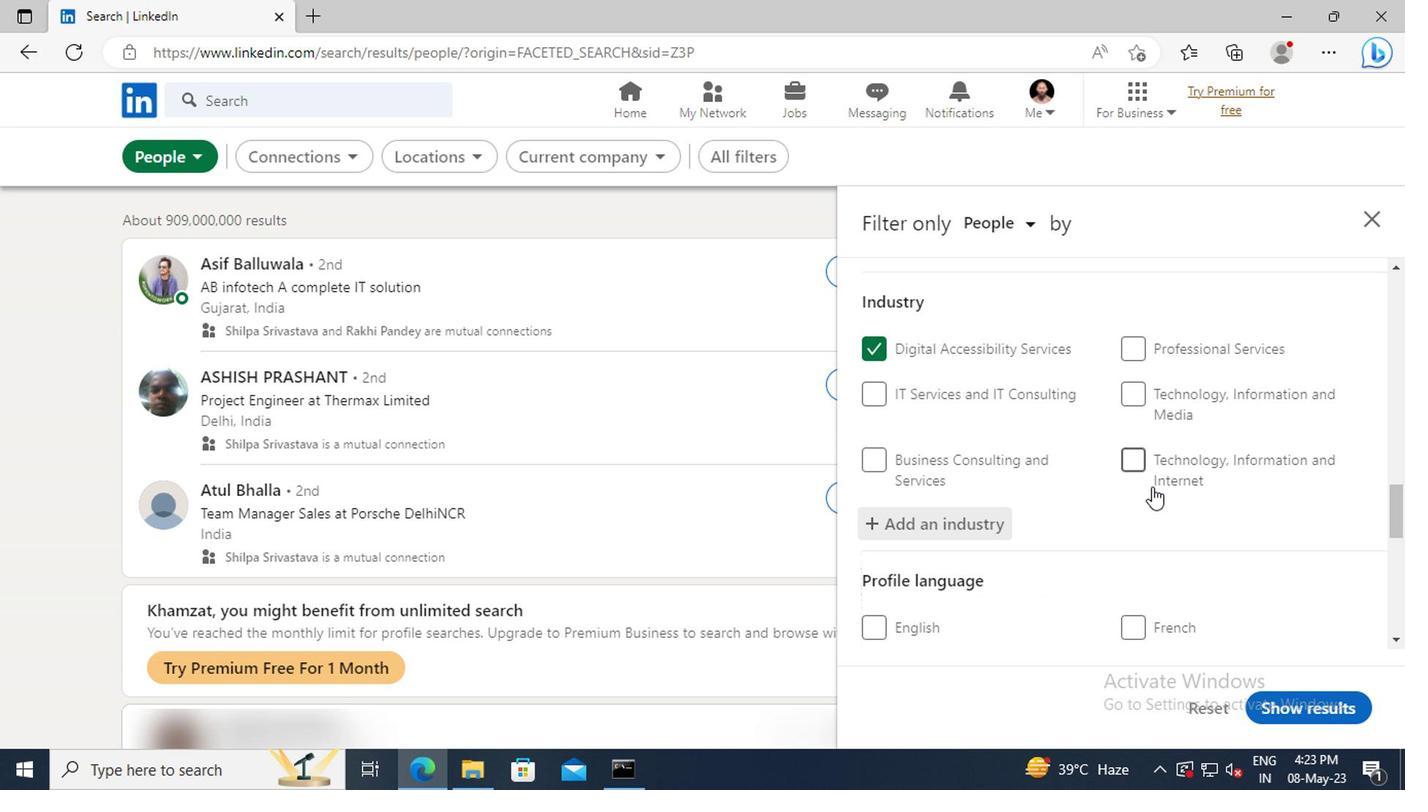 
Action: Mouse scrolled (1146, 486) with delta (0, 0)
Screenshot: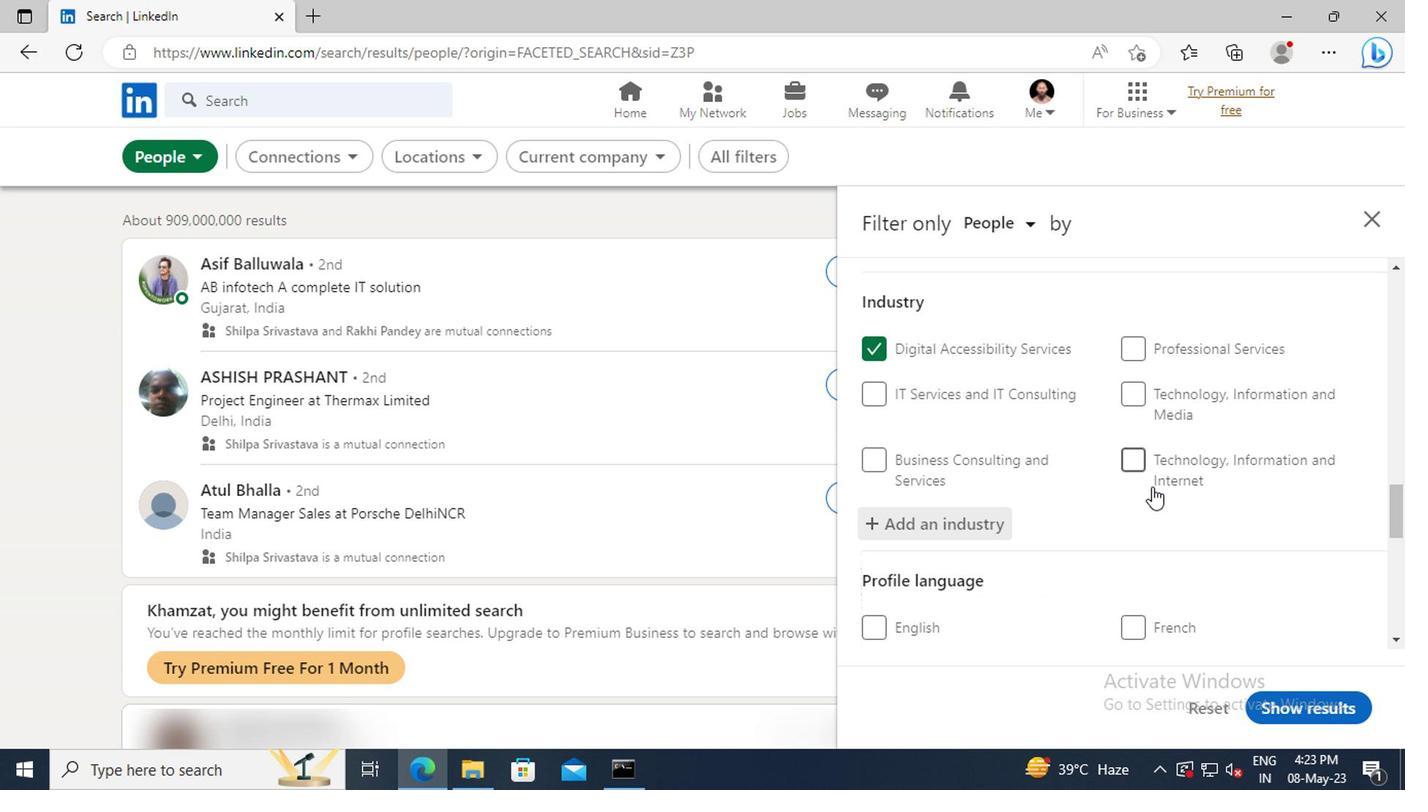 
Action: Mouse scrolled (1146, 486) with delta (0, 0)
Screenshot: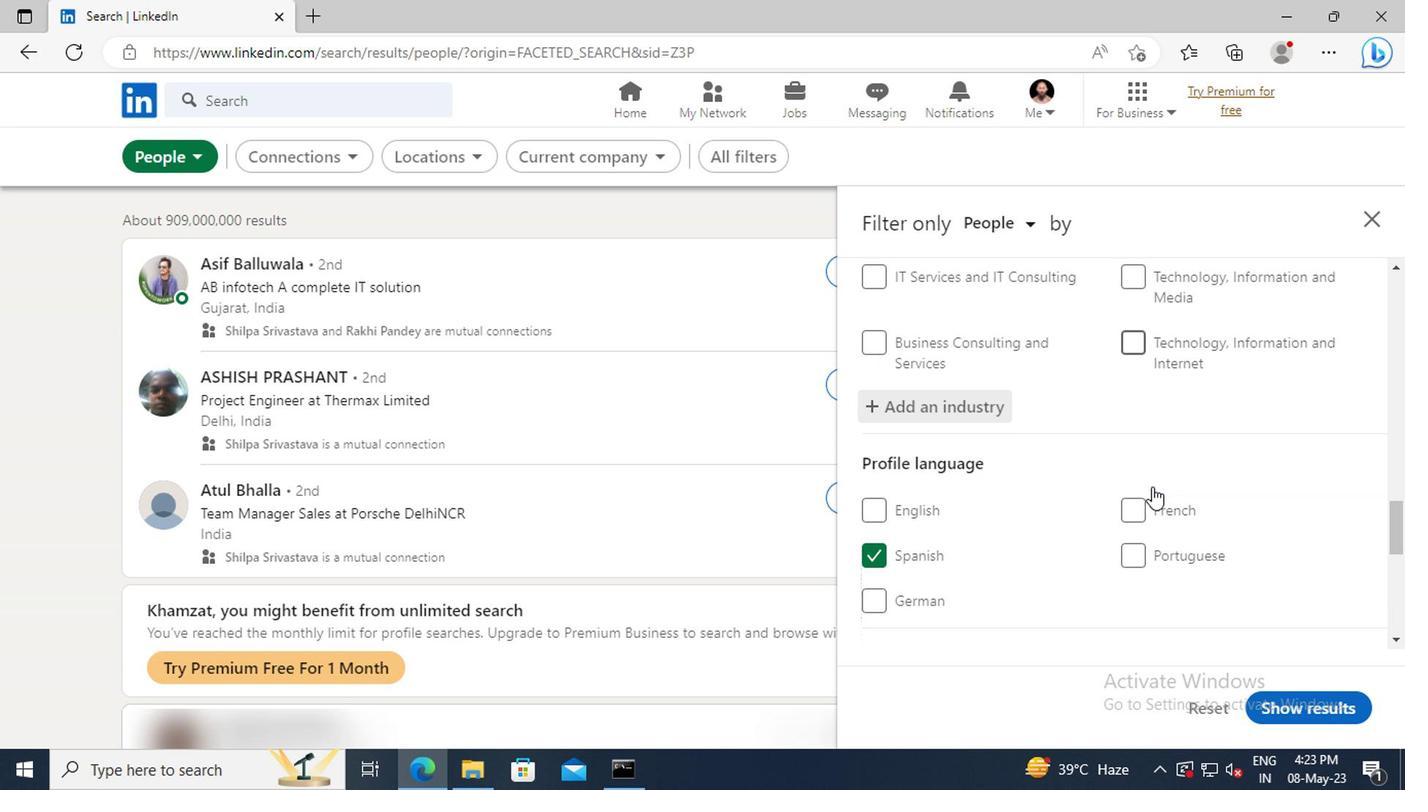 
Action: Mouse scrolled (1146, 486) with delta (0, 0)
Screenshot: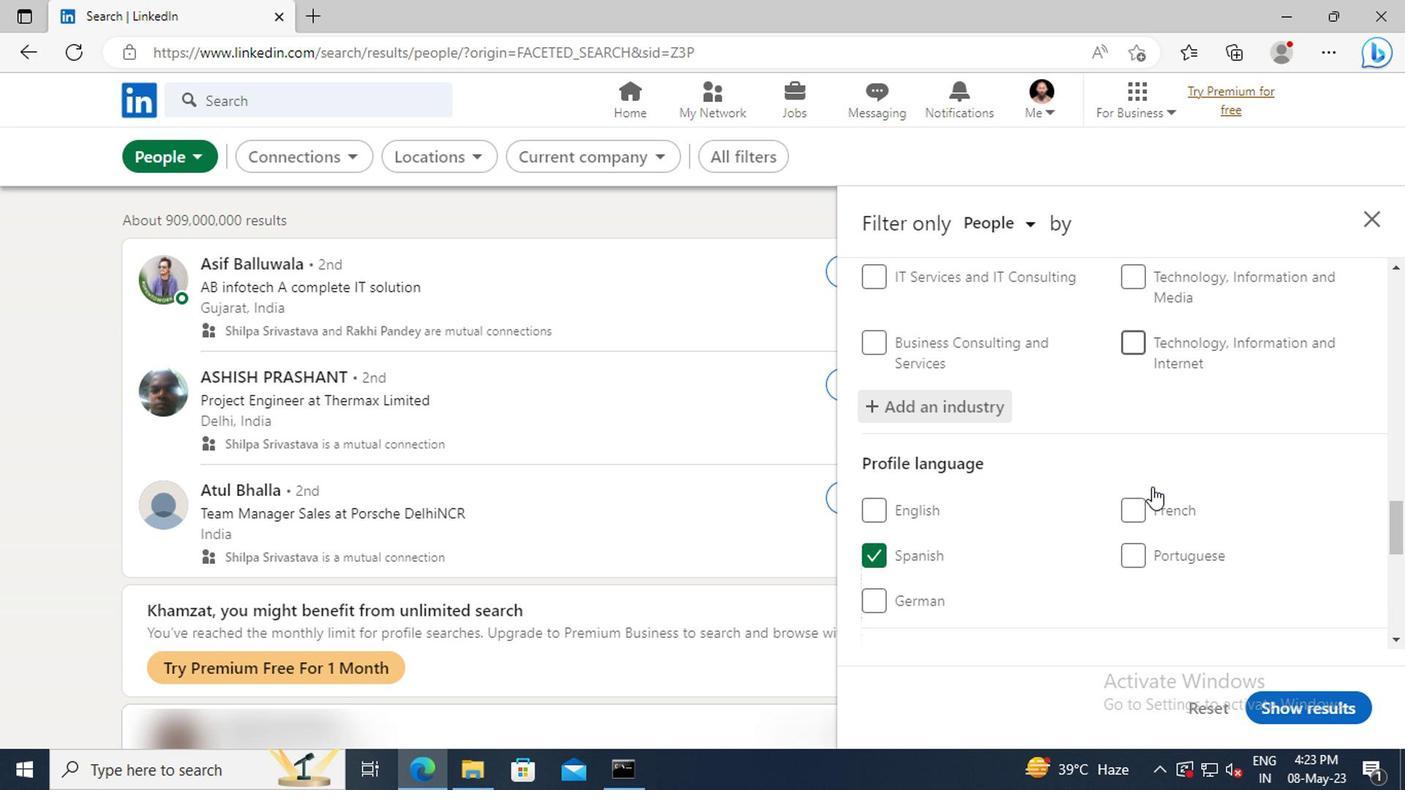 
Action: Mouse scrolled (1146, 486) with delta (0, 0)
Screenshot: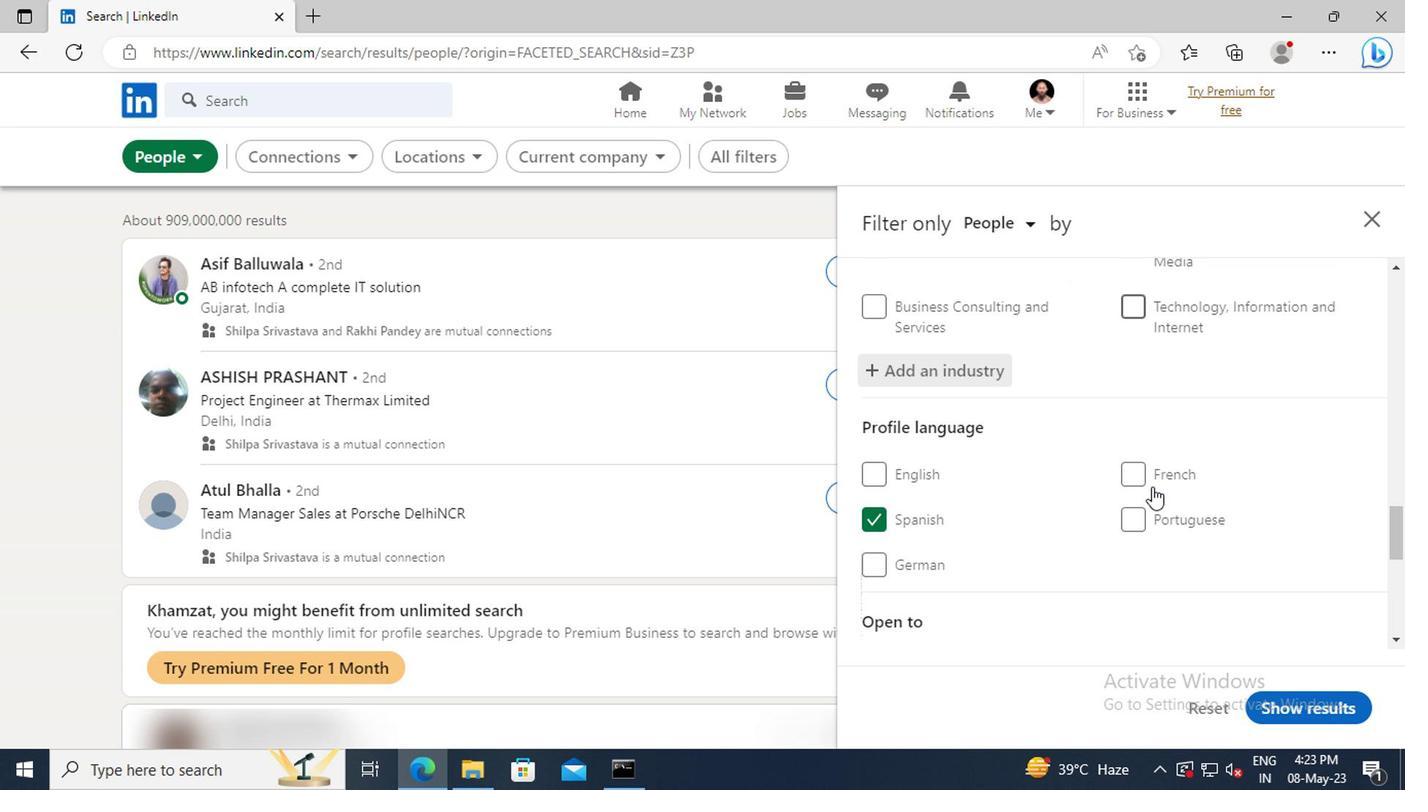 
Action: Mouse scrolled (1146, 486) with delta (0, 0)
Screenshot: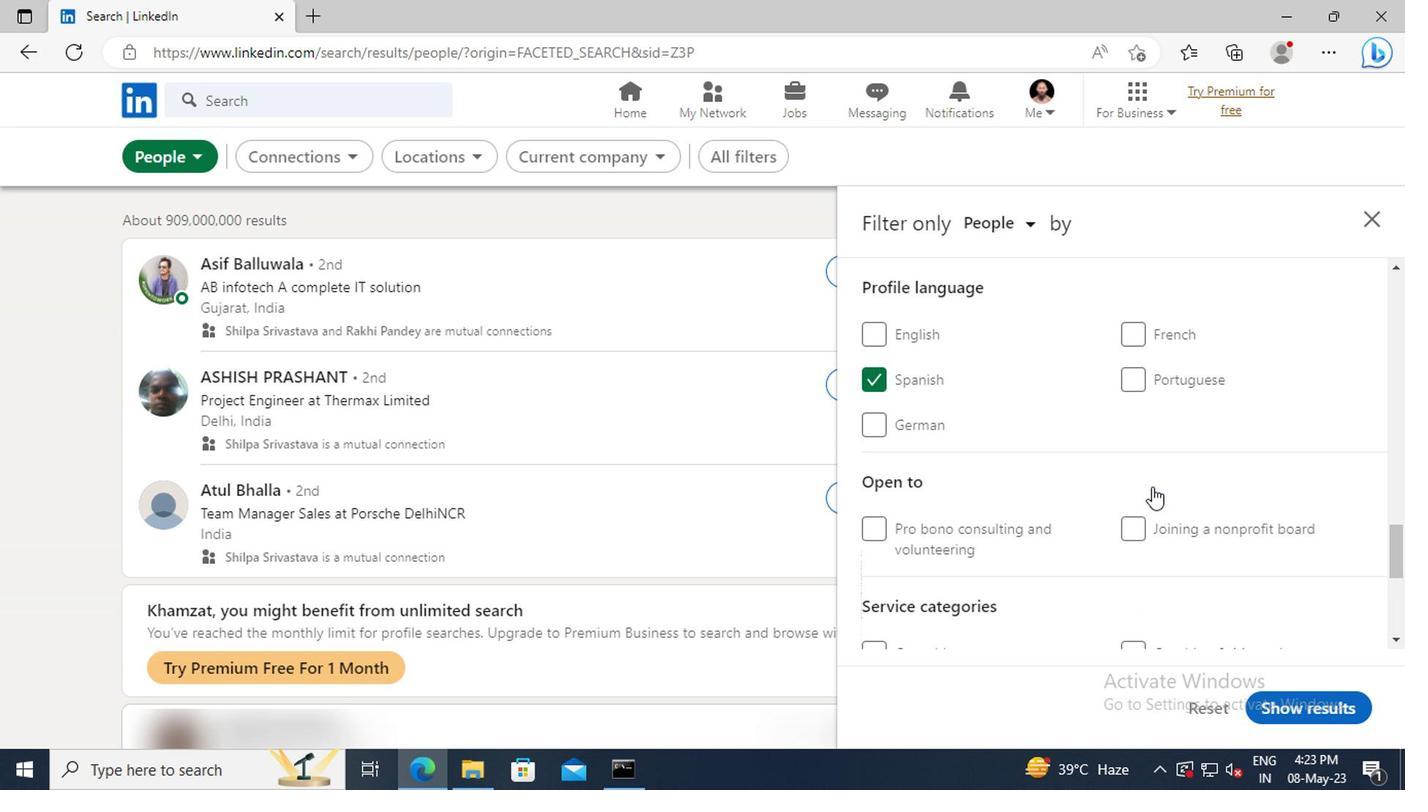 
Action: Mouse scrolled (1146, 486) with delta (0, 0)
Screenshot: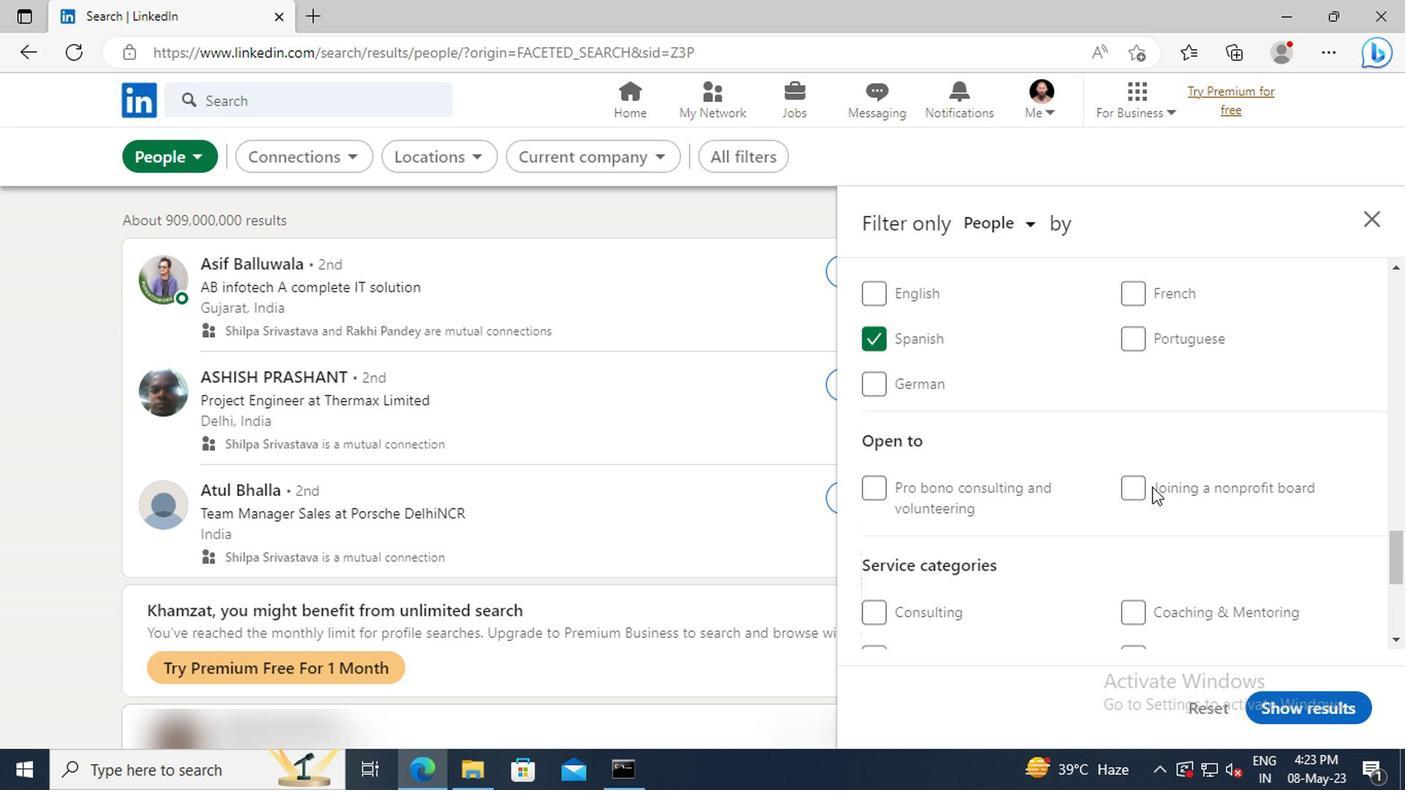 
Action: Mouse scrolled (1146, 486) with delta (0, 0)
Screenshot: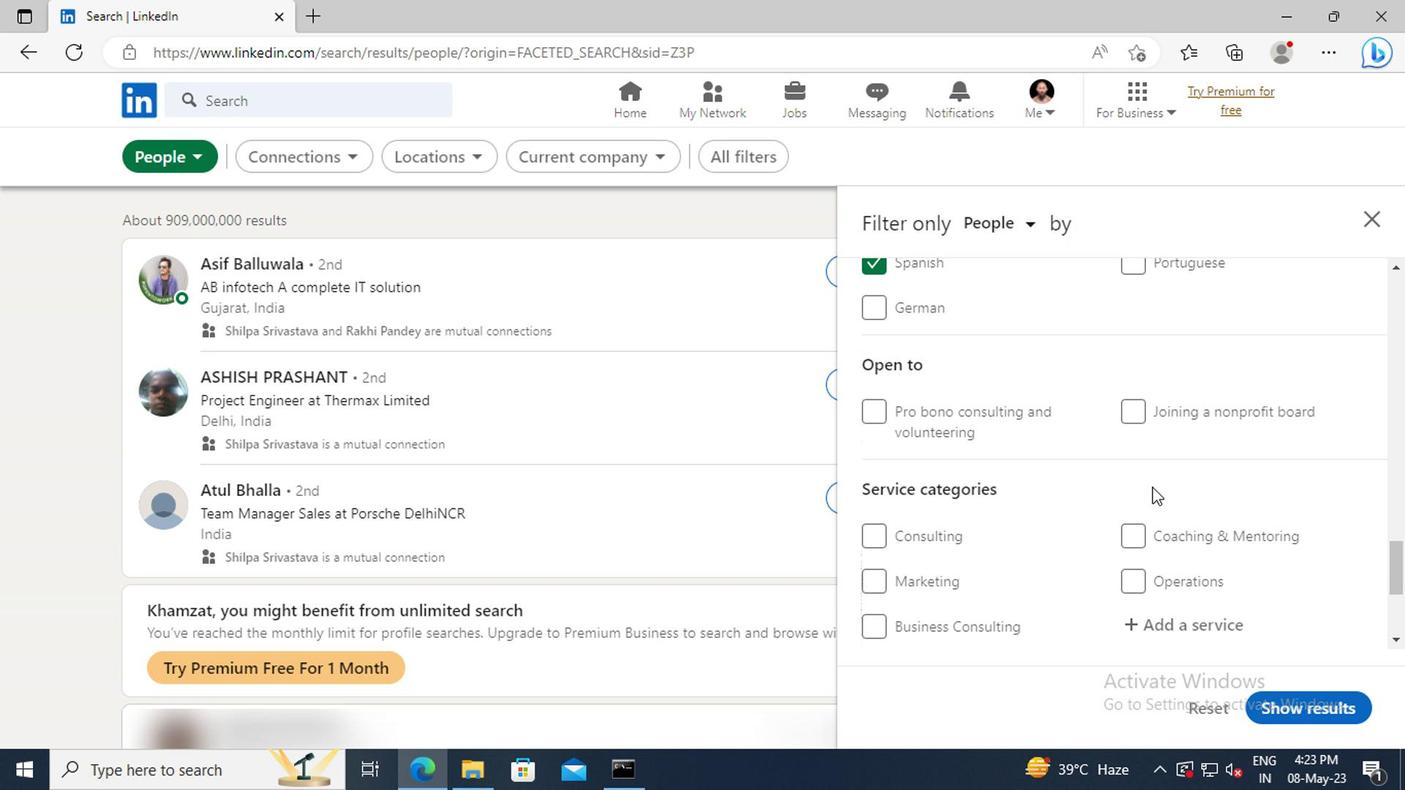 
Action: Mouse scrolled (1146, 486) with delta (0, 0)
Screenshot: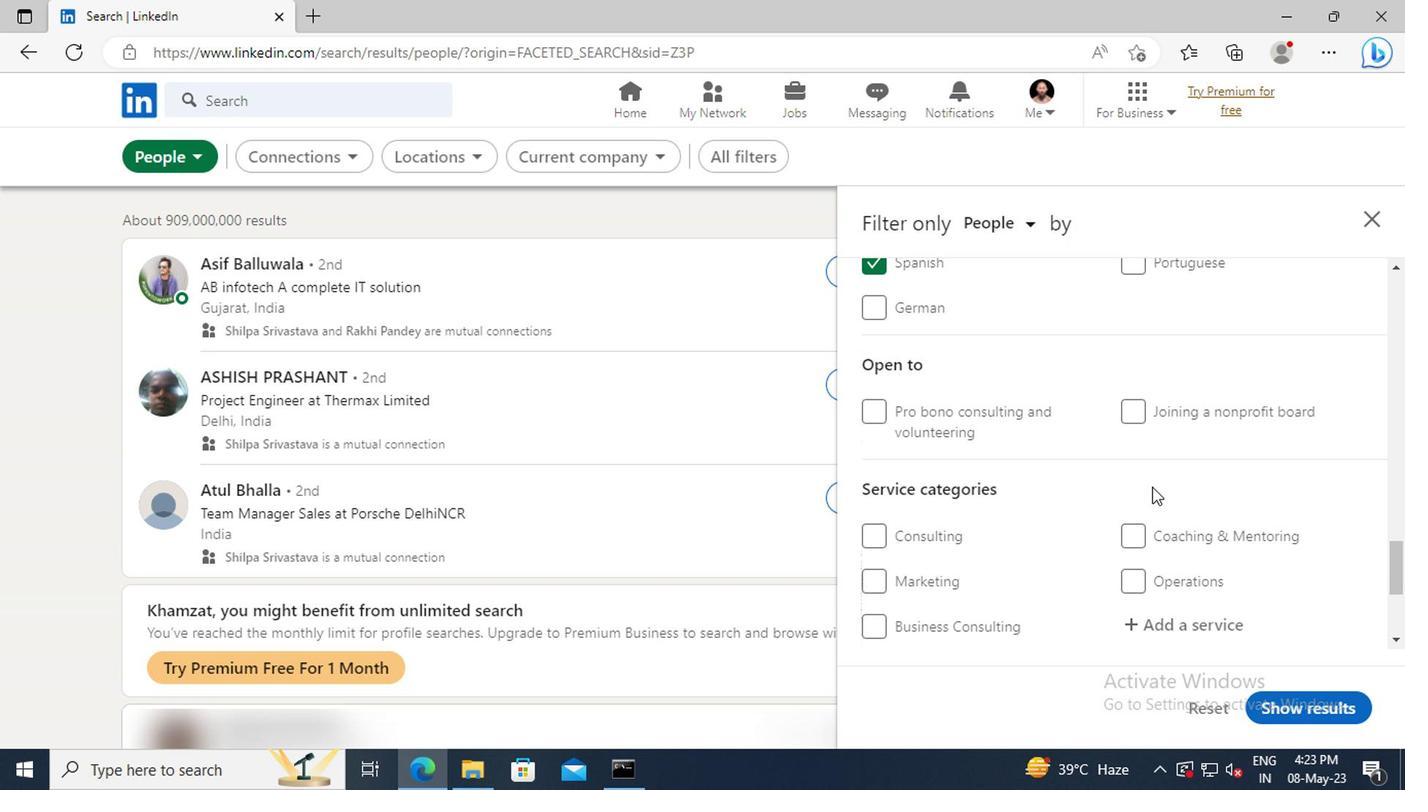 
Action: Mouse moved to (1148, 503)
Screenshot: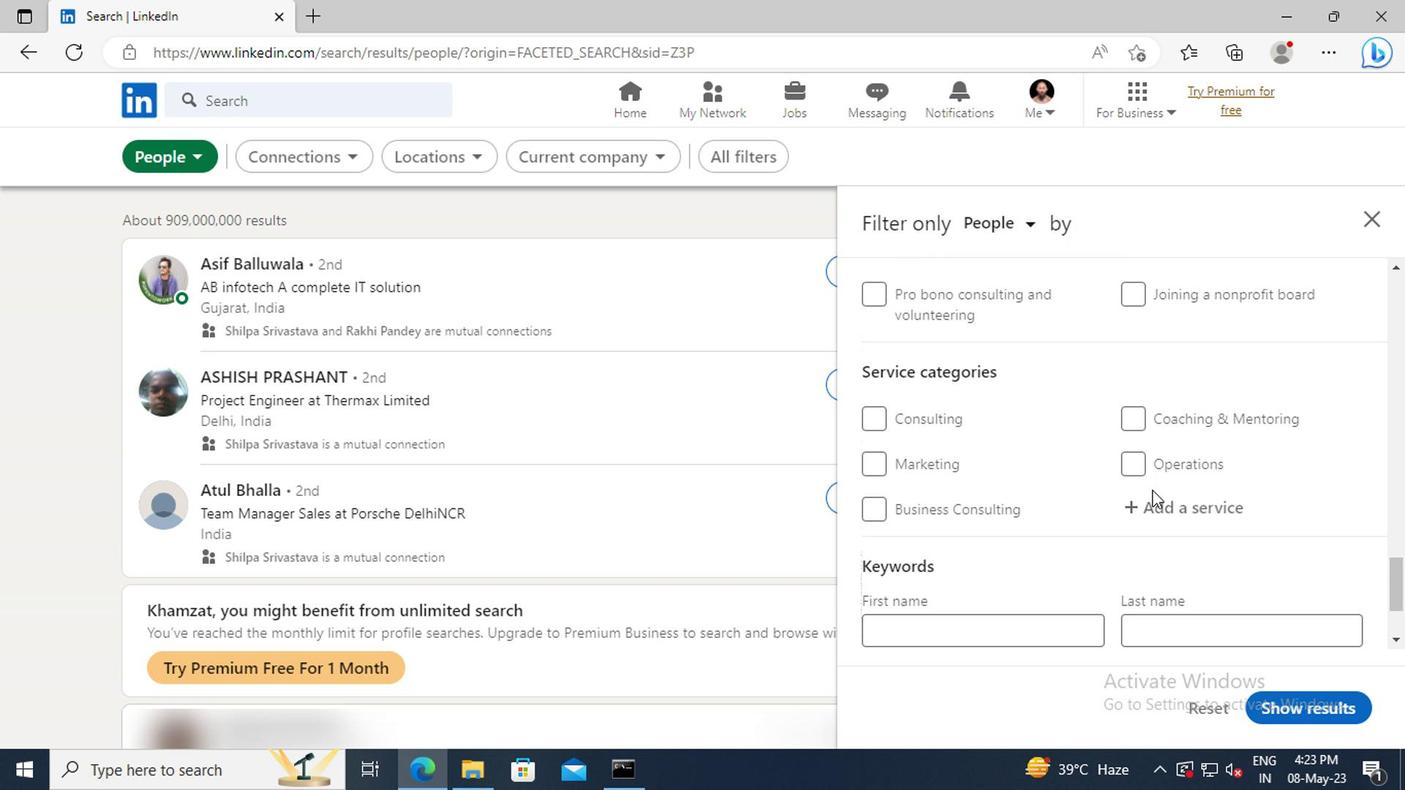 
Action: Mouse pressed left at (1148, 503)
Screenshot: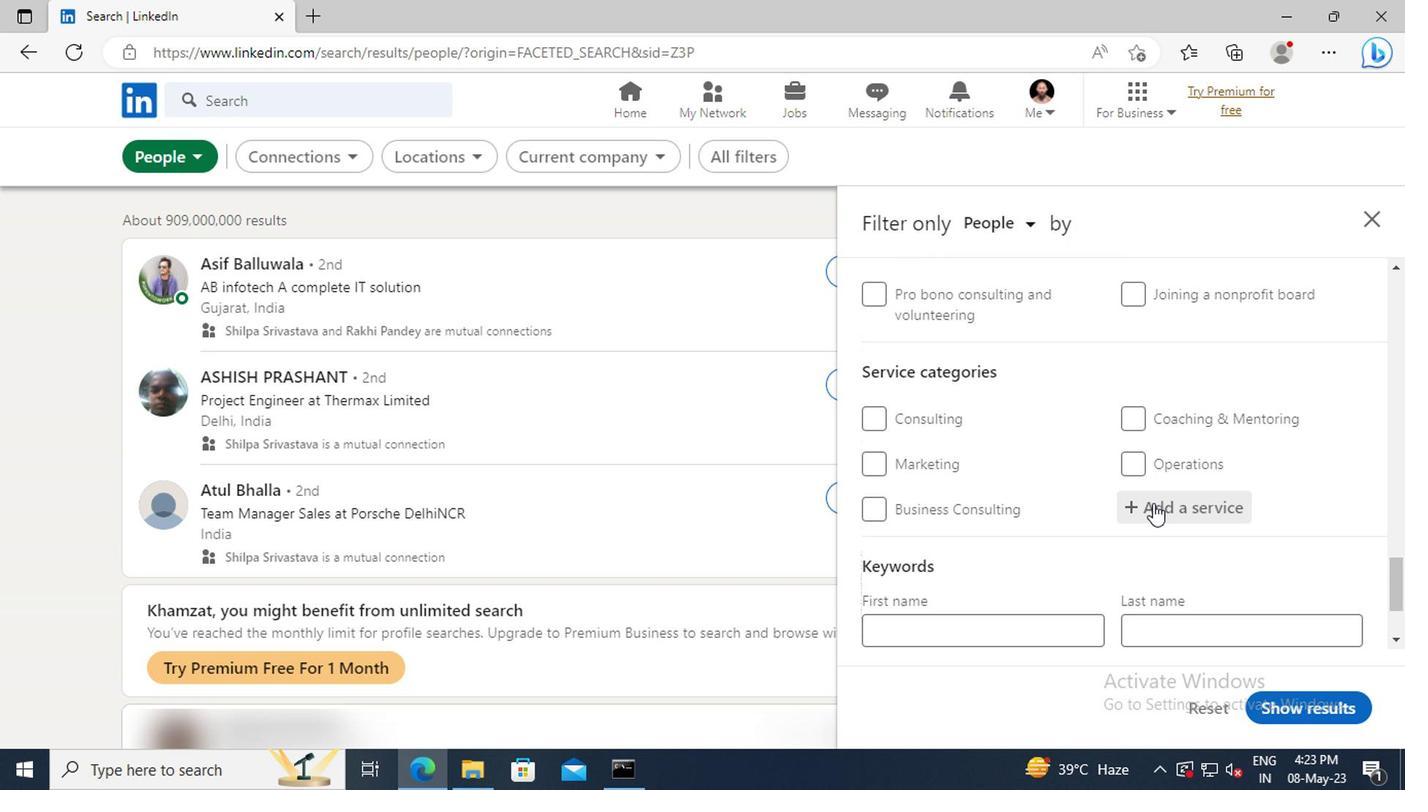 
Action: Key pressed <Key.shift>LIFE<Key.space><Key.shift>CO
Screenshot: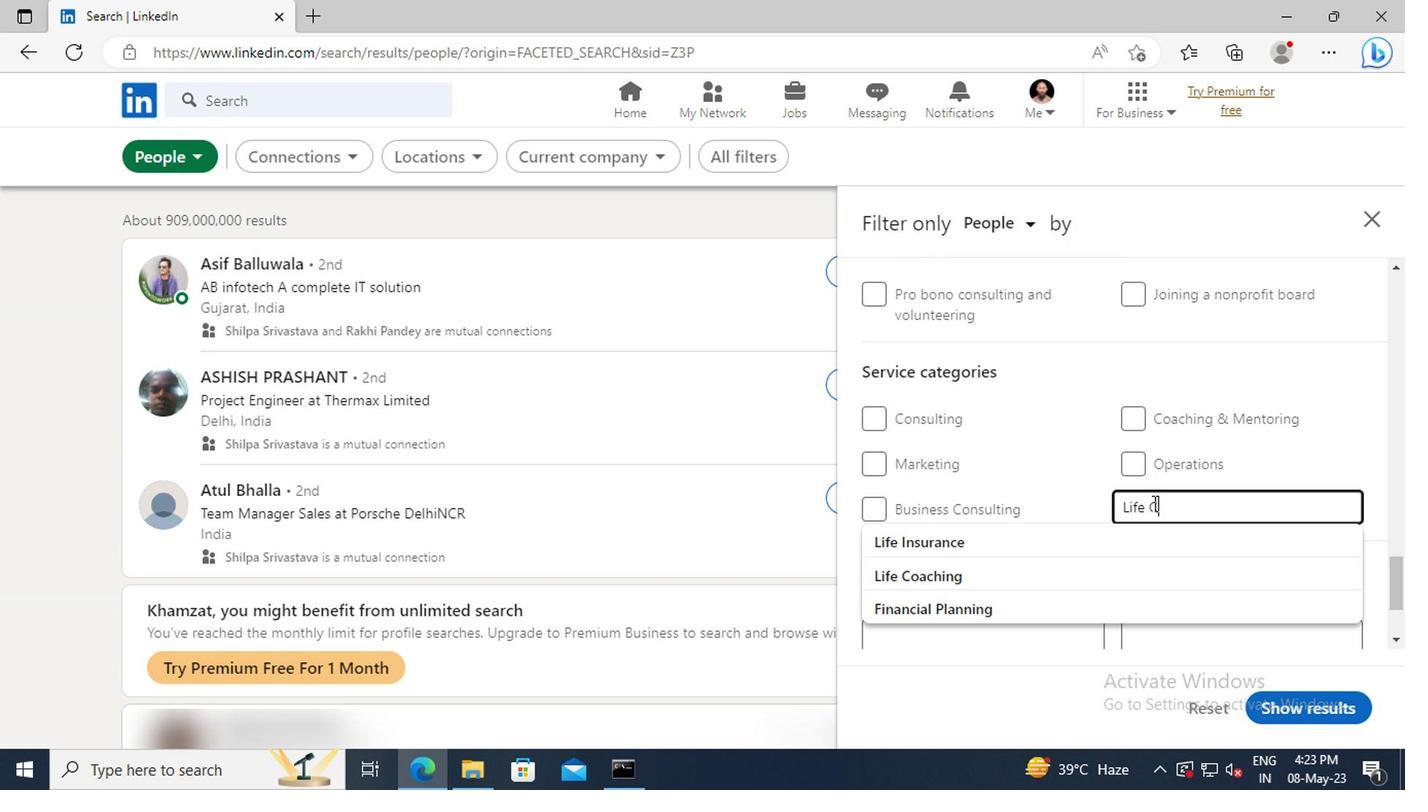 
Action: Mouse moved to (1149, 545)
Screenshot: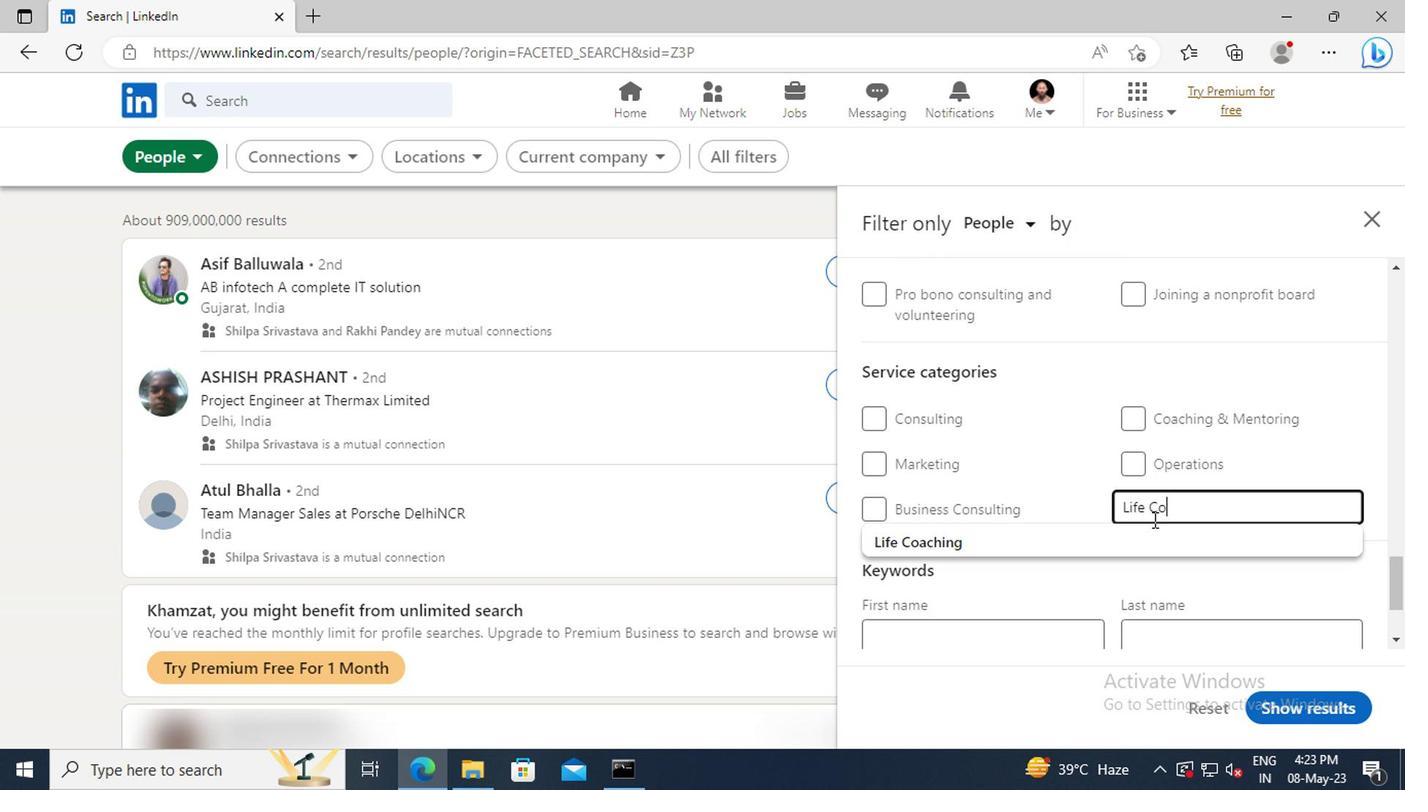 
Action: Mouse pressed left at (1149, 545)
Screenshot: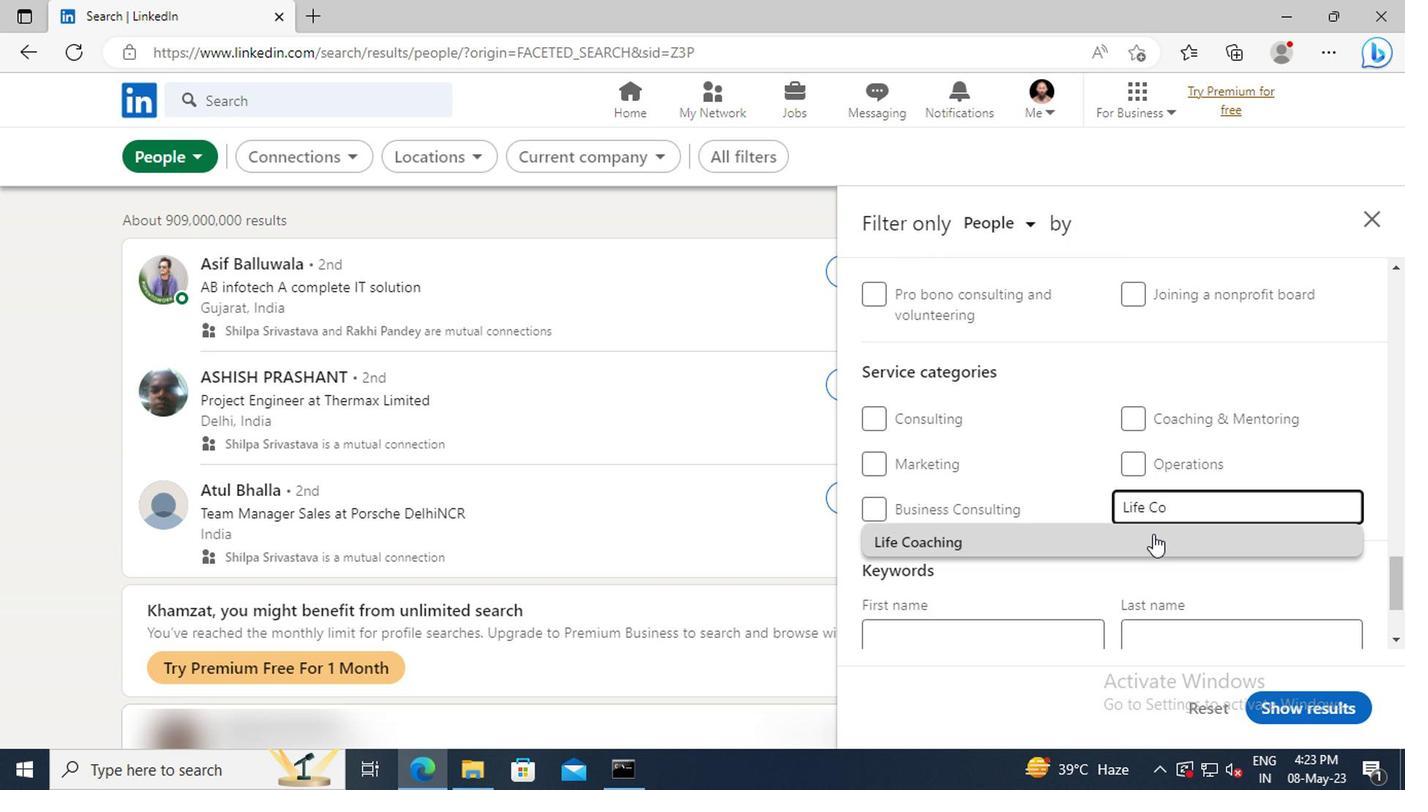 
Action: Mouse scrolled (1149, 543) with delta (0, -1)
Screenshot: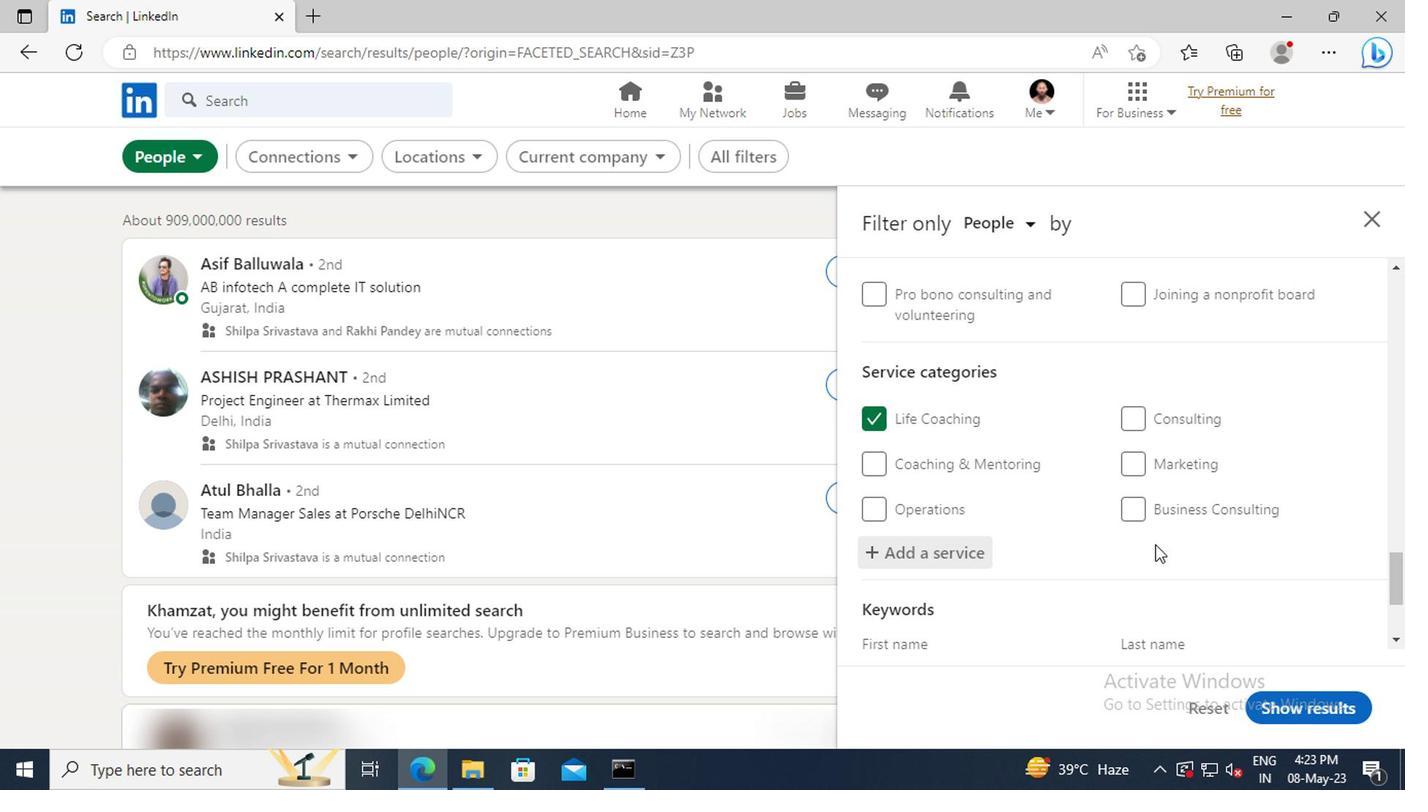 
Action: Mouse scrolled (1149, 543) with delta (0, -1)
Screenshot: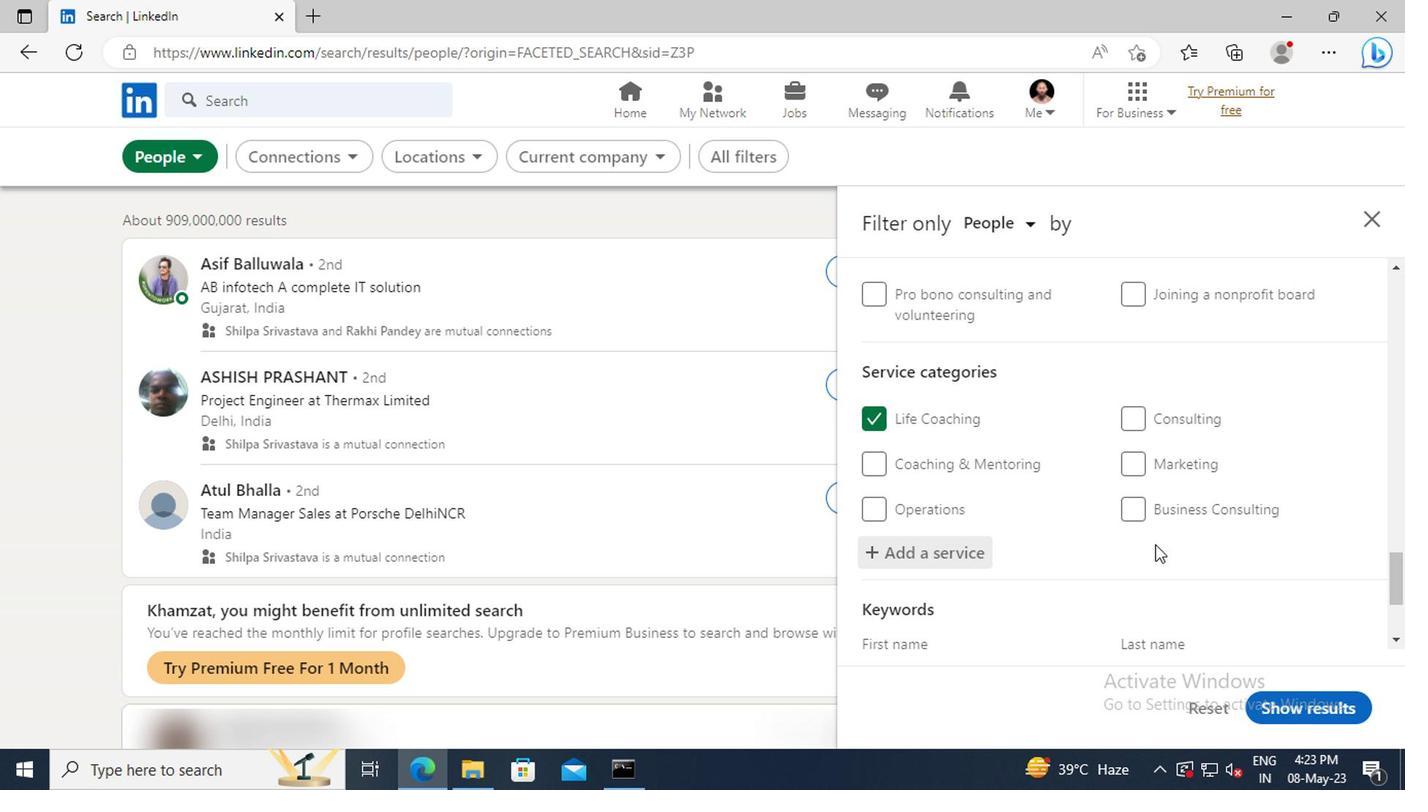 
Action: Mouse scrolled (1149, 543) with delta (0, -1)
Screenshot: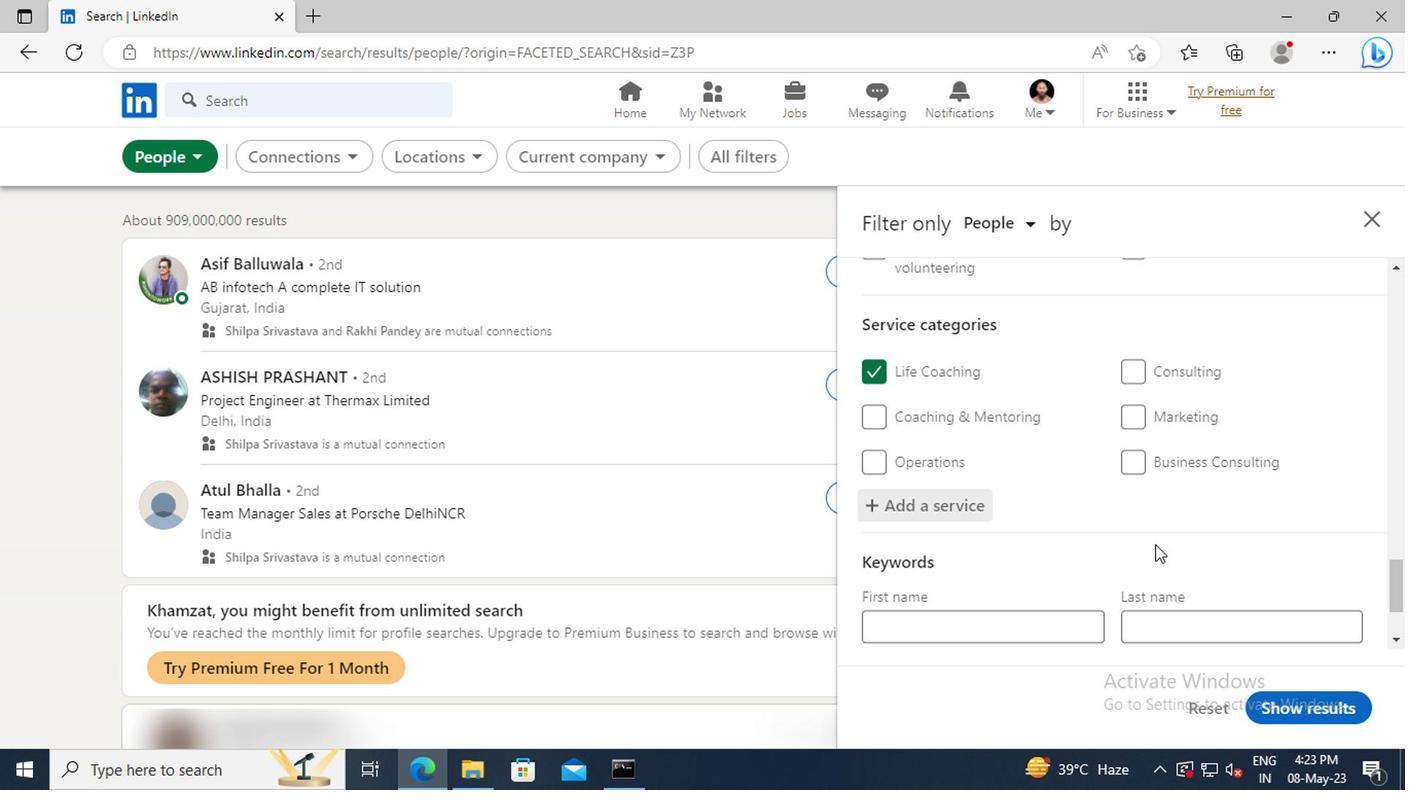 
Action: Mouse moved to (1048, 565)
Screenshot: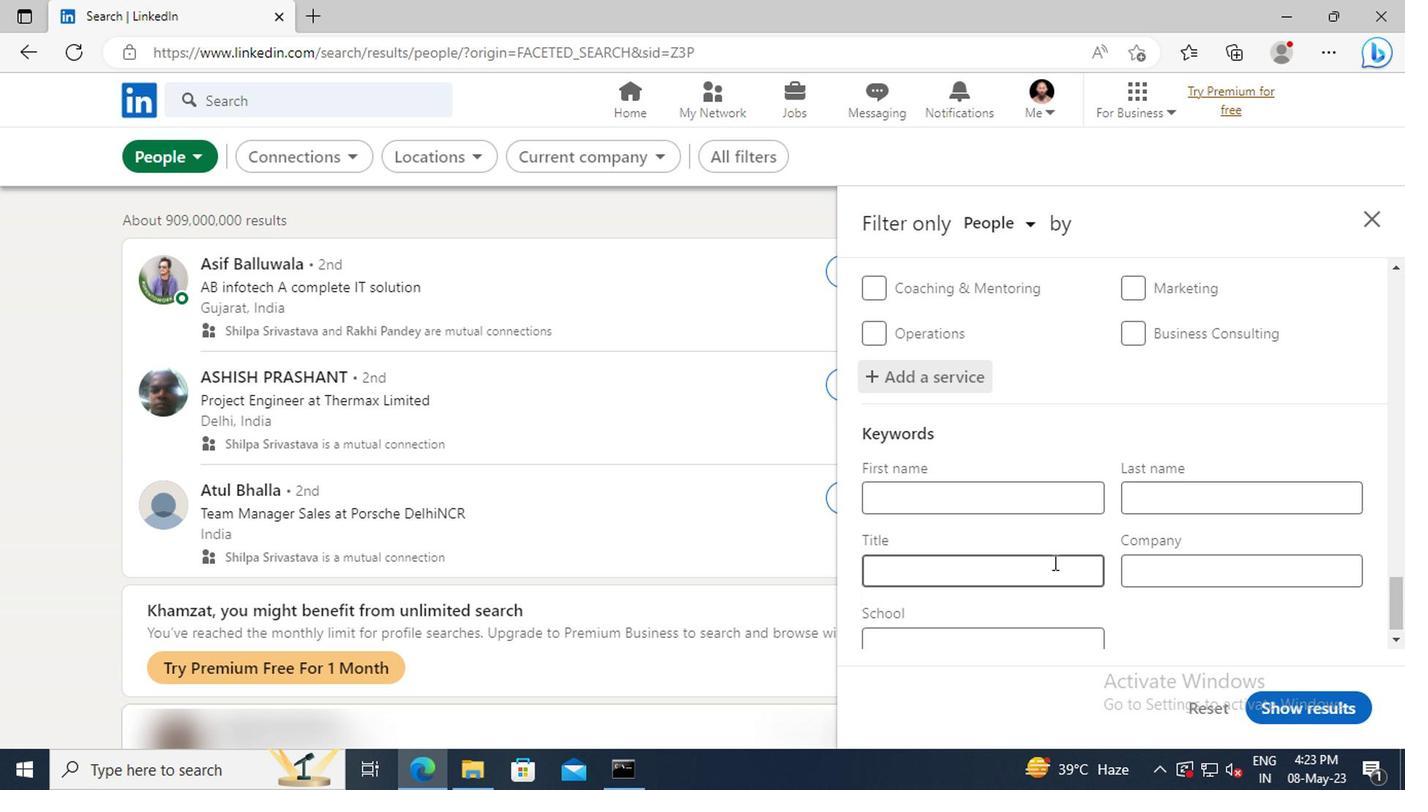 
Action: Mouse pressed left at (1048, 565)
Screenshot: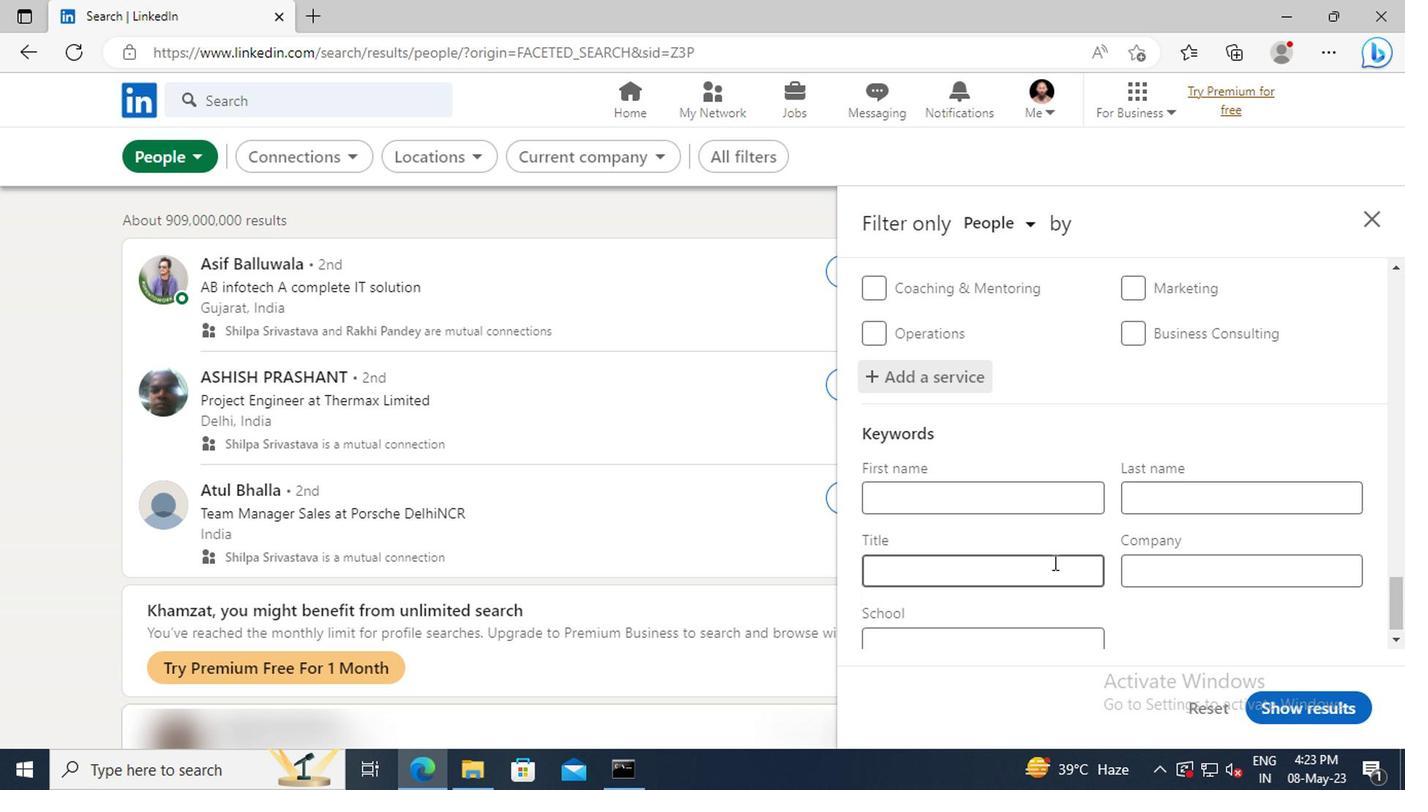 
Action: Key pressed <Key.shift>MUSIC<Key.space><Key.shift>PRODUCER<Key.enter>
Screenshot: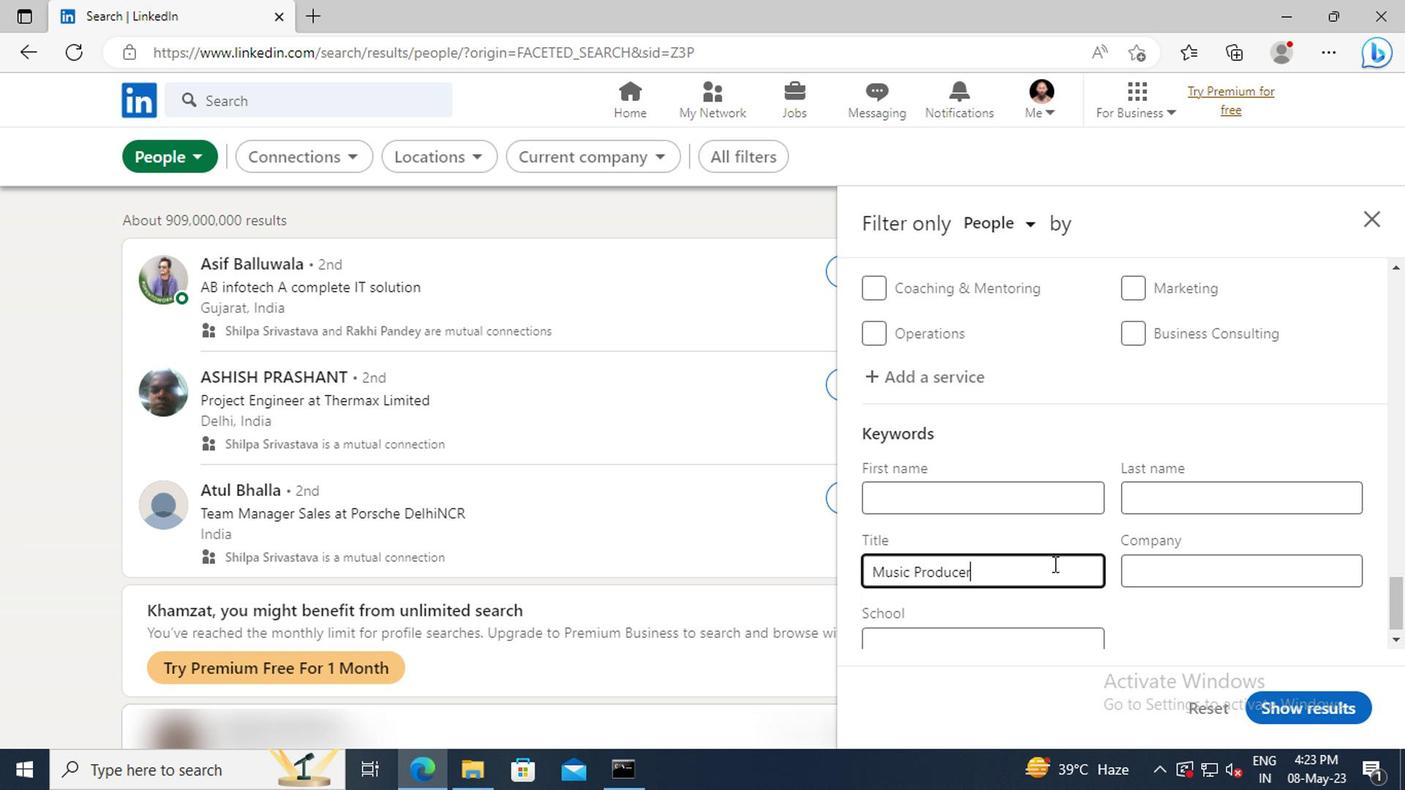 
Action: Mouse moved to (1283, 699)
Screenshot: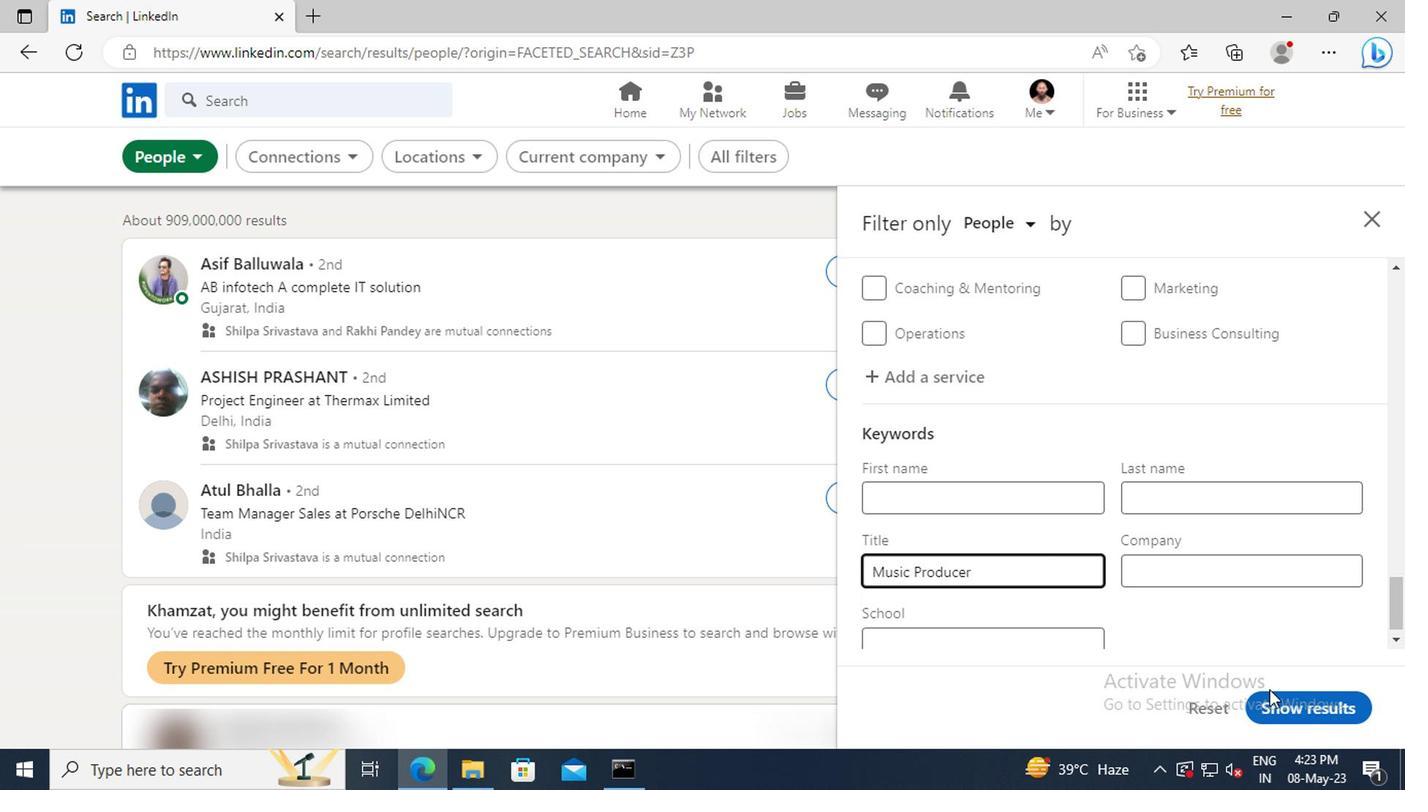 
Action: Mouse pressed left at (1283, 699)
Screenshot: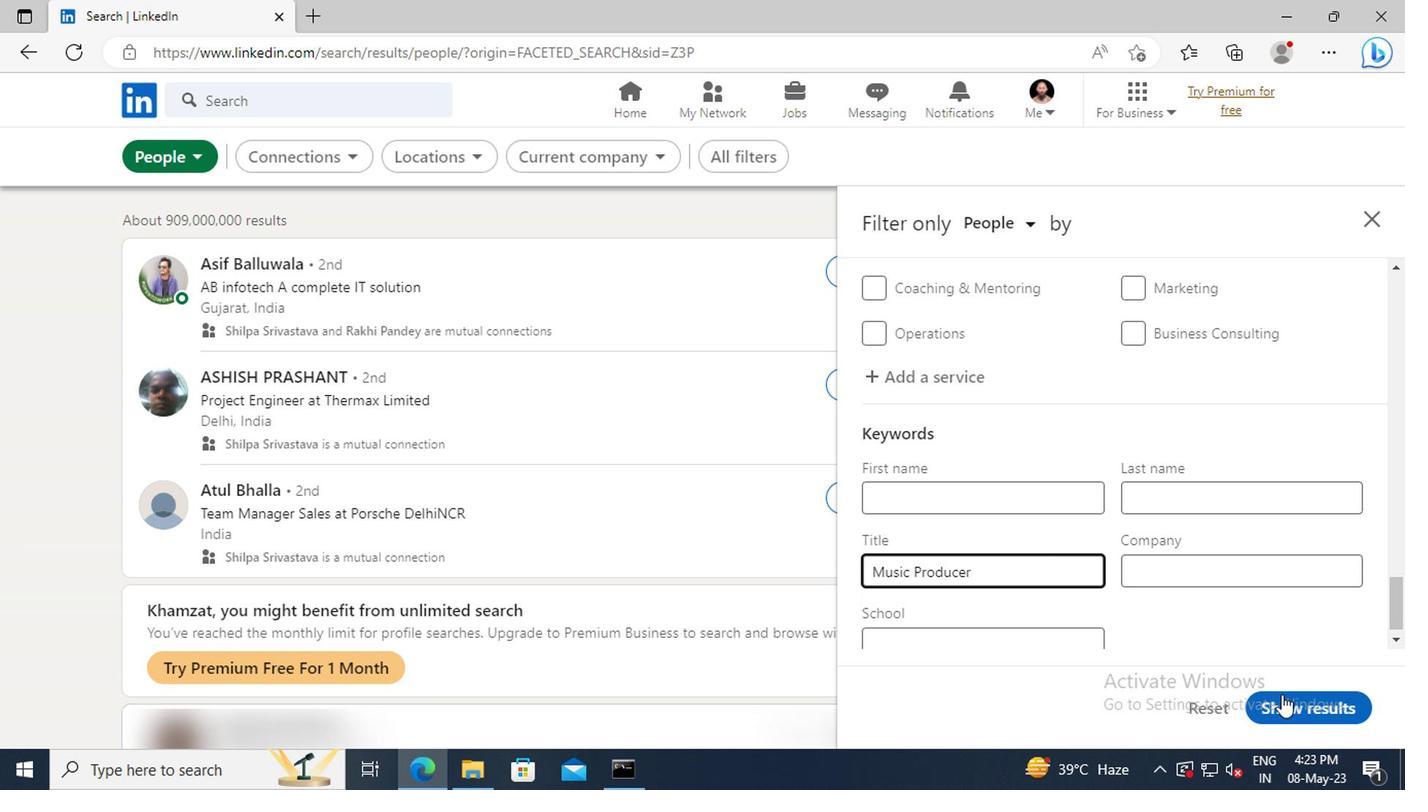 
